 Task: Buy 1 Garnishing Knives from Kitchen Knives & Accessories section under best seller category for shipping address: Larry Evans, 1137 Sharon Lane, South Bend, Indiana 46625, Cell Number 5742125169. Pay from credit card ending with 9757, CVV 798
Action: Mouse moved to (207, 93)
Screenshot: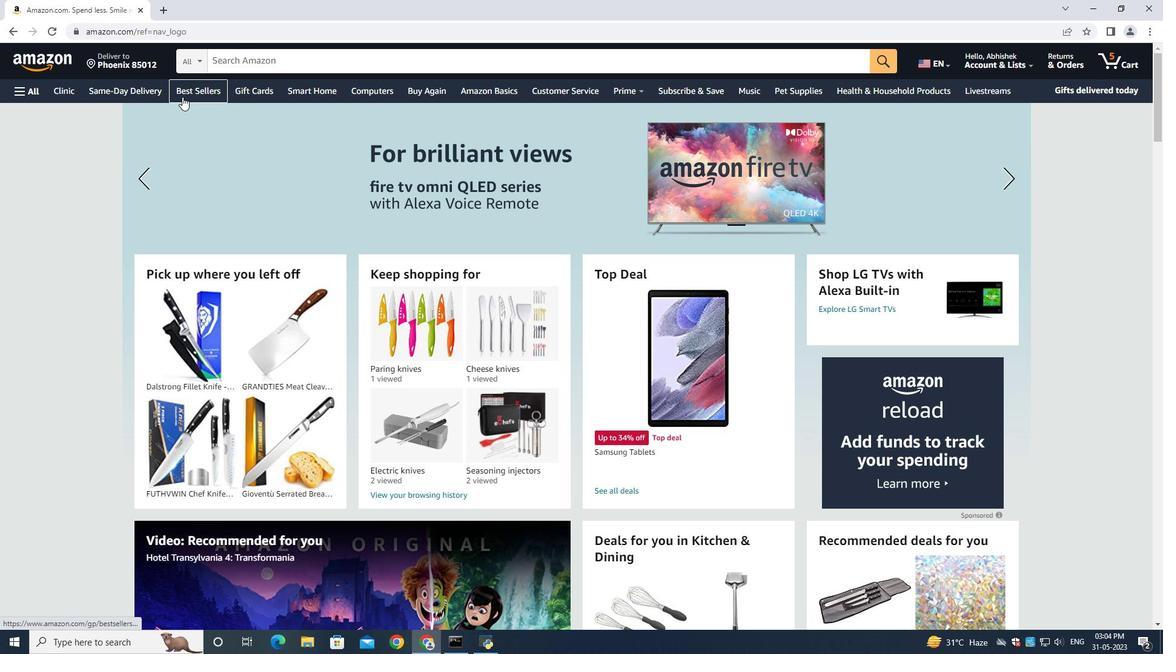 
Action: Mouse pressed left at (207, 93)
Screenshot: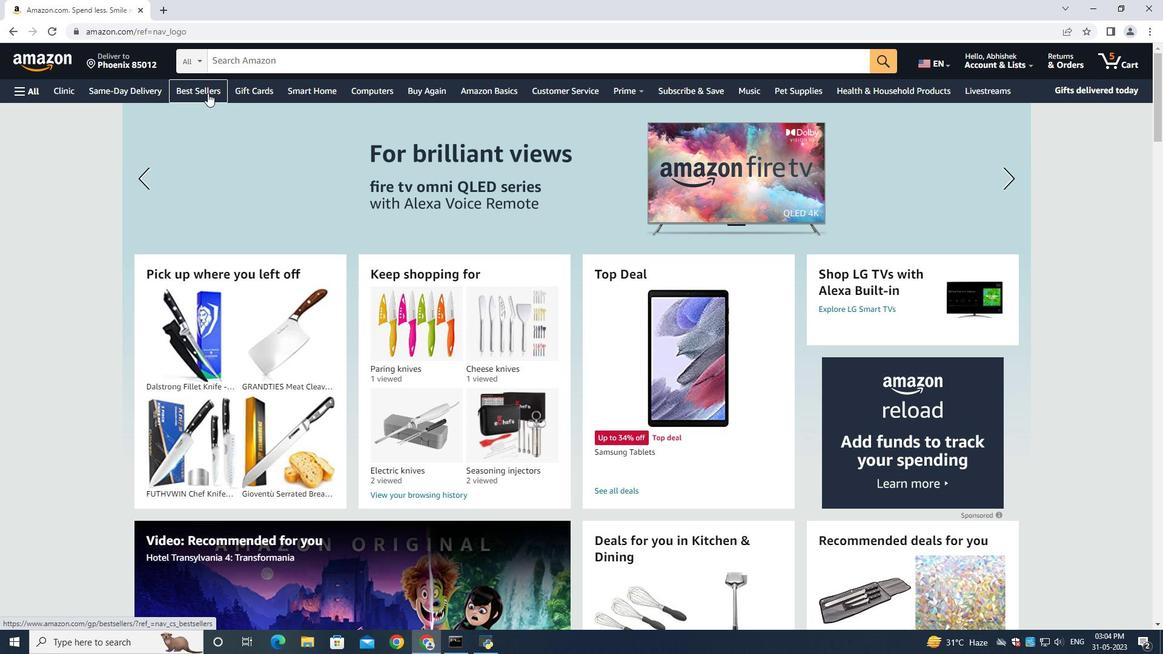 
Action: Mouse moved to (264, 58)
Screenshot: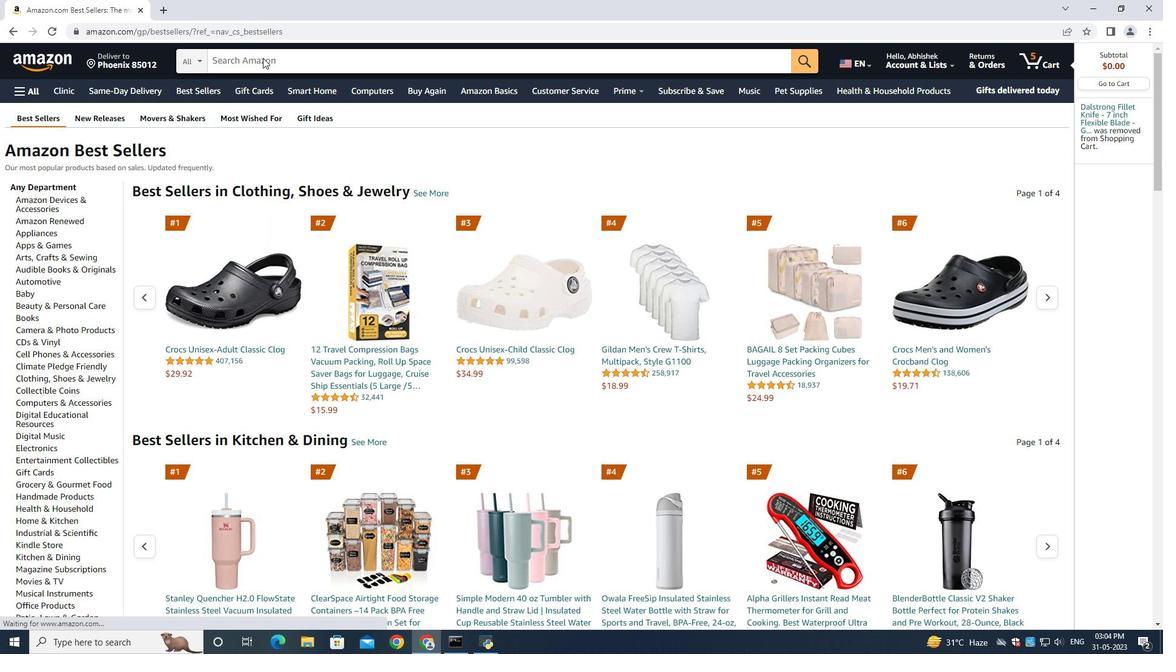 
Action: Mouse pressed left at (264, 58)
Screenshot: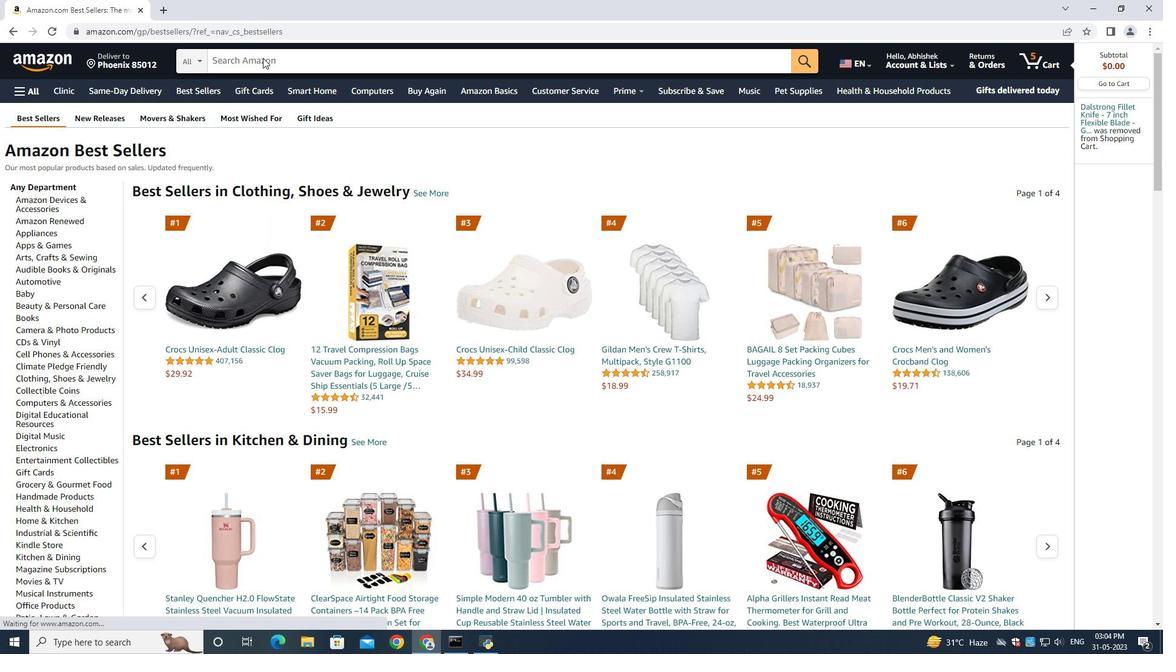 
Action: Mouse moved to (1137, 249)
Screenshot: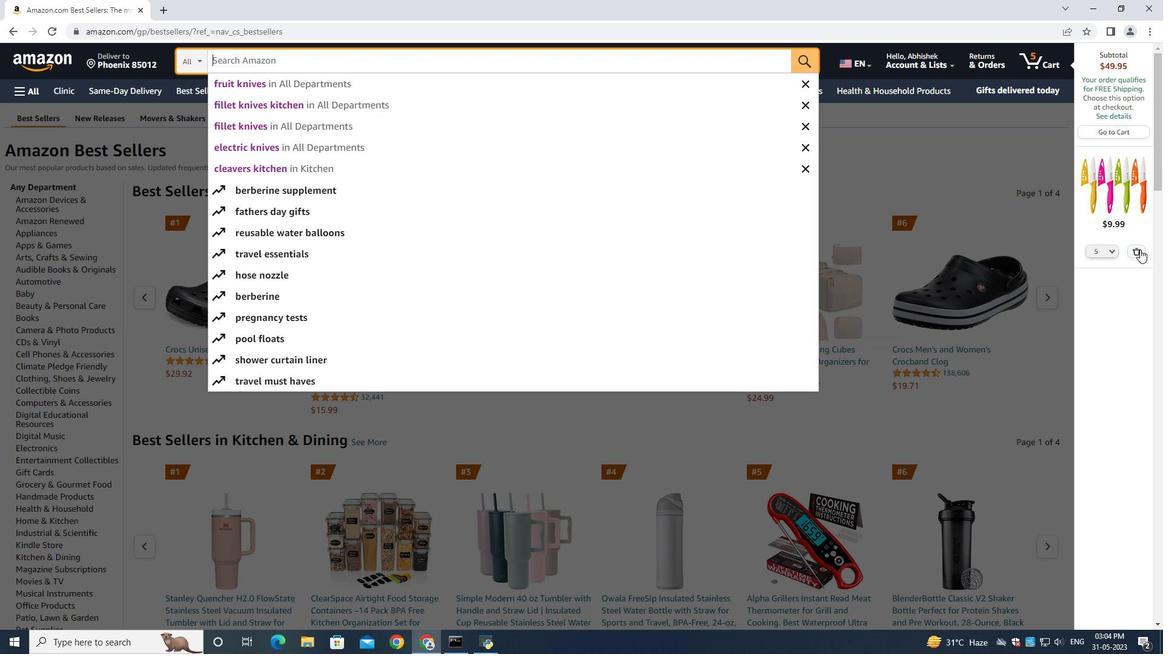 
Action: Mouse pressed left at (1137, 249)
Screenshot: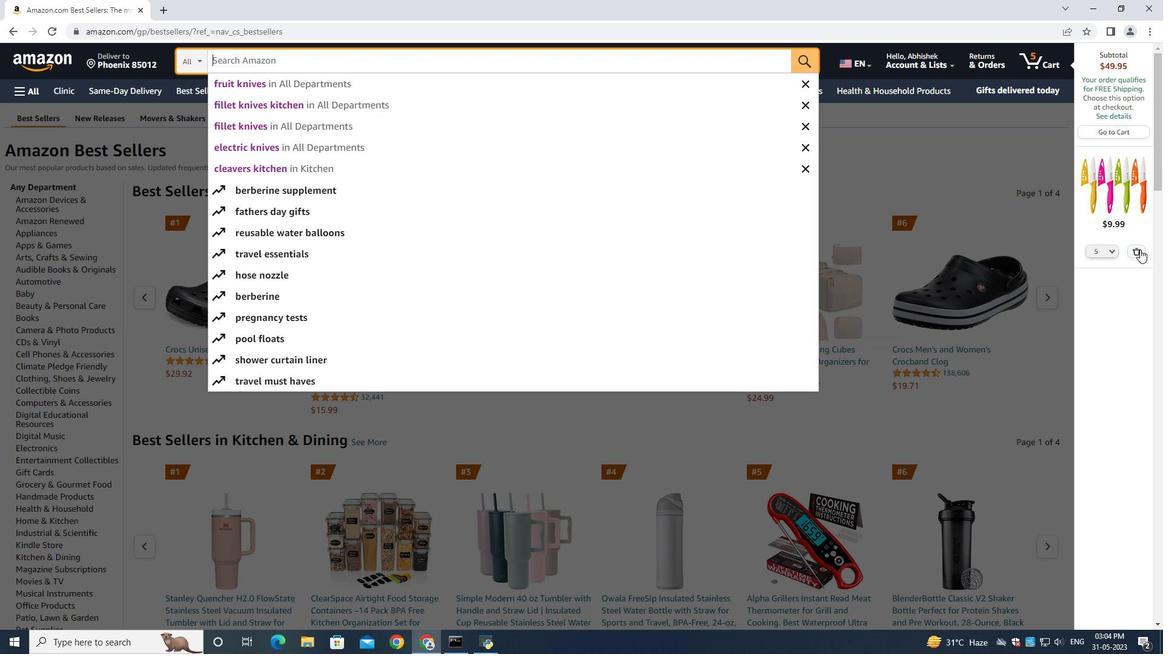 
Action: Mouse moved to (260, 59)
Screenshot: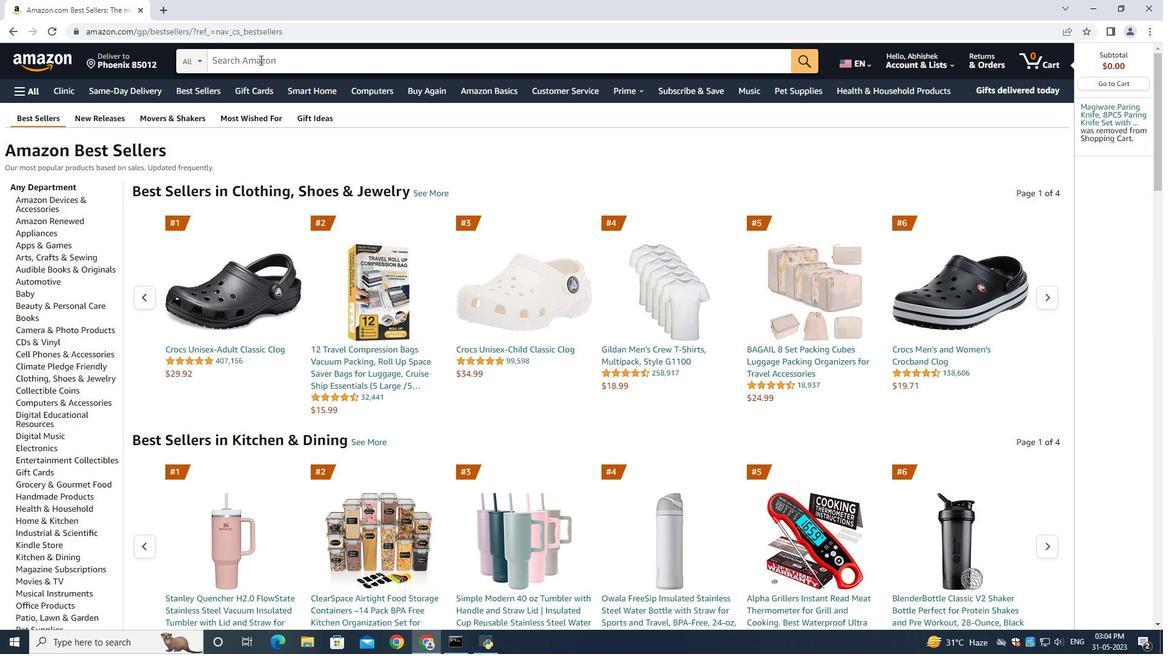 
Action: Mouse pressed left at (260, 59)
Screenshot: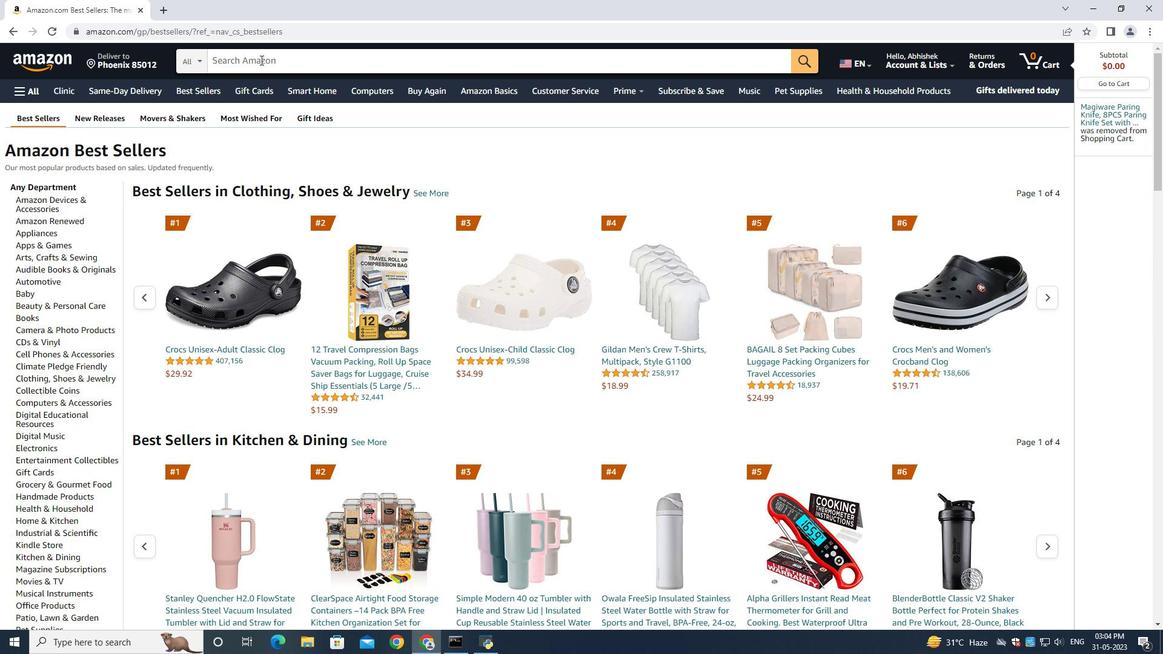 
Action: Mouse moved to (3, 204)
Screenshot: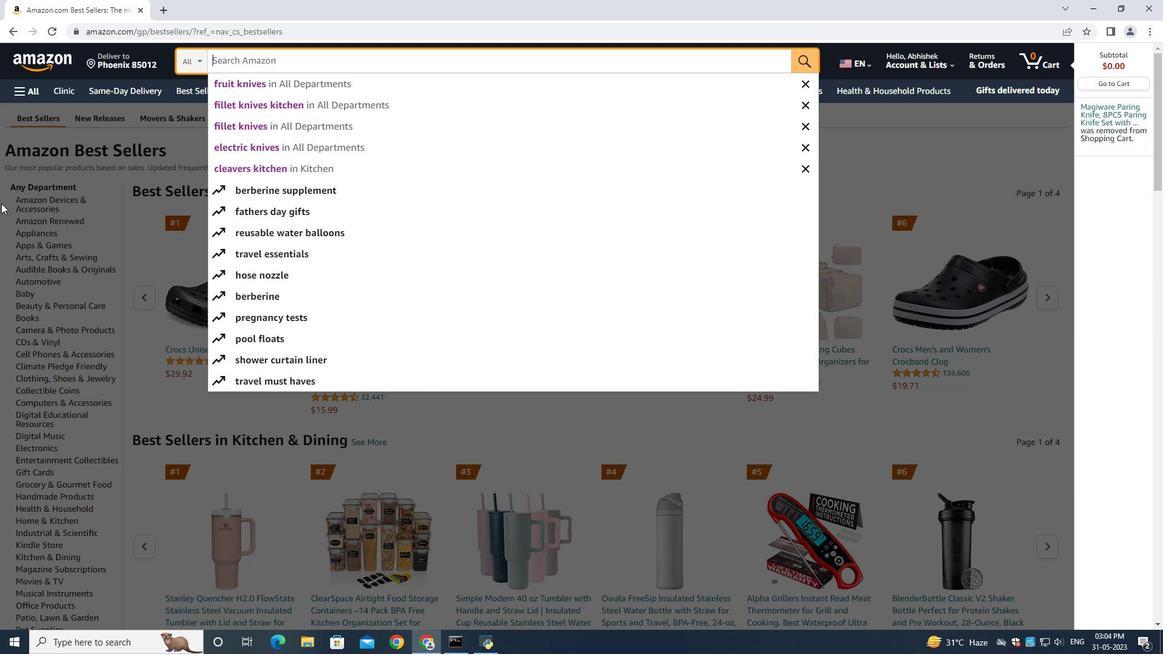 
Action: Key pressed <Key.shift><Key.shift><Key.shift><Key.shift><Key.shift><Key.shift><Key.shift><Key.shift><Key.shift><Key.shift><Key.shift><Key.shift><Key.shift><Key.shift><Key.shift><Key.shift><Key.shift><Key.shift><Key.shift><Key.shift><Key.shift><Key.shift><Key.shift><Key.shift><Key.shift><Key.shift><Key.shift><Key.shift><Key.shift><Key.shift><Key.shift><Key.shift><Key.shift><Key.shift><Key.shift><Key.shift><Key.shift><Key.shift><Key.shift><Key.shift><Key.shift><Key.shift><Key.shift><Key.shift><Key.shift><Key.shift><Key.shift><Key.shift><Key.shift><Key.shift><Key.shift>G<Key.backspace><Key.shift>Garnishinf<Key.backspace>g<Key.space><Key.enter>
Screenshot: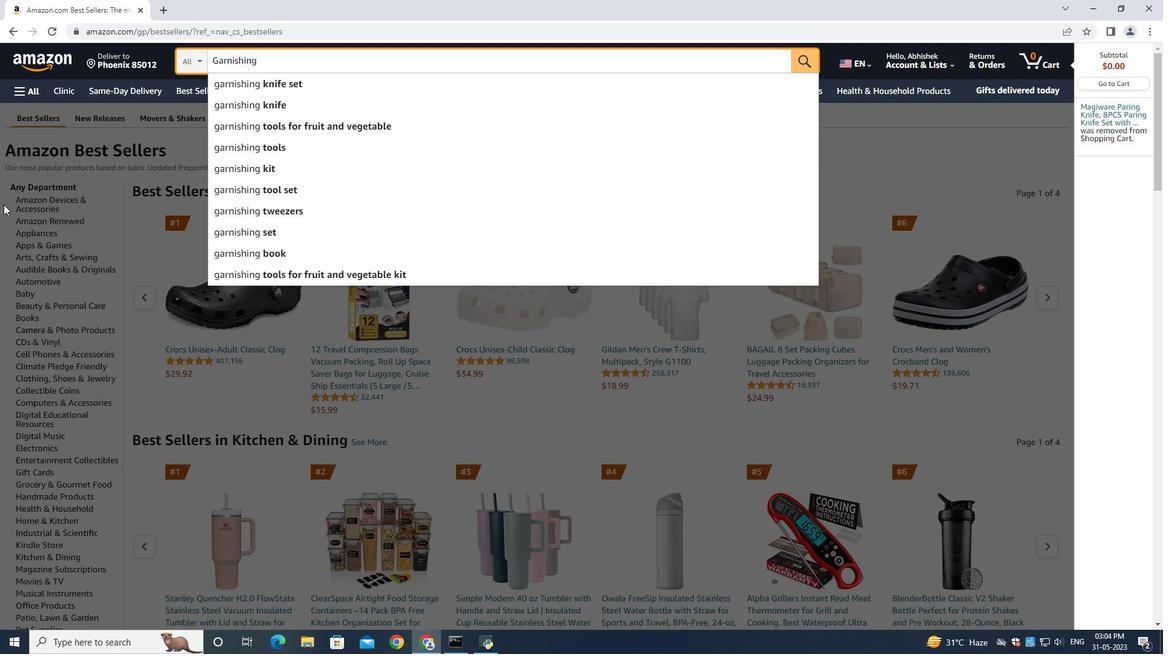 
Action: Mouse moved to (116, 271)
Screenshot: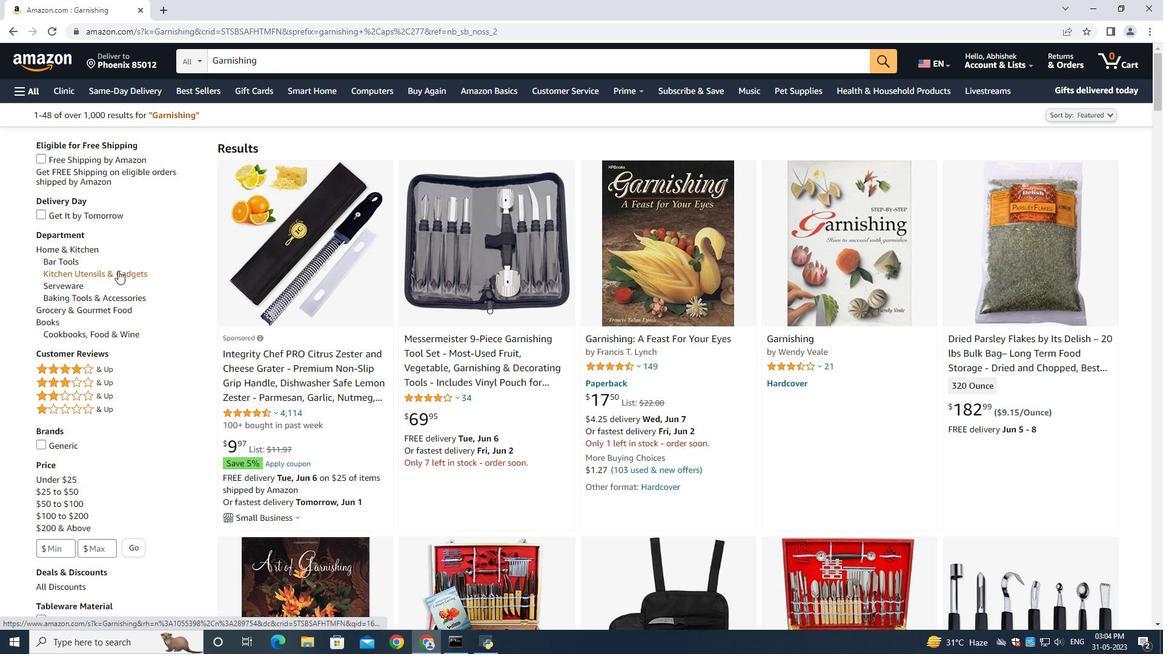 
Action: Mouse pressed left at (116, 271)
Screenshot: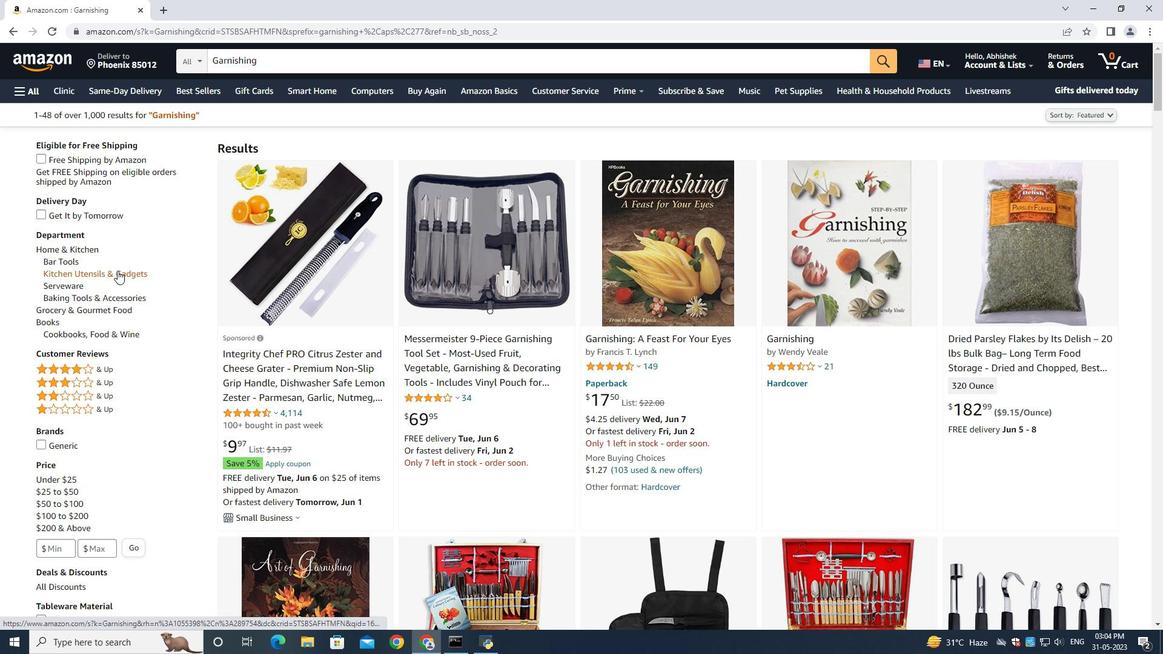 
Action: Mouse moved to (93, 402)
Screenshot: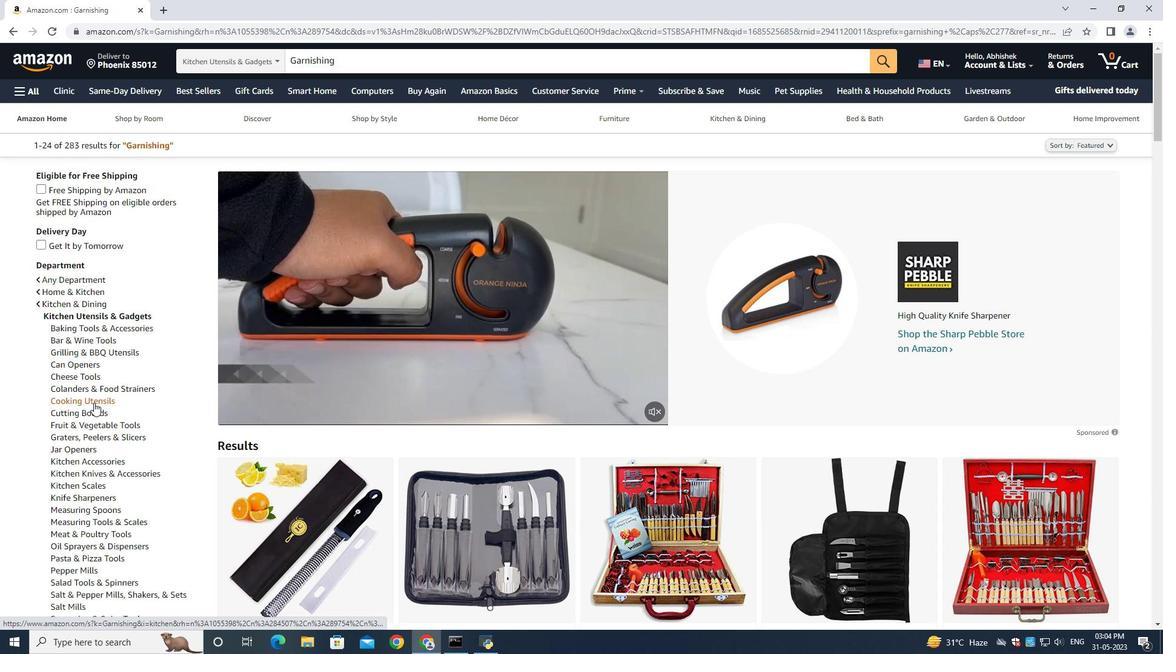 
Action: Mouse scrolled (93, 402) with delta (0, 0)
Screenshot: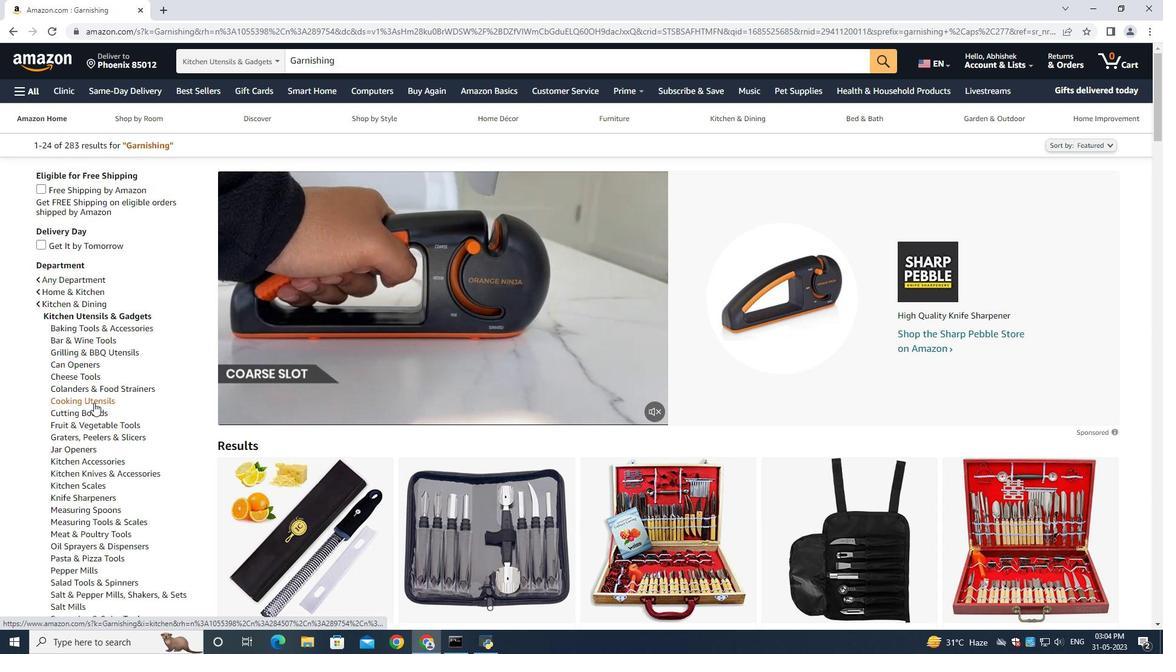 
Action: Mouse moved to (94, 414)
Screenshot: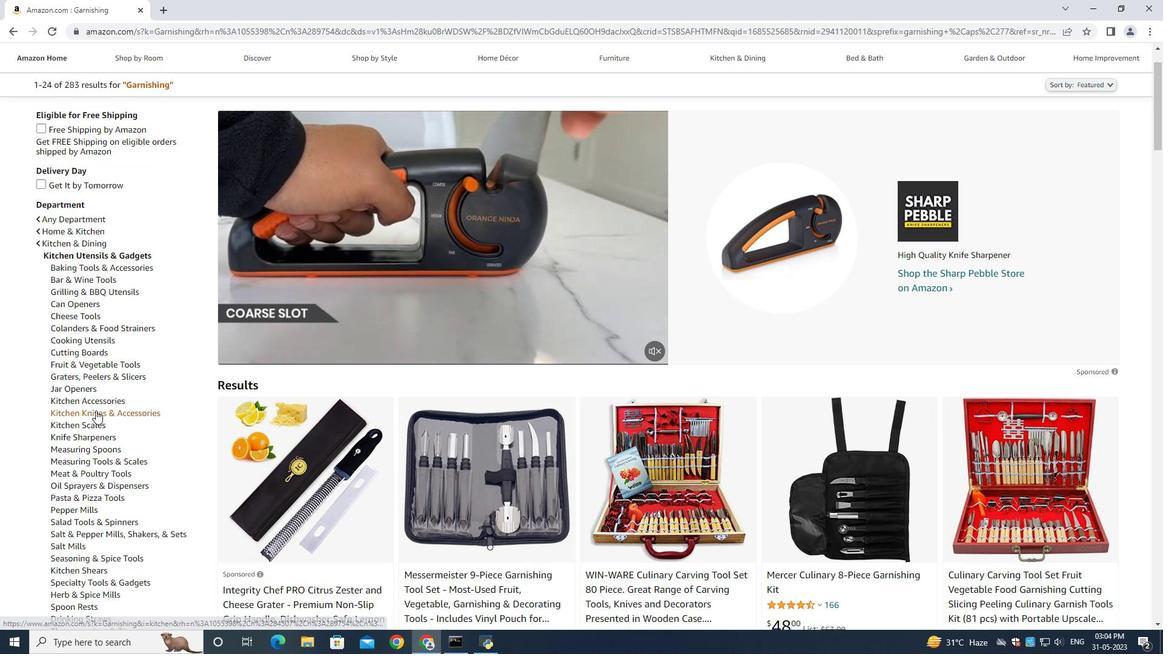 
Action: Mouse pressed left at (94, 414)
Screenshot: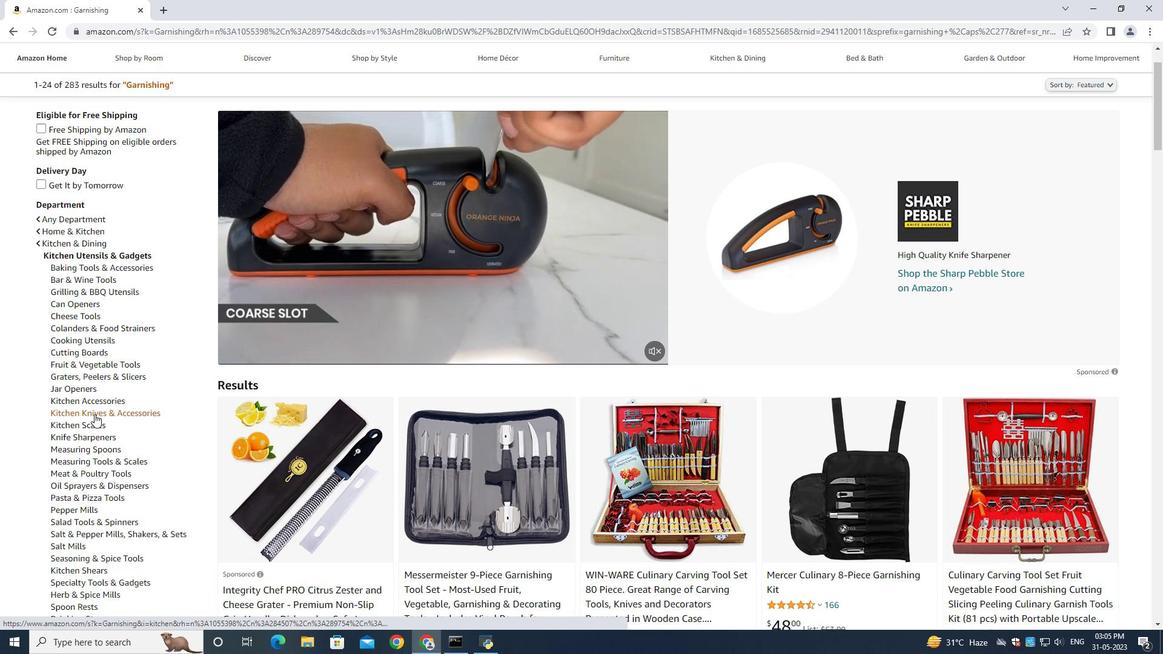 
Action: Mouse moved to (448, 405)
Screenshot: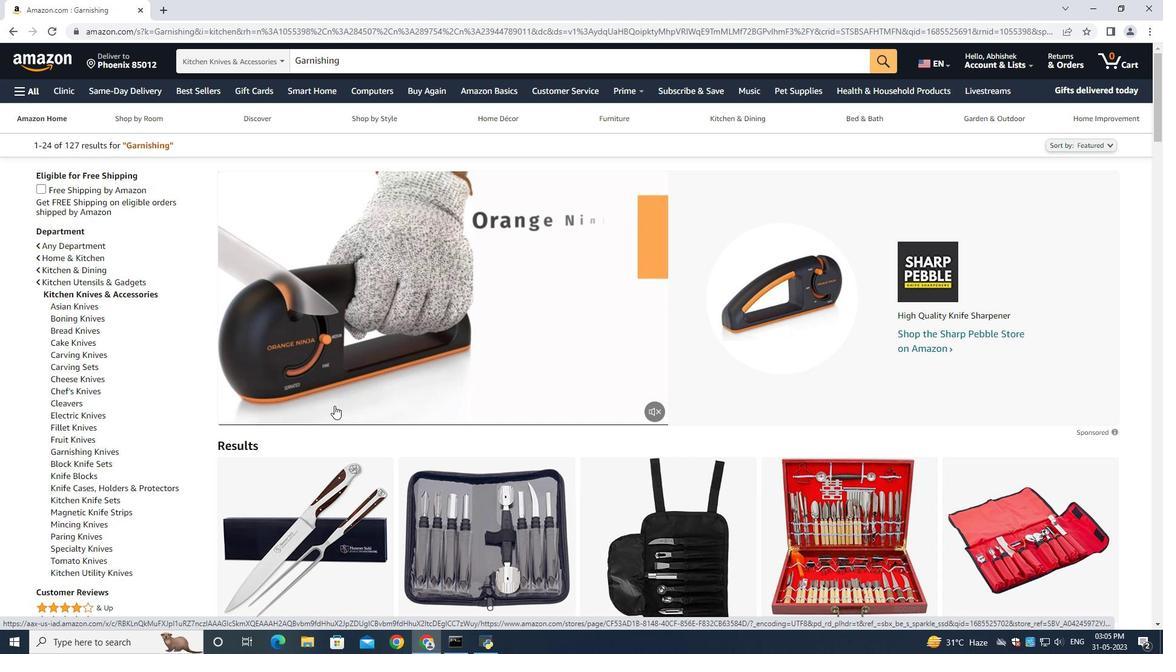 
Action: Mouse scrolled (448, 404) with delta (0, 0)
Screenshot: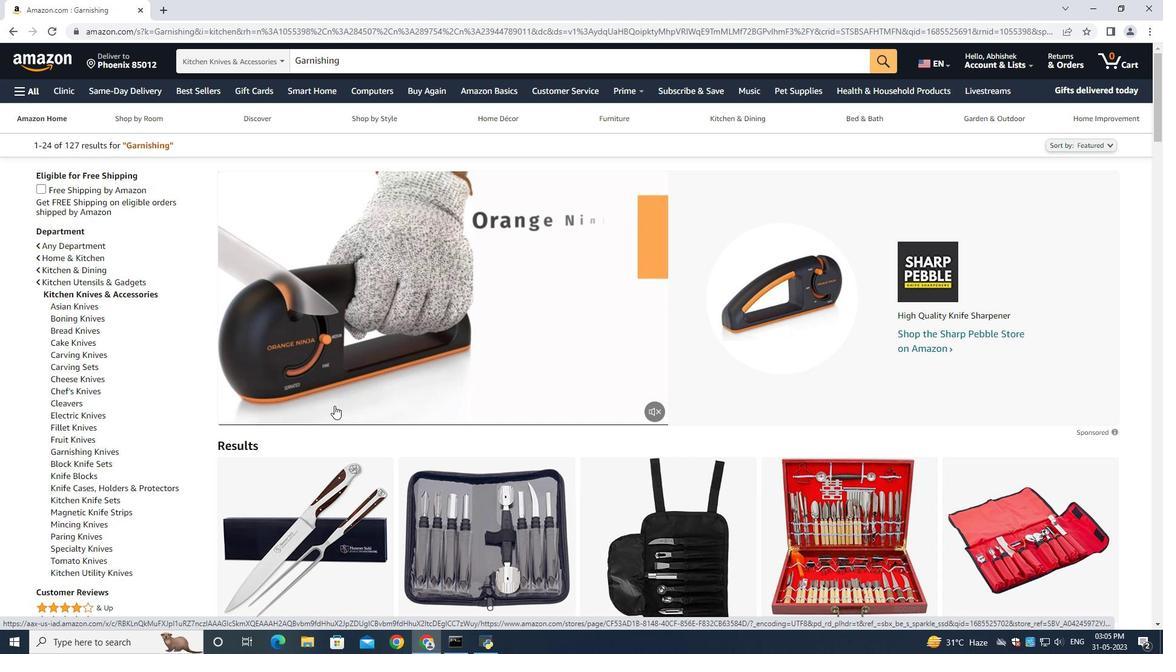 
Action: Mouse moved to (448, 405)
Screenshot: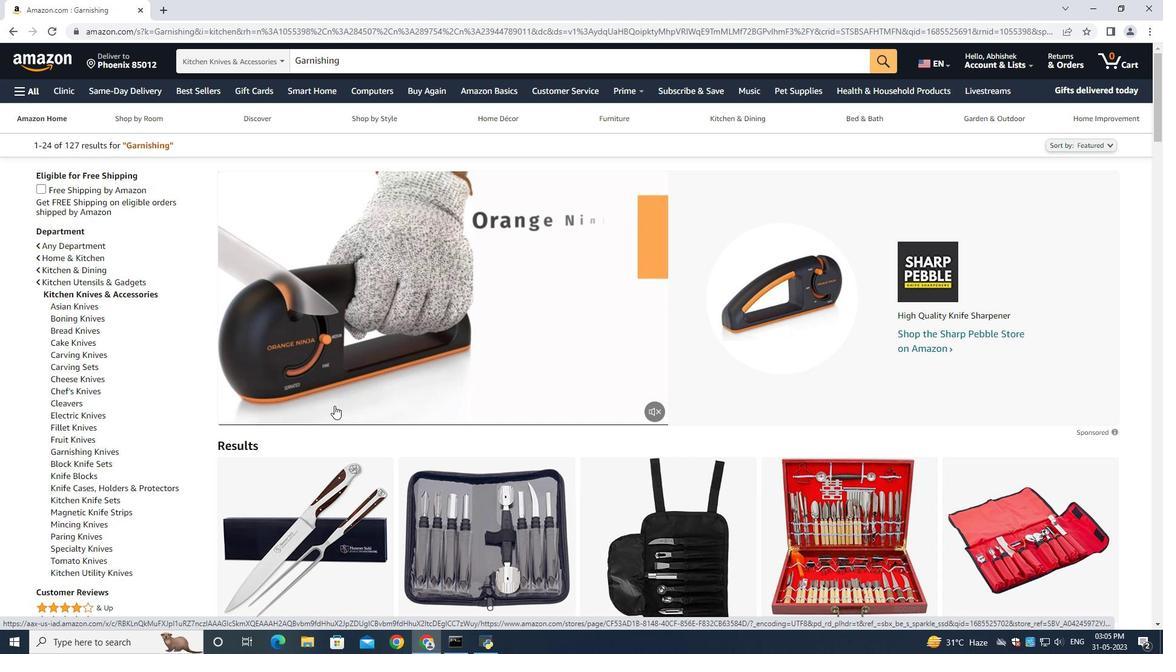 
Action: Mouse scrolled (448, 404) with delta (0, 0)
Screenshot: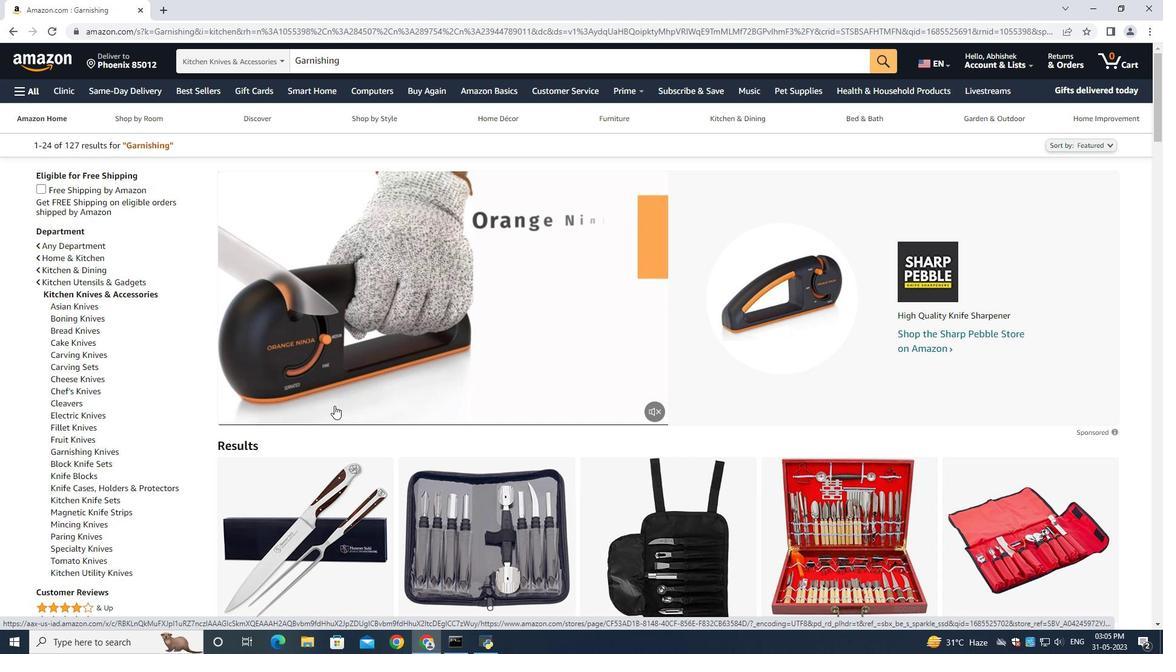 
Action: Mouse moved to (448, 405)
Screenshot: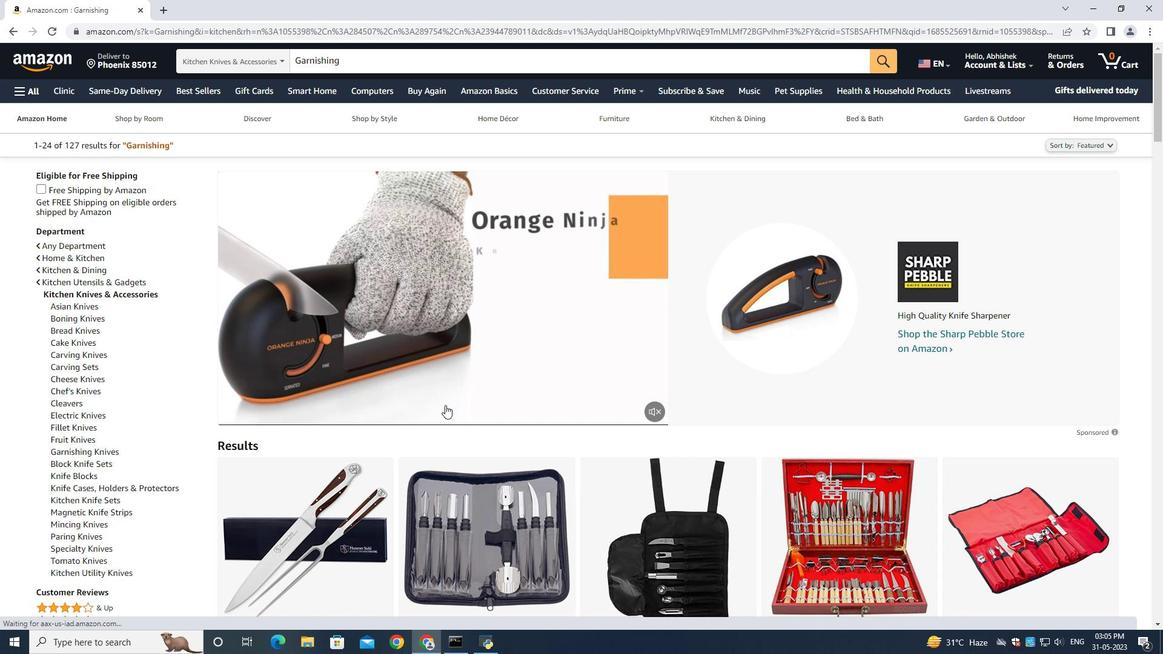 
Action: Mouse scrolled (448, 405) with delta (0, 0)
Screenshot: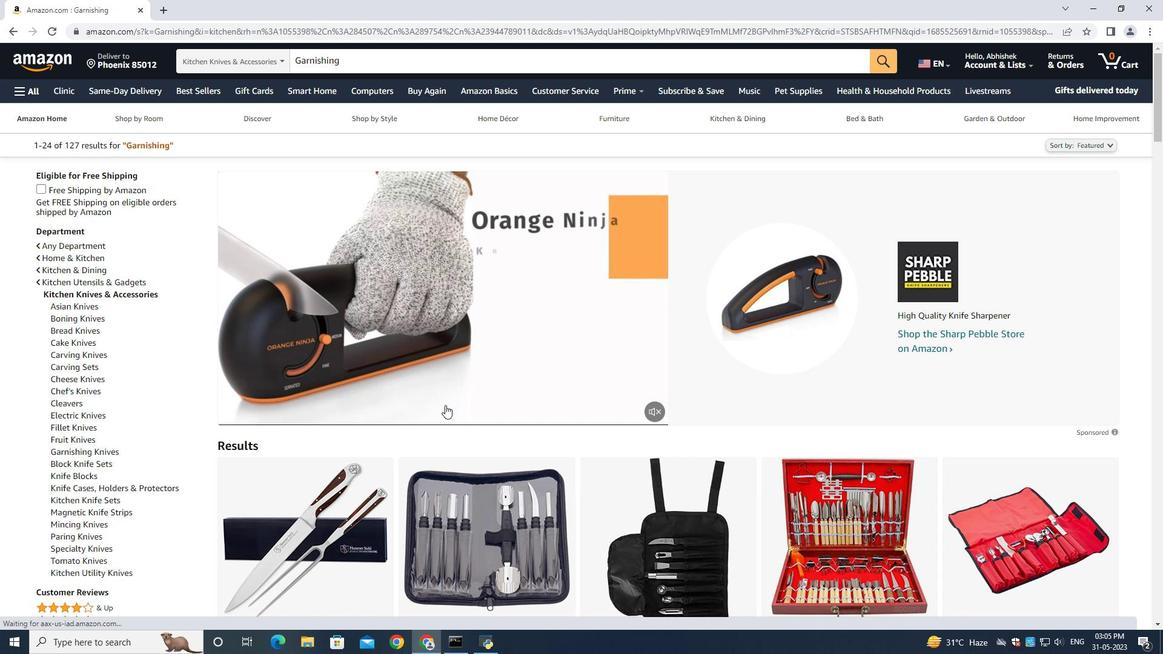 
Action: Mouse scrolled (448, 405) with delta (0, 0)
Screenshot: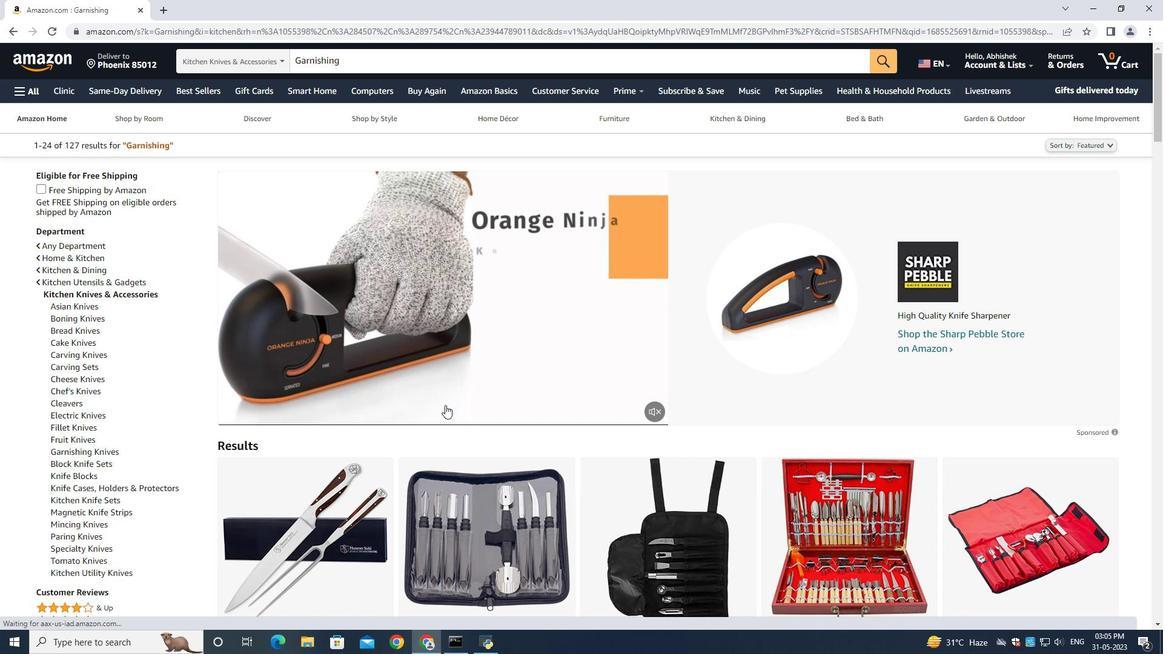 
Action: Mouse moved to (814, 412)
Screenshot: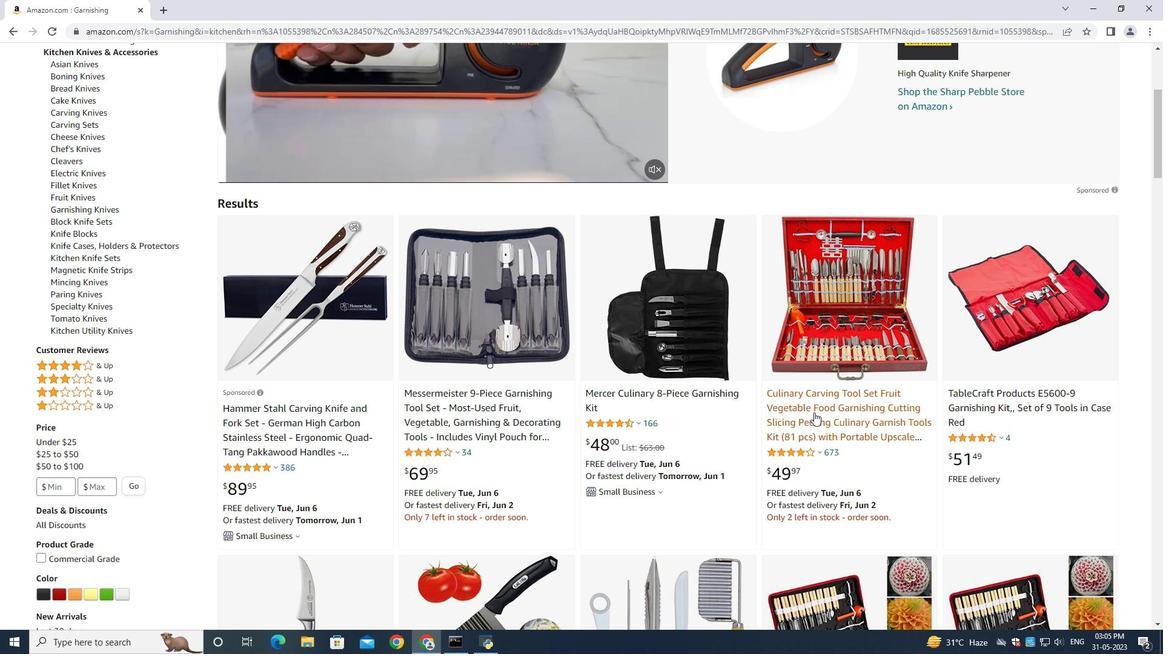 
Action: Mouse pressed left at (814, 412)
Screenshot: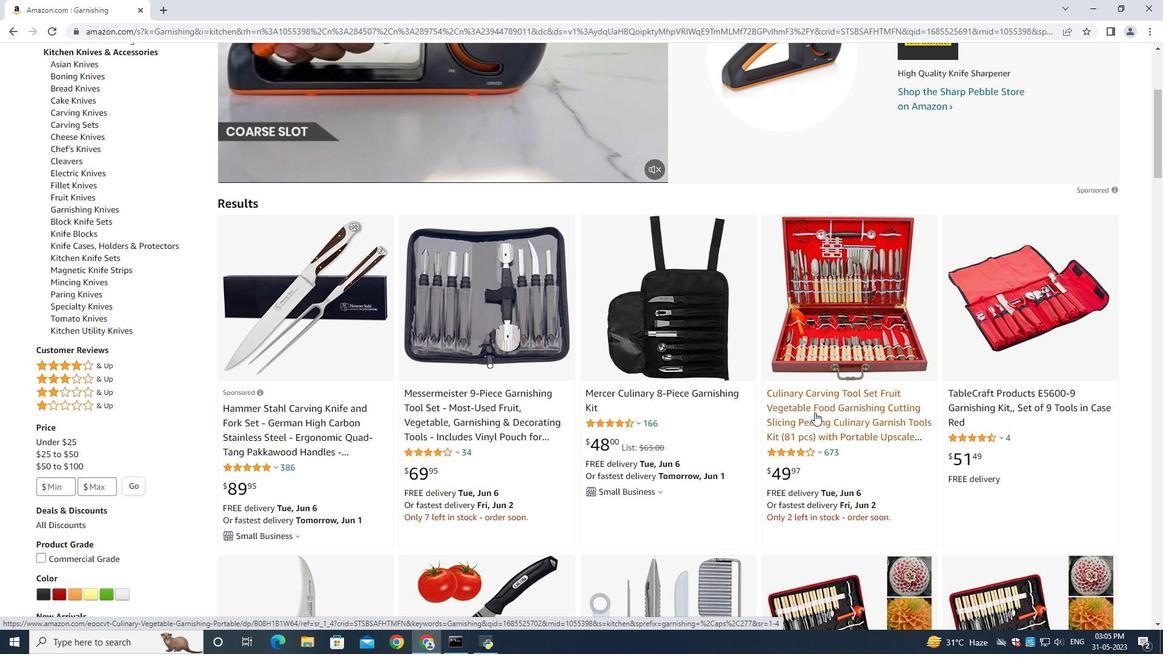 
Action: Mouse moved to (934, 454)
Screenshot: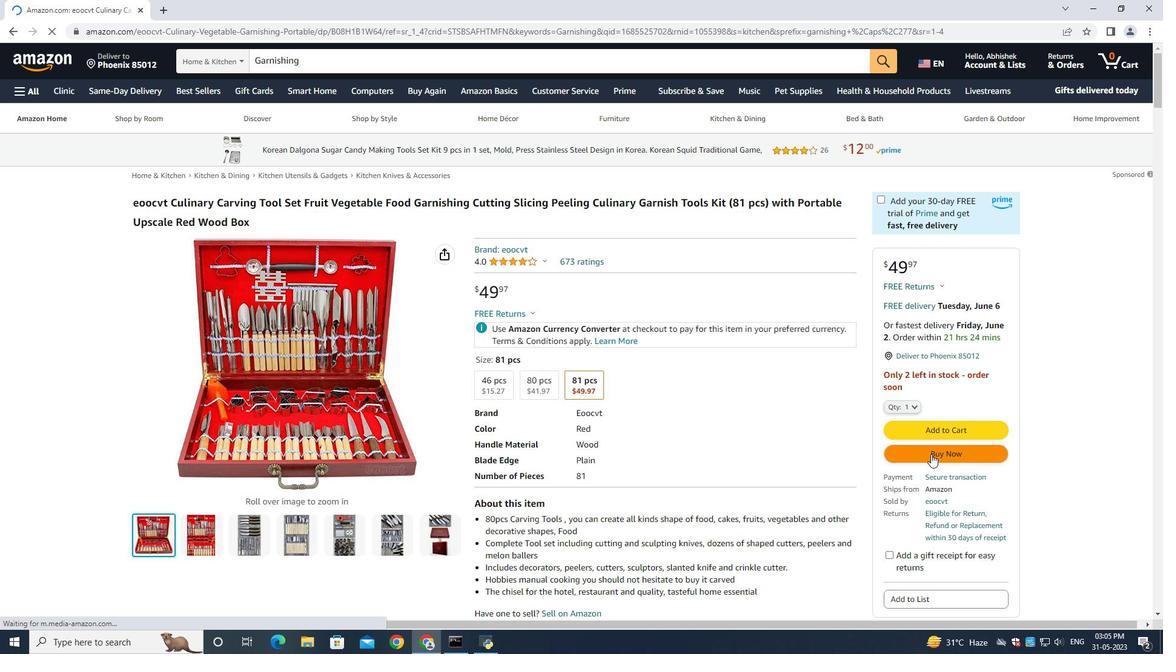
Action: Mouse pressed left at (934, 454)
Screenshot: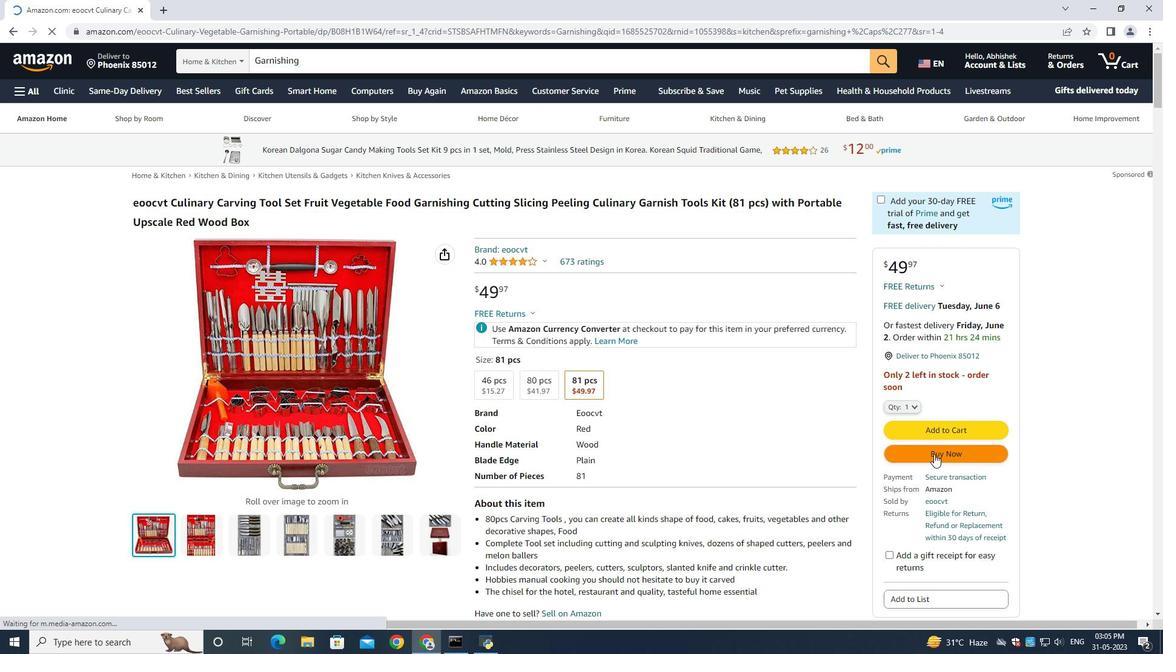 
Action: Mouse moved to (705, 393)
Screenshot: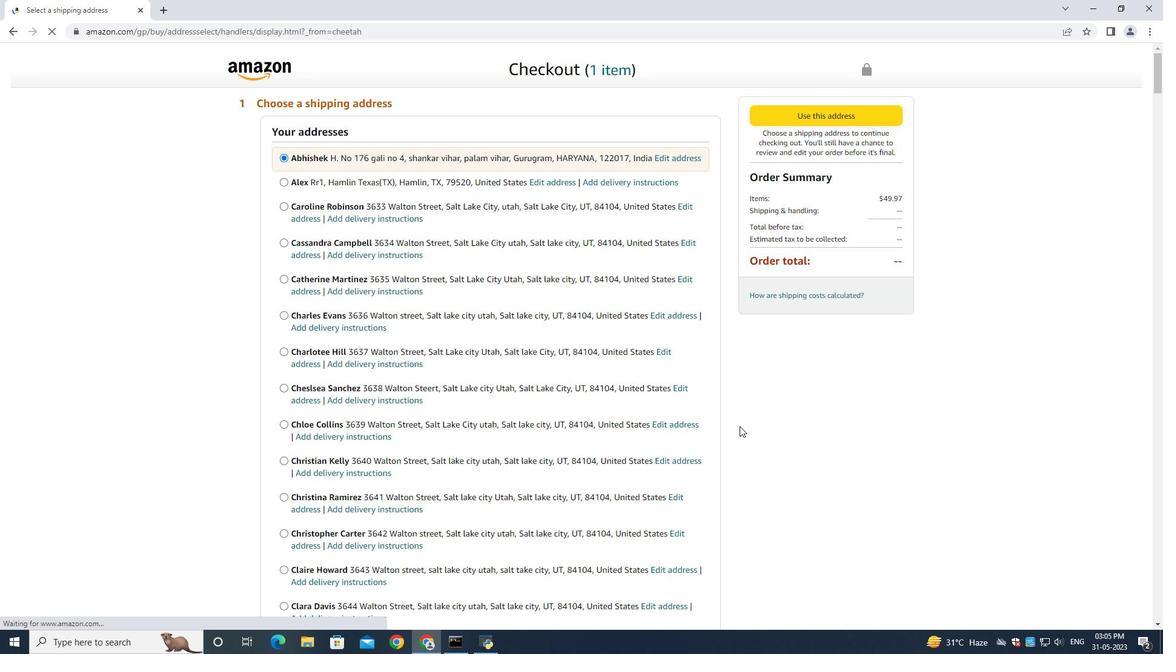 
Action: Mouse scrolled (705, 393) with delta (0, 0)
Screenshot: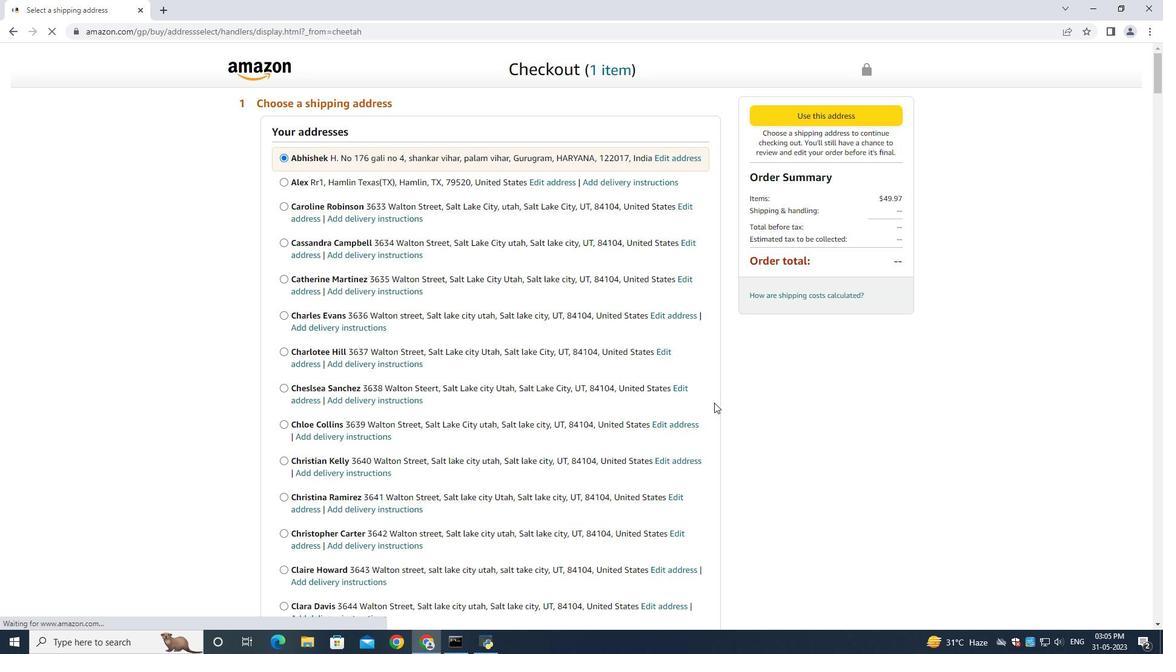 
Action: Mouse scrolled (705, 393) with delta (0, 0)
Screenshot: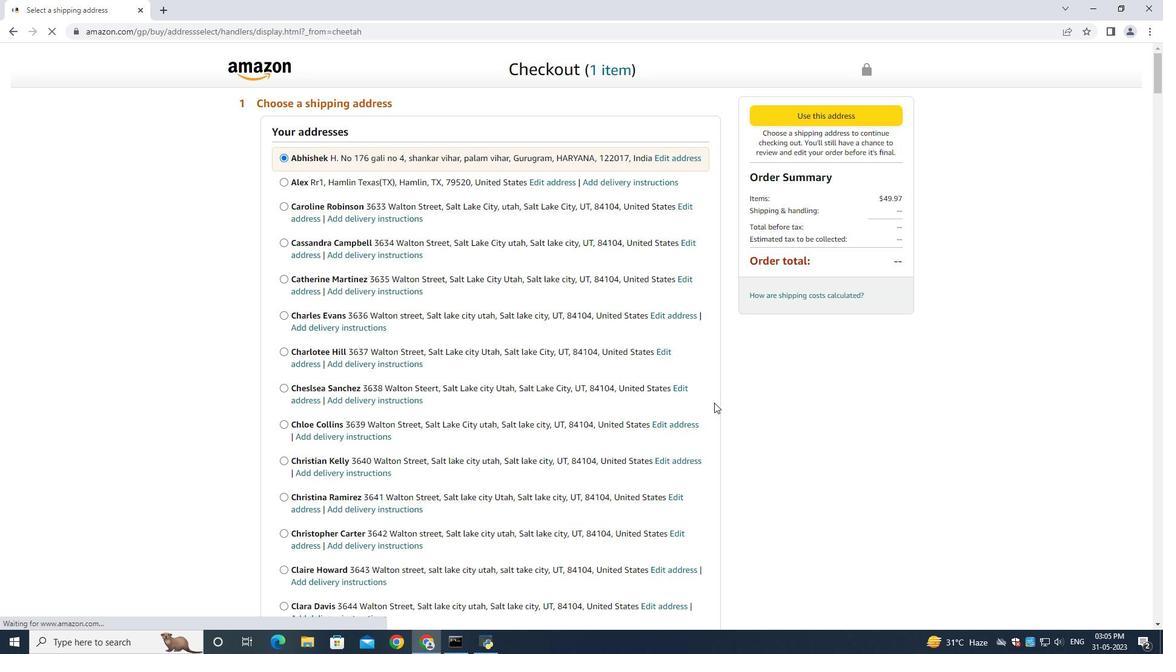
Action: Mouse scrolled (705, 393) with delta (0, 0)
Screenshot: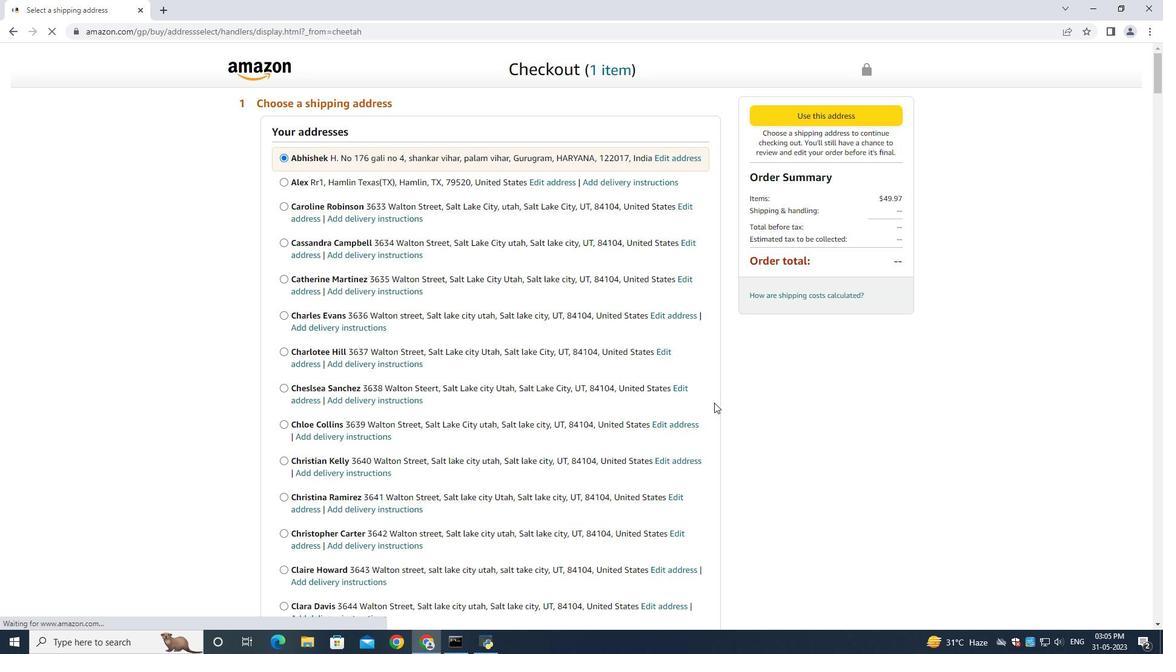 
Action: Mouse scrolled (705, 393) with delta (0, 0)
Screenshot: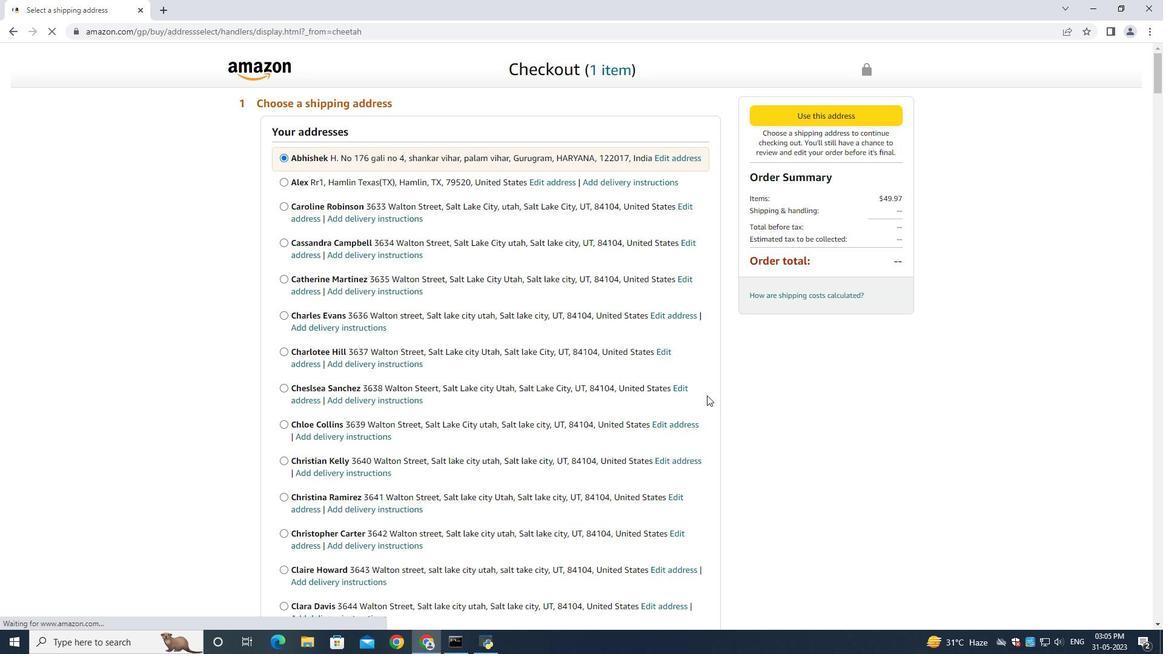 
Action: Mouse scrolled (705, 393) with delta (0, 0)
Screenshot: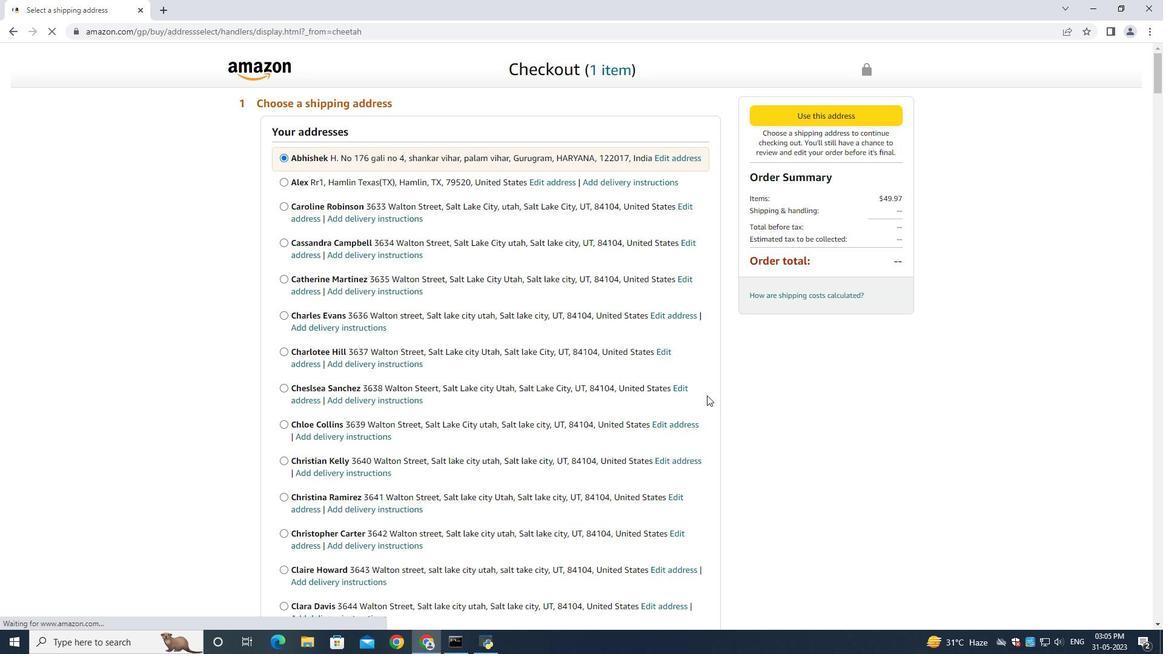 
Action: Mouse moved to (699, 394)
Screenshot: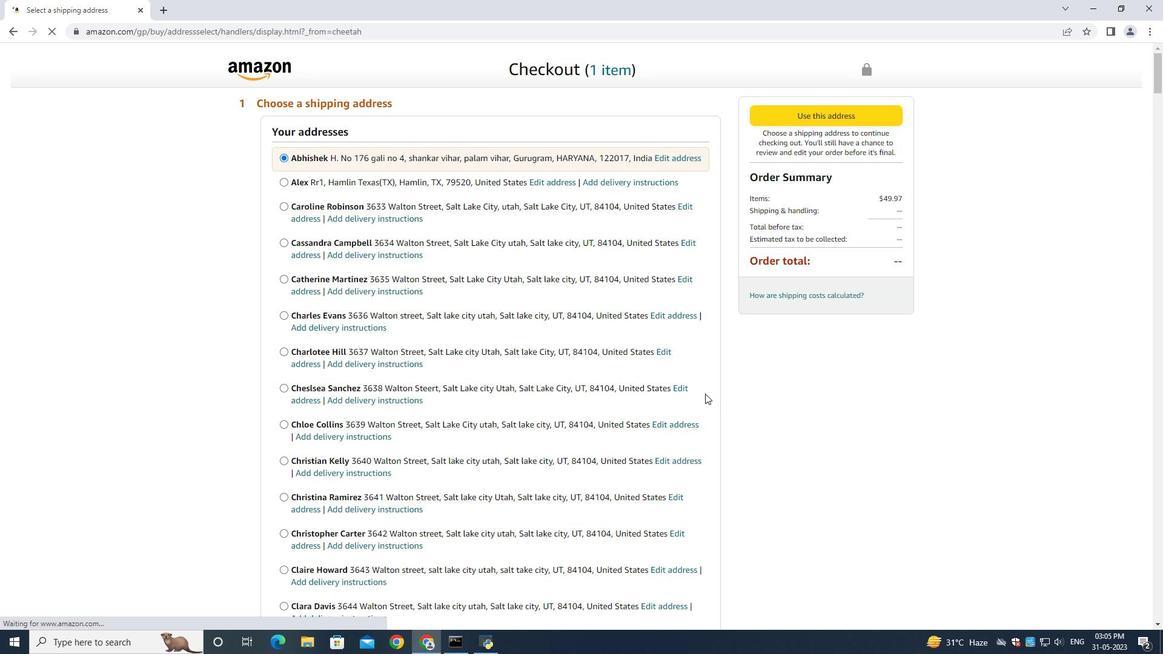 
Action: Mouse scrolled (699, 393) with delta (0, 0)
Screenshot: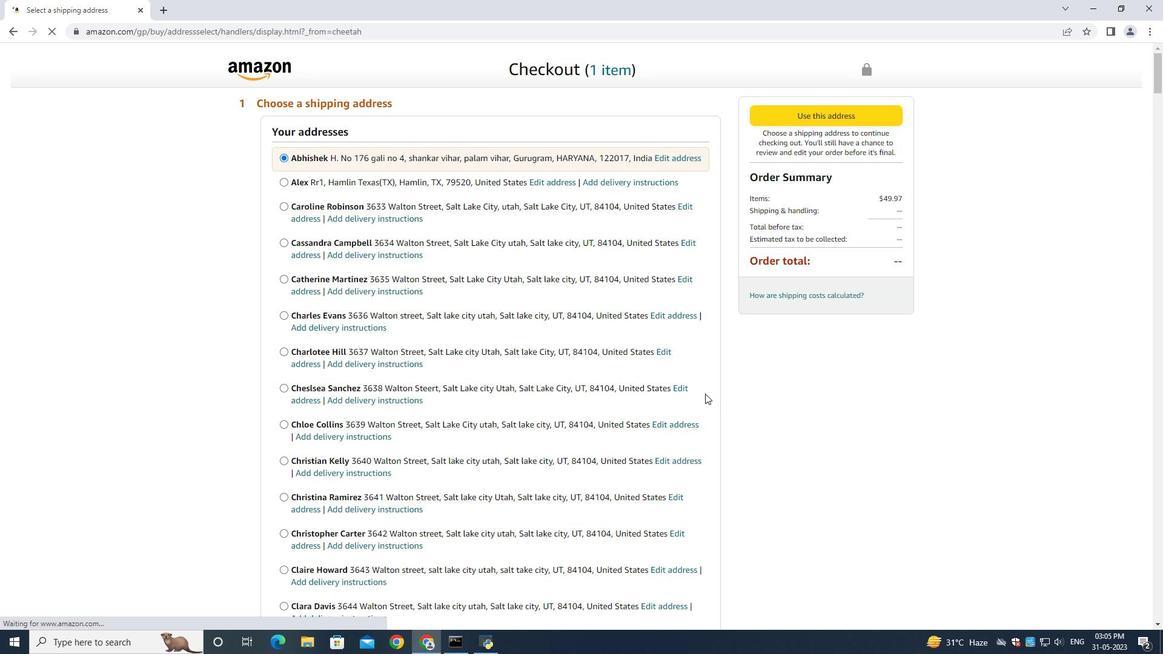
Action: Mouse moved to (693, 394)
Screenshot: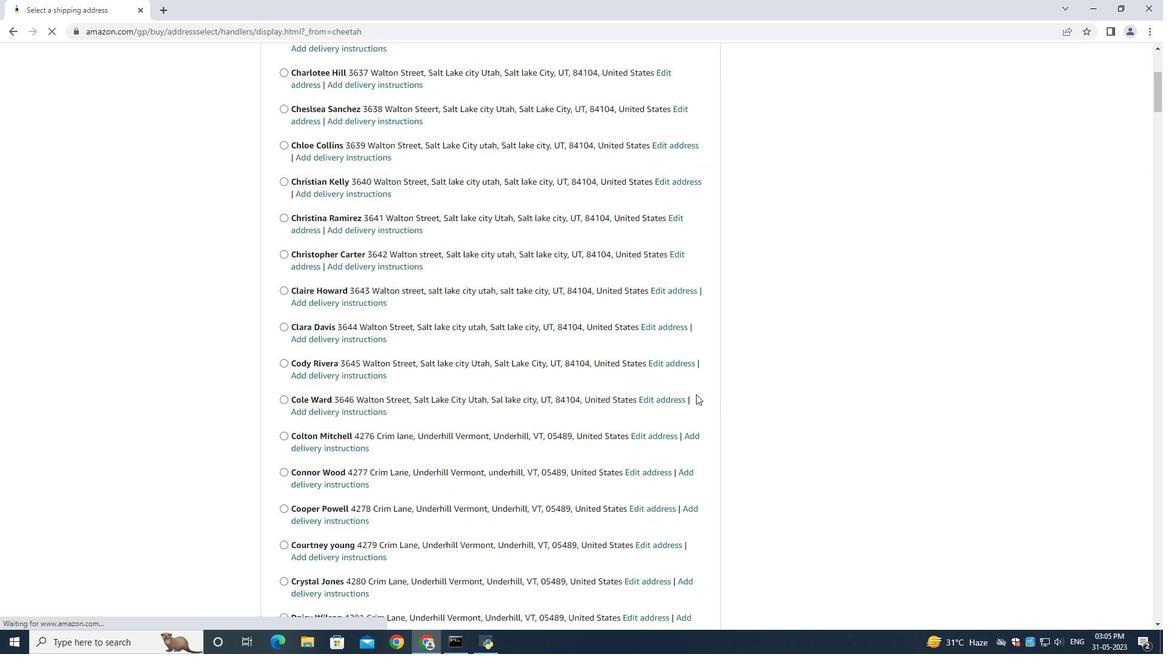 
Action: Mouse scrolled (693, 393) with delta (0, 0)
Screenshot: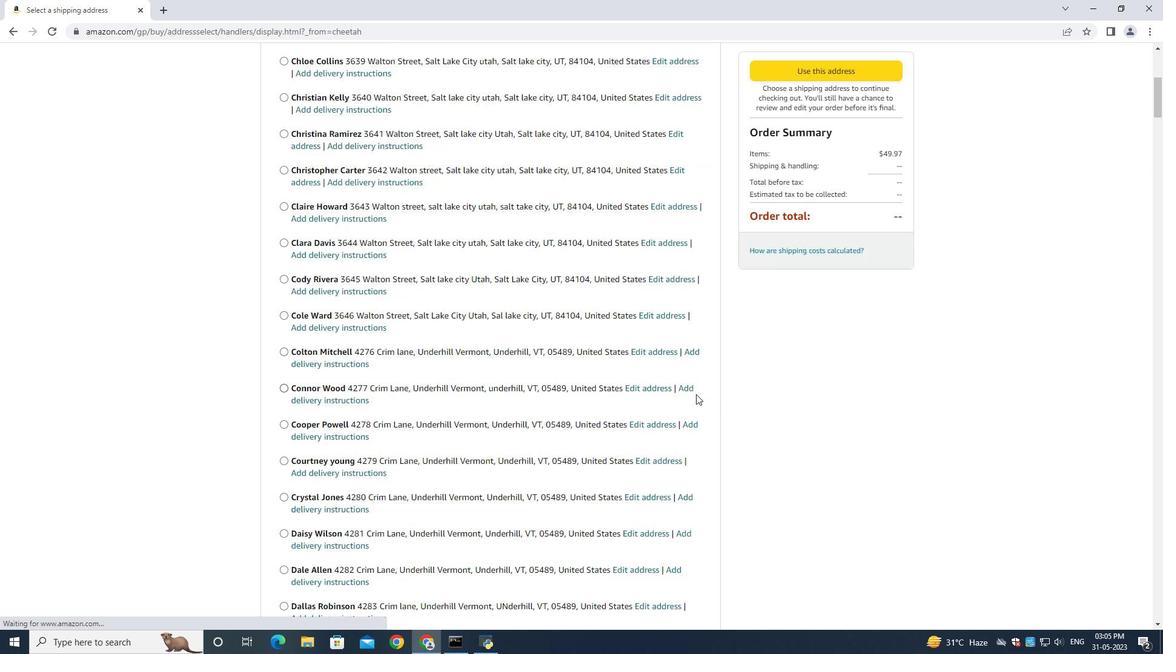 
Action: Mouse scrolled (693, 393) with delta (0, 0)
Screenshot: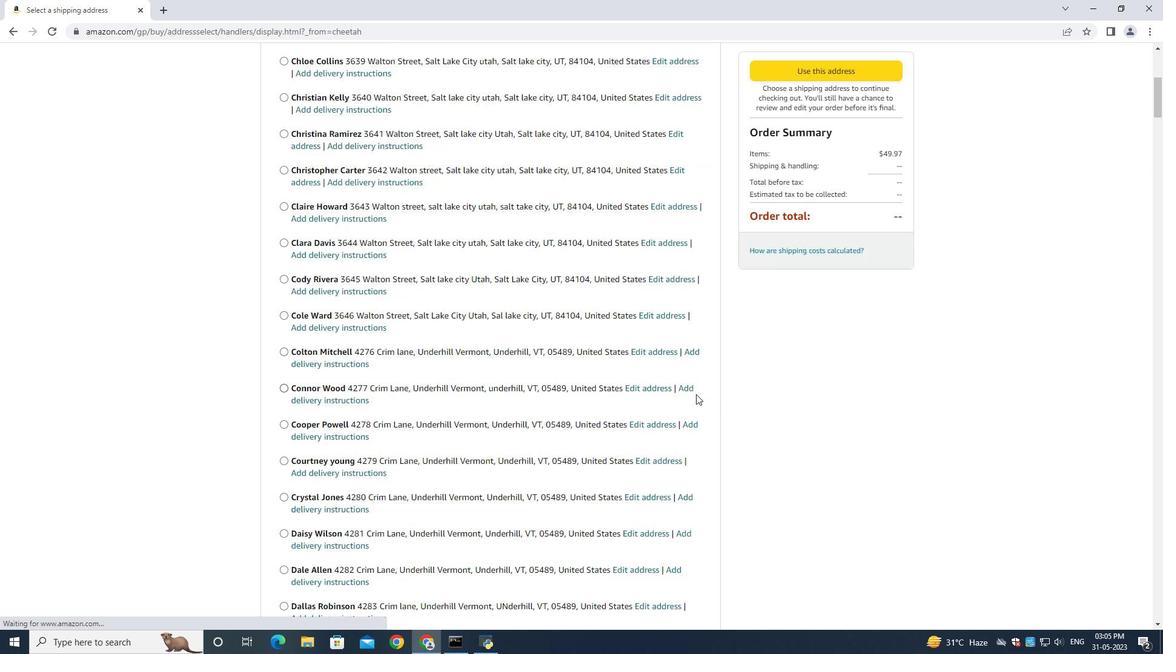 
Action: Mouse scrolled (693, 393) with delta (0, 0)
Screenshot: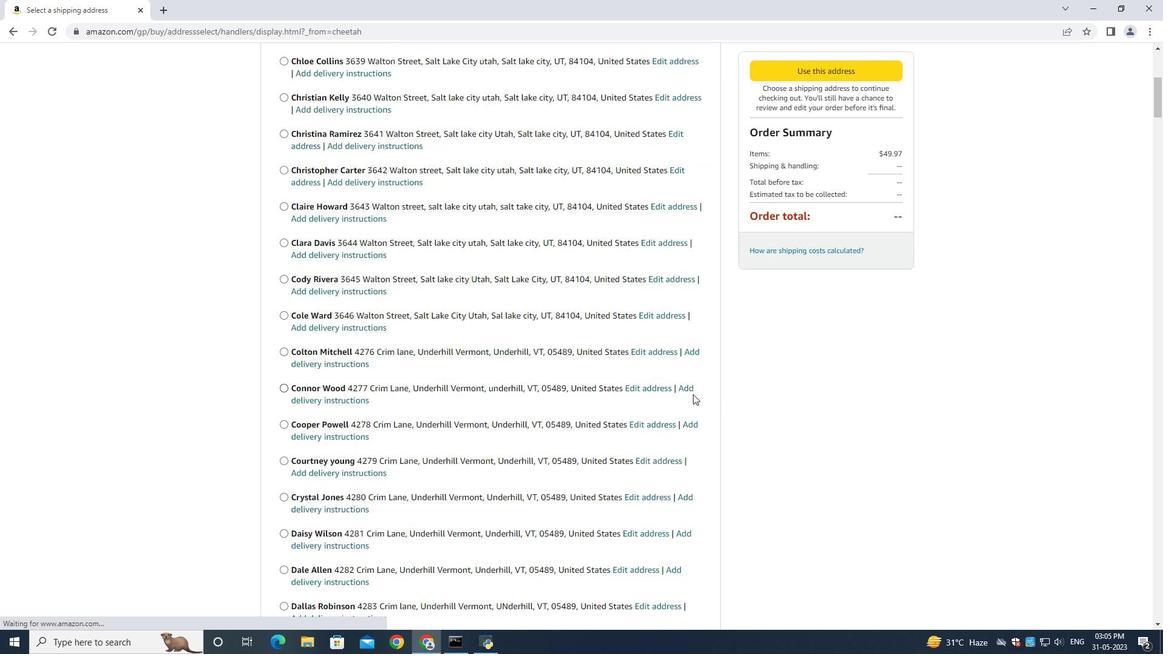 
Action: Mouse scrolled (693, 393) with delta (0, 0)
Screenshot: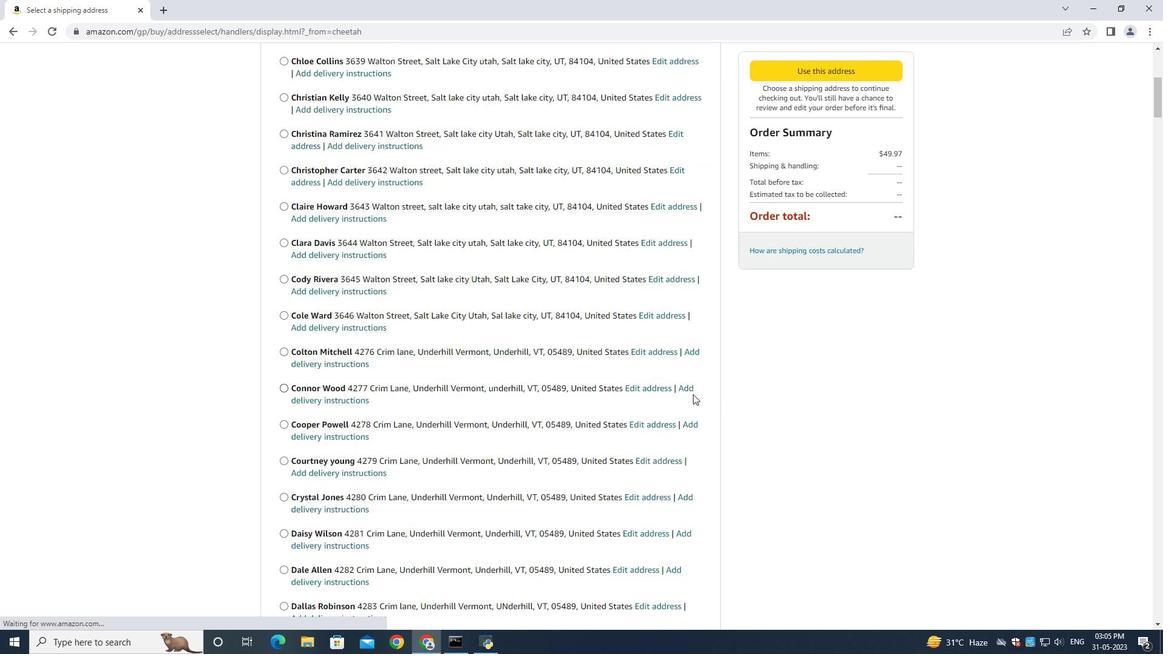 
Action: Mouse scrolled (693, 393) with delta (0, 0)
Screenshot: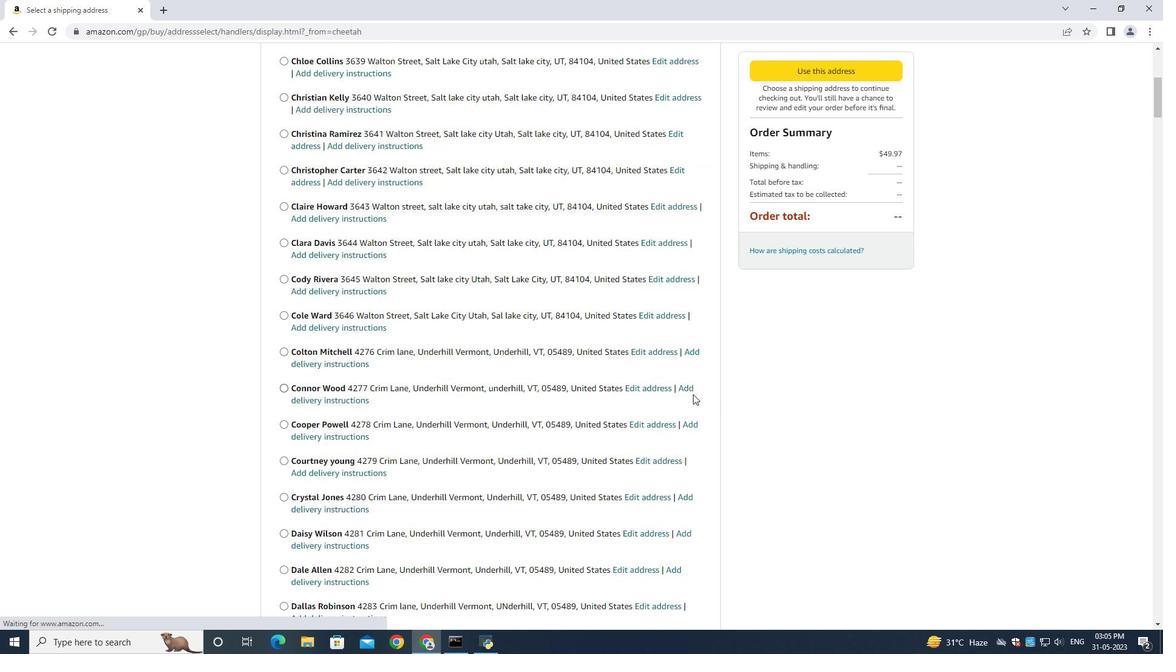 
Action: Mouse scrolled (693, 393) with delta (0, 0)
Screenshot: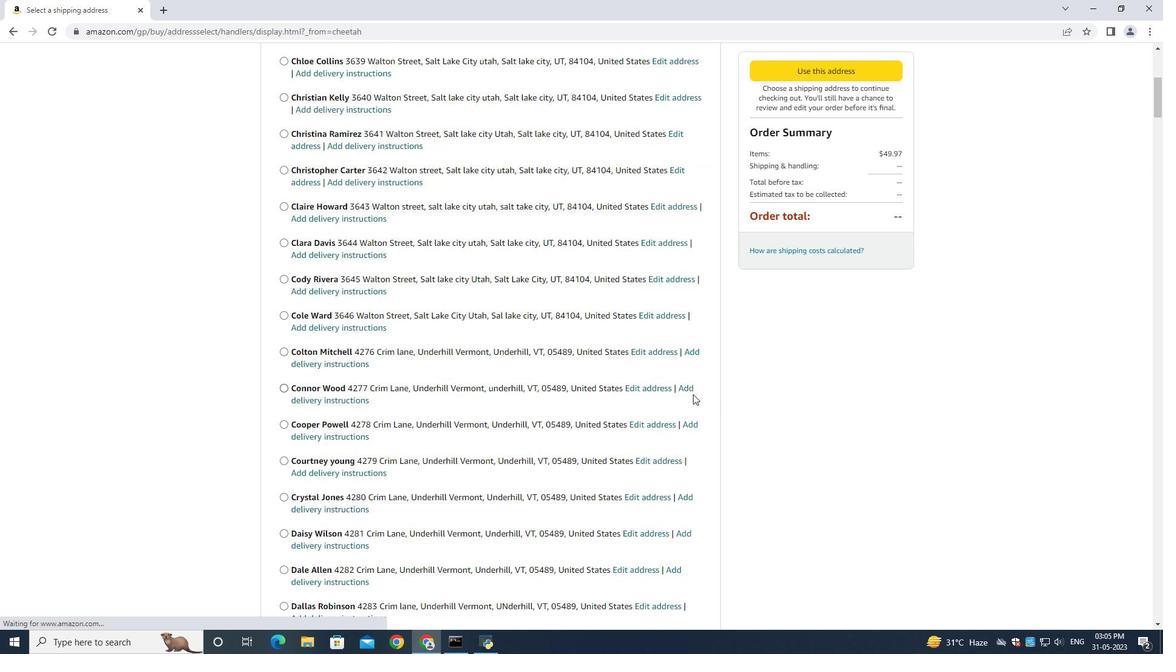 
Action: Mouse scrolled (693, 393) with delta (0, 0)
Screenshot: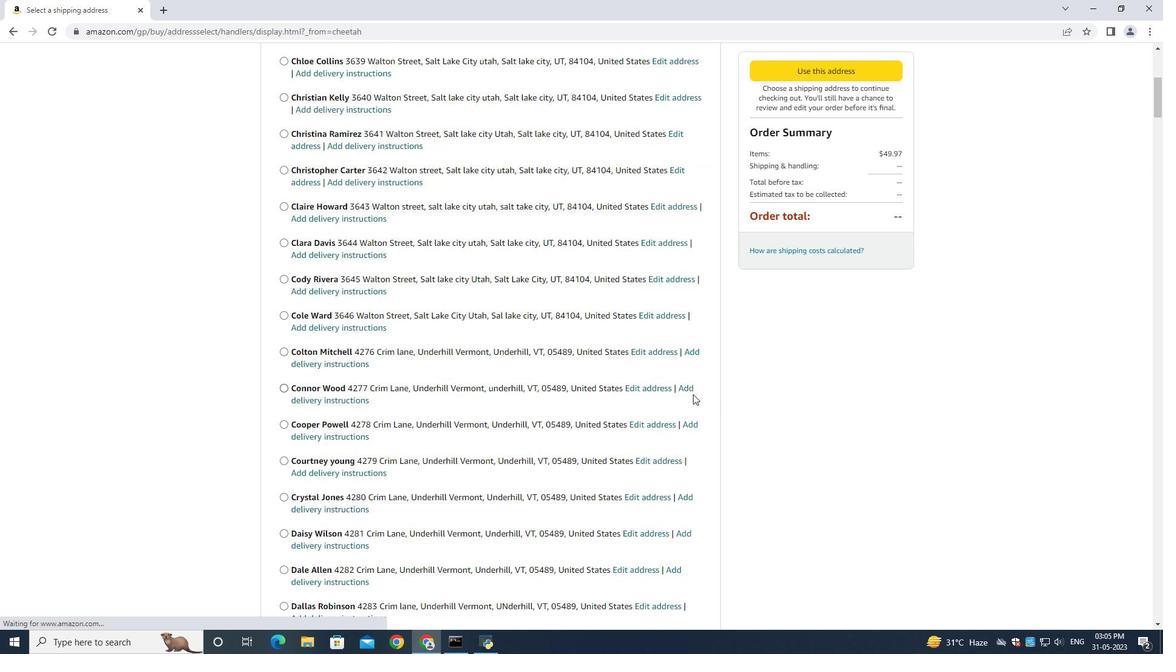 
Action: Mouse moved to (746, 408)
Screenshot: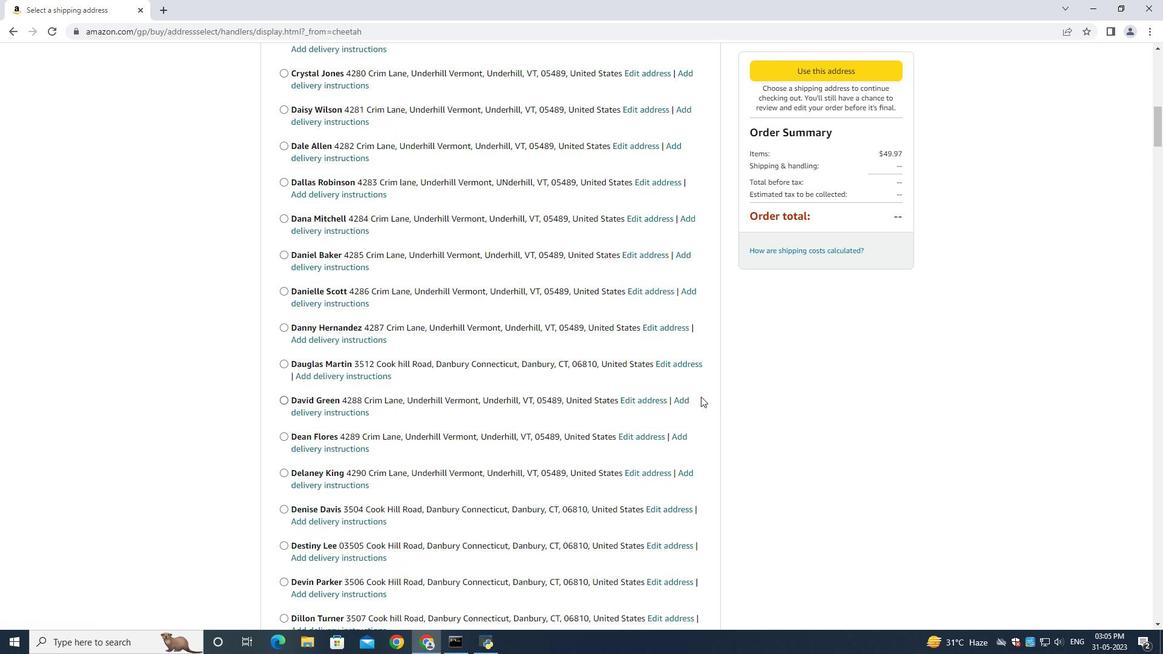 
Action: Mouse scrolled (744, 407) with delta (0, 0)
Screenshot: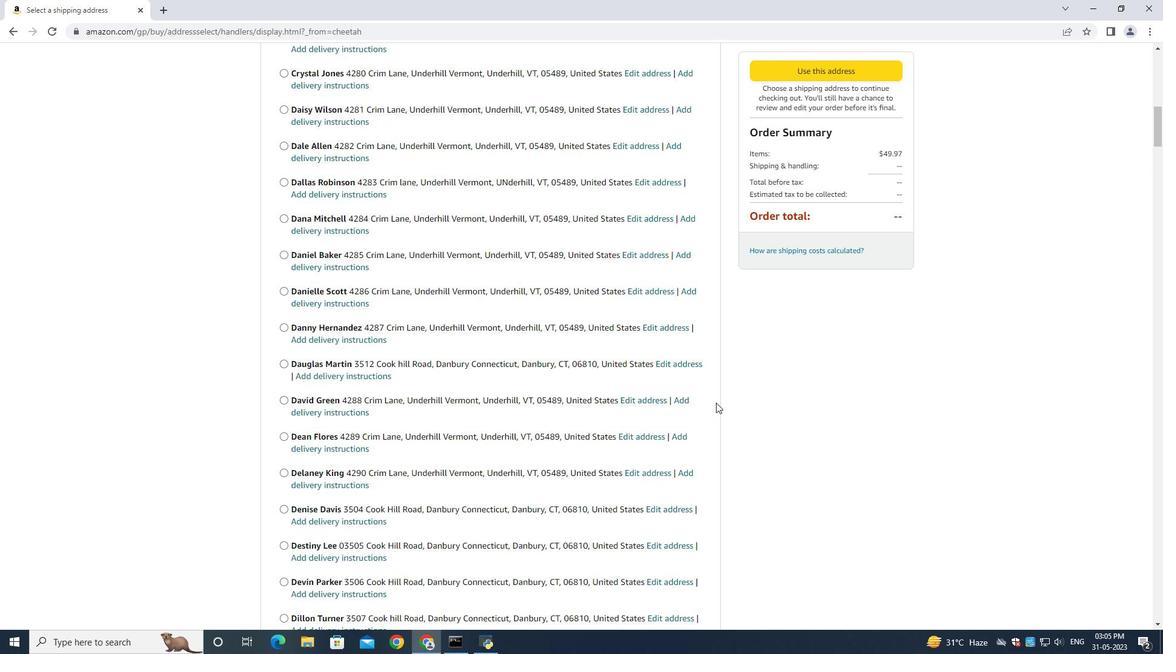 
Action: Mouse moved to (749, 410)
Screenshot: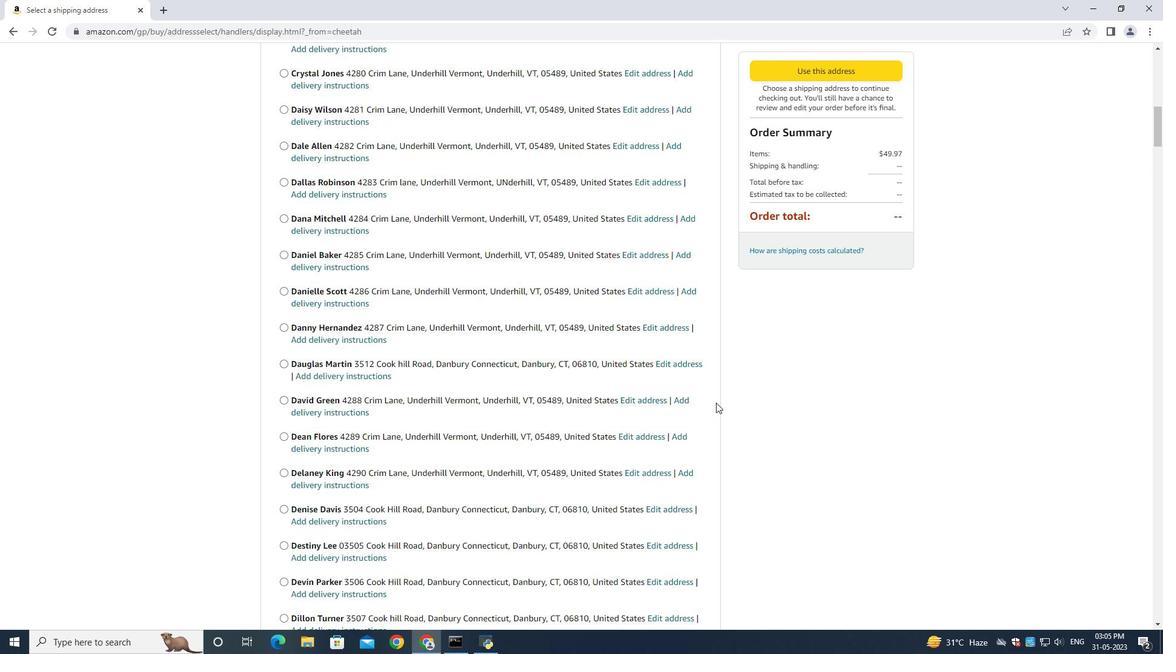 
Action: Mouse scrolled (749, 409) with delta (0, 0)
Screenshot: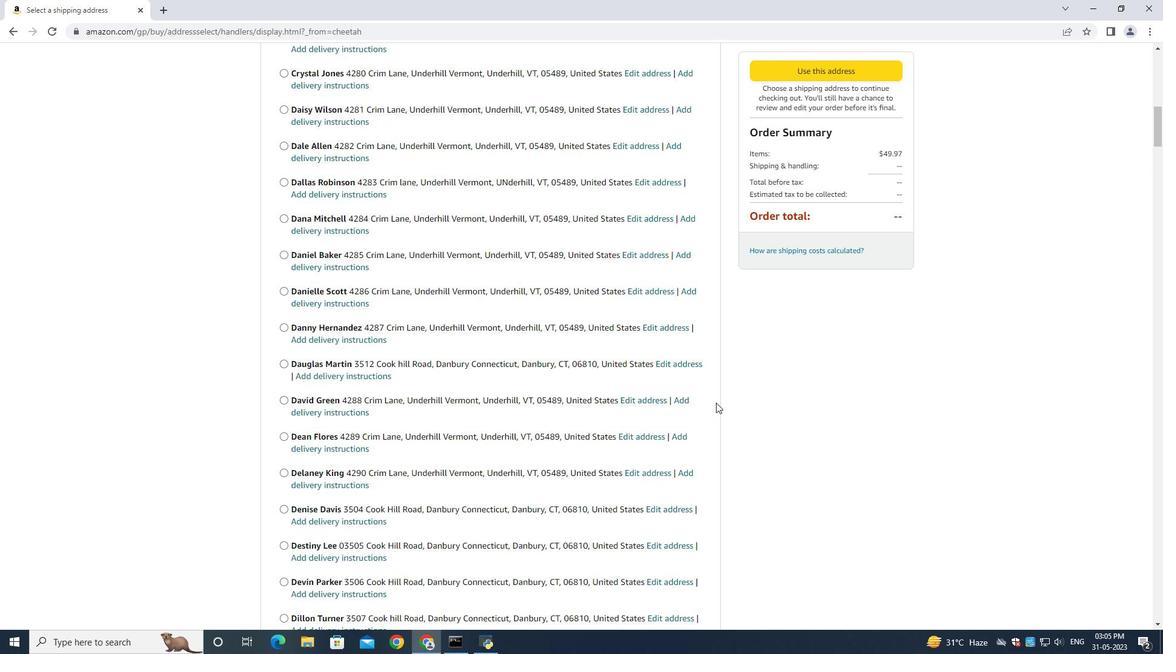 
Action: Mouse scrolled (749, 409) with delta (0, 0)
Screenshot: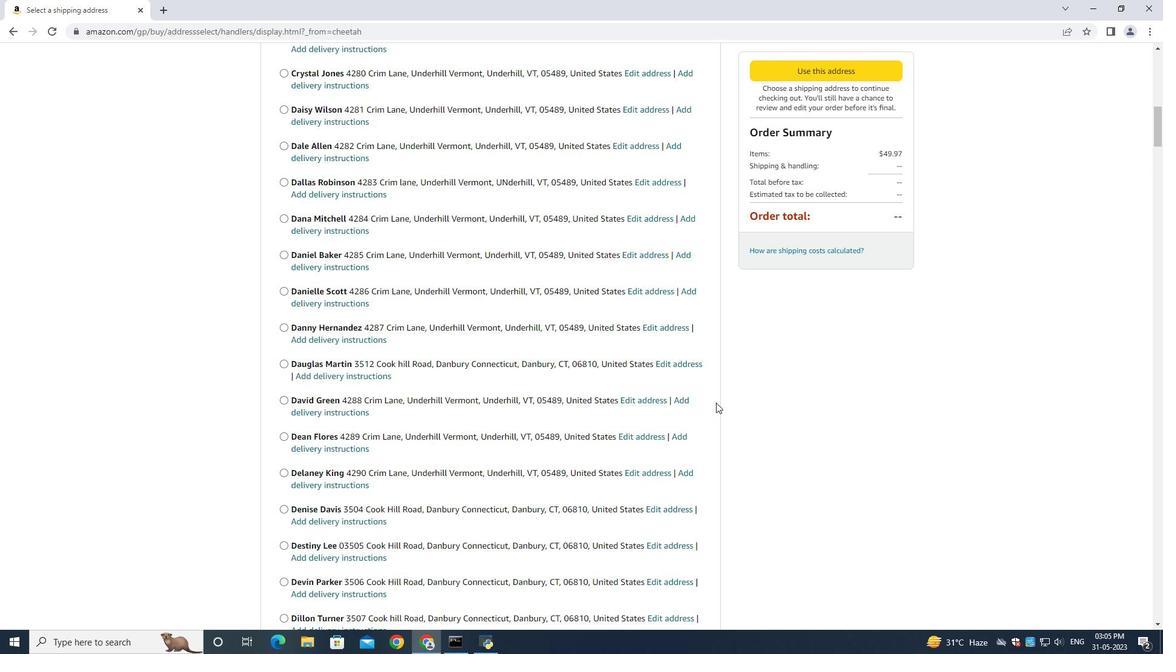 
Action: Mouse scrolled (749, 409) with delta (0, 0)
Screenshot: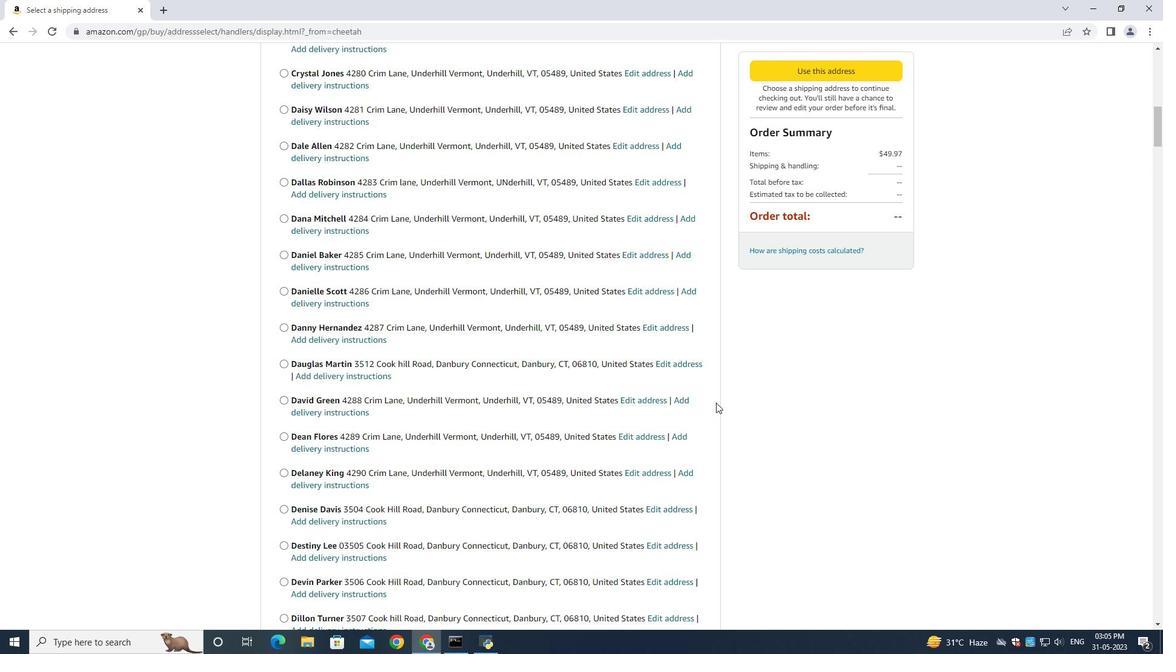 
Action: Mouse moved to (749, 410)
Screenshot: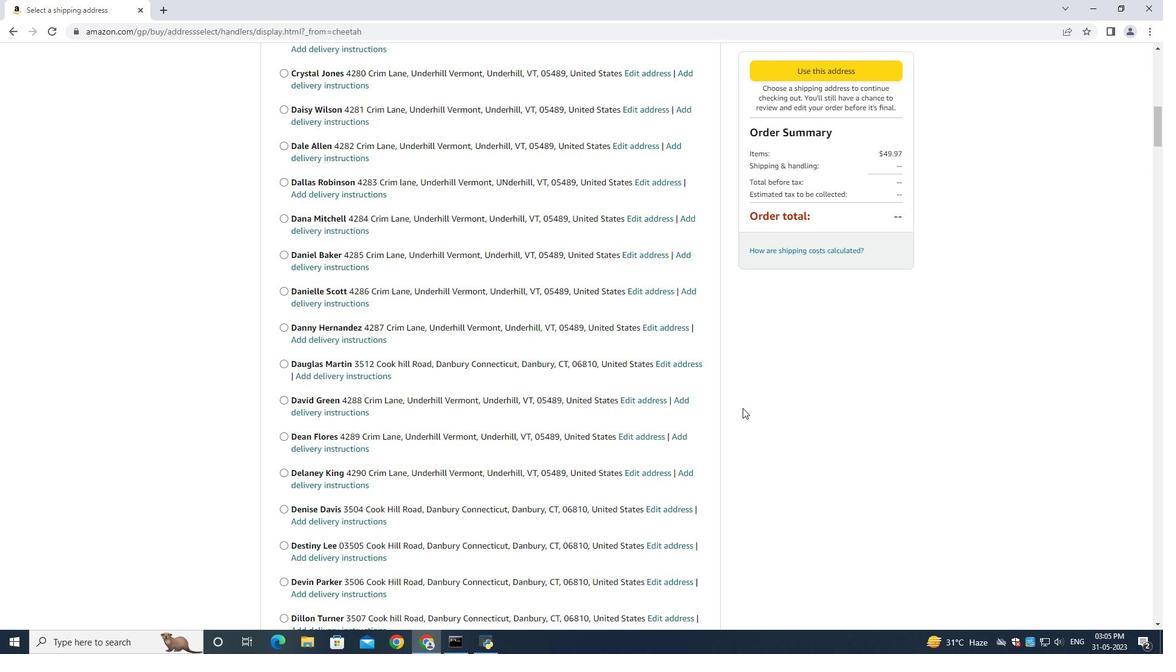 
Action: Mouse scrolled (749, 409) with delta (0, 0)
Screenshot: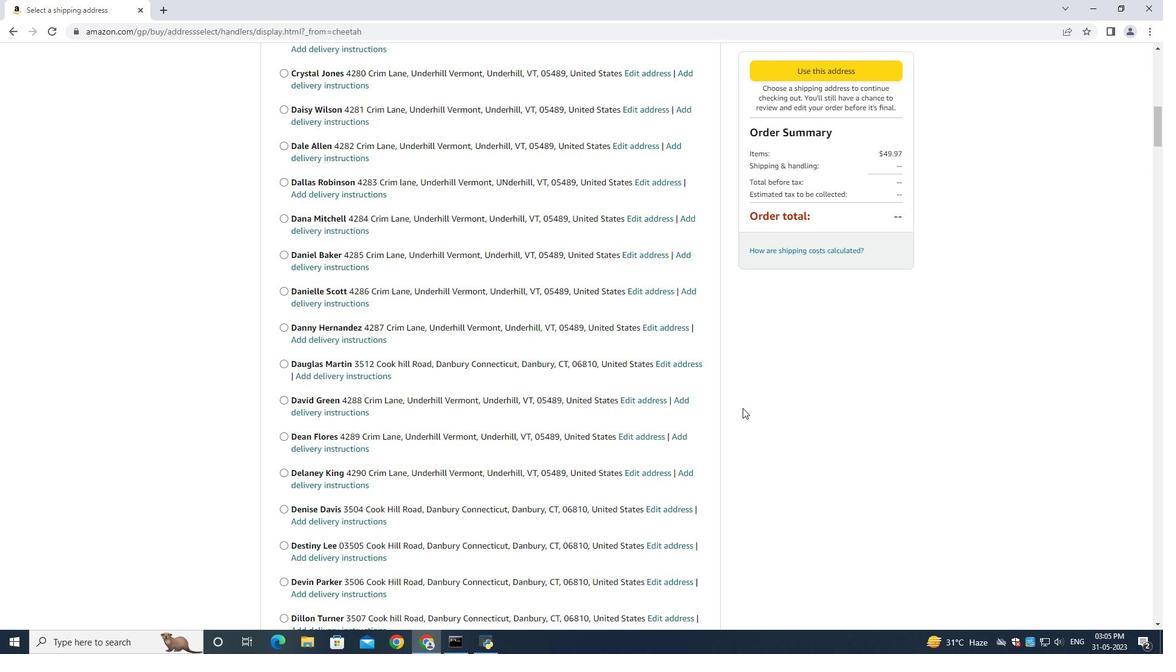 
Action: Mouse scrolled (749, 409) with delta (0, 0)
Screenshot: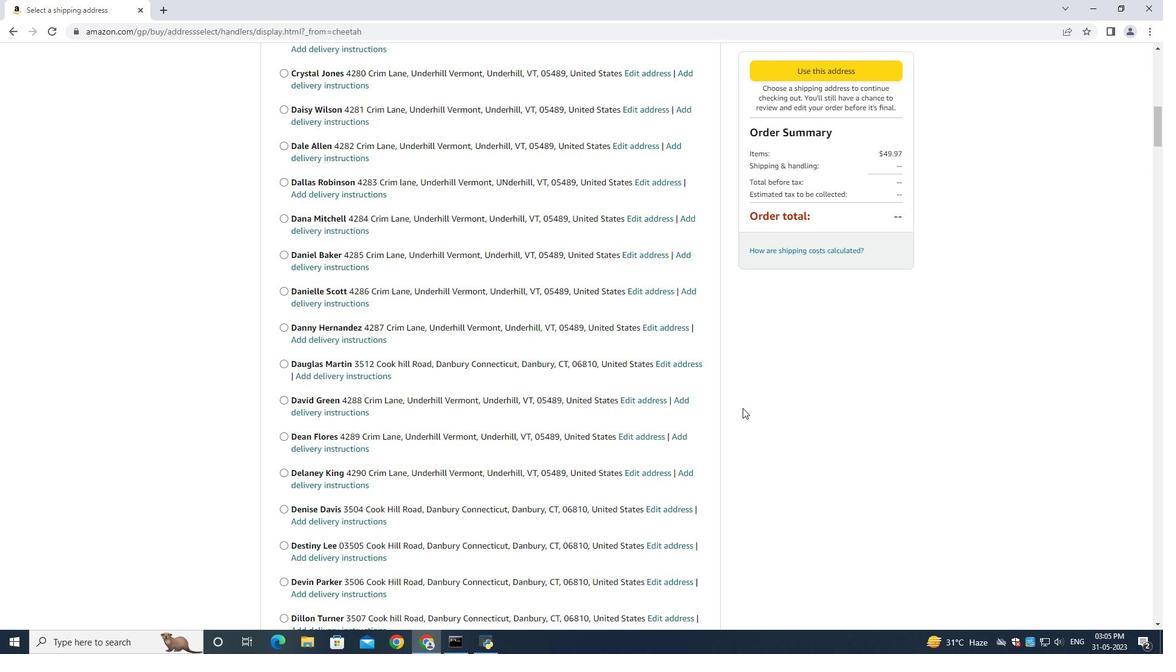 
Action: Mouse moved to (749, 410)
Screenshot: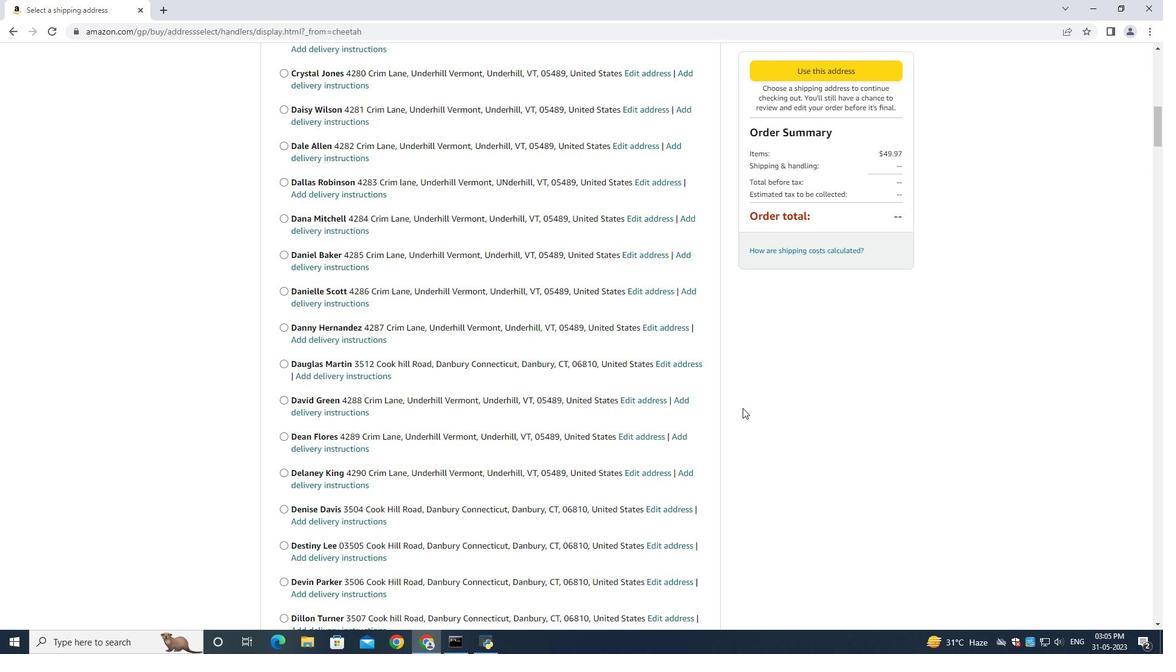 
Action: Mouse scrolled (749, 409) with delta (0, 0)
Screenshot: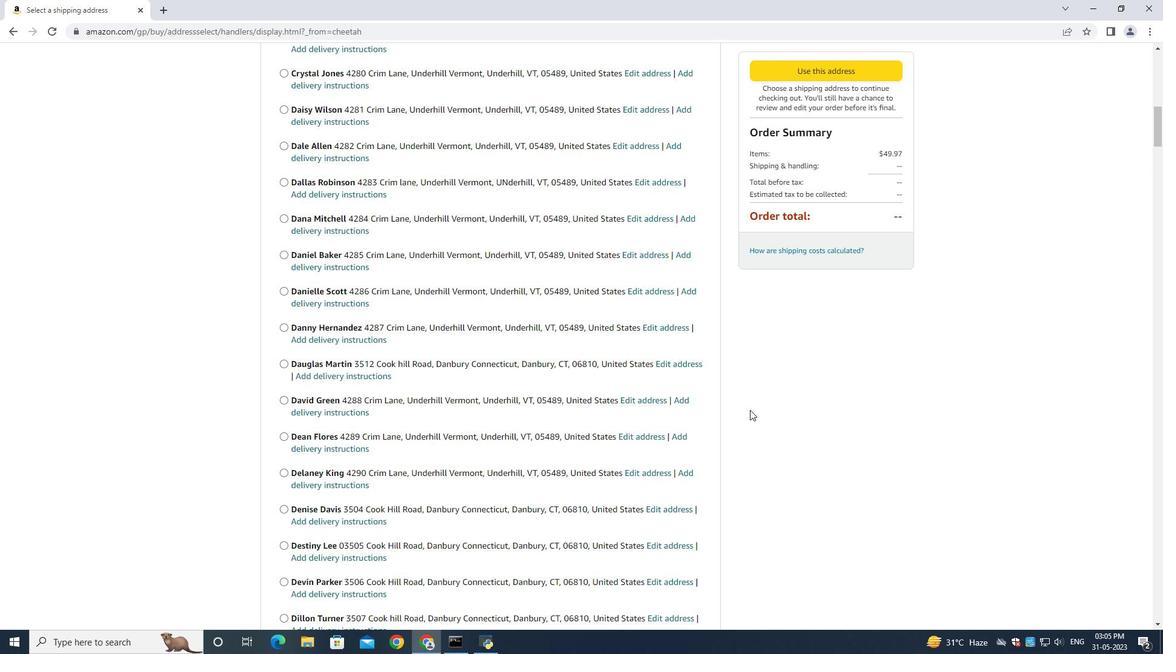
Action: Mouse moved to (750, 410)
Screenshot: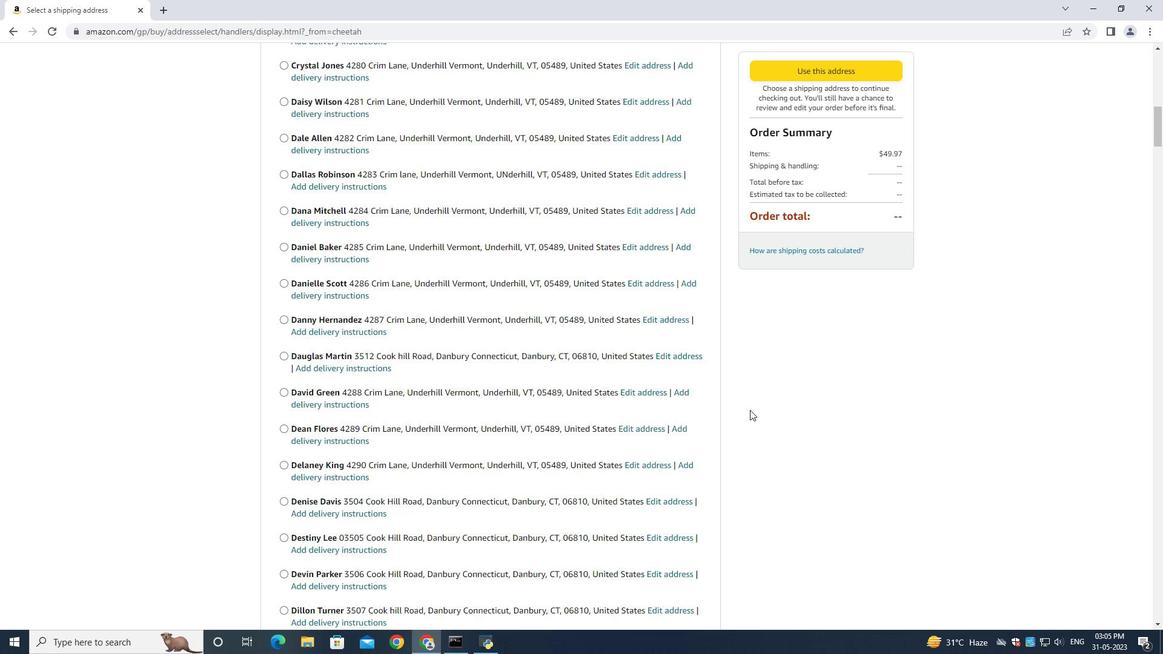 
Action: Mouse scrolled (750, 409) with delta (0, 0)
Screenshot: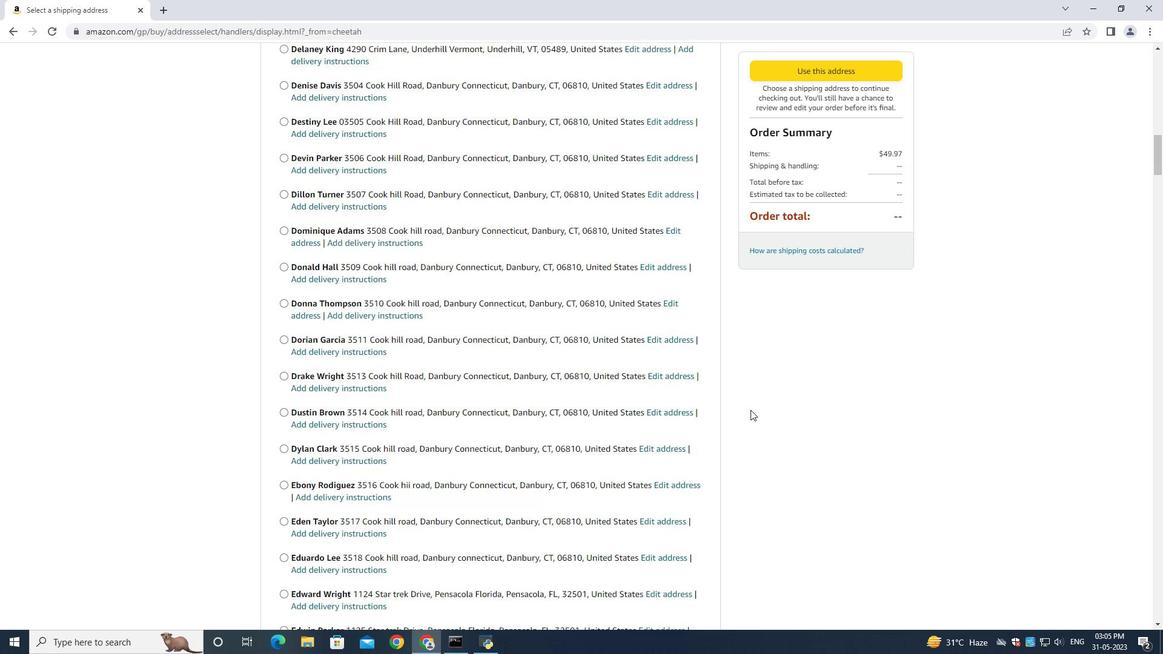 
Action: Mouse scrolled (750, 409) with delta (0, 0)
Screenshot: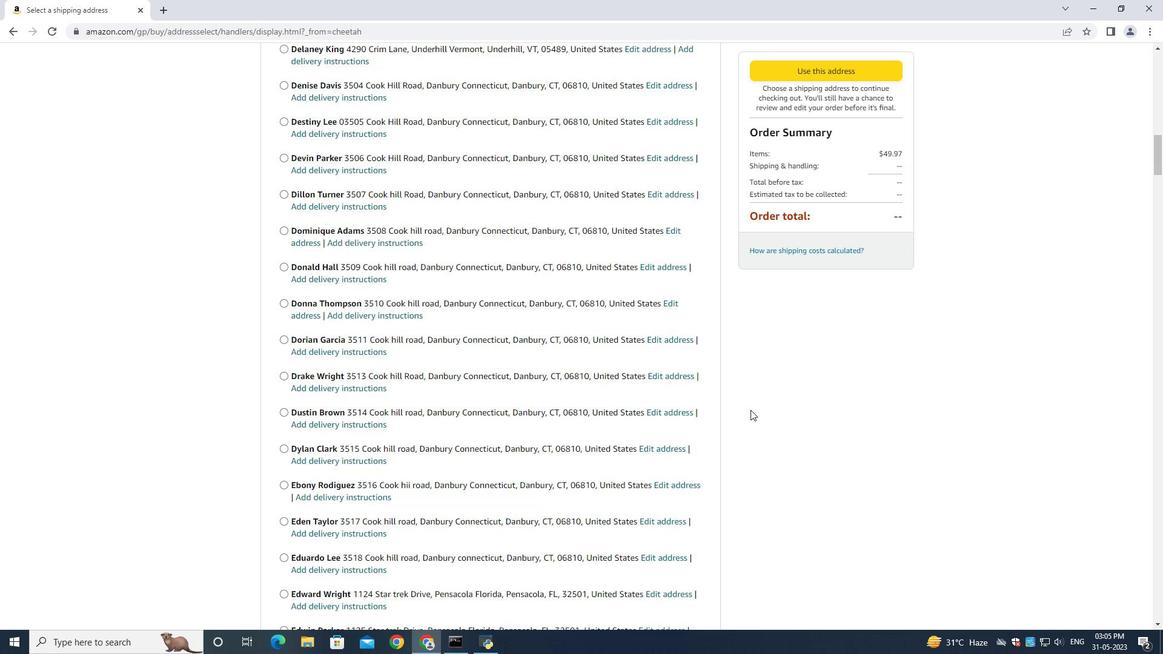 
Action: Mouse scrolled (750, 409) with delta (0, 0)
Screenshot: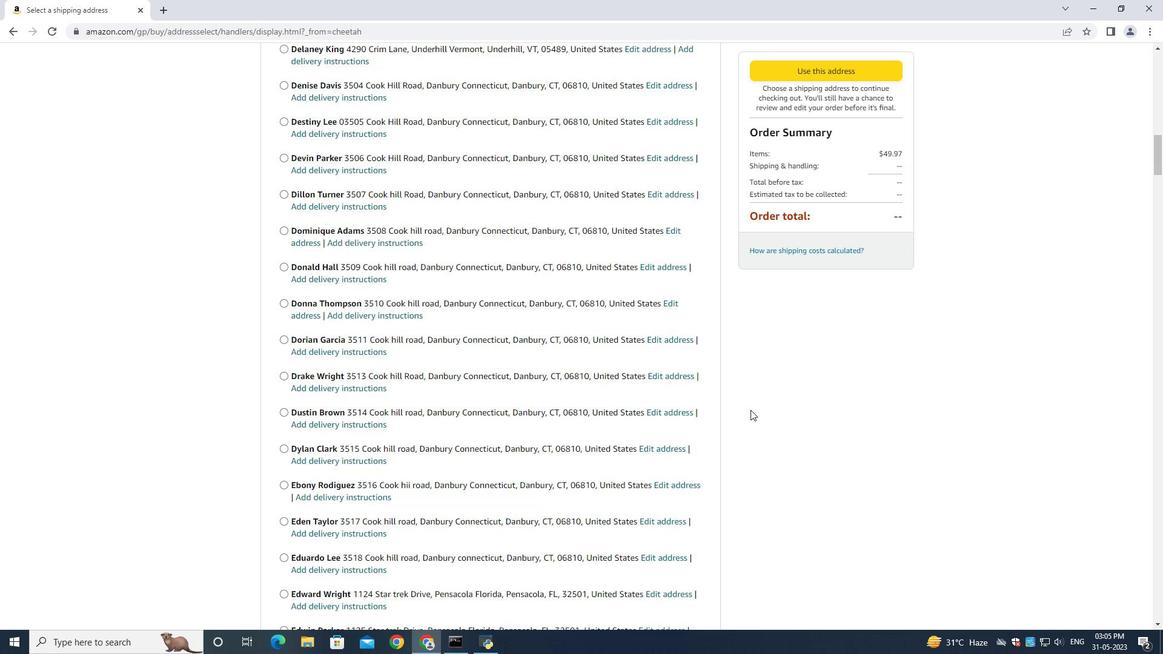 
Action: Mouse scrolled (750, 409) with delta (0, 0)
Screenshot: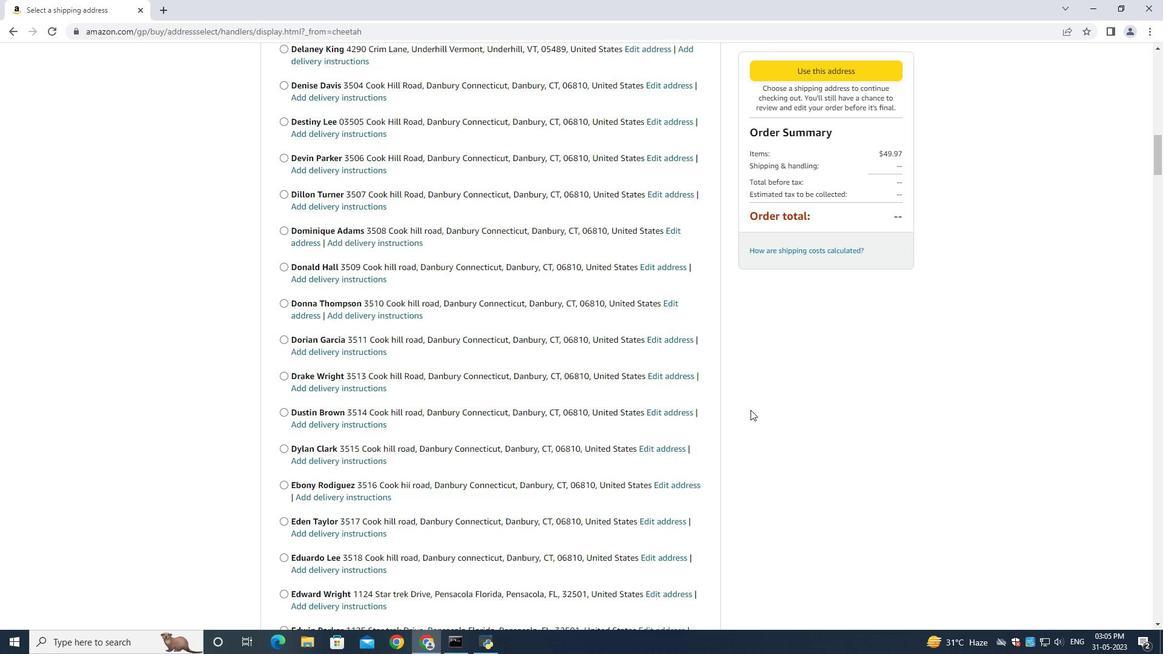 
Action: Mouse scrolled (750, 409) with delta (0, 0)
Screenshot: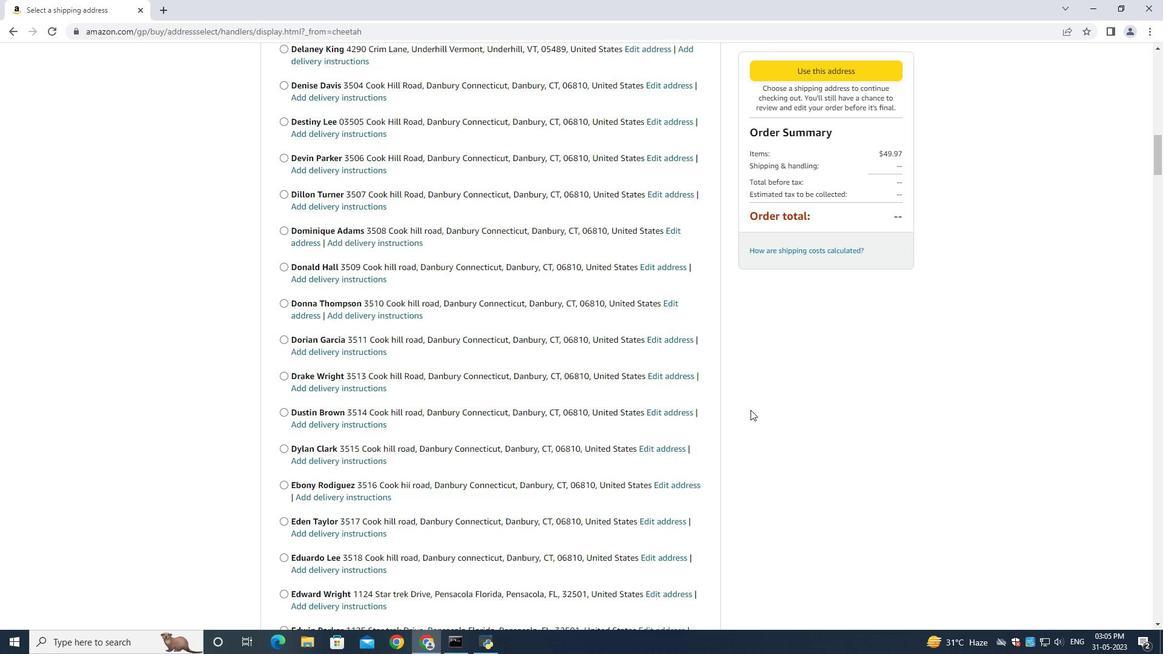 
Action: Mouse scrolled (750, 409) with delta (0, 0)
Screenshot: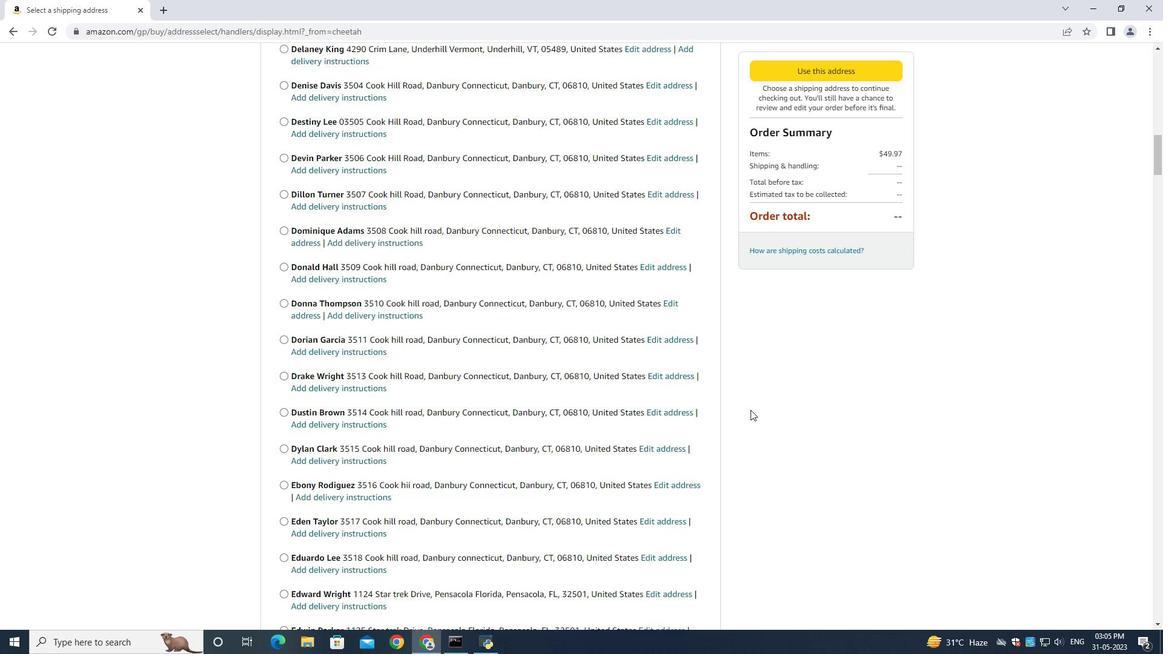 
Action: Mouse moved to (750, 409)
Screenshot: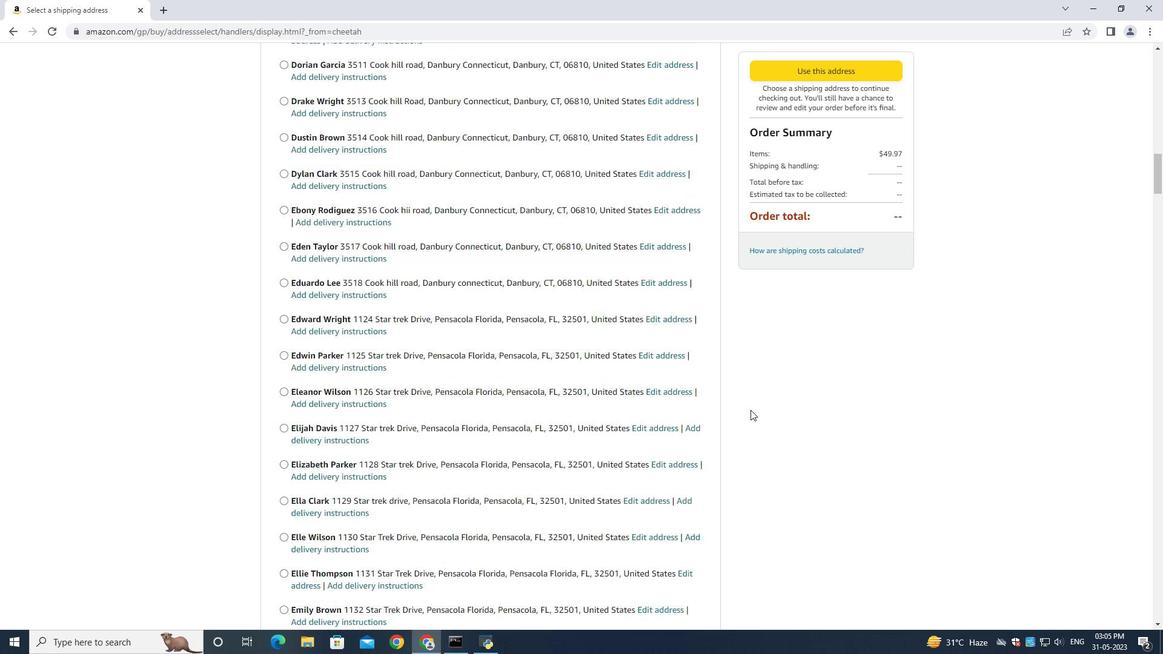 
Action: Mouse scrolled (750, 408) with delta (0, 0)
Screenshot: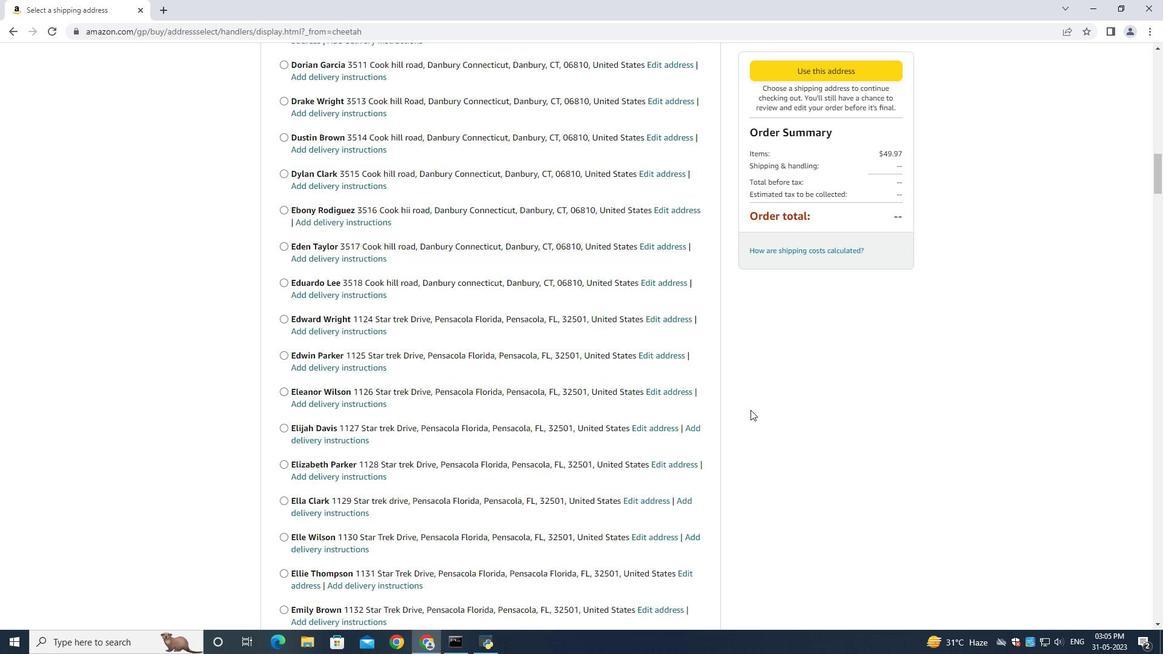 
Action: Mouse scrolled (750, 408) with delta (0, 0)
Screenshot: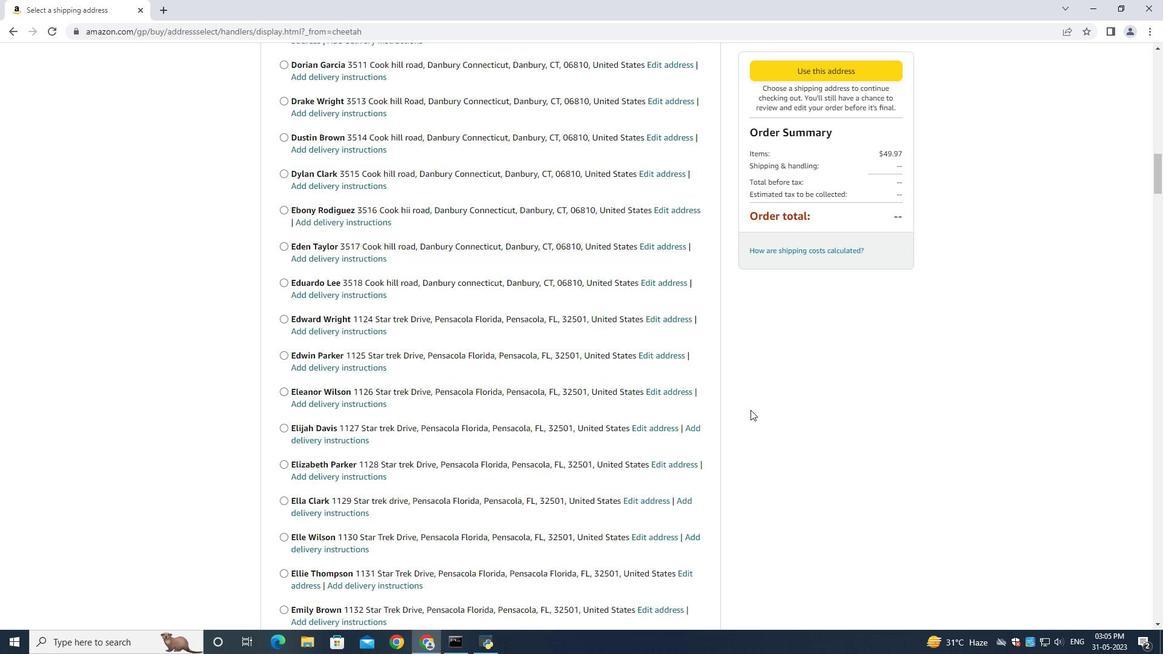 
Action: Mouse scrolled (750, 408) with delta (0, 0)
Screenshot: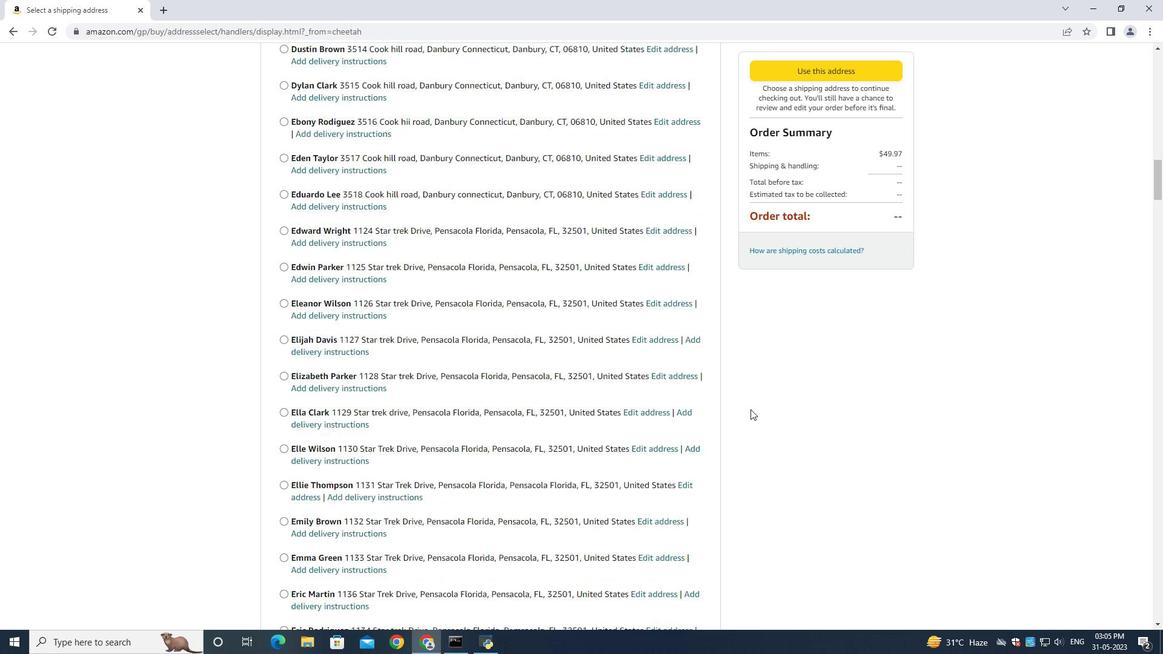 
Action: Mouse scrolled (750, 408) with delta (0, 0)
Screenshot: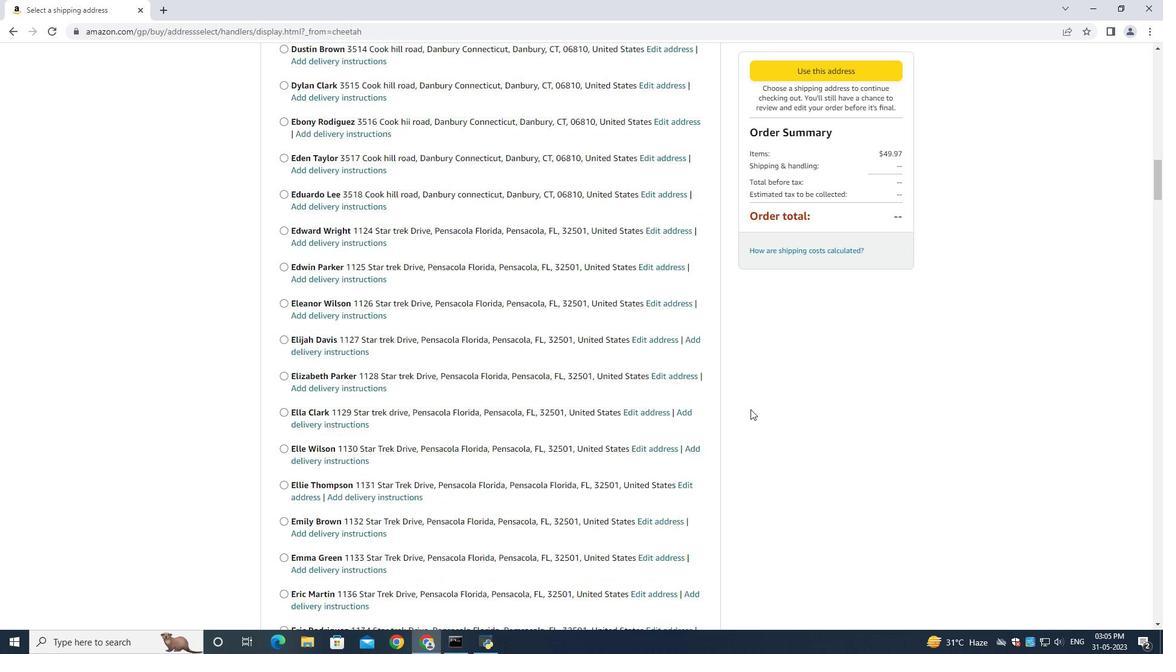 
Action: Mouse scrolled (750, 408) with delta (0, 0)
Screenshot: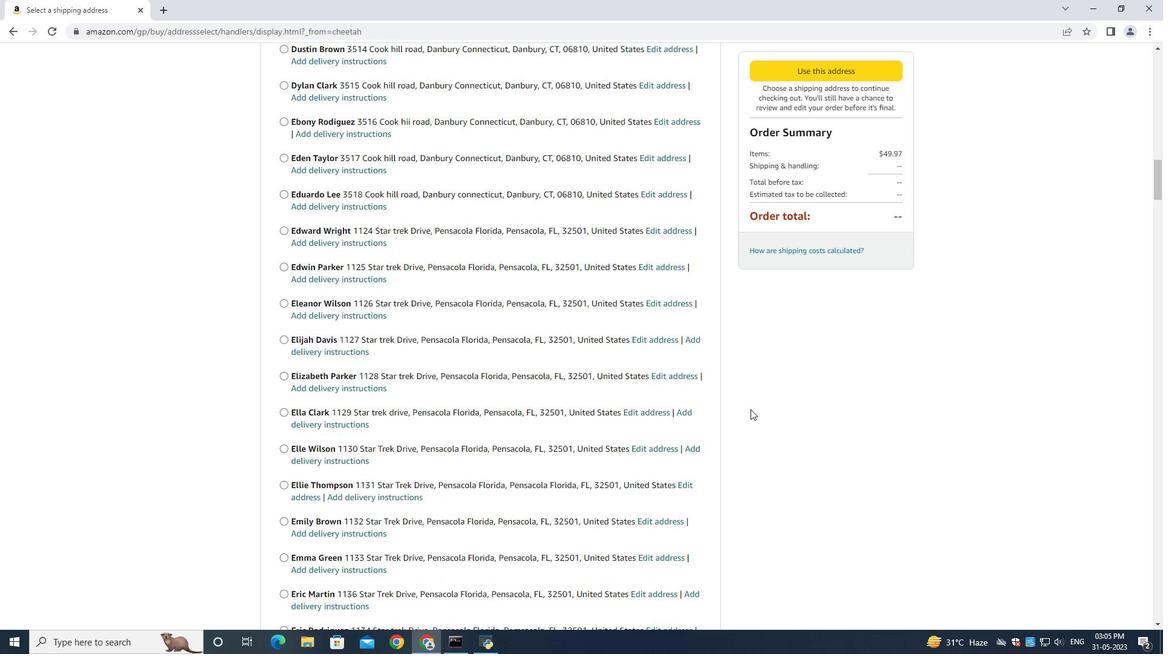 
Action: Mouse scrolled (750, 408) with delta (0, 0)
Screenshot: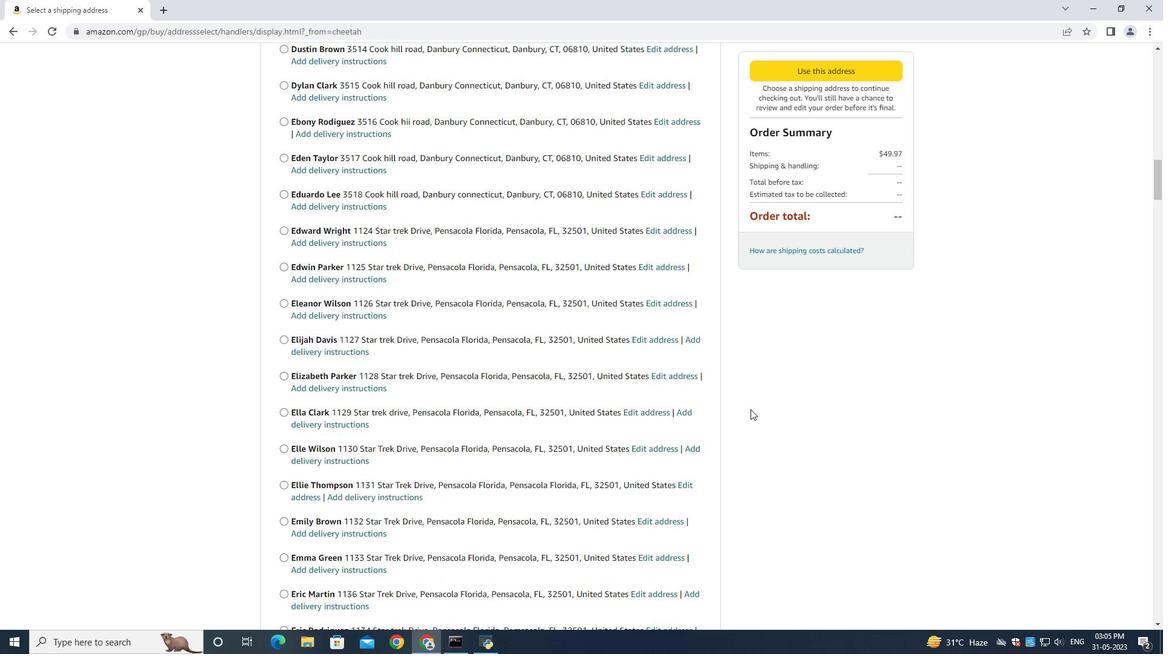 
Action: Mouse scrolled (750, 408) with delta (0, 0)
Screenshot: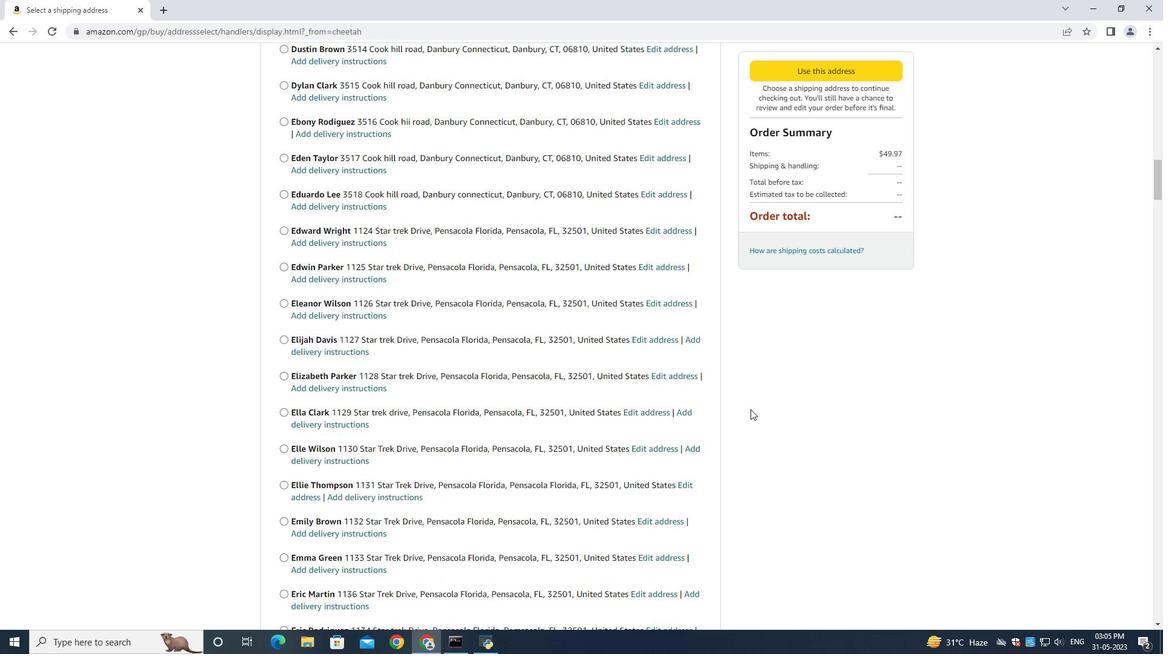 
Action: Mouse moved to (750, 407)
Screenshot: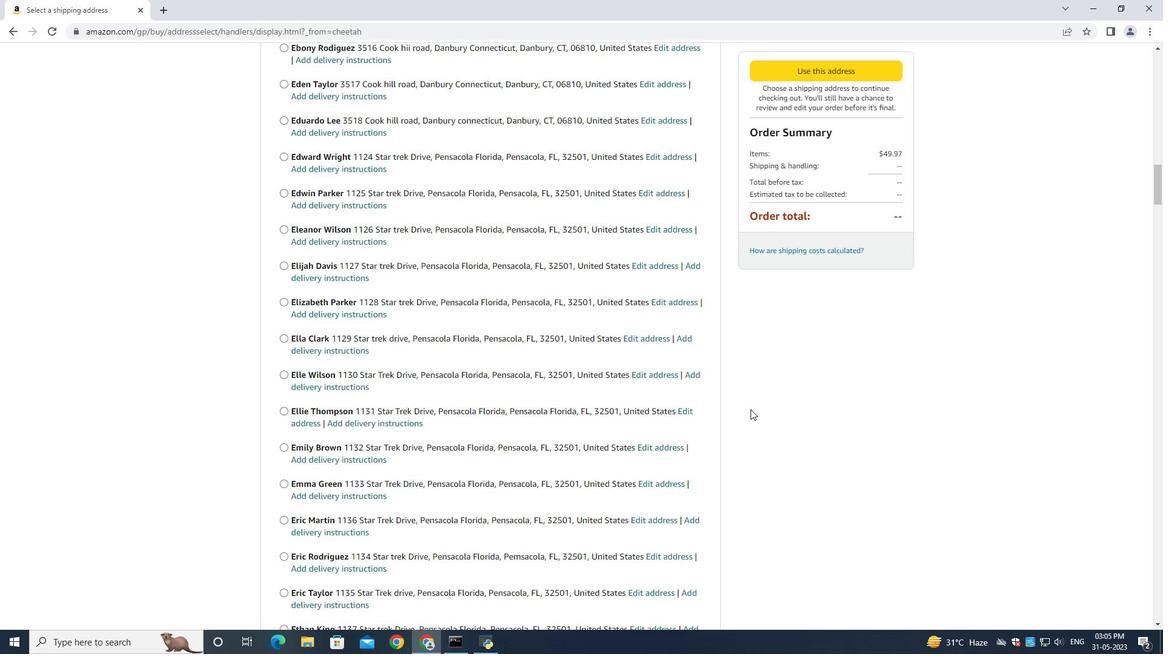 
Action: Mouse scrolled (750, 407) with delta (0, 0)
Screenshot: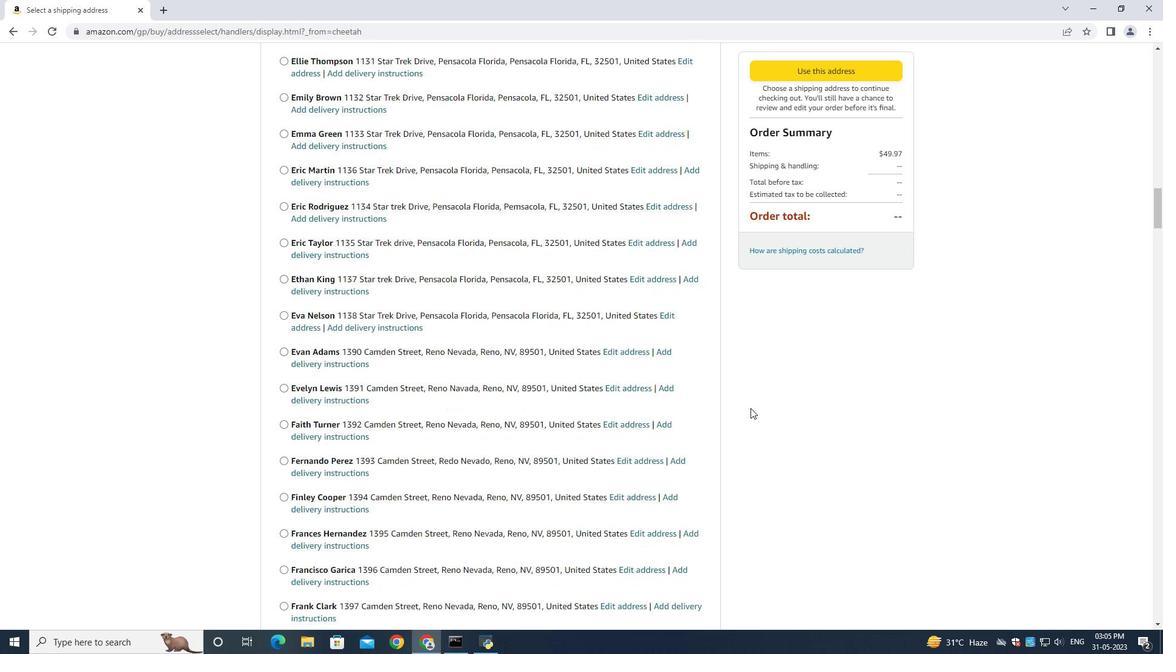 
Action: Mouse scrolled (750, 407) with delta (0, 0)
Screenshot: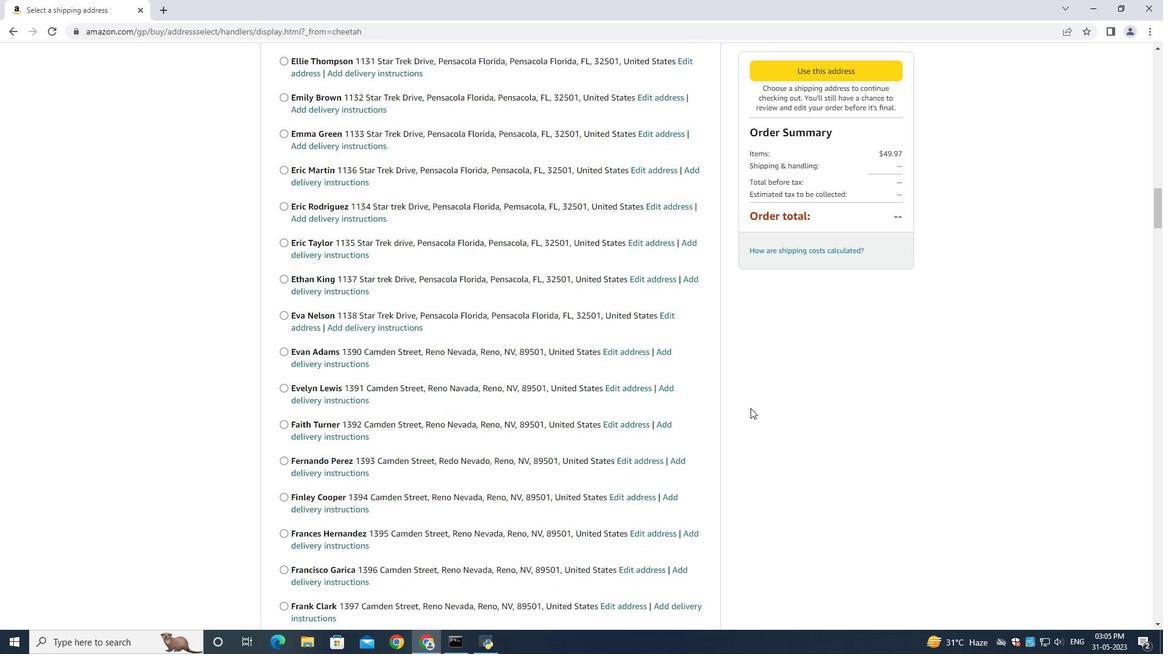 
Action: Mouse scrolled (750, 407) with delta (0, 0)
Screenshot: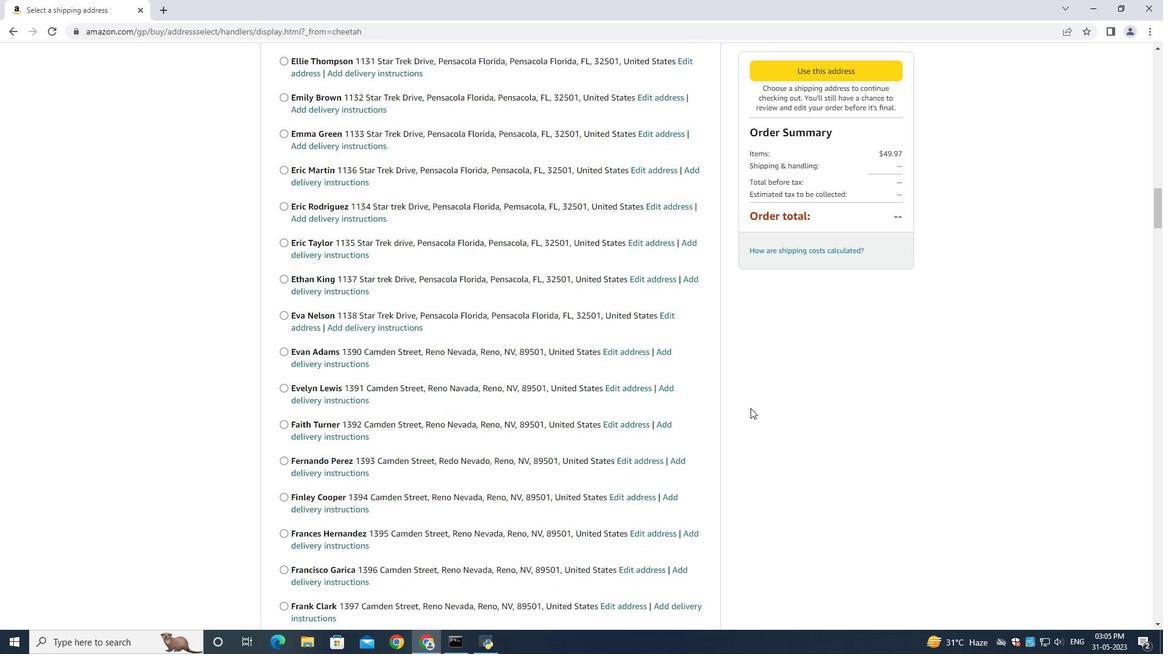 
Action: Mouse scrolled (750, 407) with delta (0, 0)
Screenshot: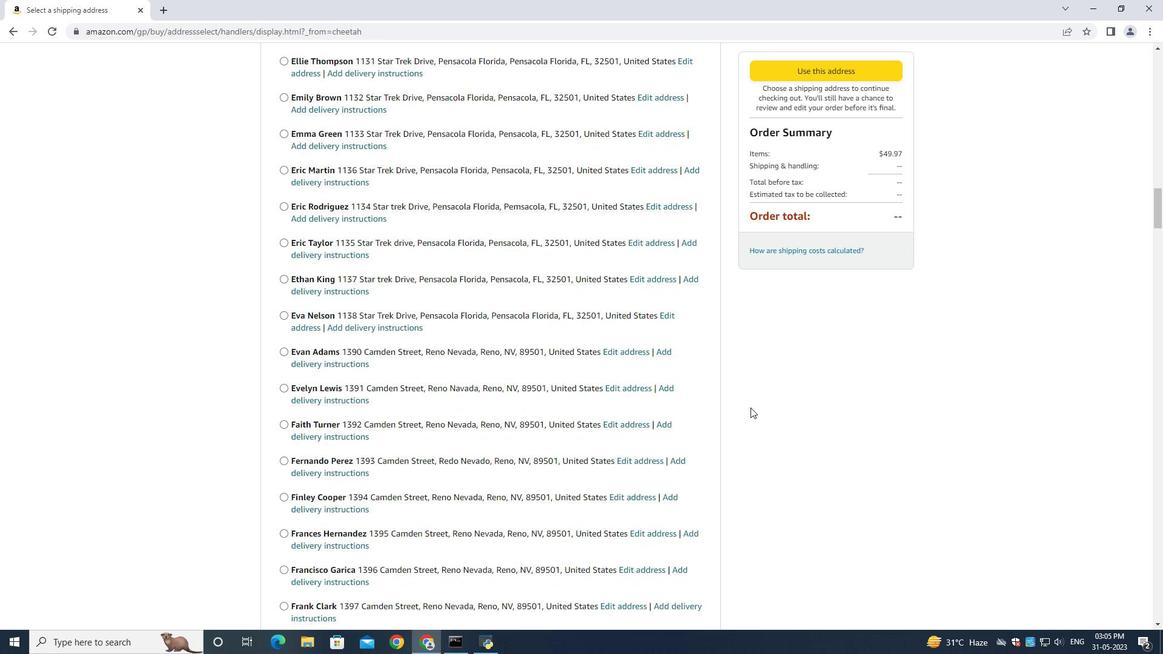 
Action: Mouse scrolled (750, 407) with delta (0, 0)
Screenshot: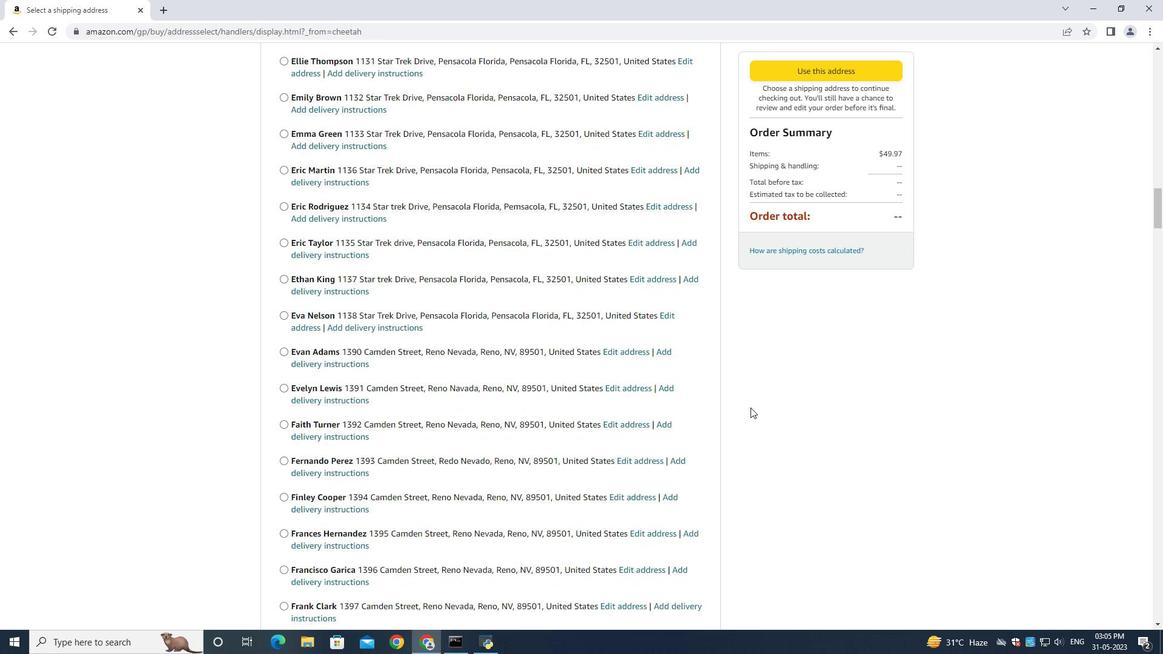 
Action: Mouse scrolled (750, 407) with delta (0, 0)
Screenshot: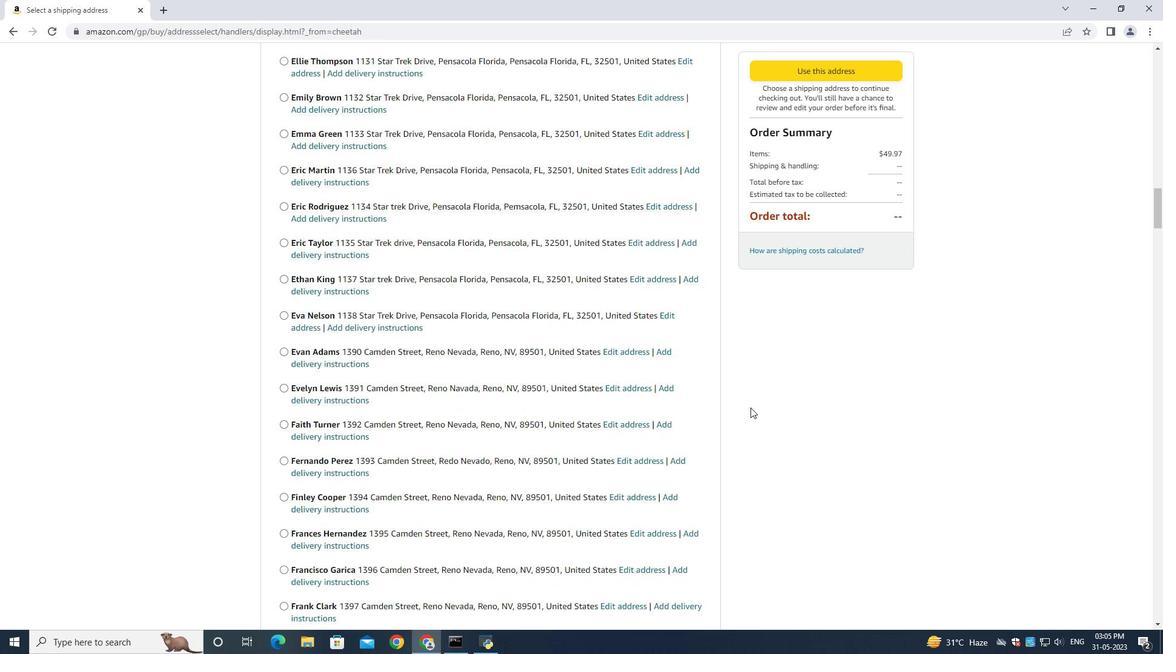
Action: Mouse scrolled (750, 407) with delta (0, 0)
Screenshot: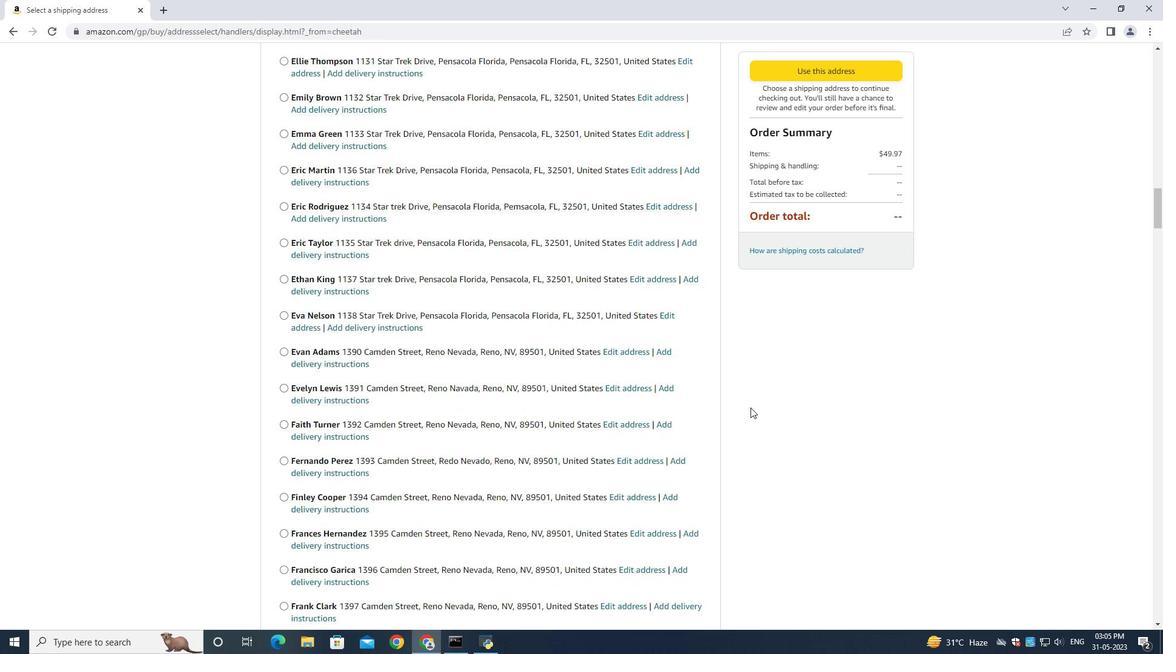 
Action: Mouse scrolled (750, 407) with delta (0, 0)
Screenshot: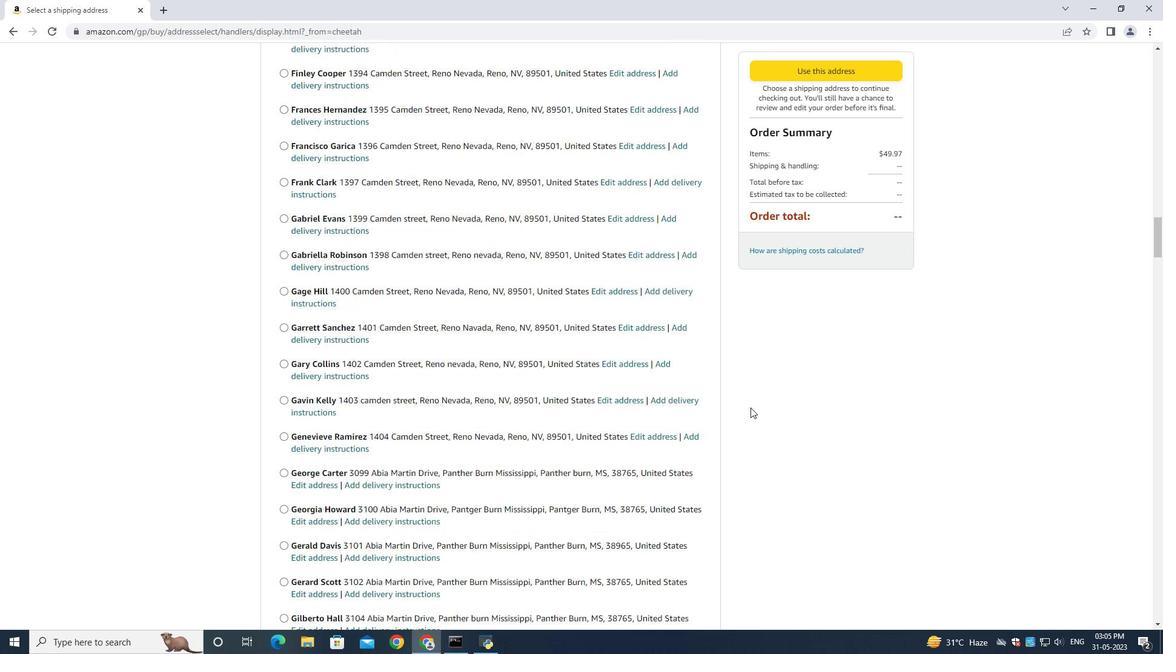 
Action: Mouse scrolled (750, 407) with delta (0, 0)
Screenshot: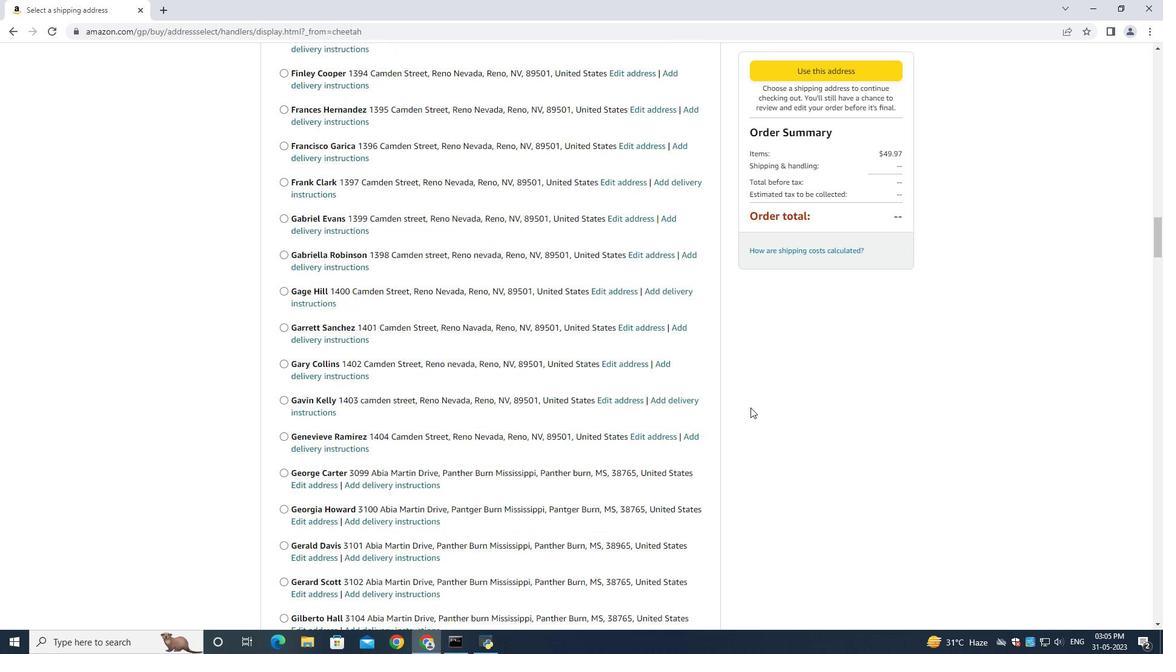 
Action: Mouse scrolled (750, 407) with delta (0, 0)
Screenshot: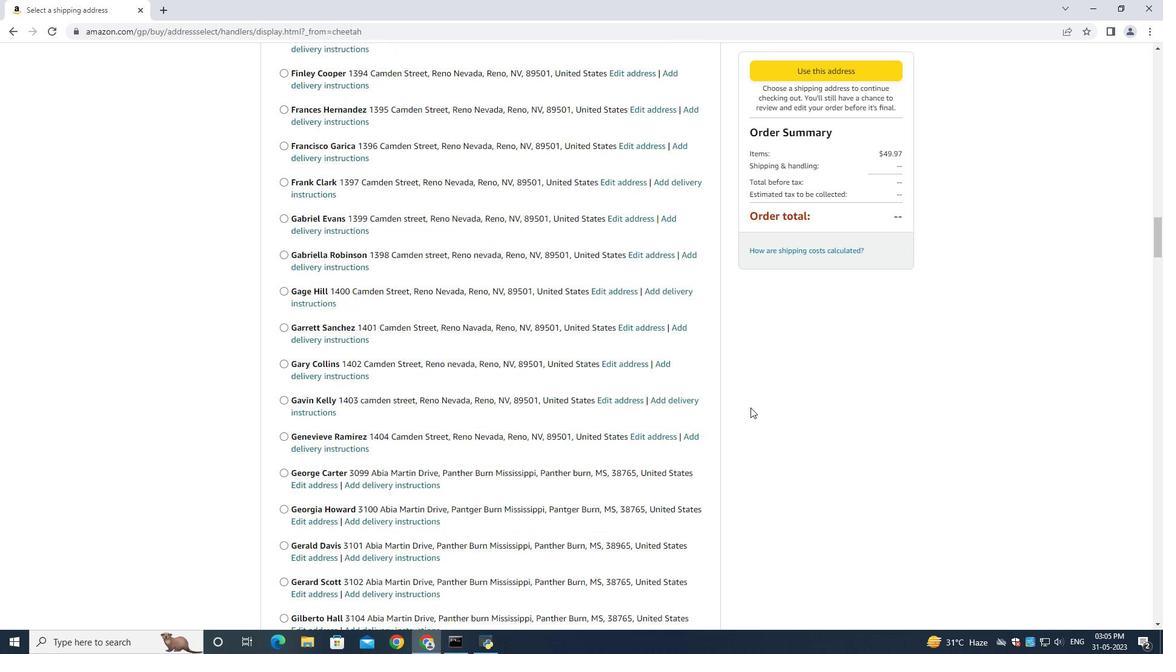 
Action: Mouse scrolled (750, 407) with delta (0, 0)
Screenshot: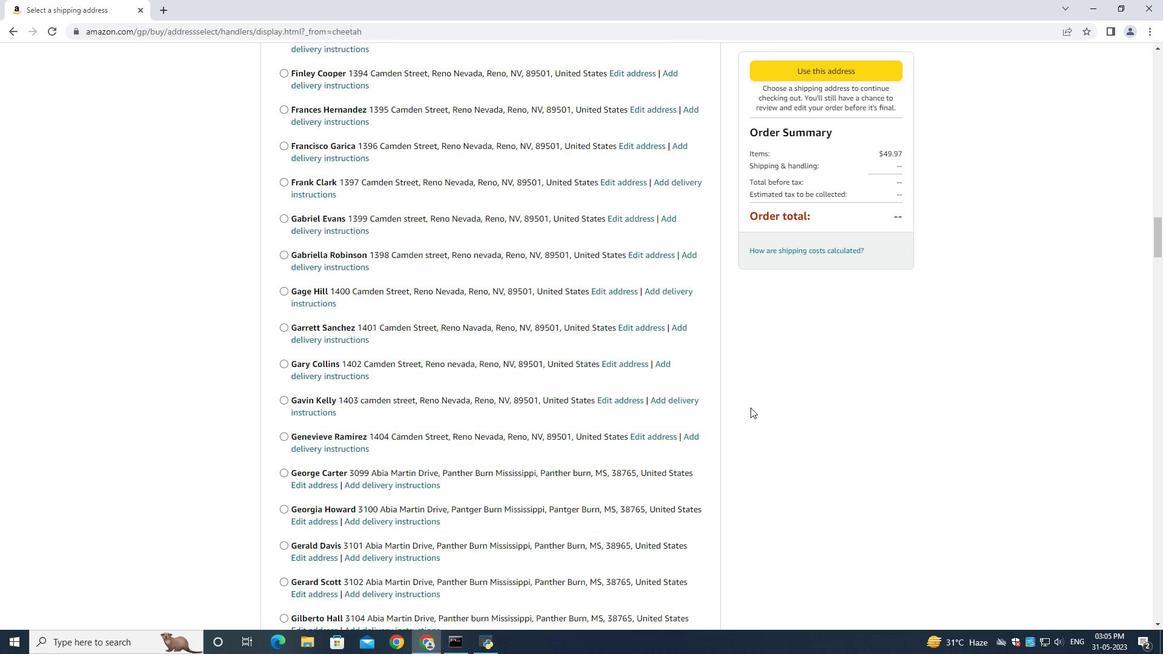 
Action: Mouse scrolled (750, 407) with delta (0, 0)
Screenshot: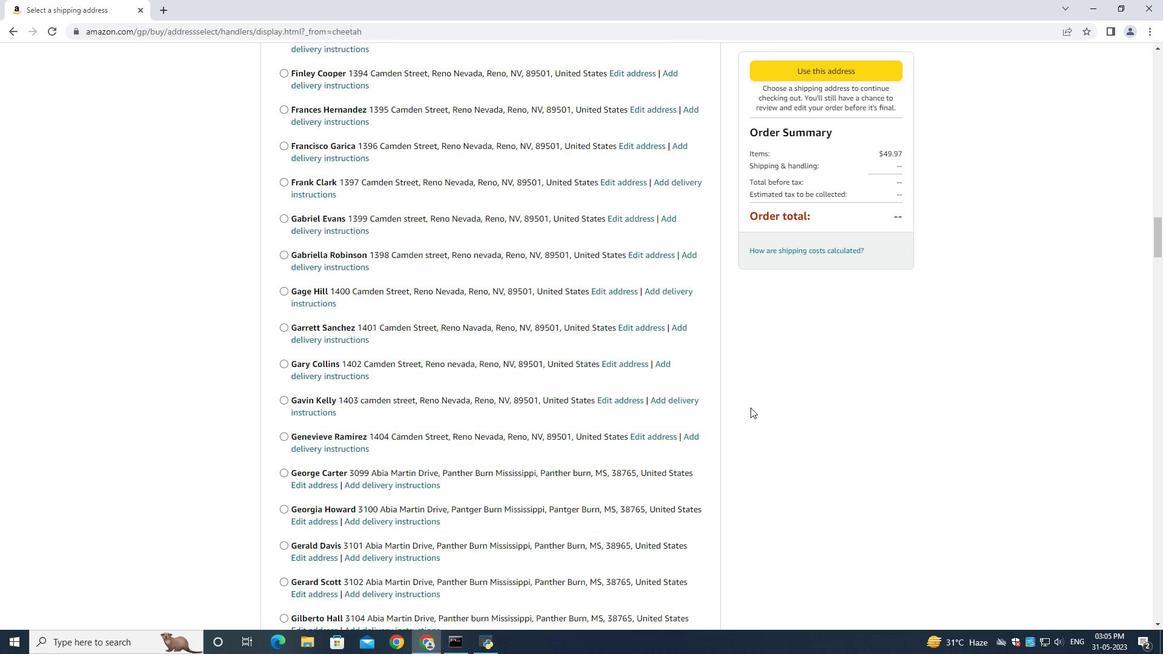 
Action: Mouse scrolled (750, 407) with delta (0, 0)
Screenshot: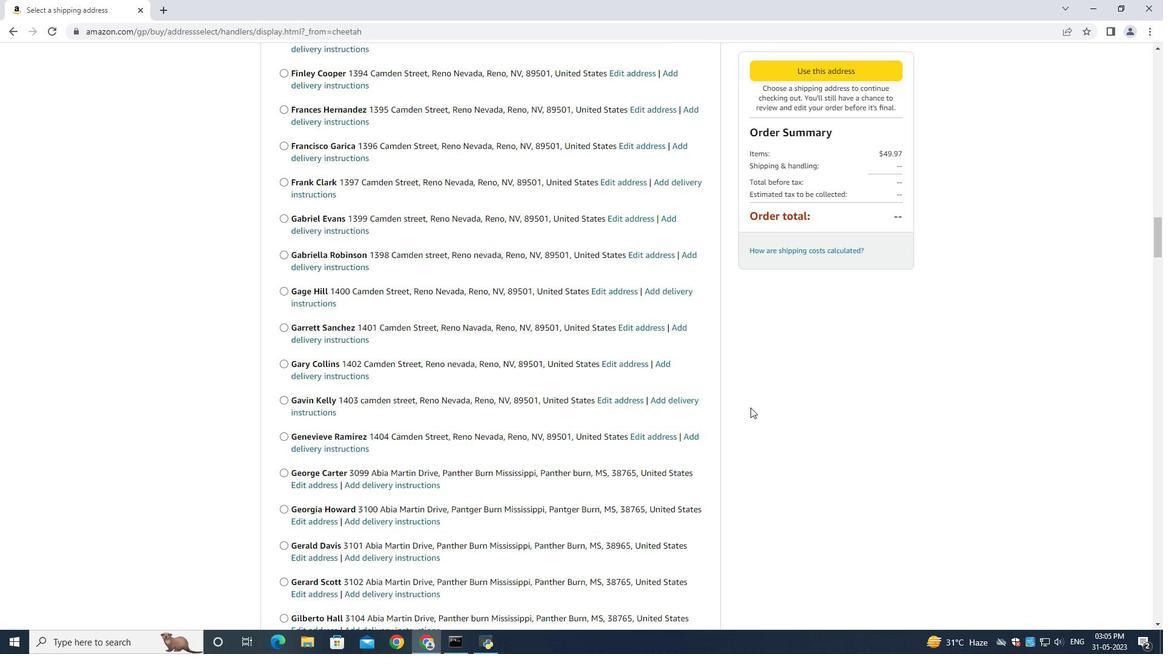 
Action: Mouse scrolled (750, 407) with delta (0, 0)
Screenshot: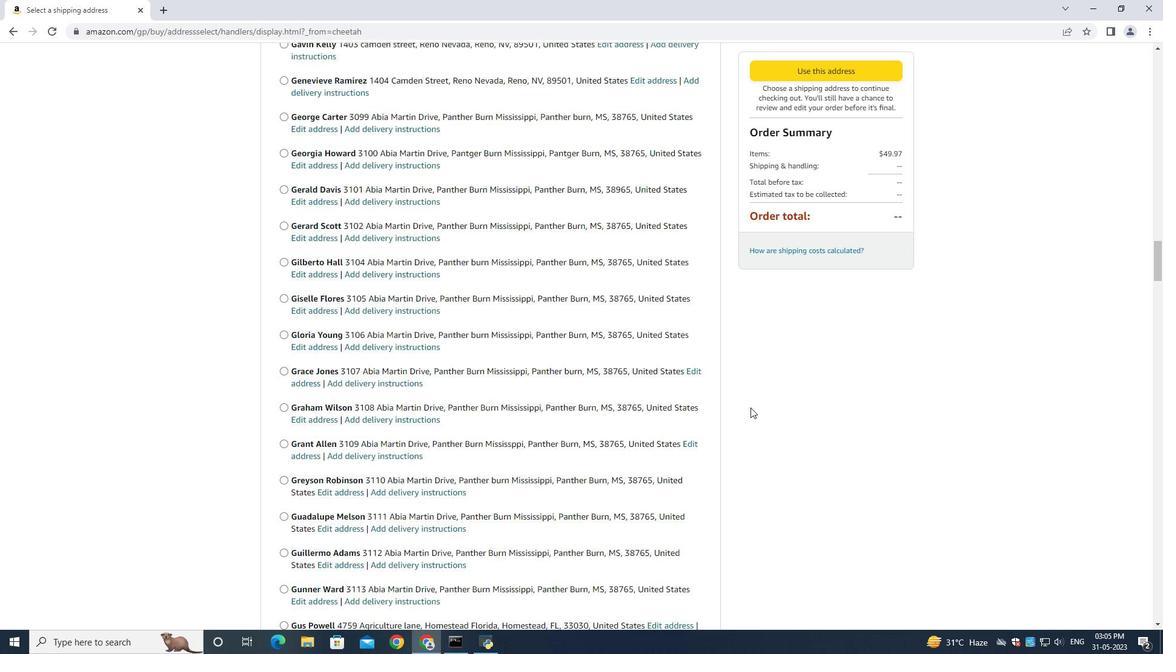 
Action: Mouse scrolled (750, 407) with delta (0, 0)
Screenshot: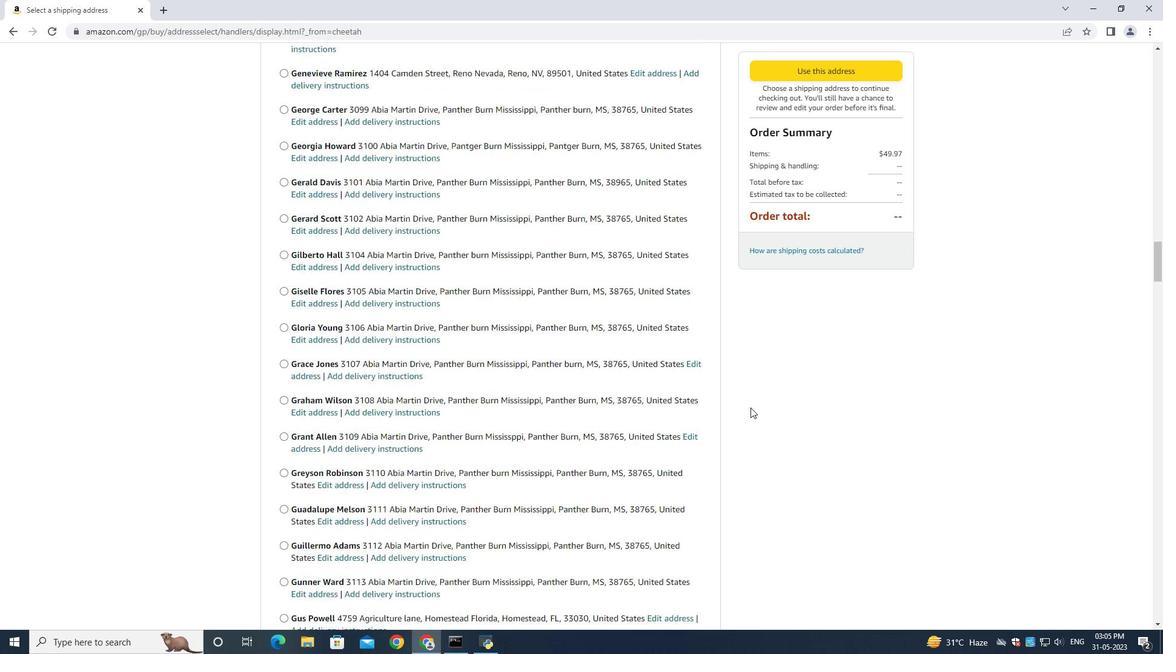 
Action: Mouse scrolled (750, 407) with delta (0, 0)
Screenshot: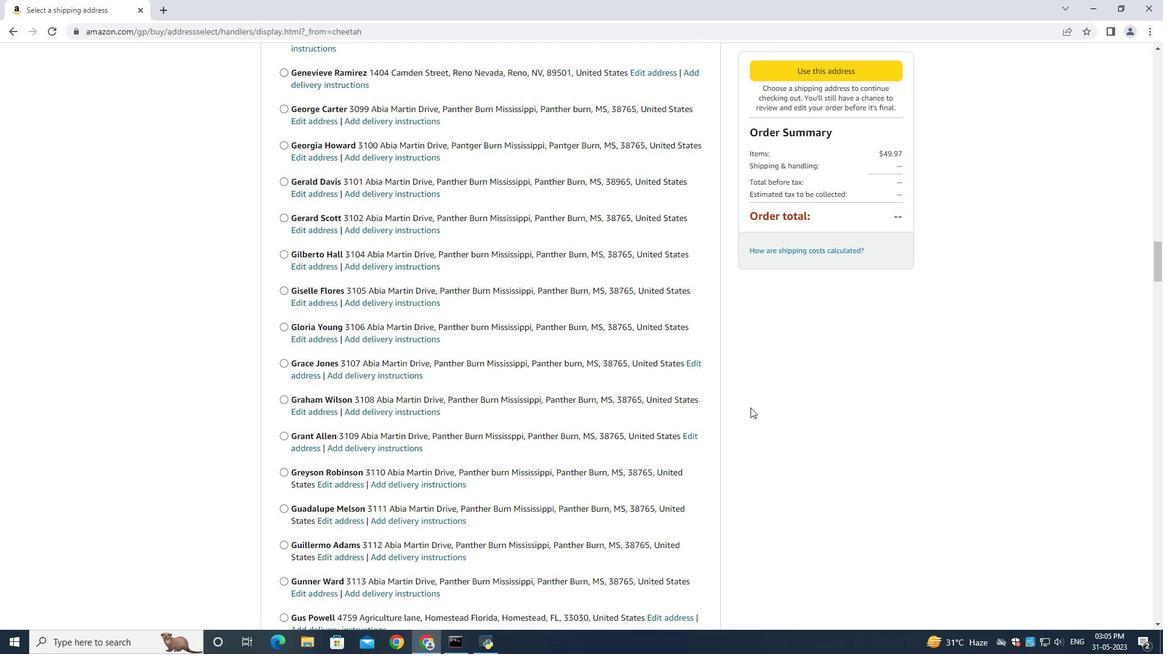 
Action: Mouse scrolled (750, 407) with delta (0, 0)
Screenshot: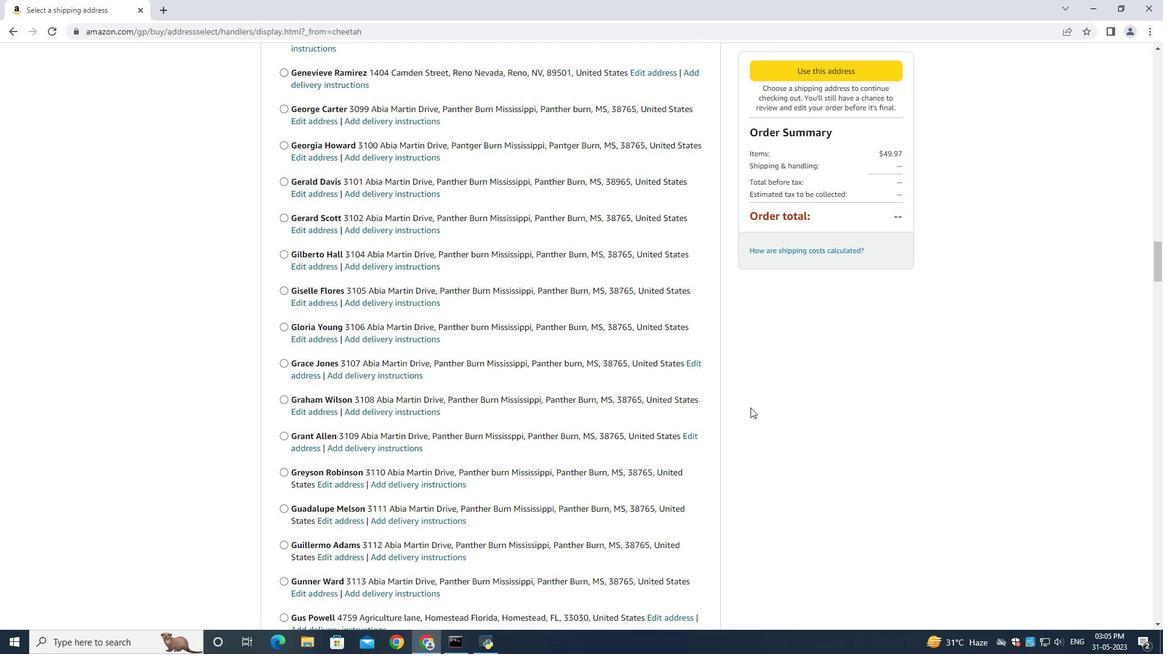 
Action: Mouse scrolled (750, 407) with delta (0, 0)
Screenshot: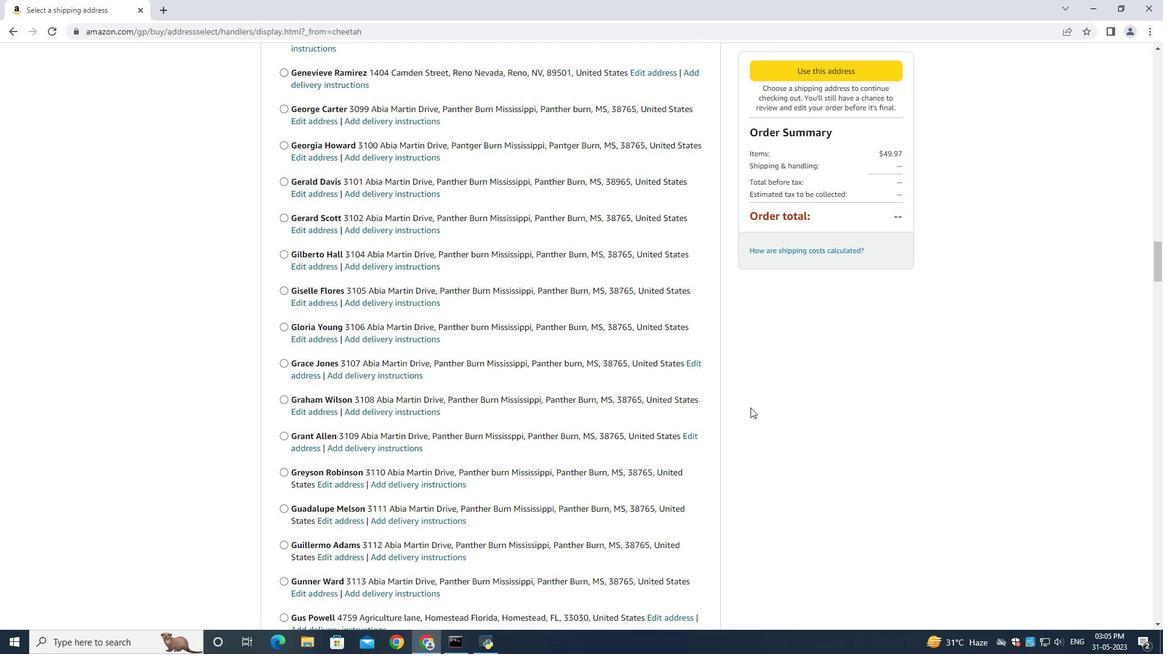 
Action: Mouse scrolled (750, 407) with delta (0, 0)
Screenshot: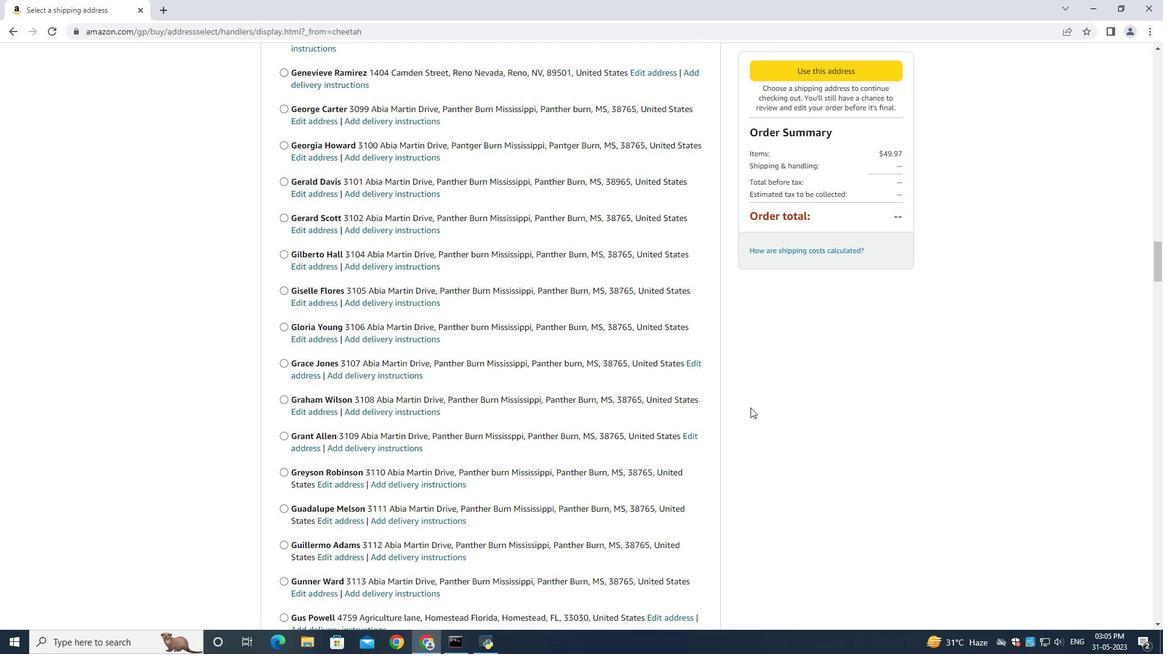 
Action: Mouse scrolled (750, 407) with delta (0, 0)
Screenshot: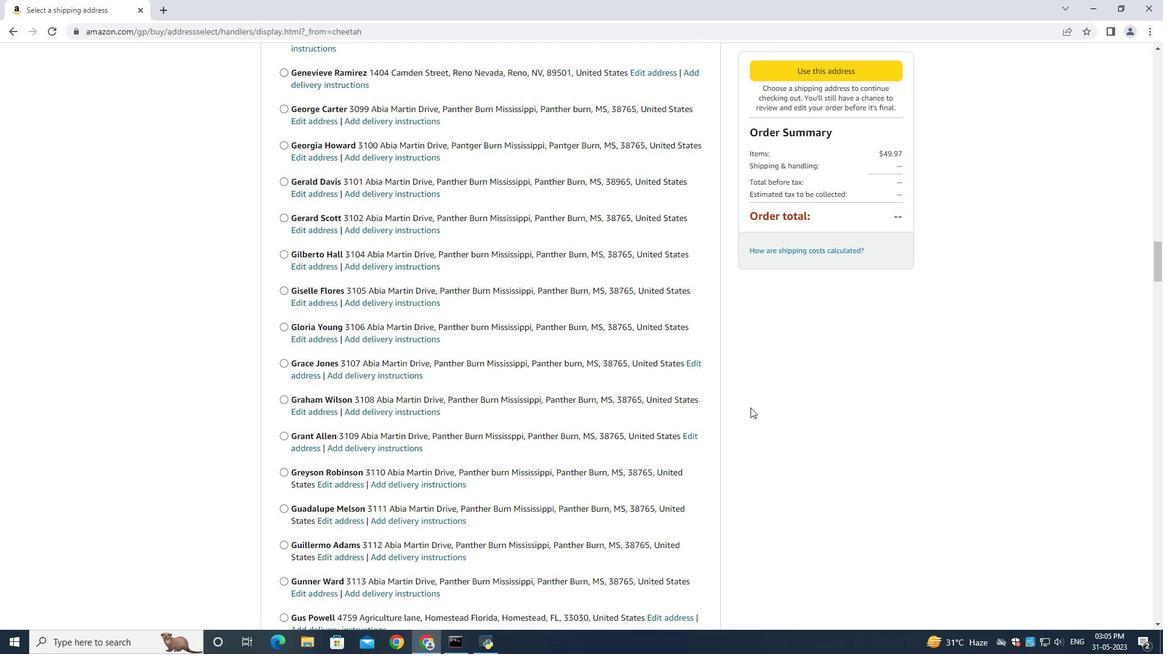 
Action: Mouse scrolled (750, 407) with delta (0, 0)
Screenshot: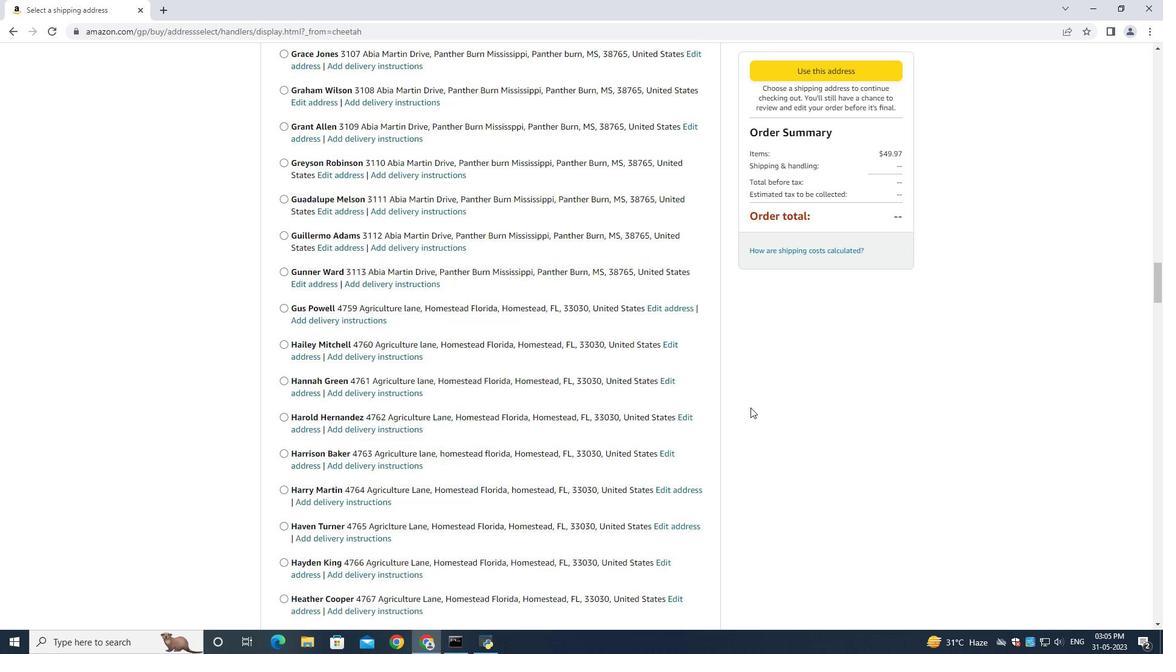 
Action: Mouse scrolled (750, 407) with delta (0, 0)
Screenshot: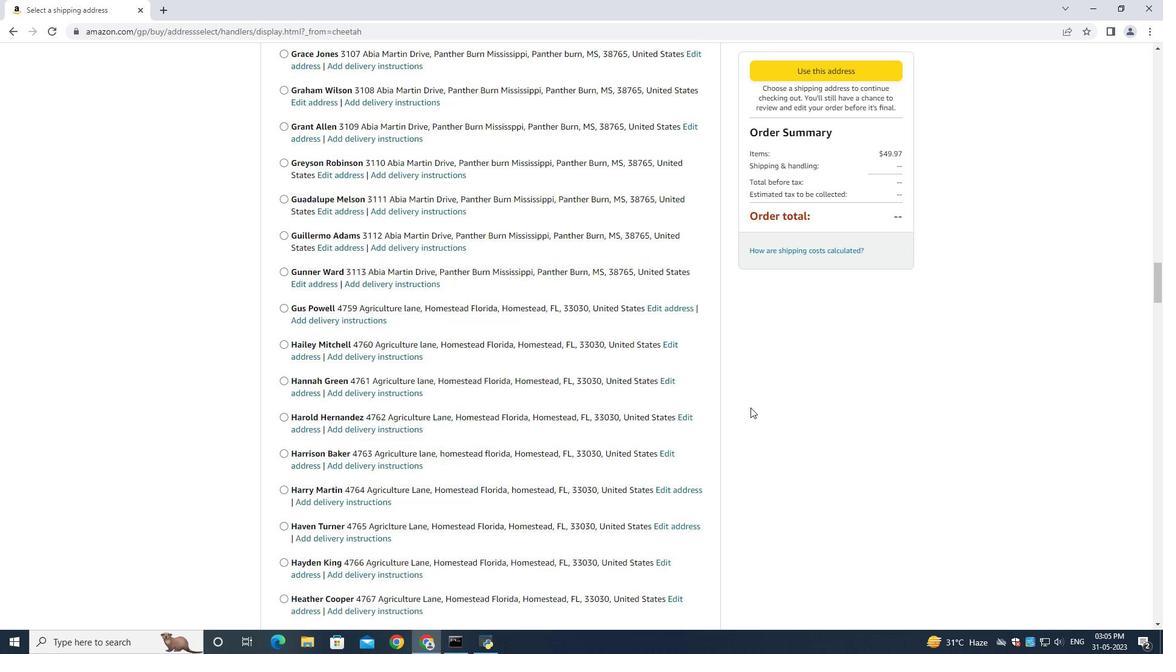 
Action: Mouse scrolled (750, 407) with delta (0, 0)
Screenshot: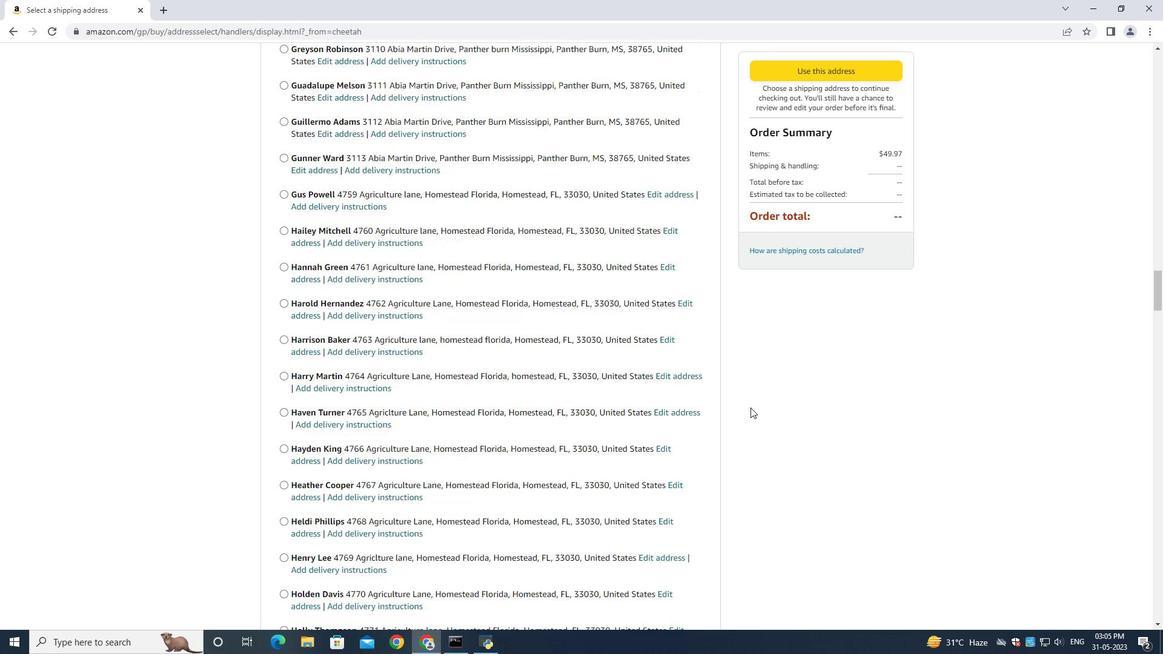 
Action: Mouse scrolled (750, 407) with delta (0, 0)
Screenshot: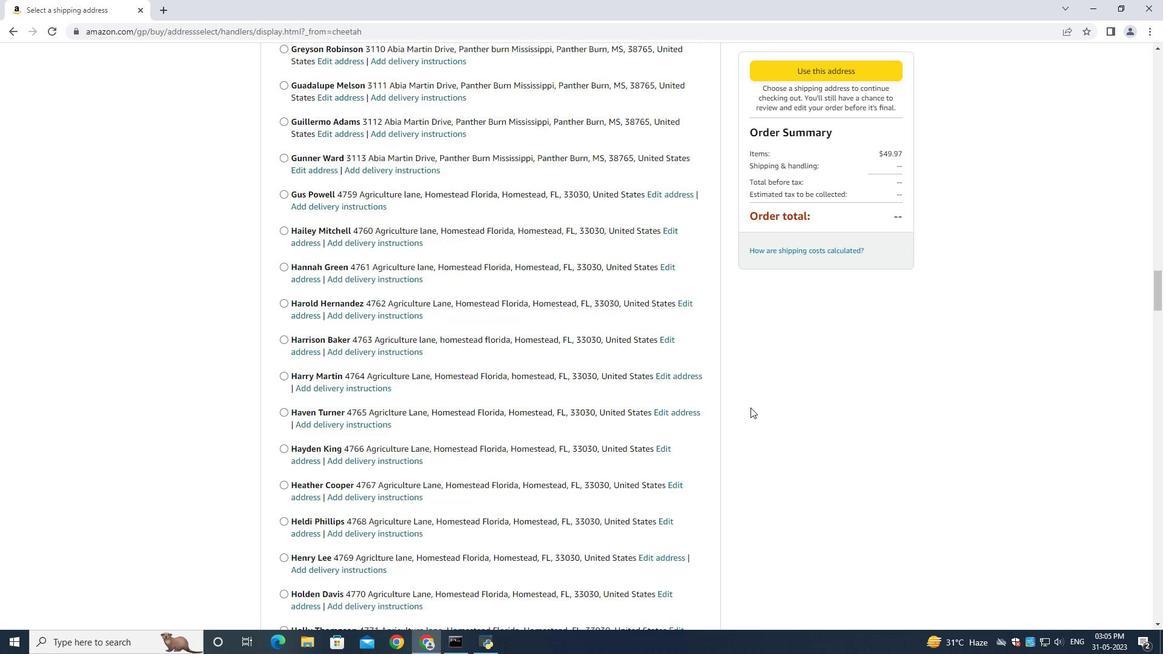 
Action: Mouse scrolled (750, 407) with delta (0, 0)
Screenshot: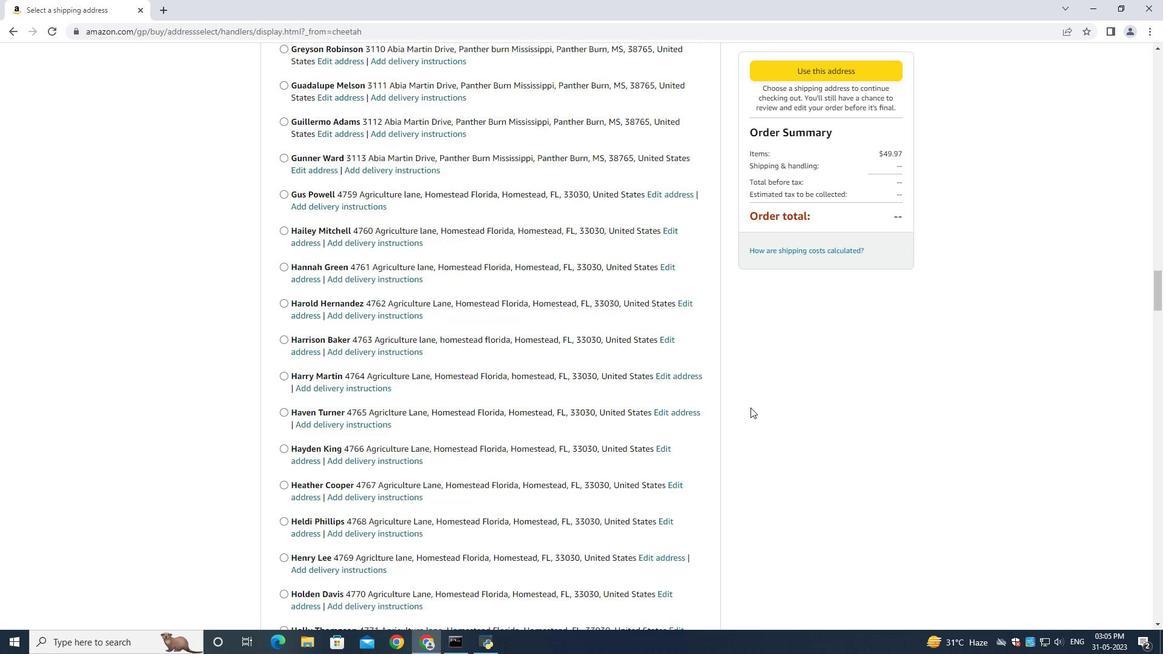 
Action: Mouse scrolled (750, 407) with delta (0, 0)
Screenshot: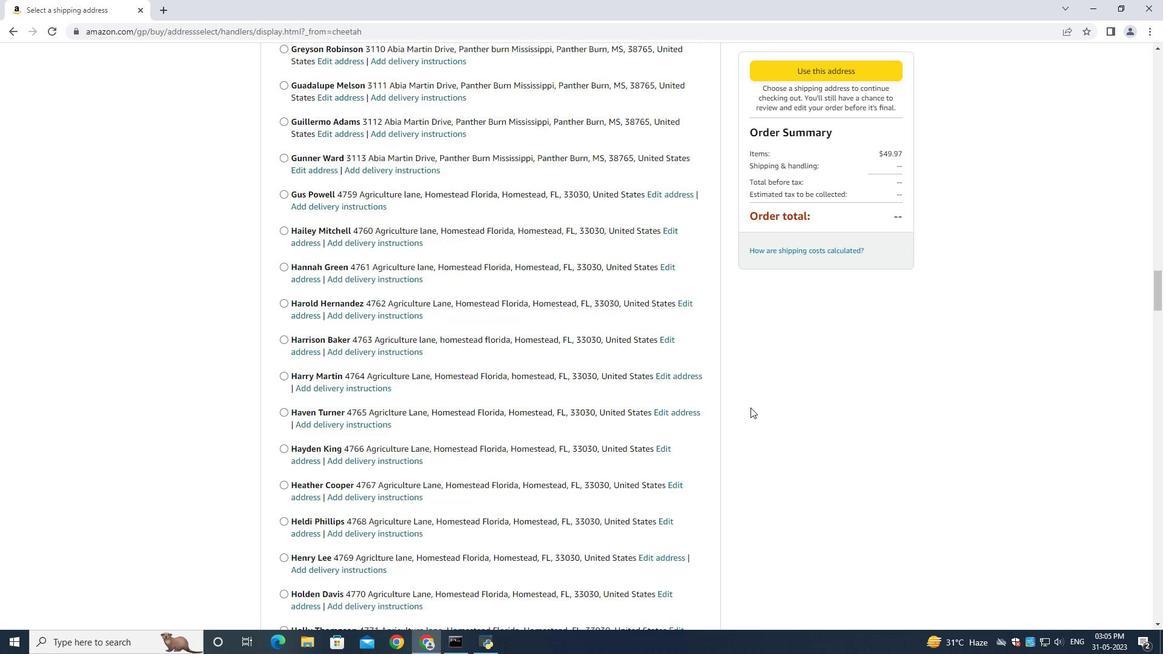 
Action: Mouse moved to (750, 407)
Screenshot: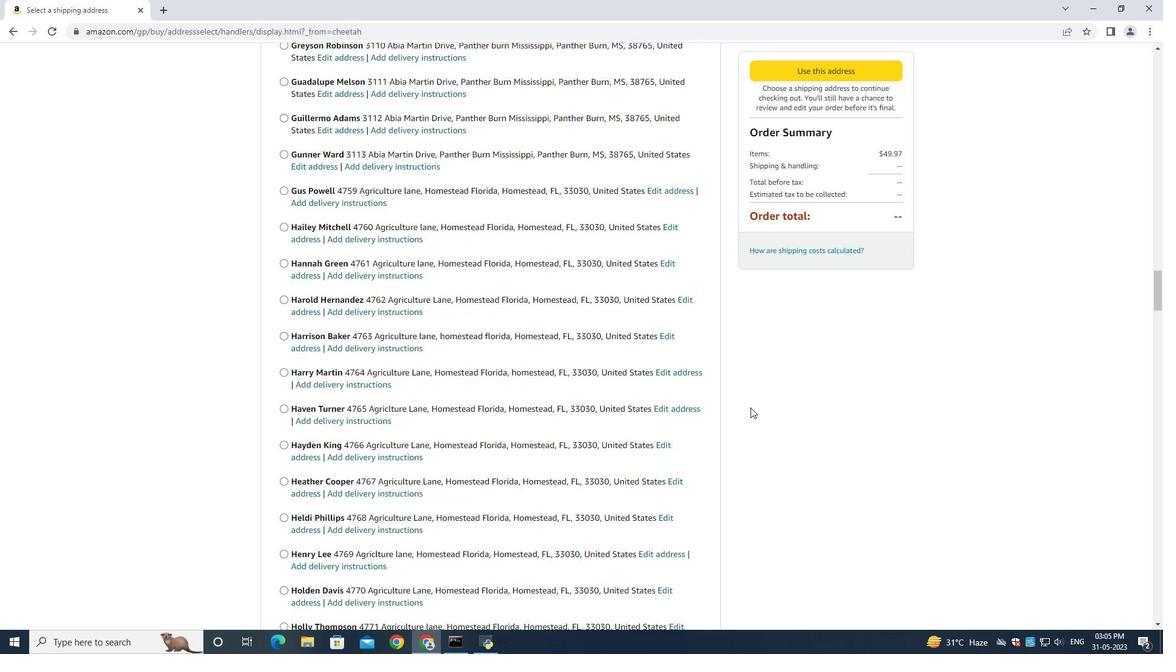 
Action: Mouse scrolled (750, 407) with delta (0, 0)
Screenshot: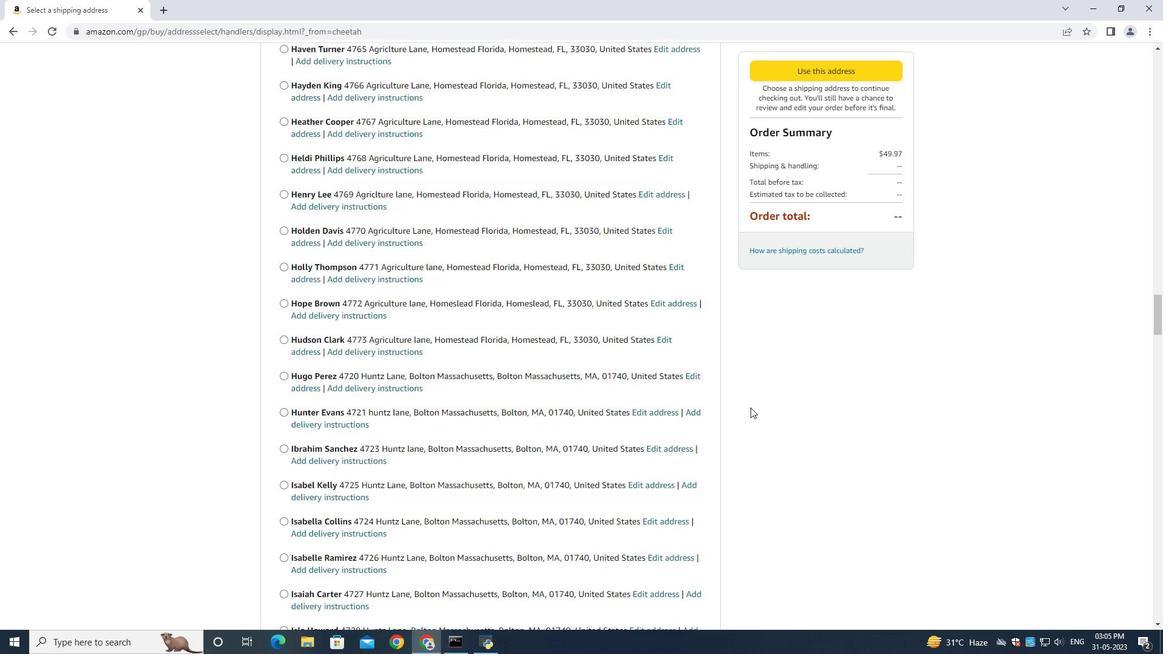 
Action: Mouse scrolled (750, 407) with delta (0, 0)
Screenshot: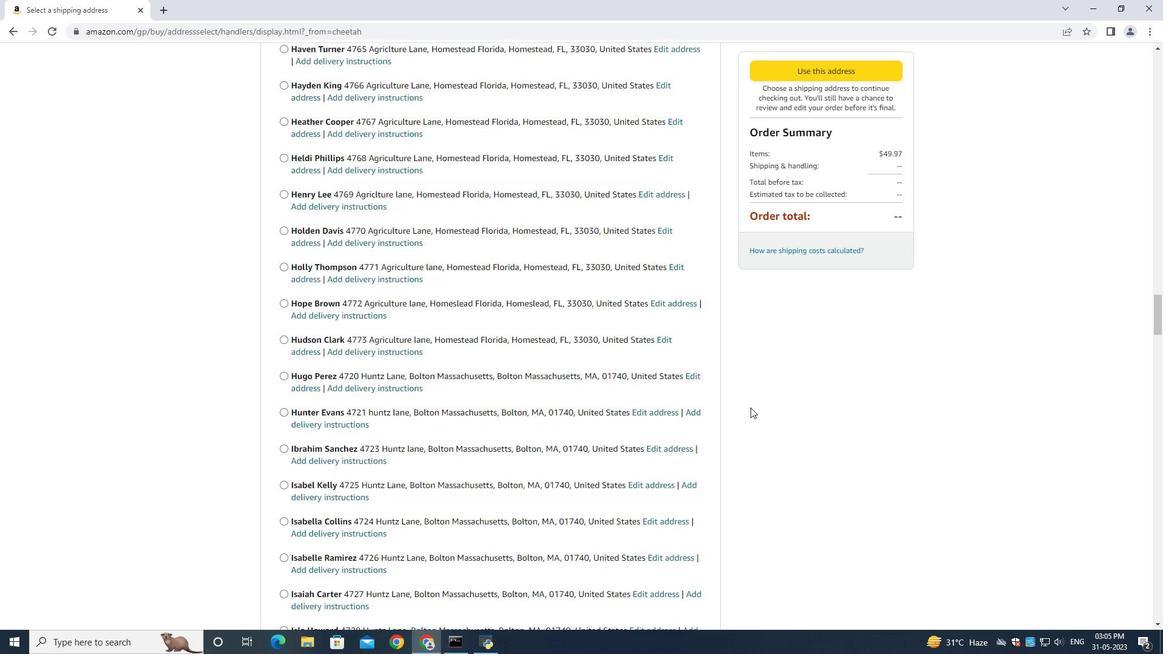 
Action: Mouse scrolled (750, 407) with delta (0, 0)
Screenshot: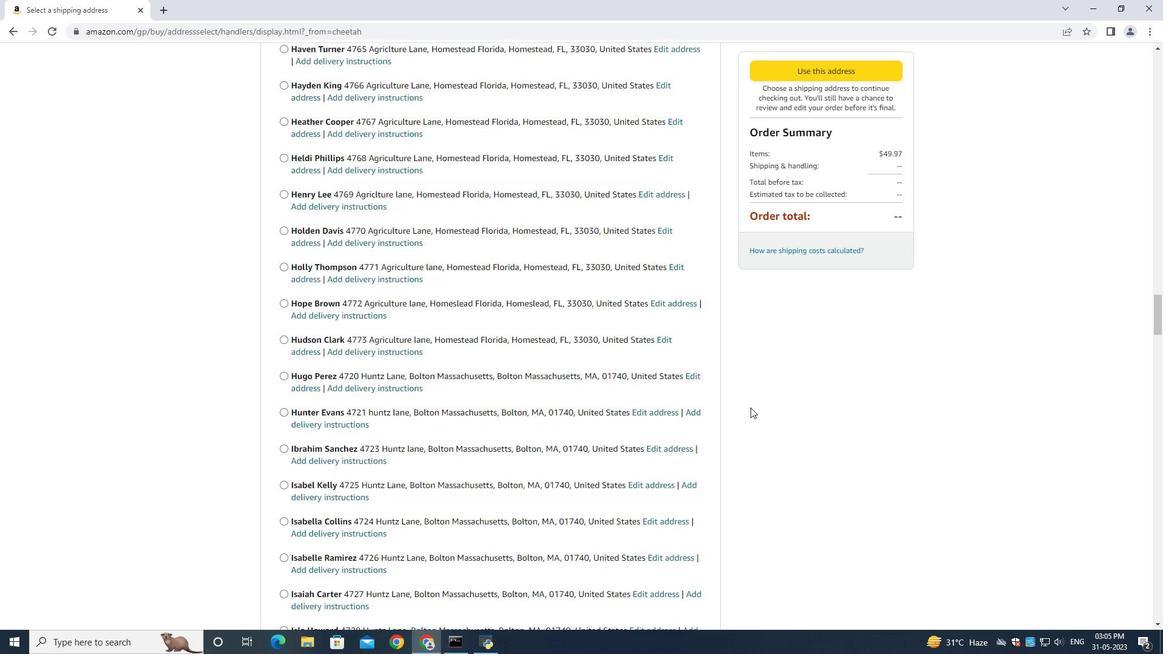 
Action: Mouse scrolled (750, 407) with delta (0, 0)
Screenshot: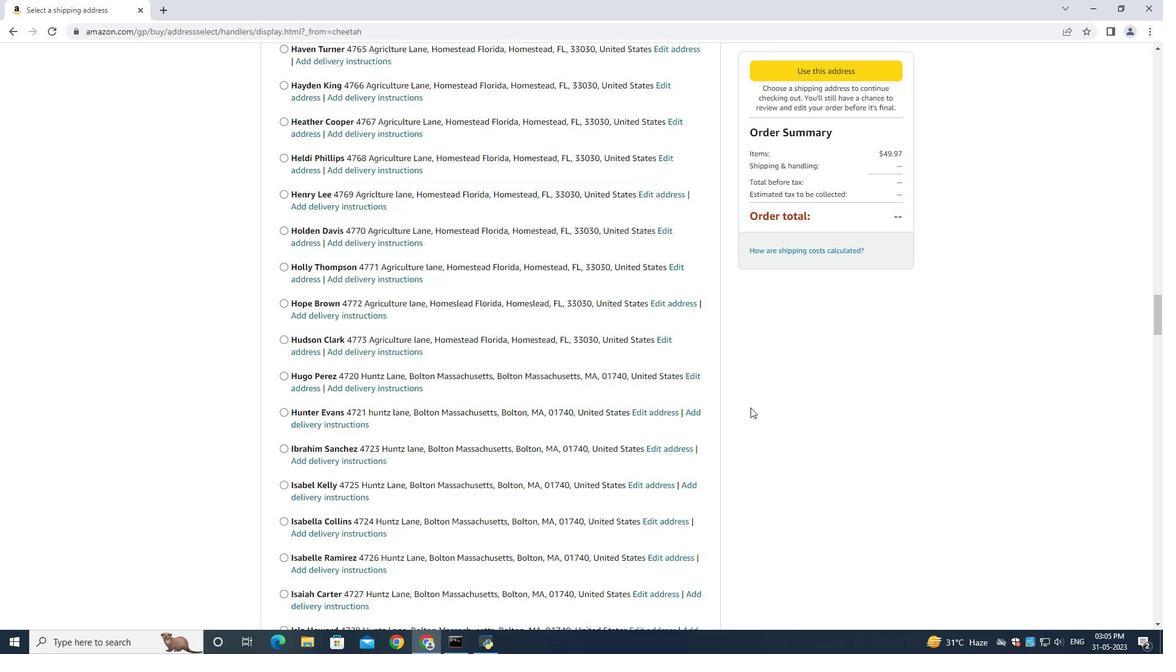 
Action: Mouse scrolled (750, 407) with delta (0, 0)
Screenshot: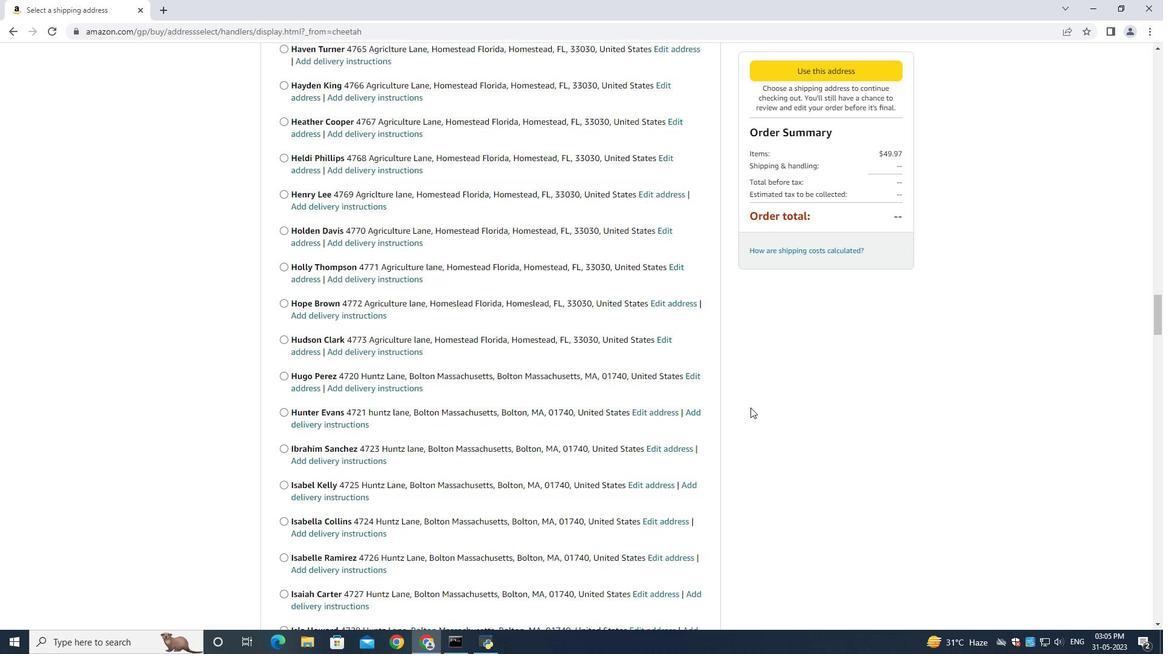 
Action: Mouse scrolled (750, 407) with delta (0, 0)
Screenshot: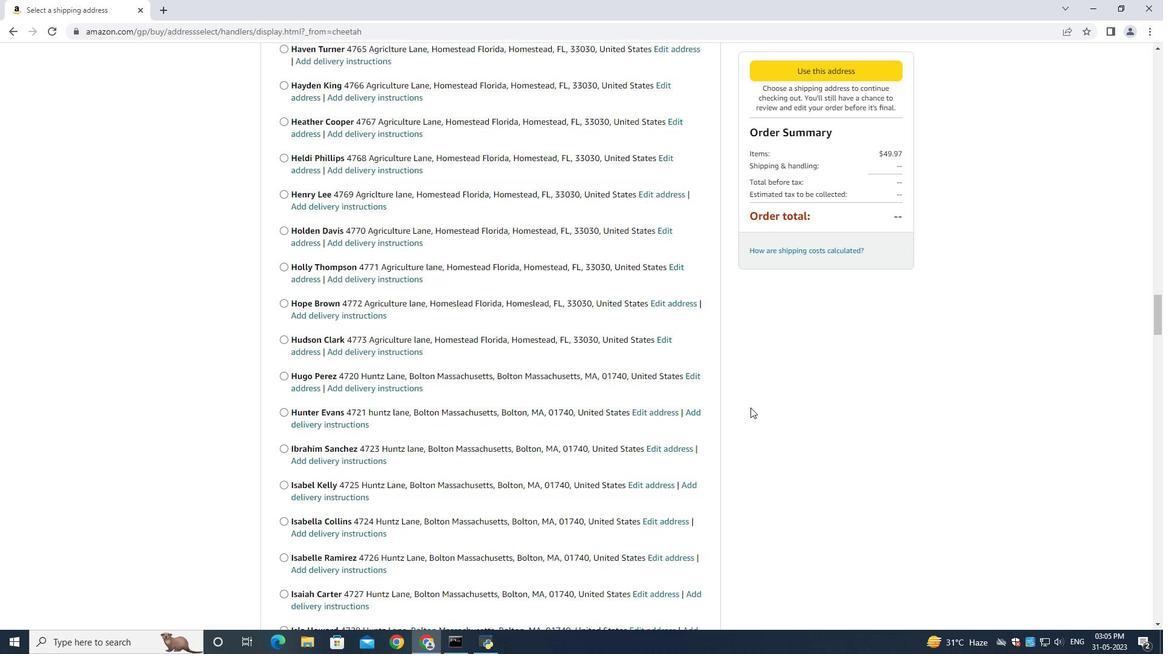 
Action: Mouse scrolled (750, 407) with delta (0, 0)
Screenshot: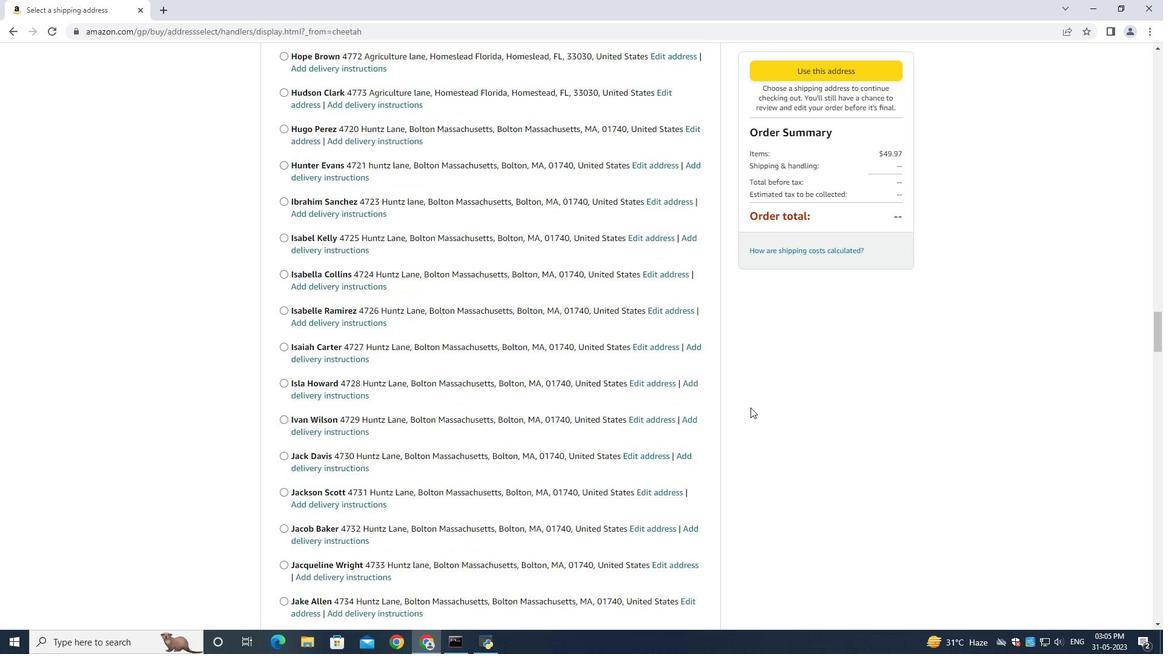 
Action: Mouse scrolled (750, 407) with delta (0, 0)
Screenshot: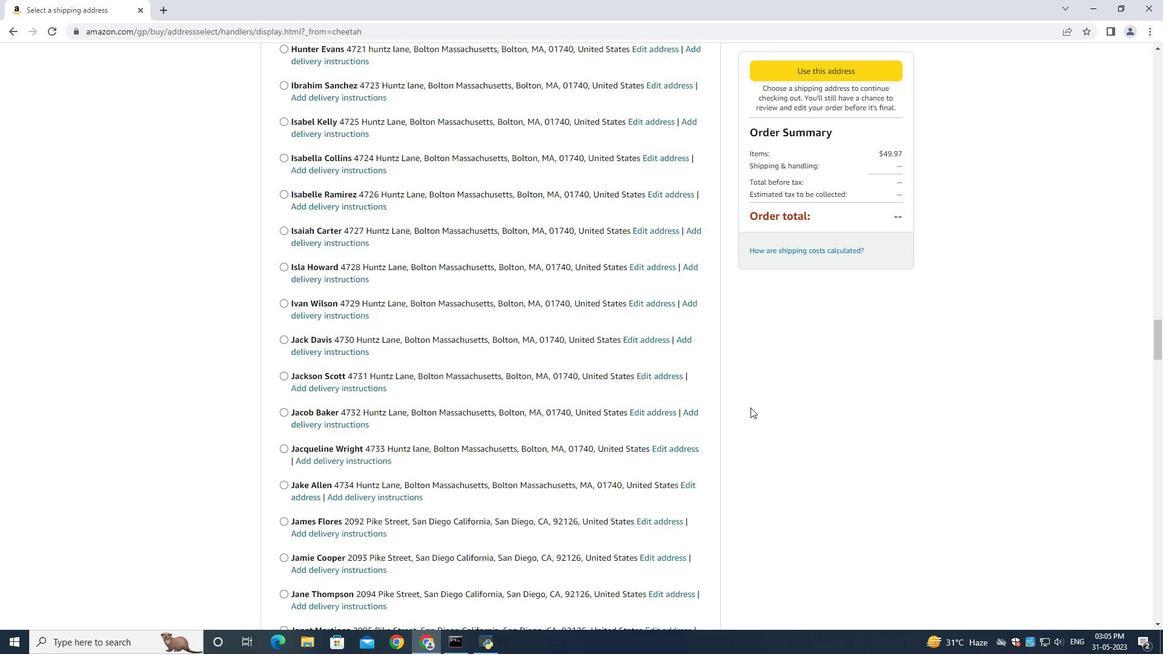 
Action: Mouse scrolled (750, 407) with delta (0, 0)
Screenshot: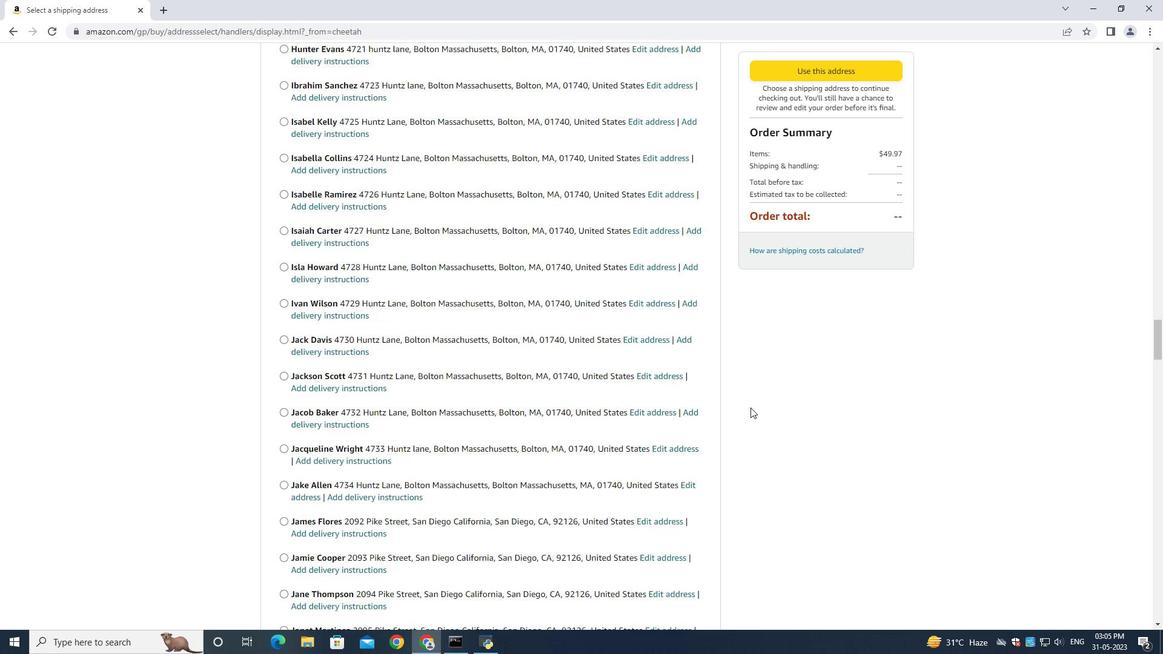 
Action: Mouse scrolled (750, 407) with delta (0, 0)
Screenshot: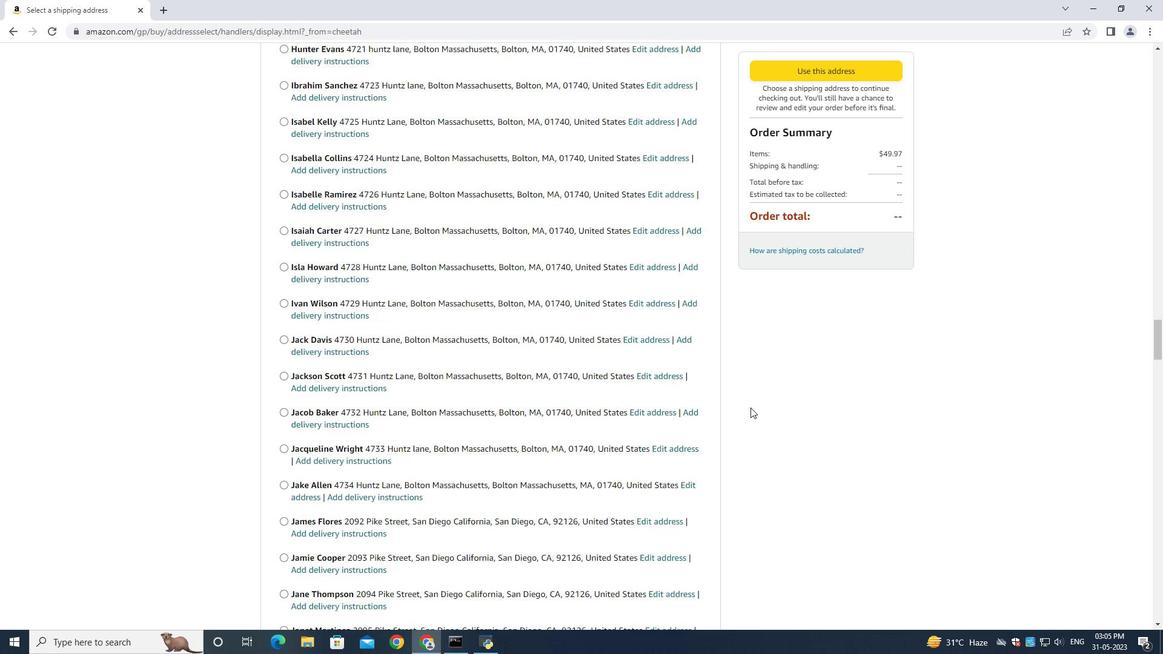 
Action: Mouse scrolled (750, 407) with delta (0, 0)
Screenshot: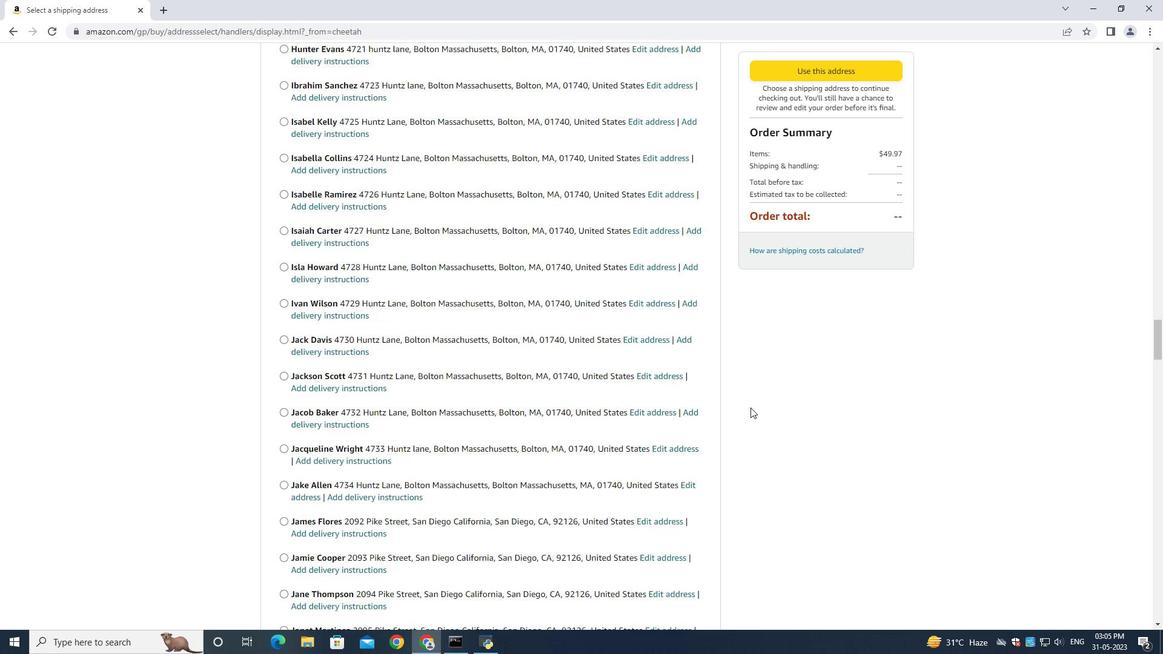
Action: Mouse scrolled (750, 407) with delta (0, 0)
Screenshot: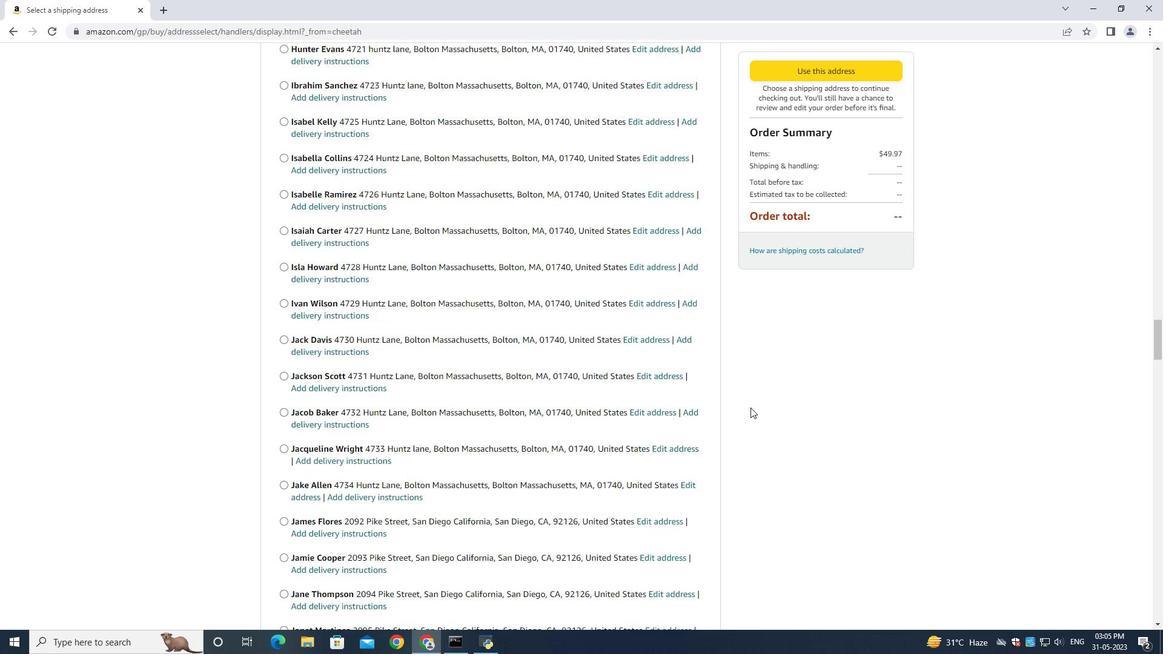 
Action: Mouse scrolled (750, 407) with delta (0, 0)
Screenshot: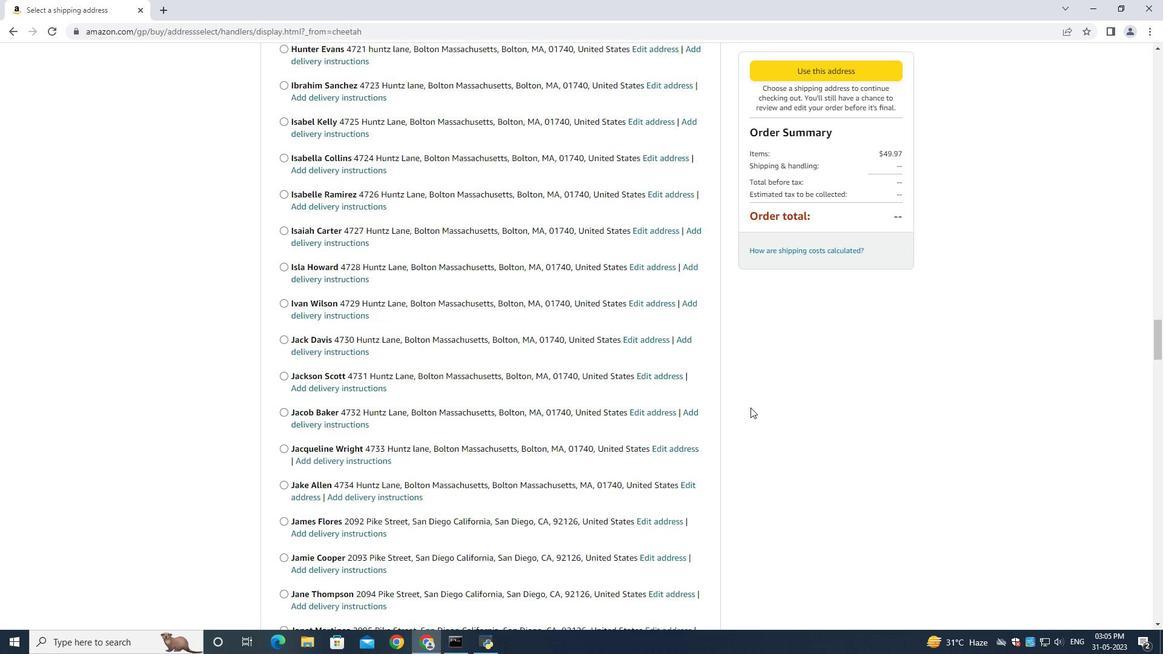 
Action: Mouse scrolled (750, 407) with delta (0, 0)
Screenshot: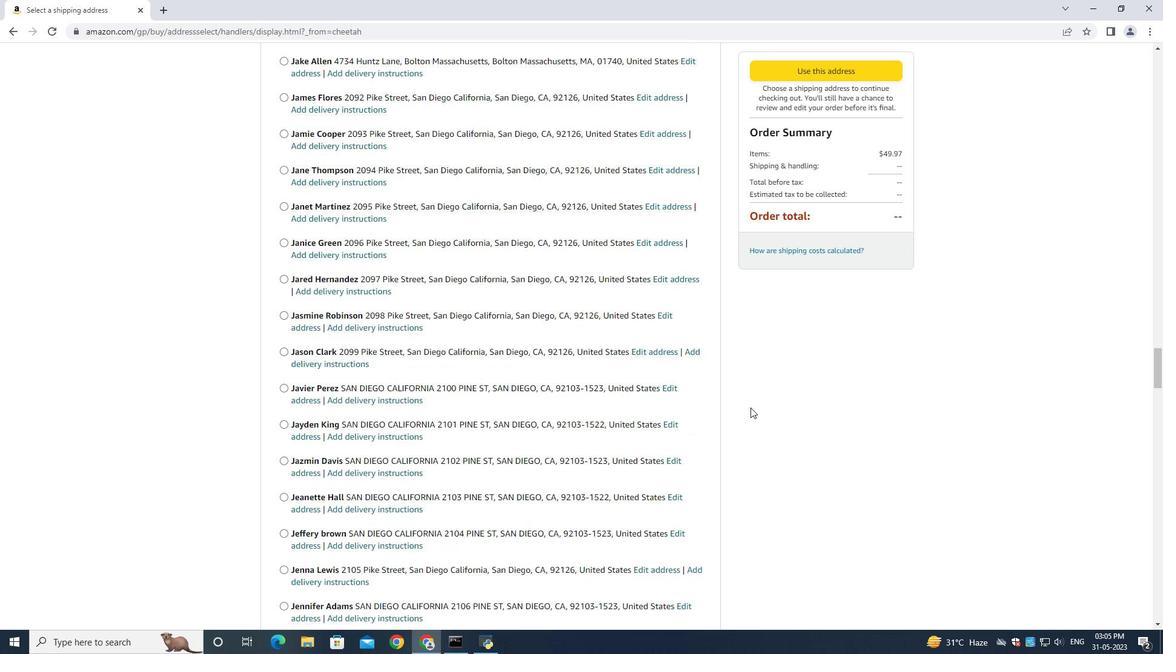 
Action: Mouse scrolled (750, 407) with delta (0, 0)
Screenshot: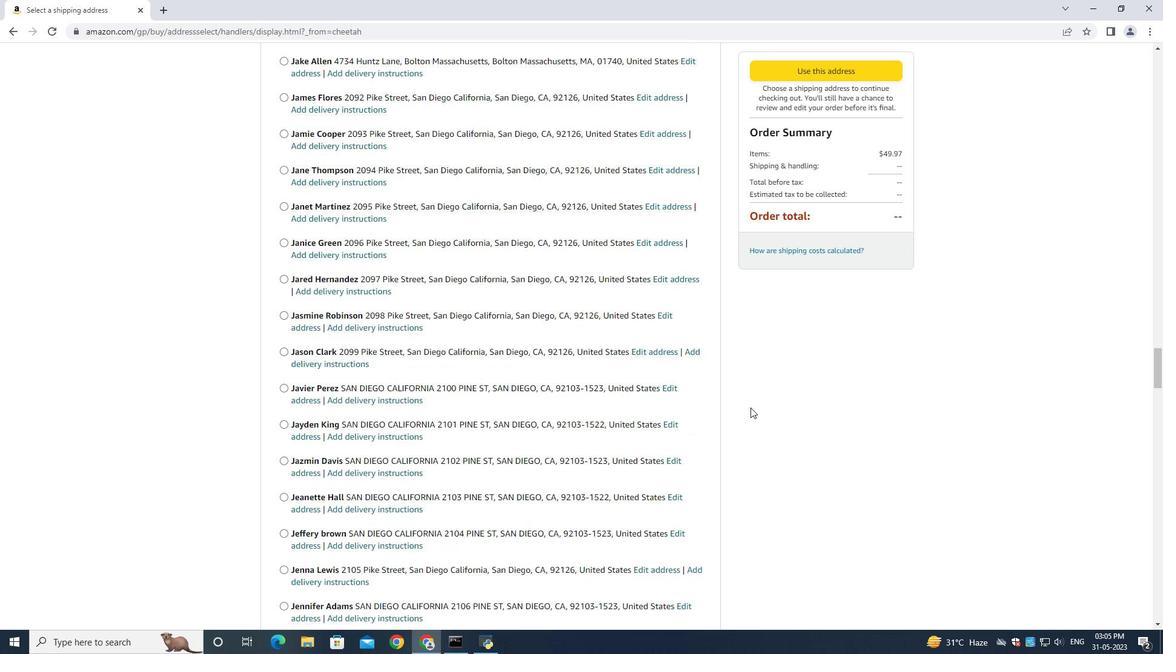 
Action: Mouse scrolled (750, 407) with delta (0, 0)
Screenshot: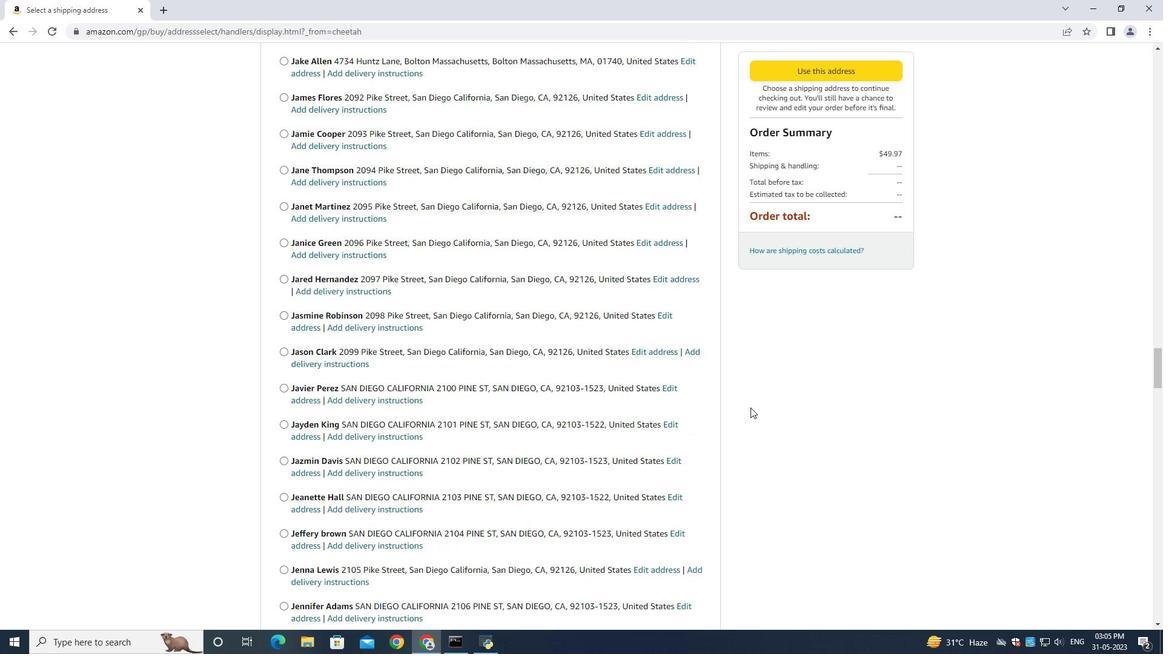 
Action: Mouse scrolled (750, 407) with delta (0, 0)
Screenshot: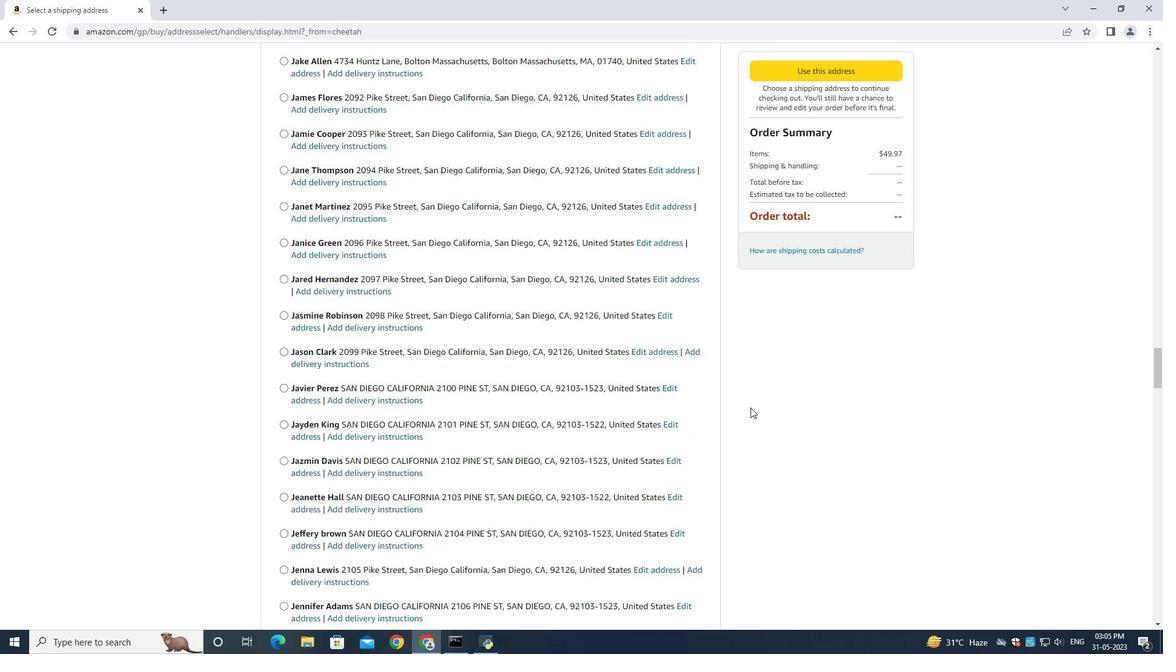 
Action: Mouse scrolled (750, 407) with delta (0, 0)
Screenshot: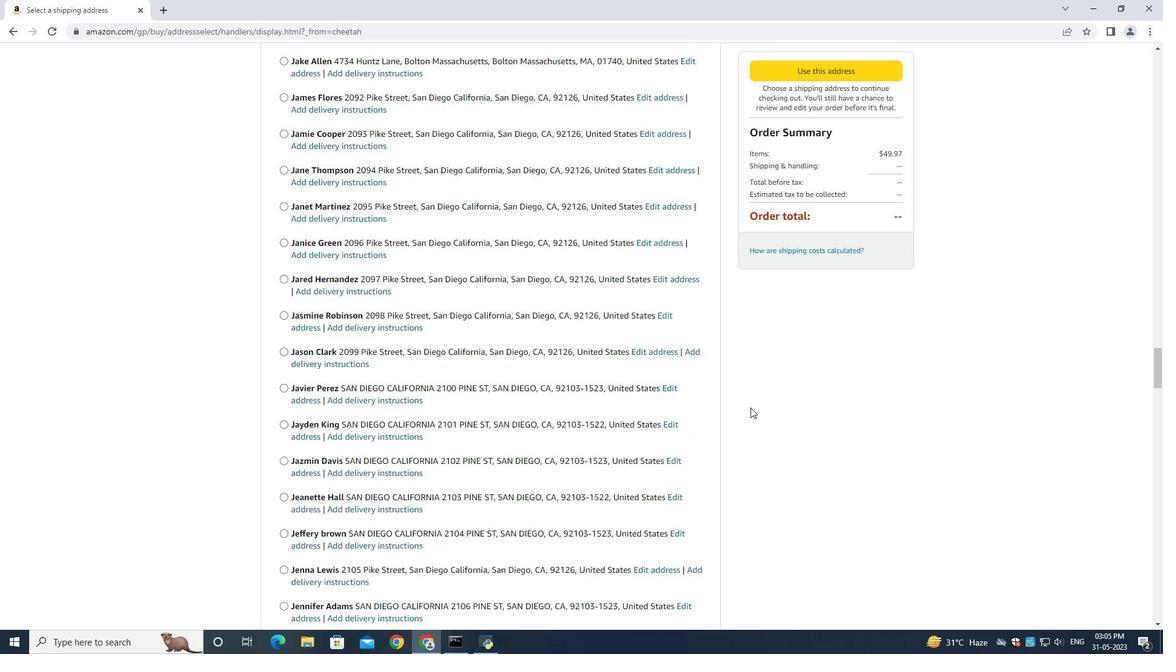 
Action: Mouse scrolled (750, 407) with delta (0, 0)
Screenshot: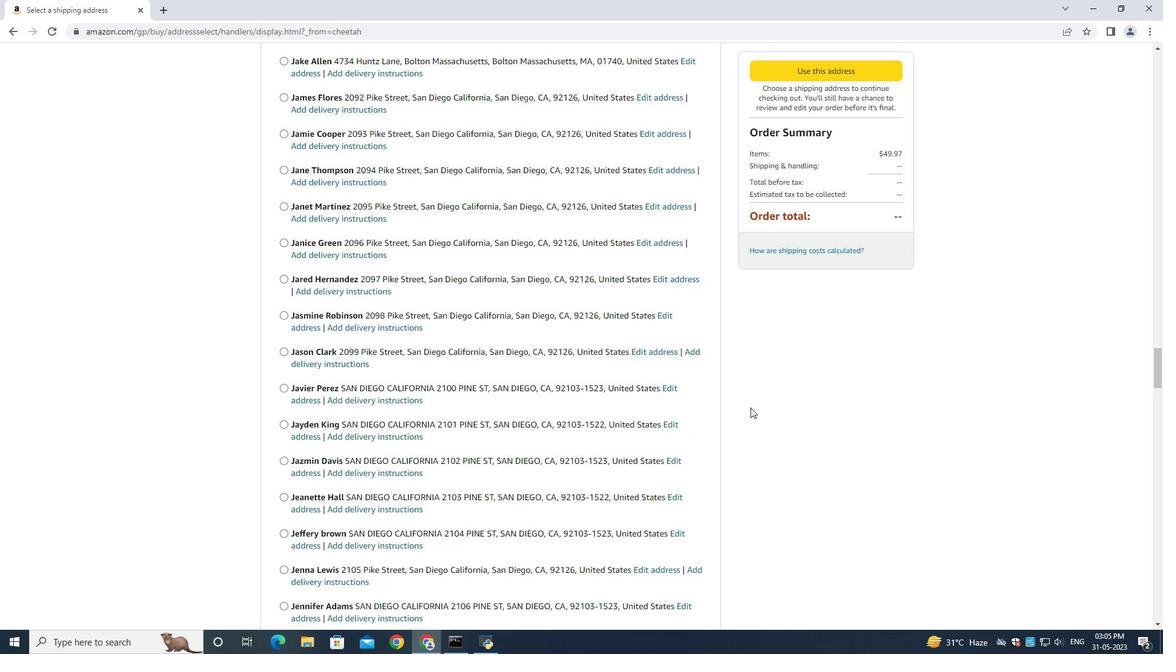 
Action: Mouse scrolled (750, 407) with delta (0, 0)
Screenshot: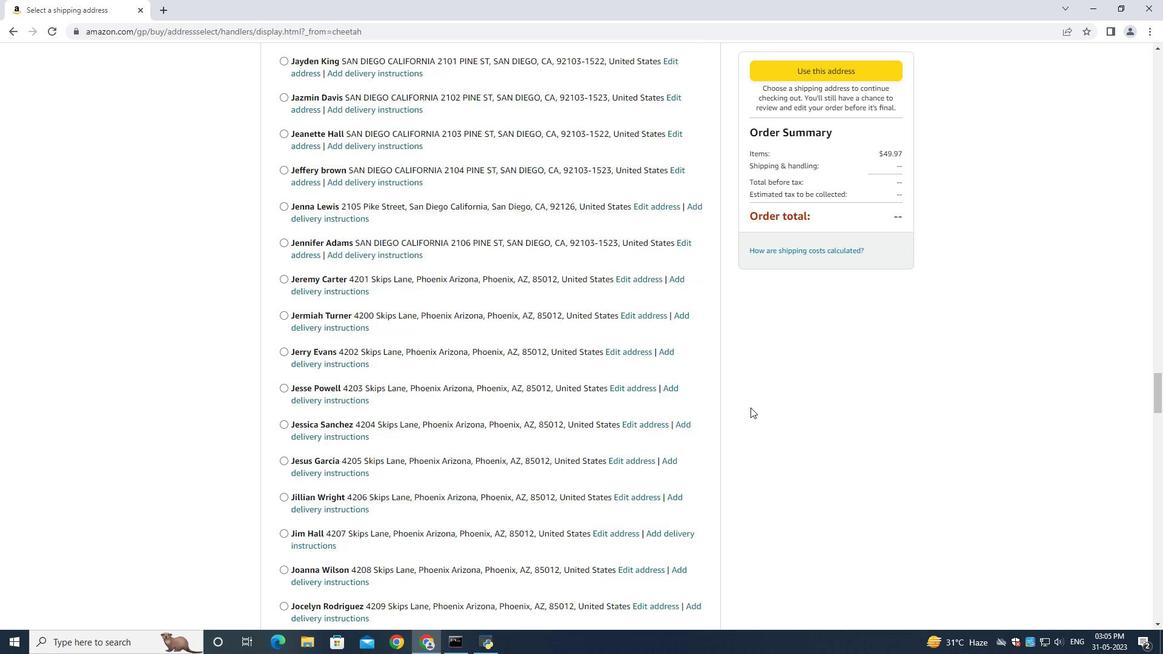 
Action: Mouse scrolled (750, 407) with delta (0, 0)
Screenshot: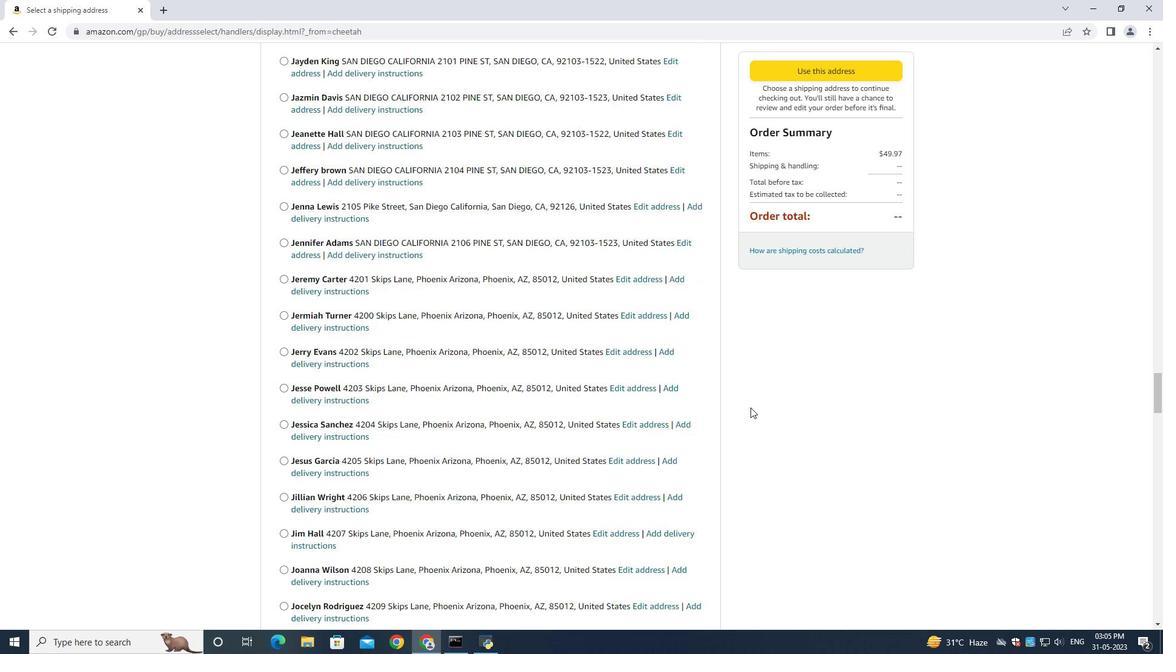 
Action: Mouse scrolled (750, 407) with delta (0, 0)
Screenshot: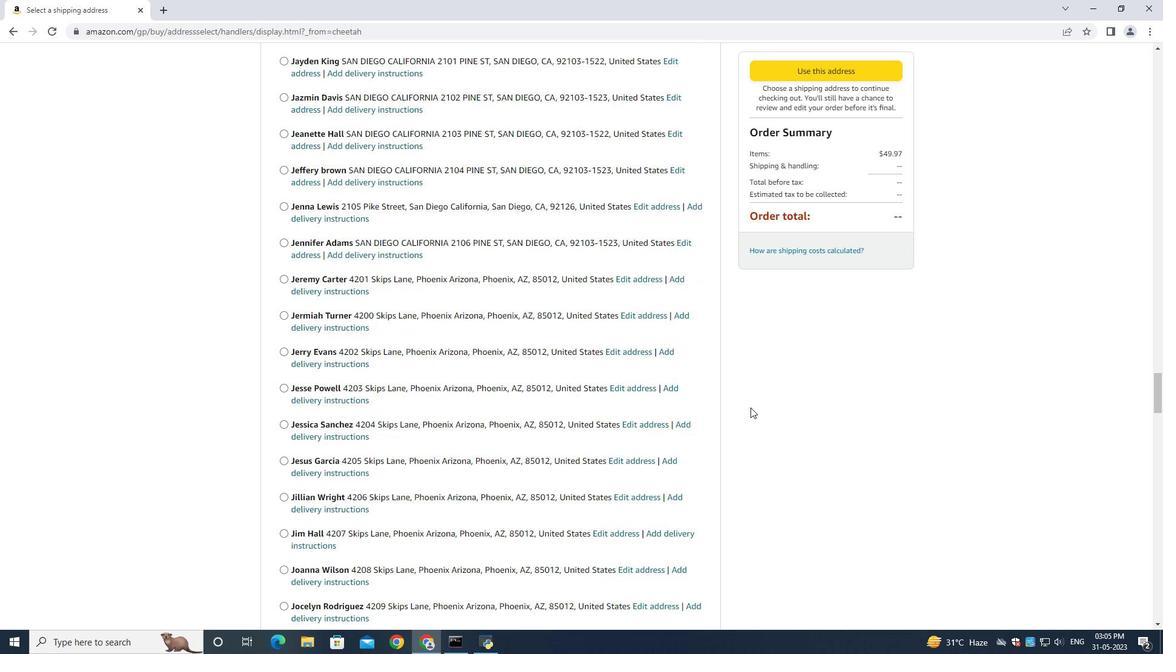
Action: Mouse scrolled (750, 407) with delta (0, 0)
Screenshot: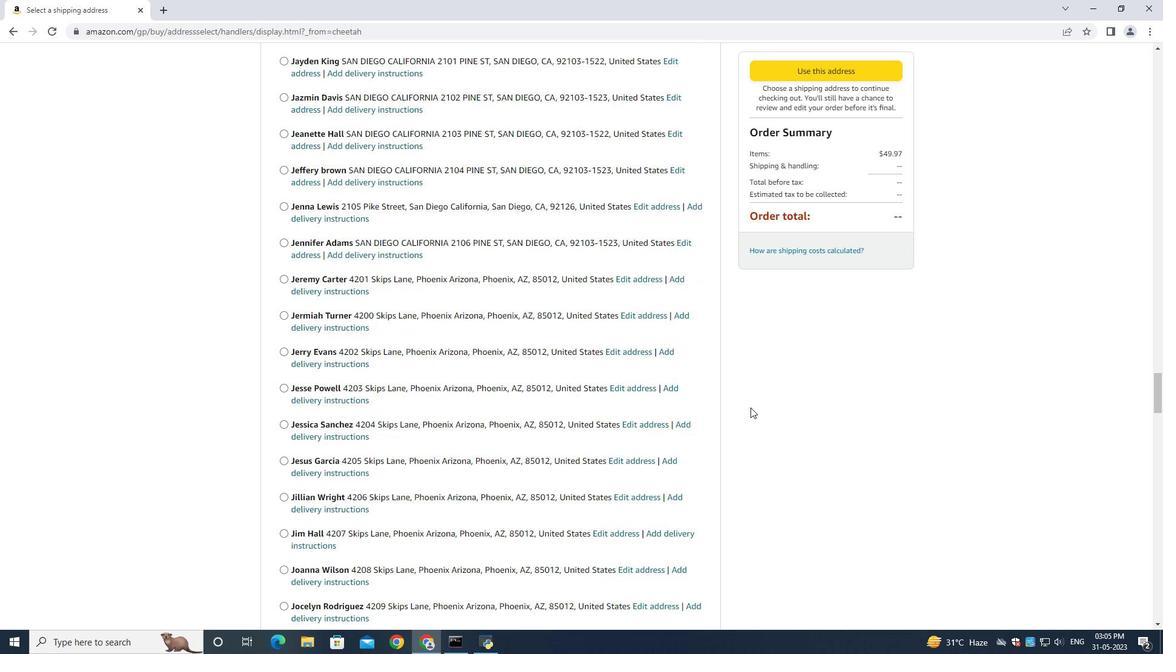 
Action: Mouse scrolled (750, 407) with delta (0, 0)
Screenshot: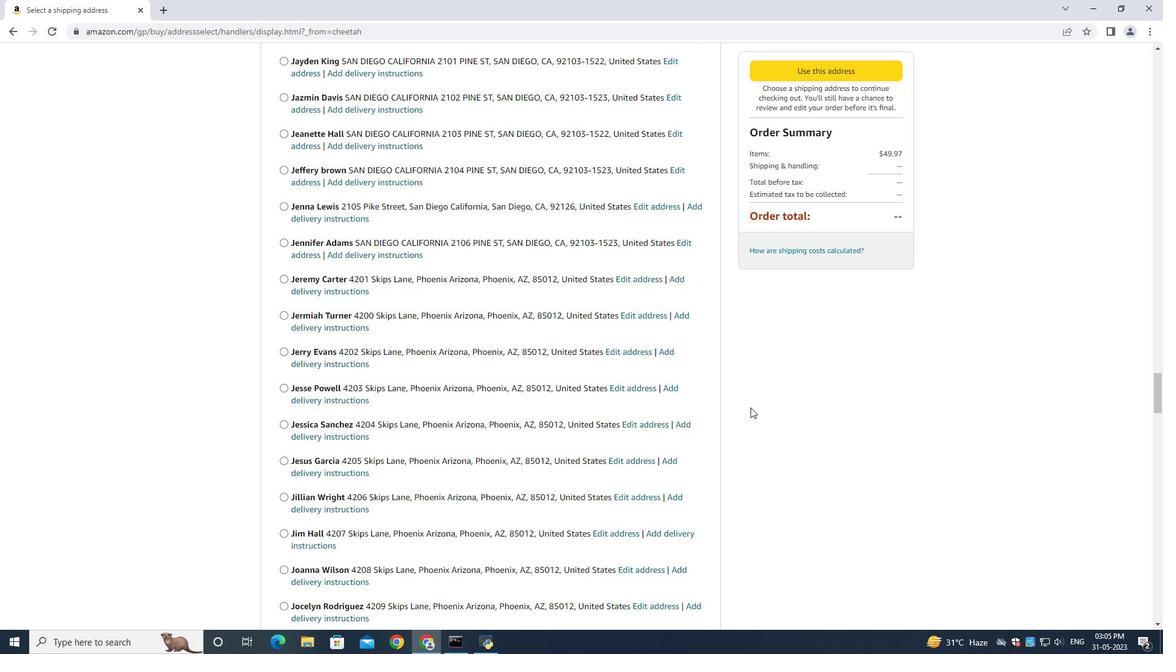
Action: Mouse scrolled (750, 407) with delta (0, 0)
Screenshot: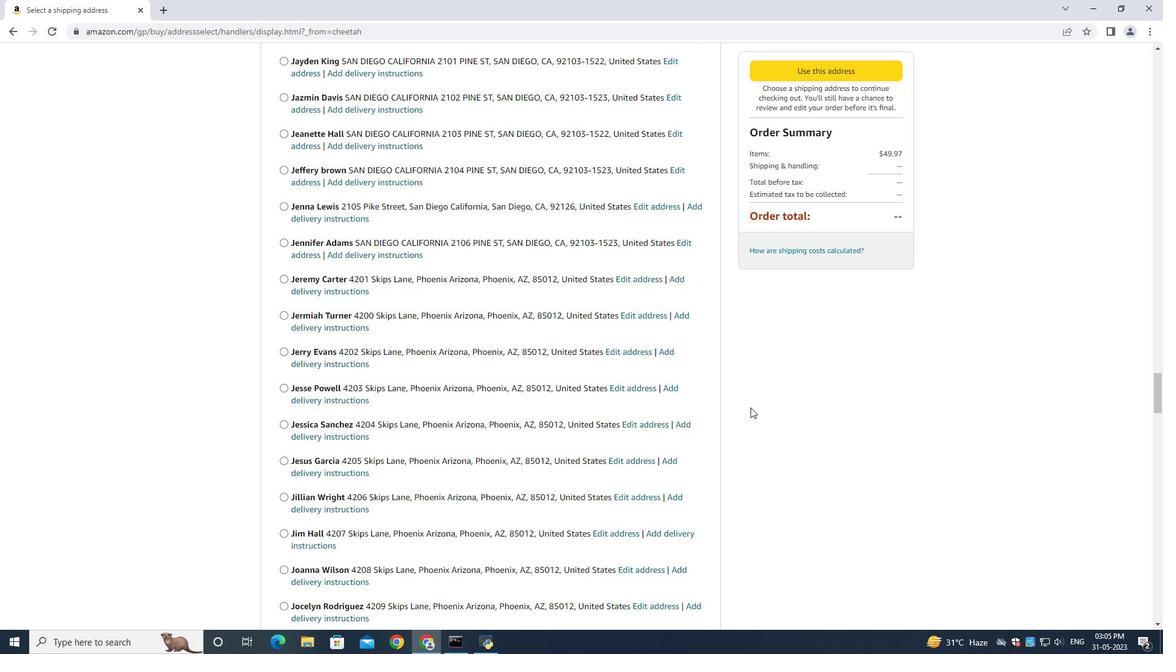 
Action: Mouse scrolled (750, 407) with delta (0, 0)
Screenshot: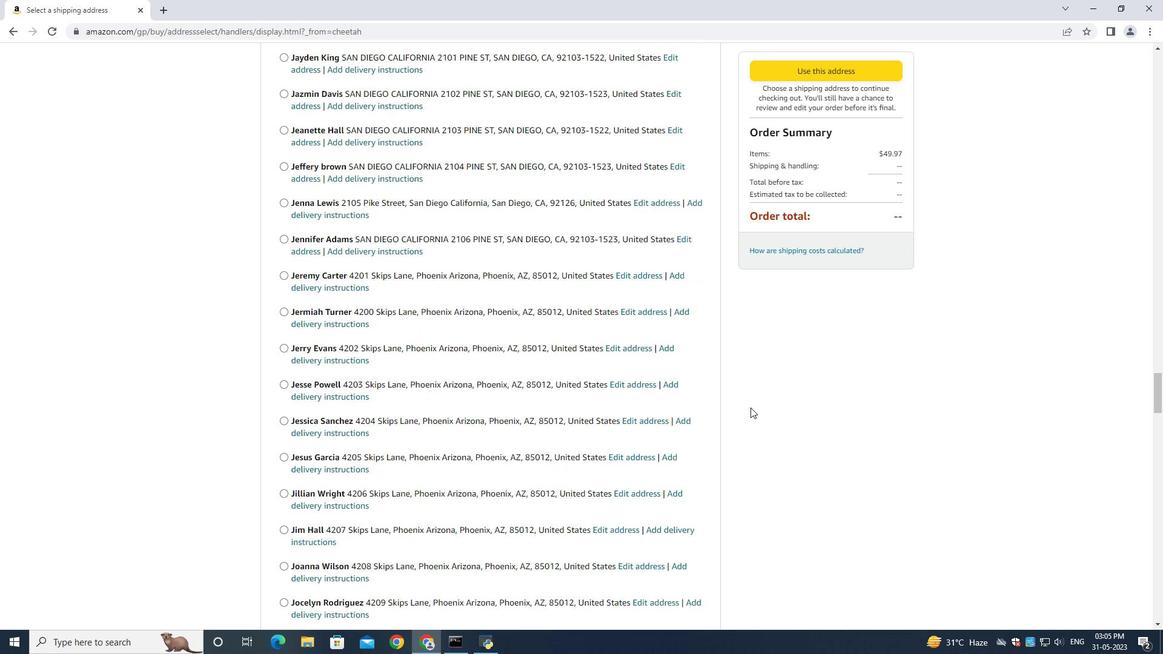 
Action: Mouse moved to (749, 407)
Screenshot: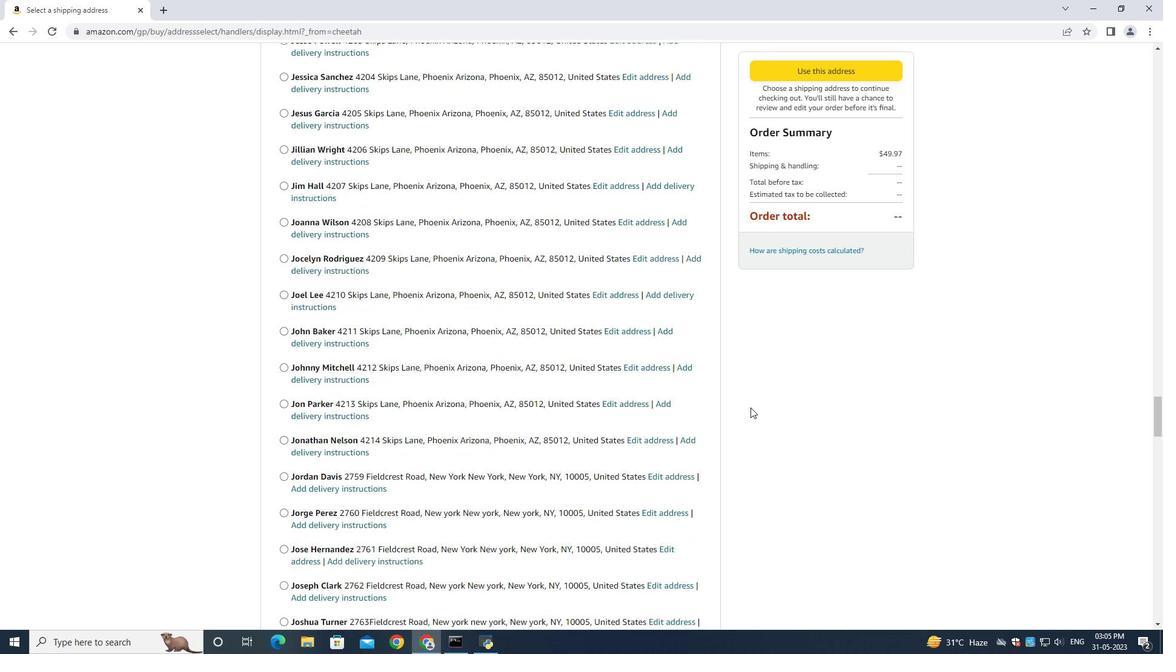 
Action: Mouse scrolled (749, 407) with delta (0, 0)
Screenshot: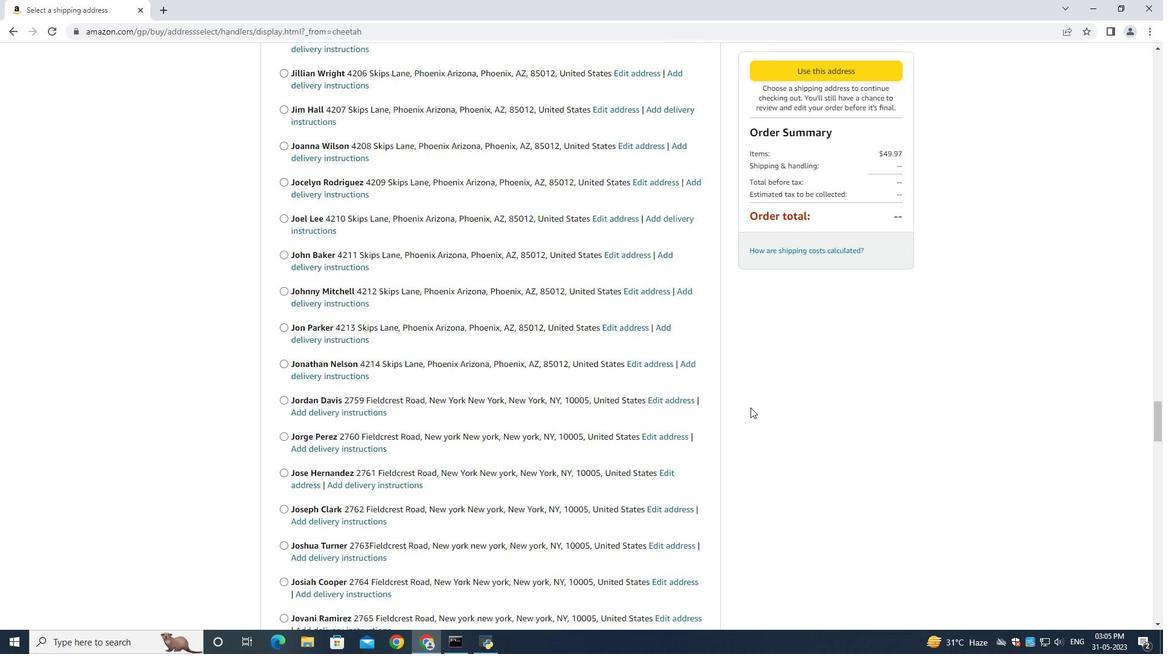 
Action: Mouse scrolled (749, 407) with delta (0, 0)
Screenshot: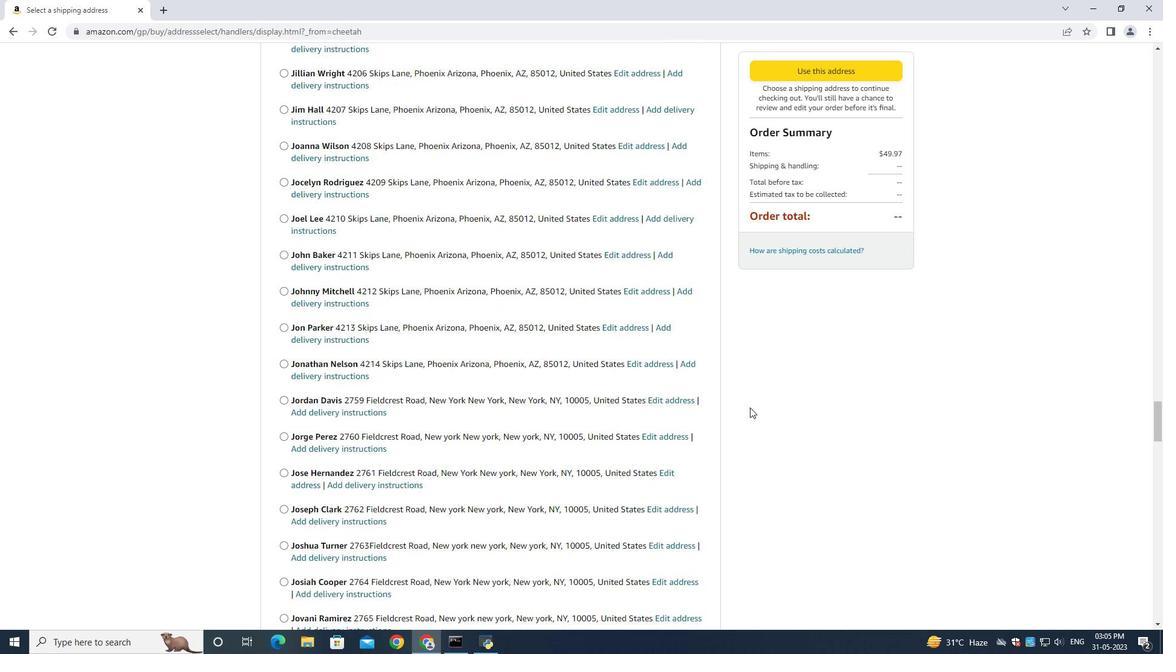 
Action: Mouse scrolled (749, 407) with delta (0, 0)
Screenshot: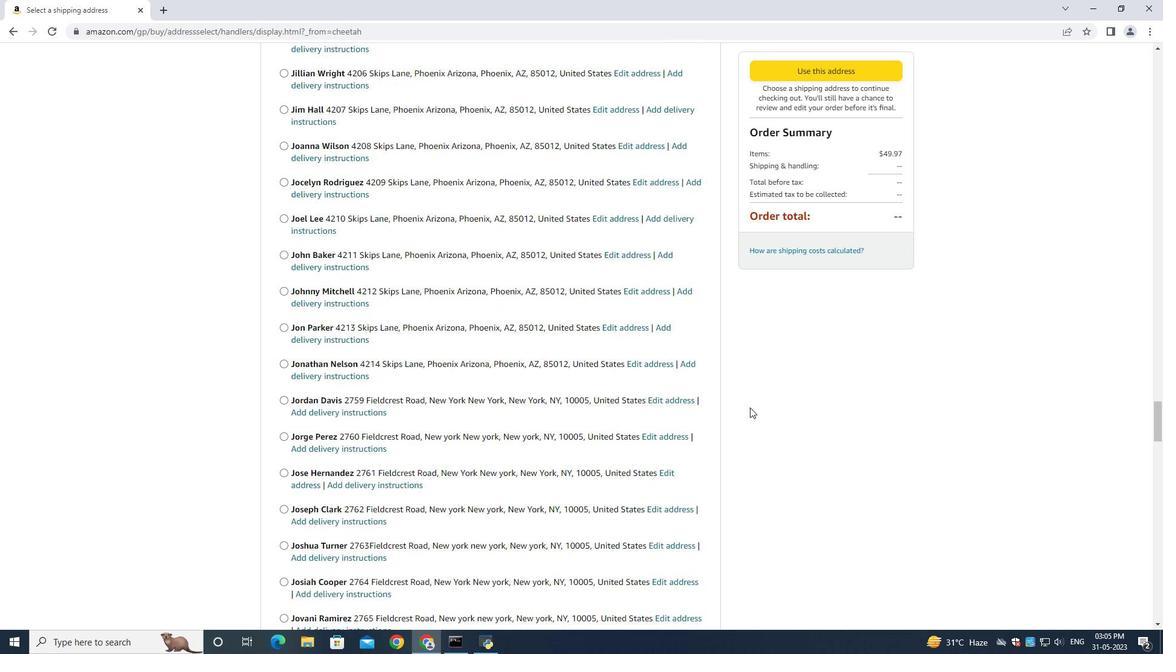 
Action: Mouse moved to (749, 407)
Screenshot: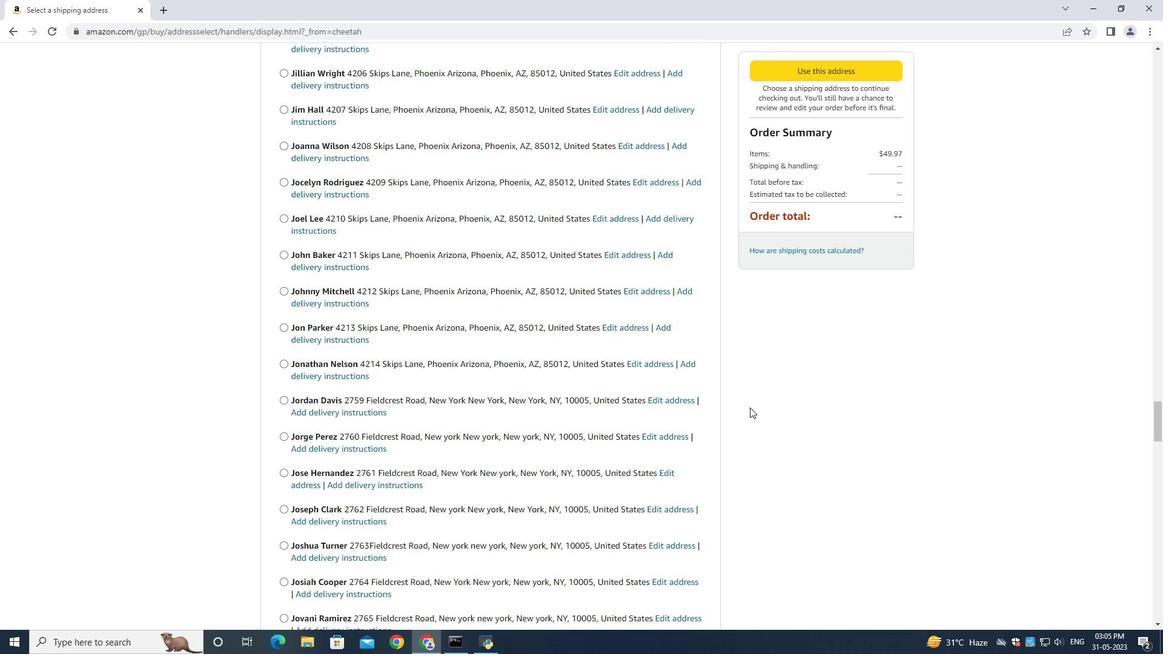 
Action: Mouse scrolled (749, 407) with delta (0, 0)
Screenshot: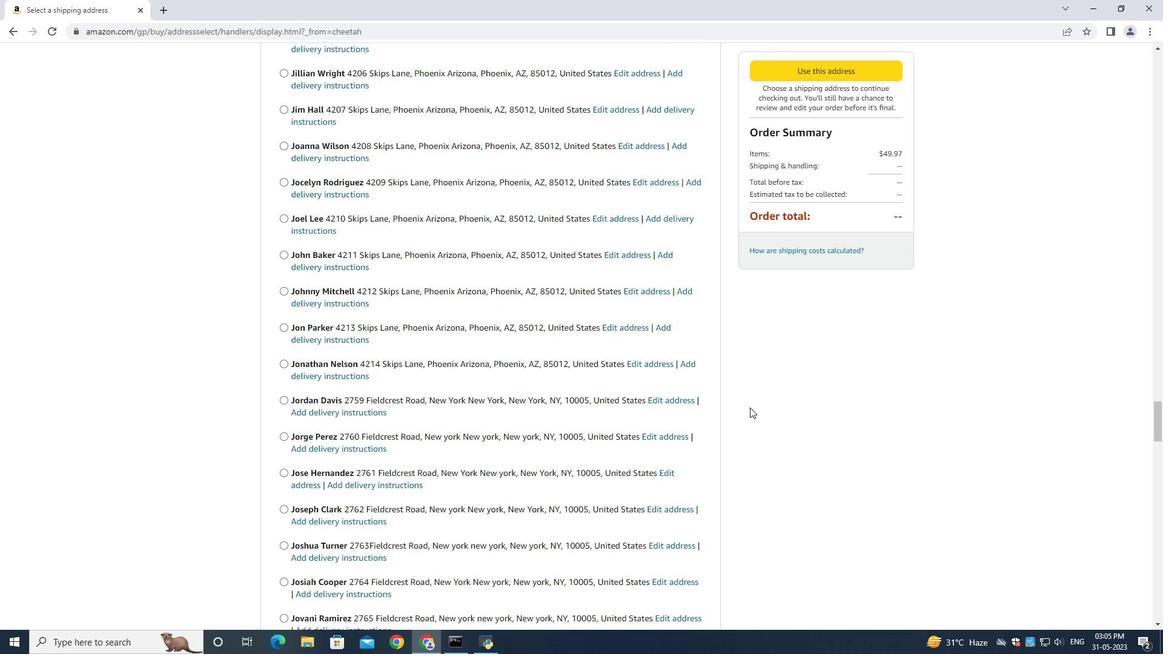 
Action: Mouse scrolled (749, 407) with delta (0, 0)
Screenshot: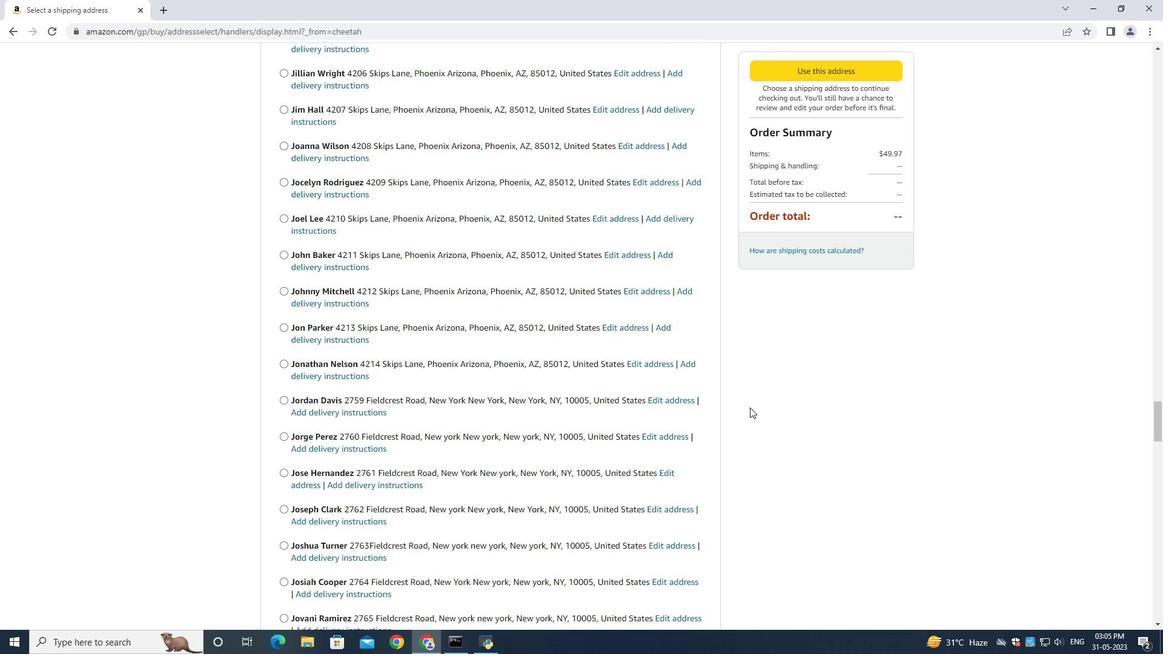 
Action: Mouse scrolled (749, 407) with delta (0, 0)
Screenshot: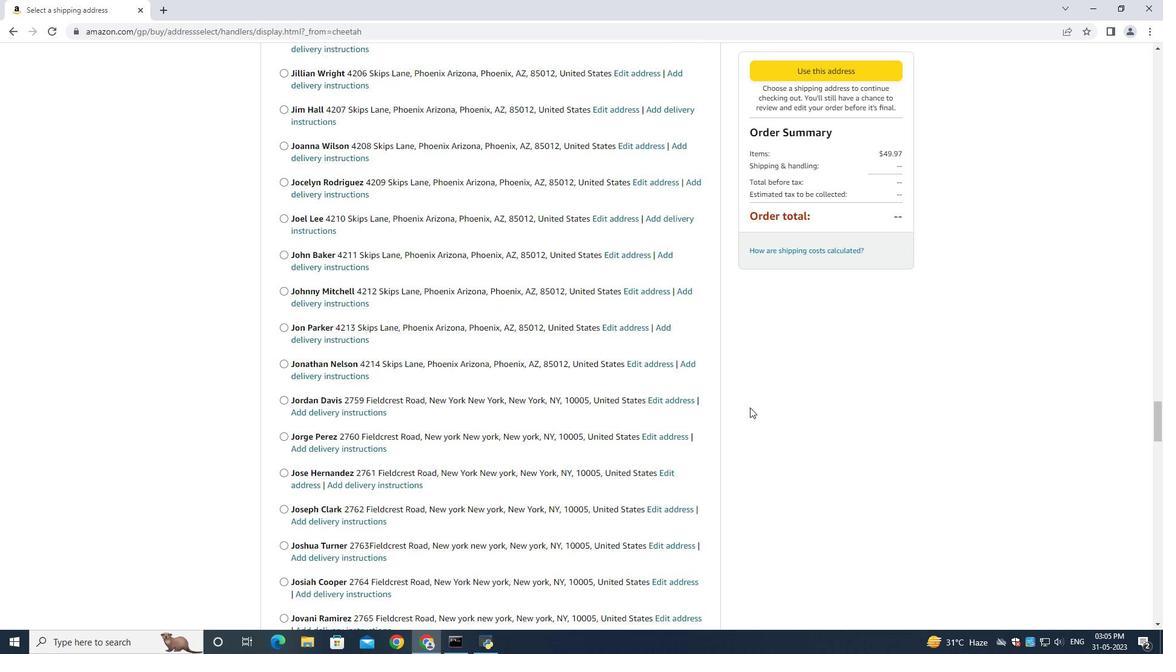 
Action: Mouse moved to (748, 407)
Screenshot: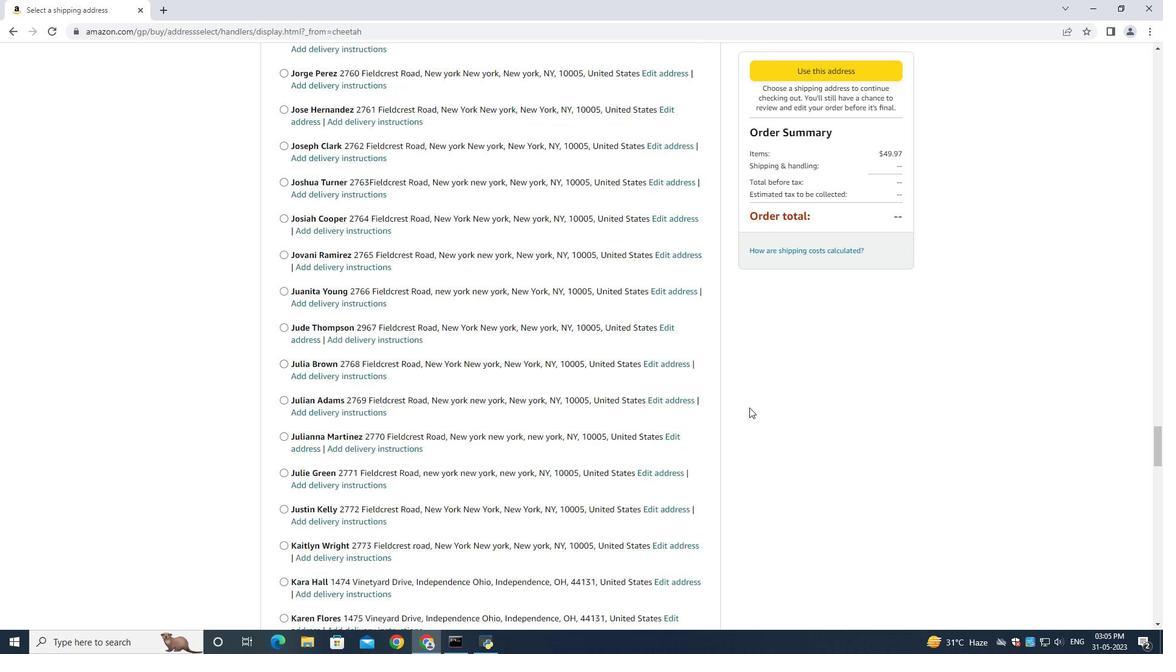 
Action: Mouse scrolled (748, 407) with delta (0, 0)
Screenshot: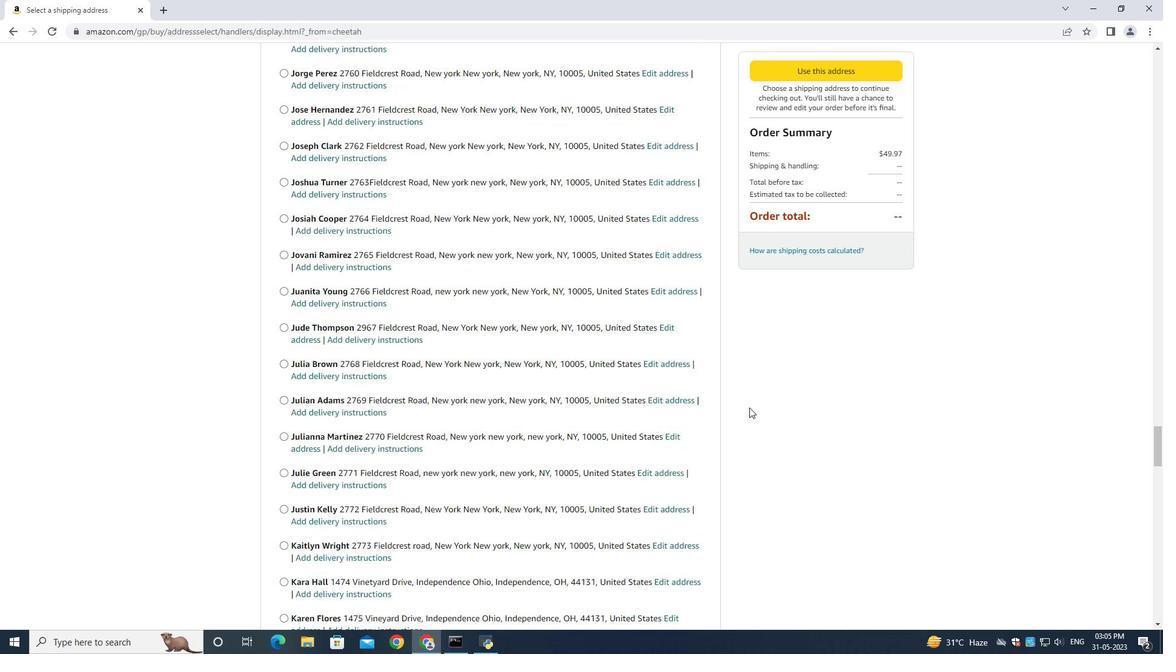 
Action: Mouse scrolled (748, 407) with delta (0, 0)
Screenshot: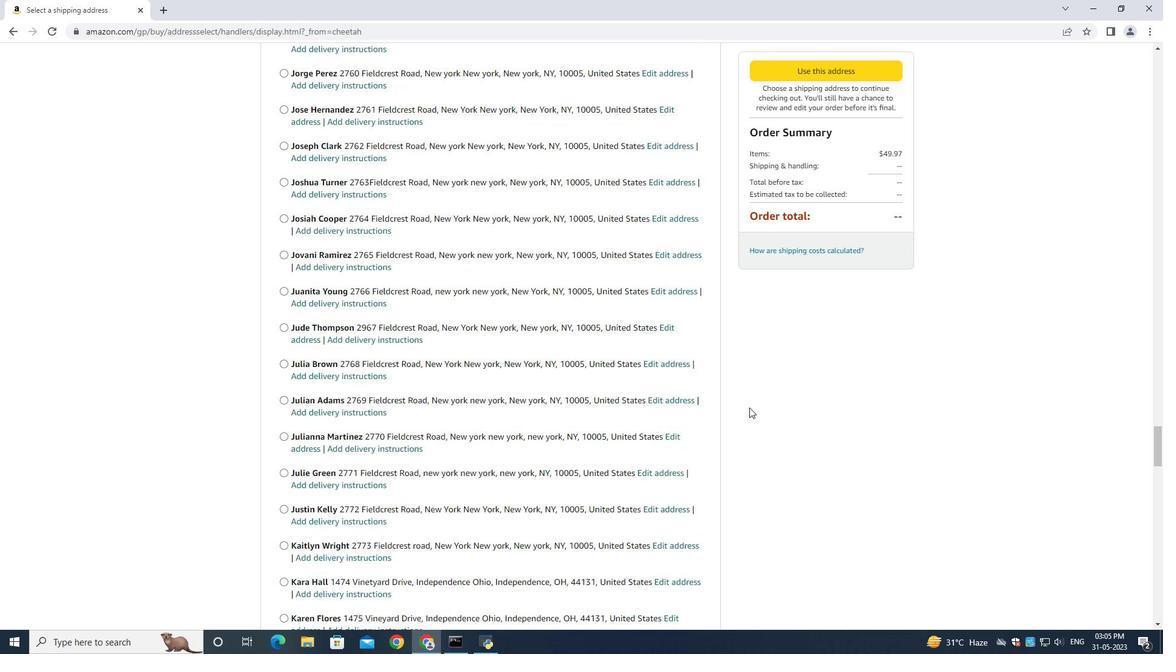 
Action: Mouse scrolled (748, 407) with delta (0, 0)
Screenshot: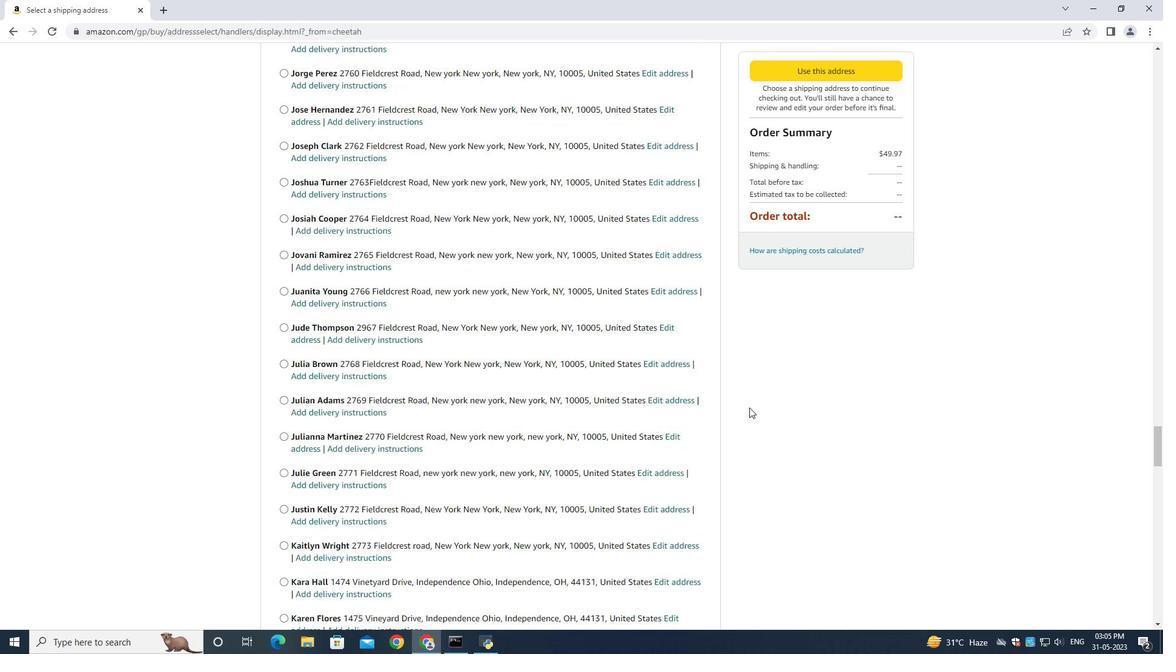 
Action: Mouse scrolled (748, 407) with delta (0, 0)
Screenshot: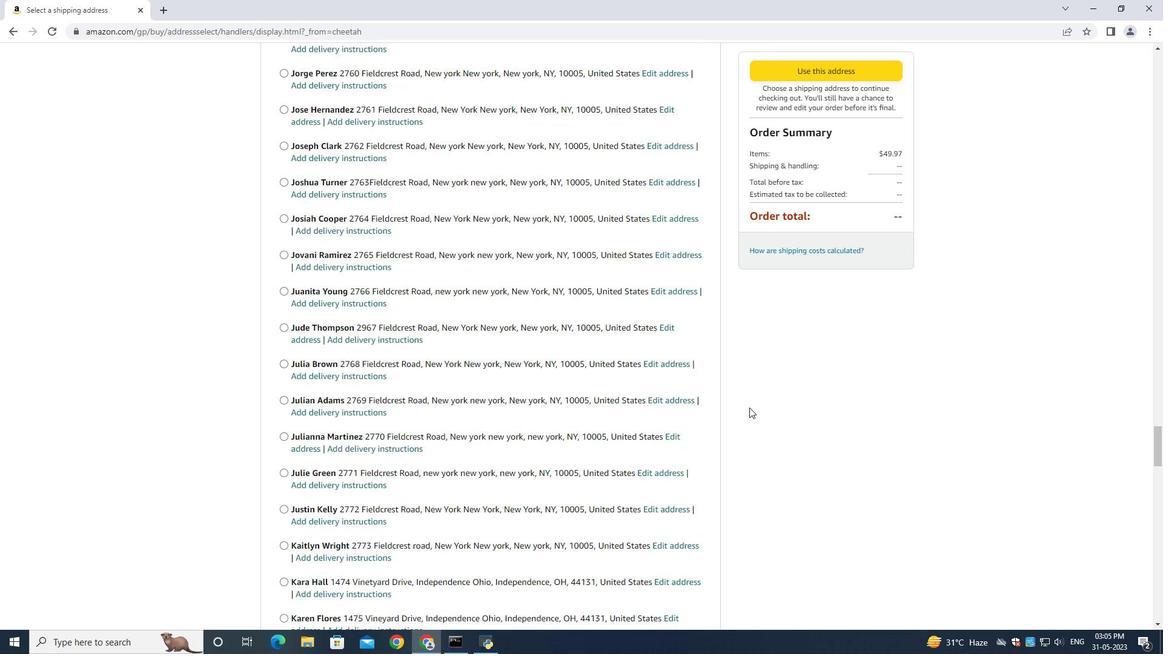 
Action: Mouse scrolled (748, 407) with delta (0, 0)
Screenshot: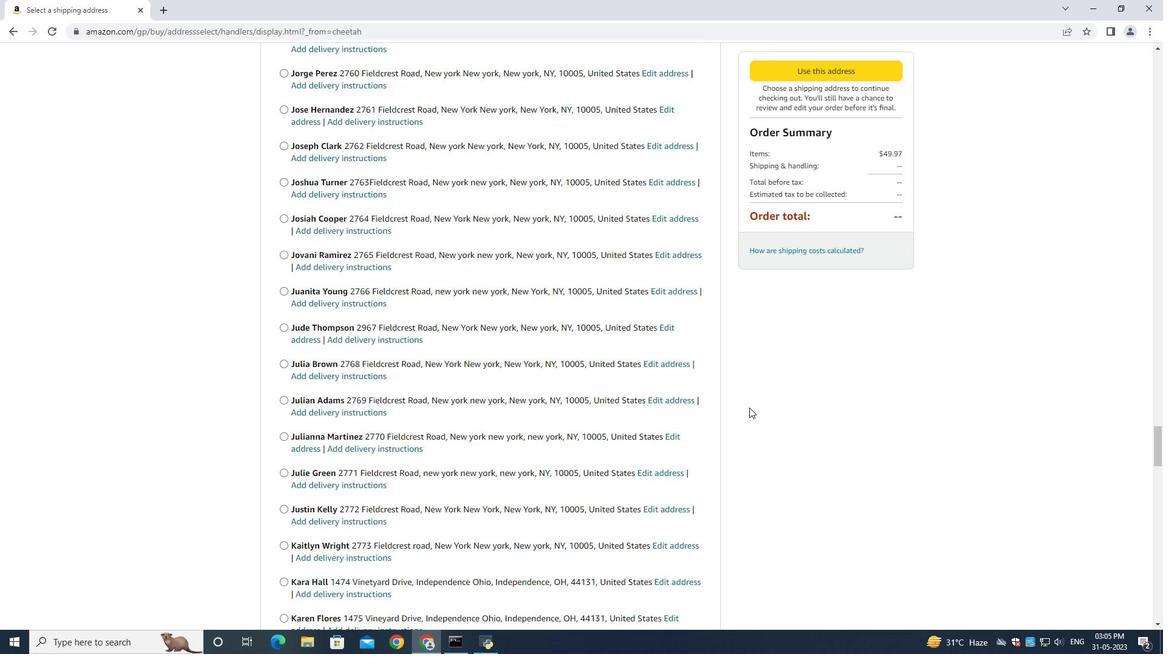 
Action: Mouse scrolled (748, 407) with delta (0, 0)
Screenshot: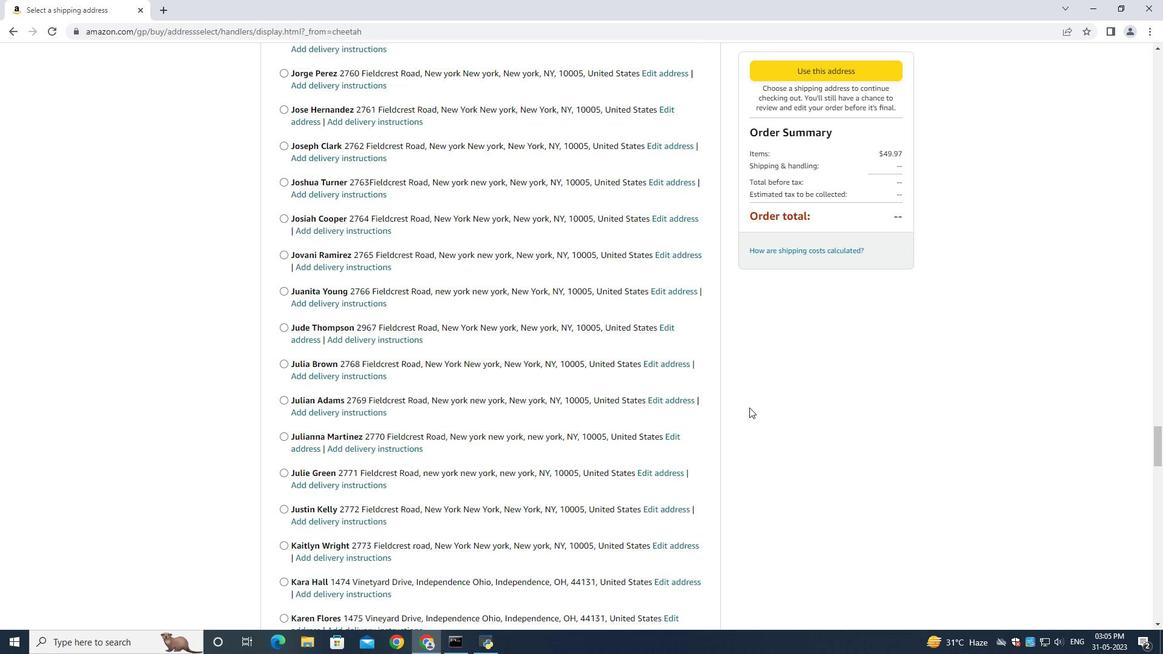 
Action: Mouse moved to (748, 407)
Screenshot: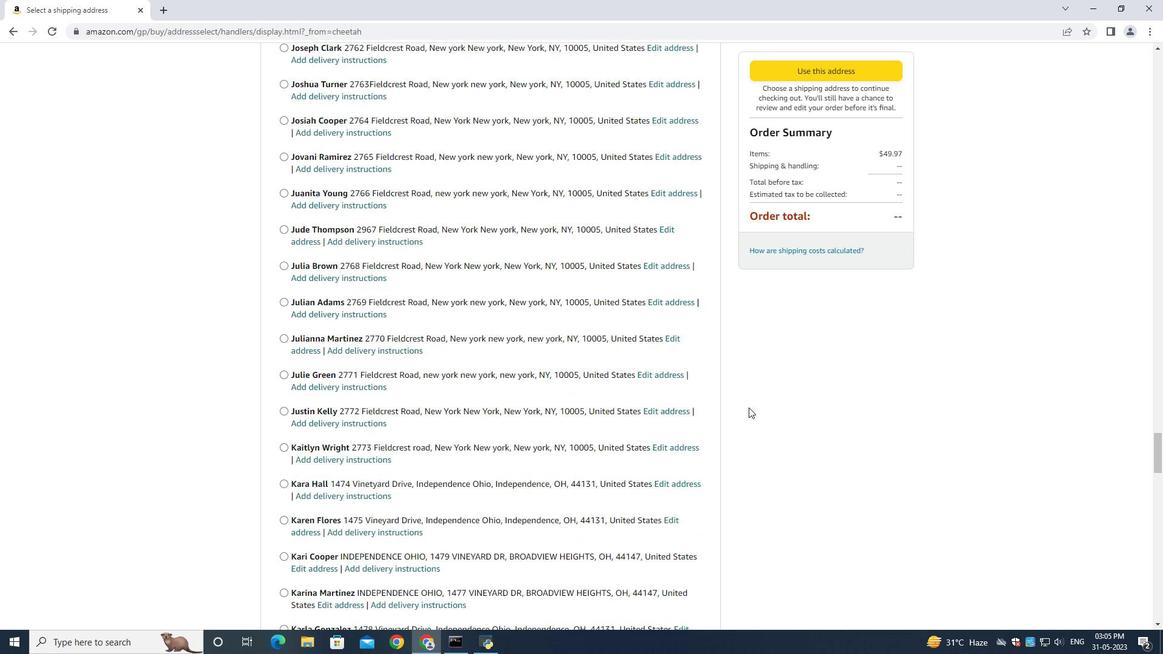 
Action: Mouse scrolled (748, 407) with delta (0, 0)
Screenshot: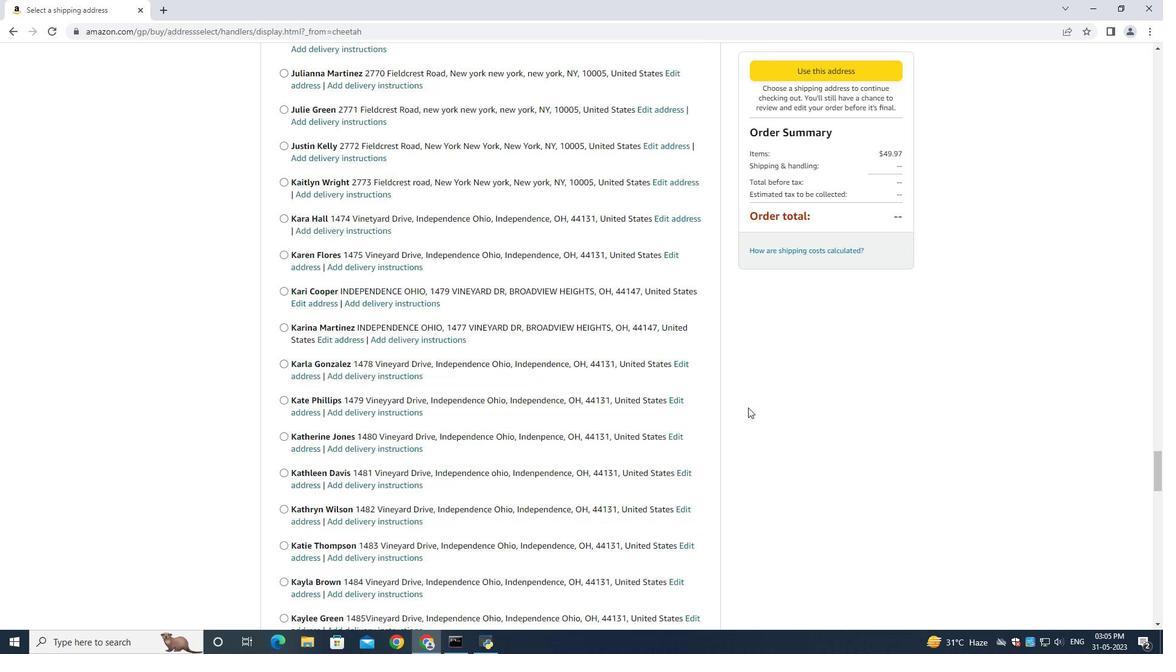 
Action: Mouse moved to (748, 407)
Screenshot: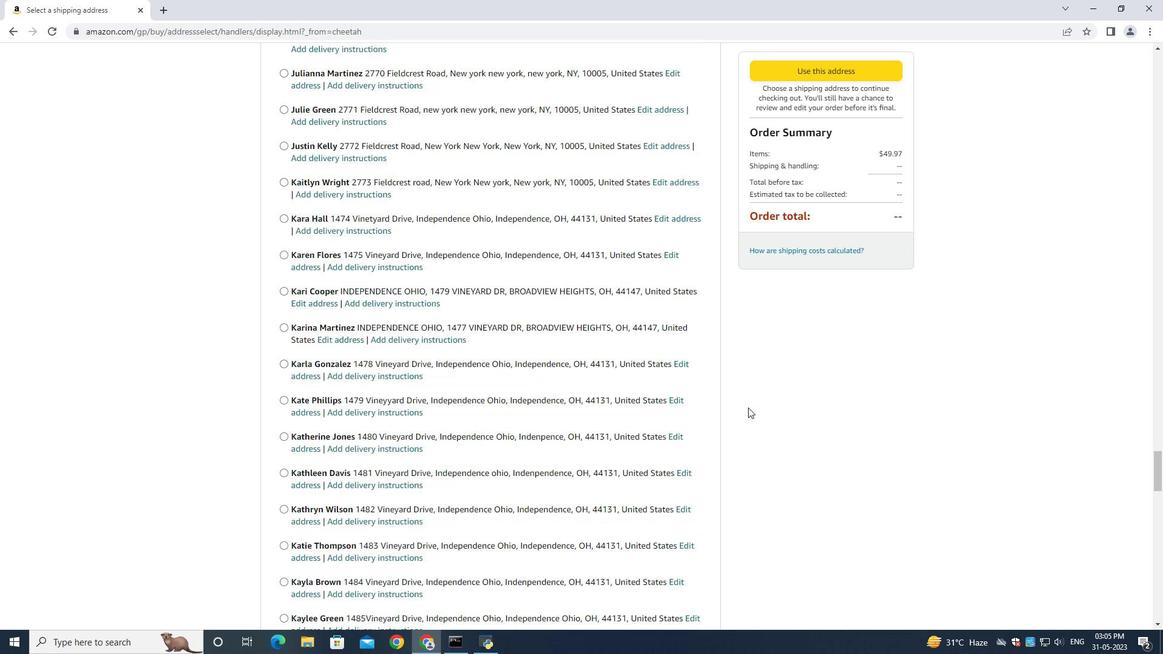 
Action: Mouse scrolled (748, 407) with delta (0, 0)
Screenshot: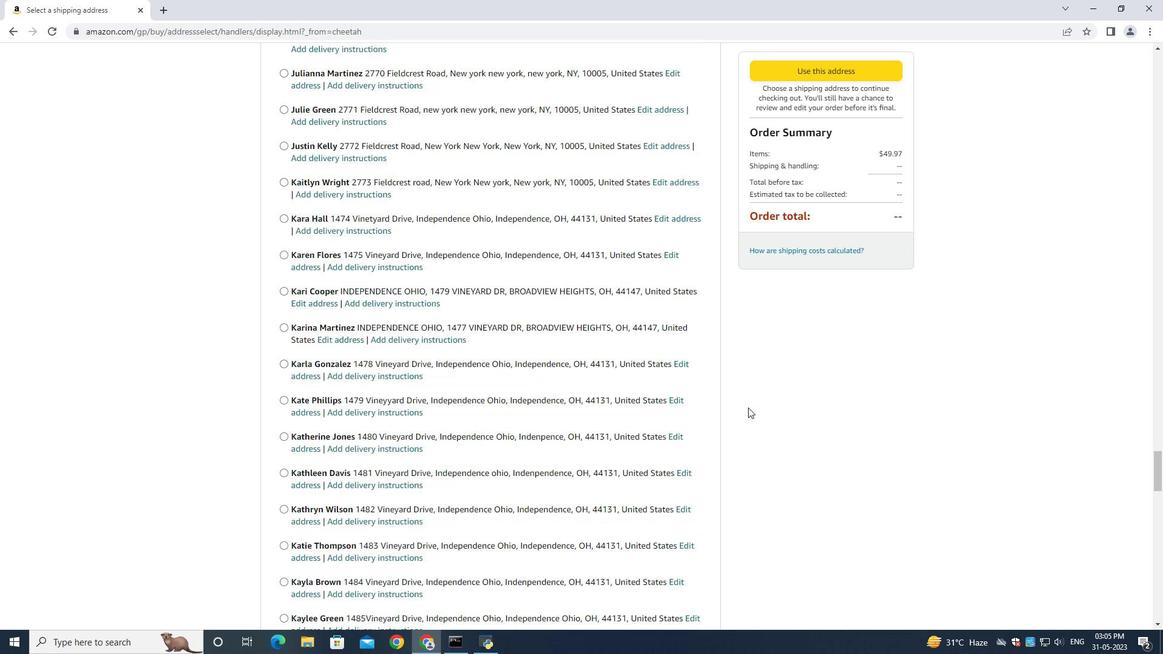 
Action: Mouse scrolled (748, 407) with delta (0, 0)
Screenshot: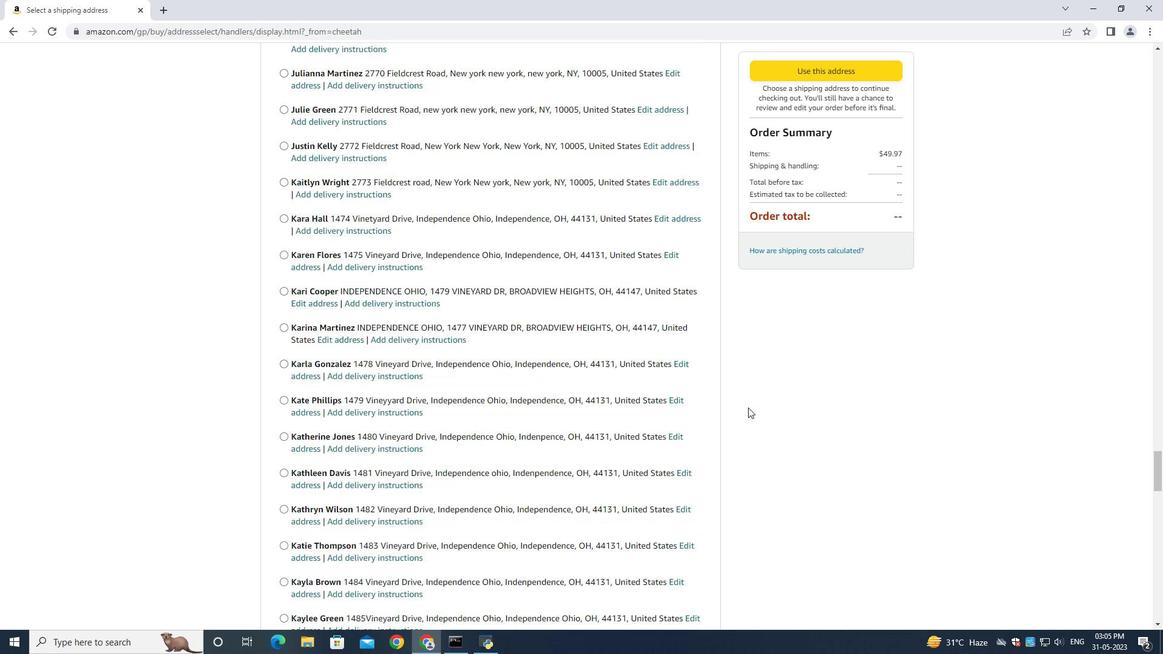 
Action: Mouse scrolled (748, 407) with delta (0, 0)
Screenshot: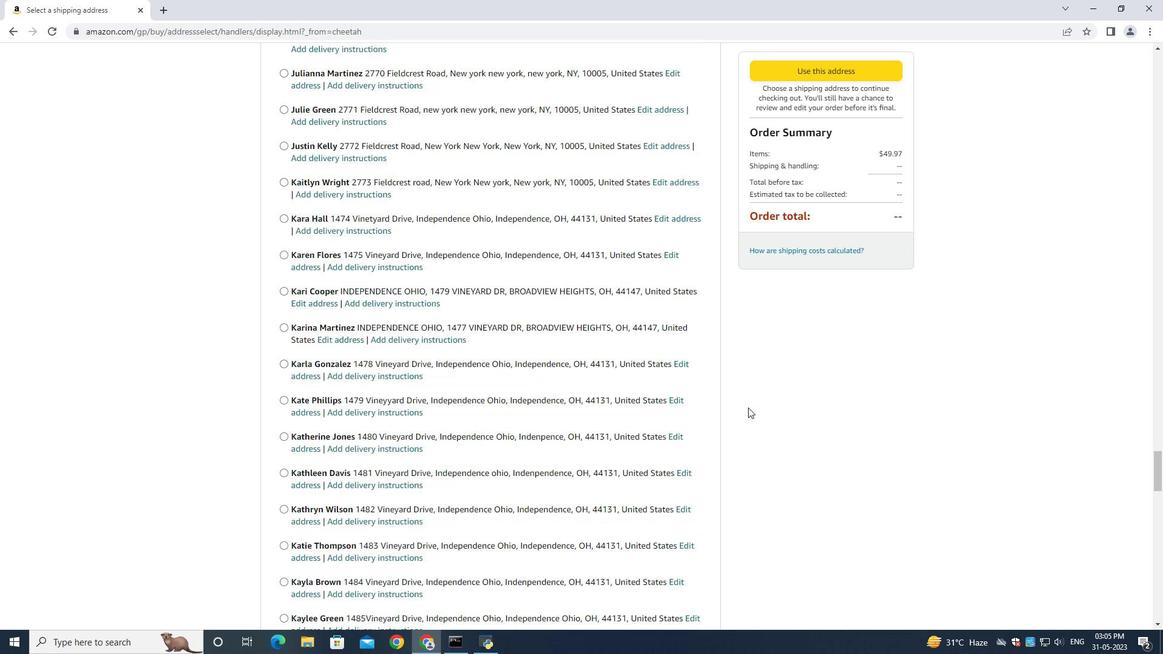 
Action: Mouse scrolled (748, 407) with delta (0, 0)
Screenshot: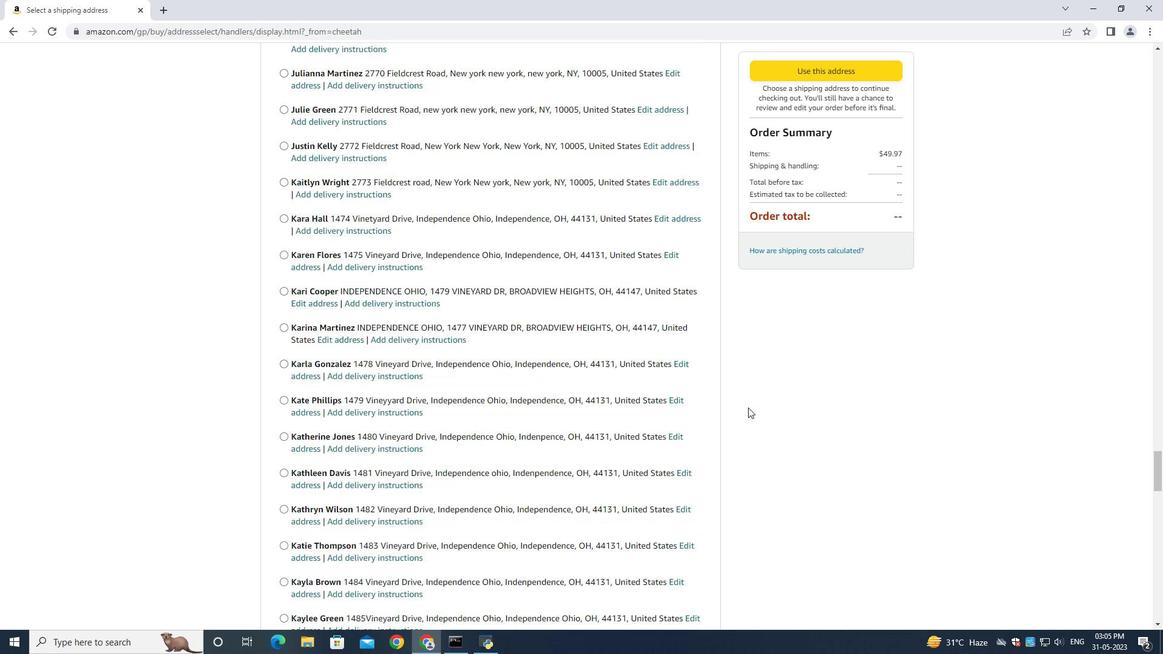 
Action: Mouse scrolled (748, 407) with delta (0, 0)
Screenshot: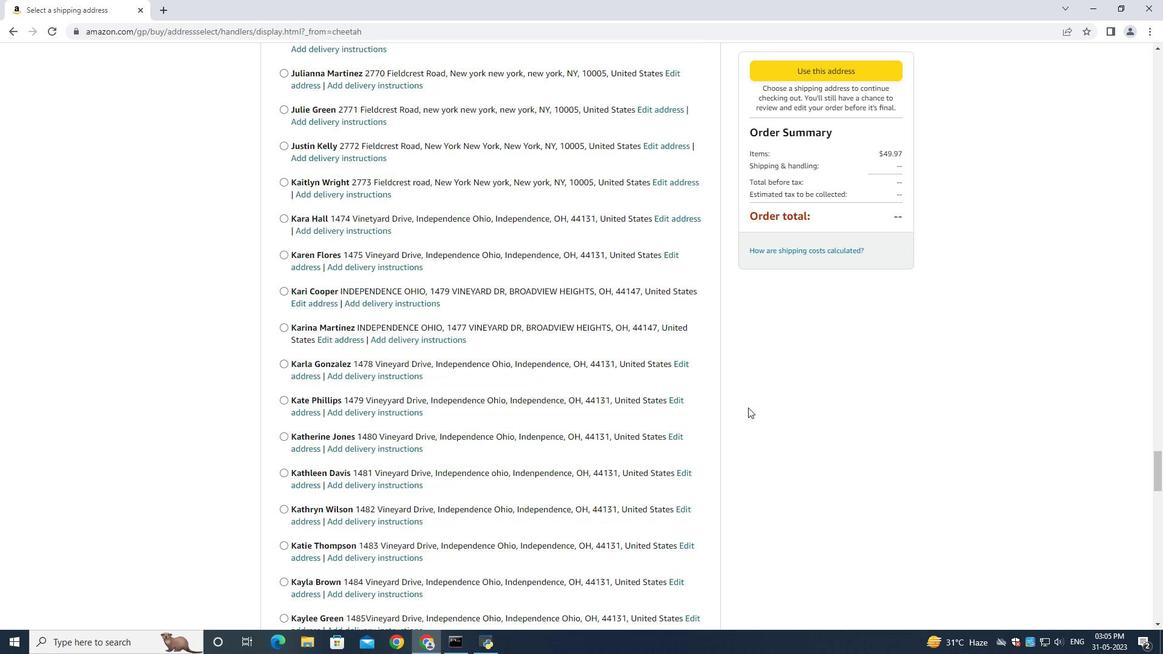 
Action: Mouse moved to (554, 300)
Screenshot: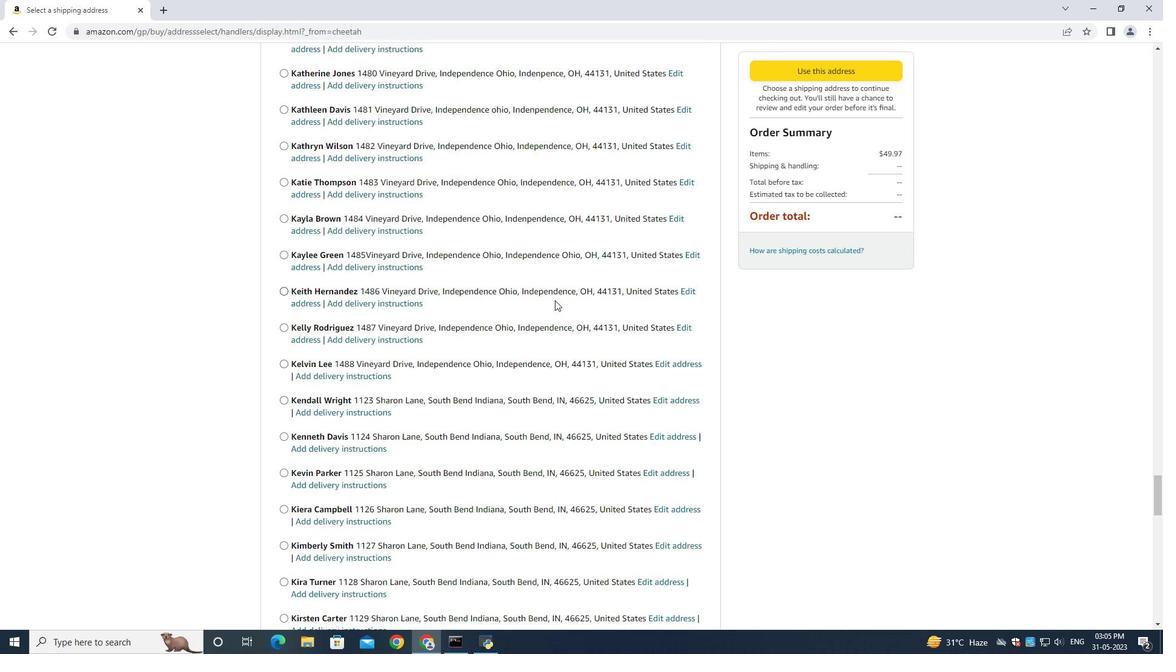 
Action: Mouse scrolled (554, 299) with delta (0, 0)
Screenshot: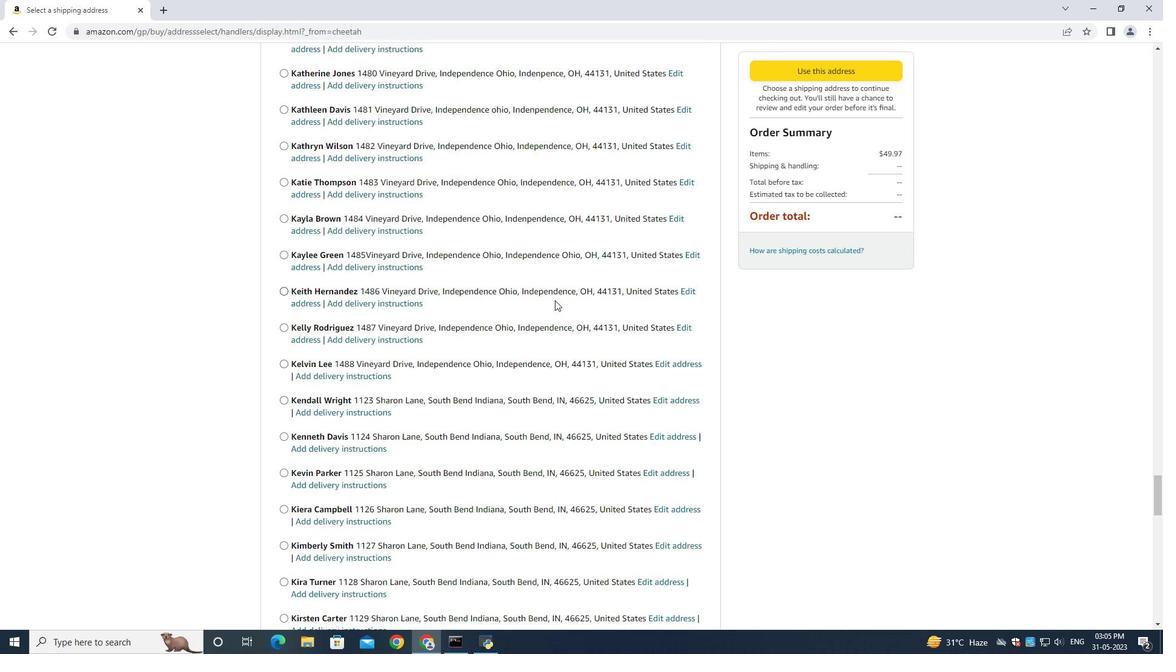 
Action: Mouse scrolled (554, 299) with delta (0, 0)
Screenshot: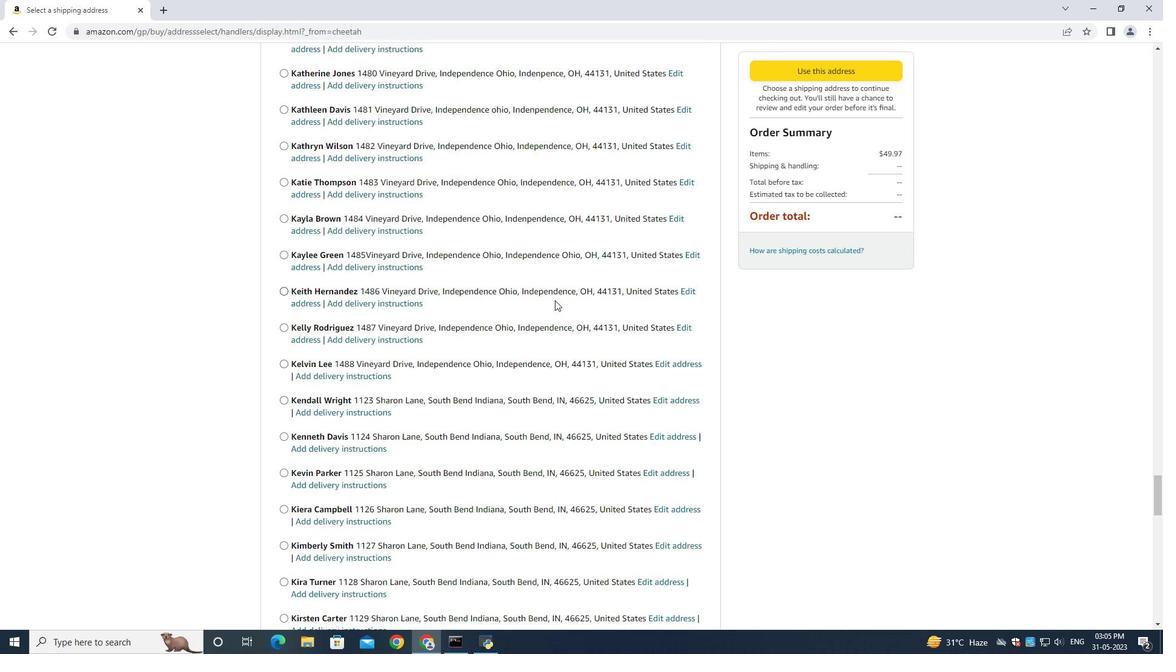 
Action: Mouse moved to (554, 300)
Screenshot: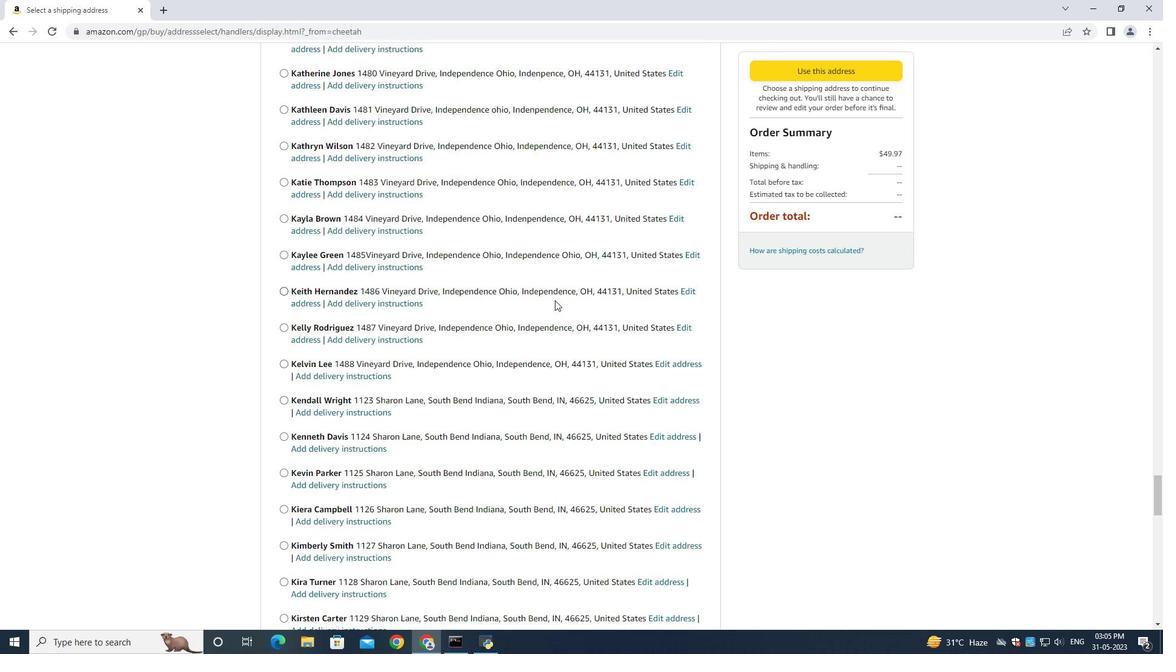 
Action: Mouse scrolled (554, 299) with delta (0, 0)
Screenshot: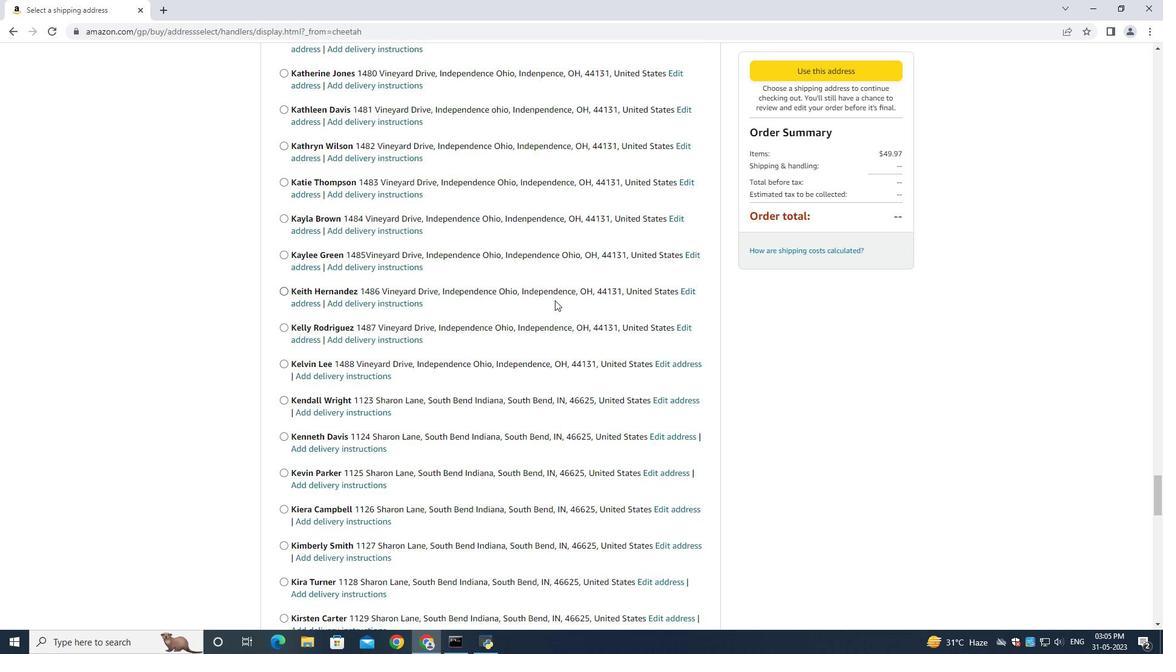
Action: Mouse scrolled (554, 299) with delta (0, 0)
Screenshot: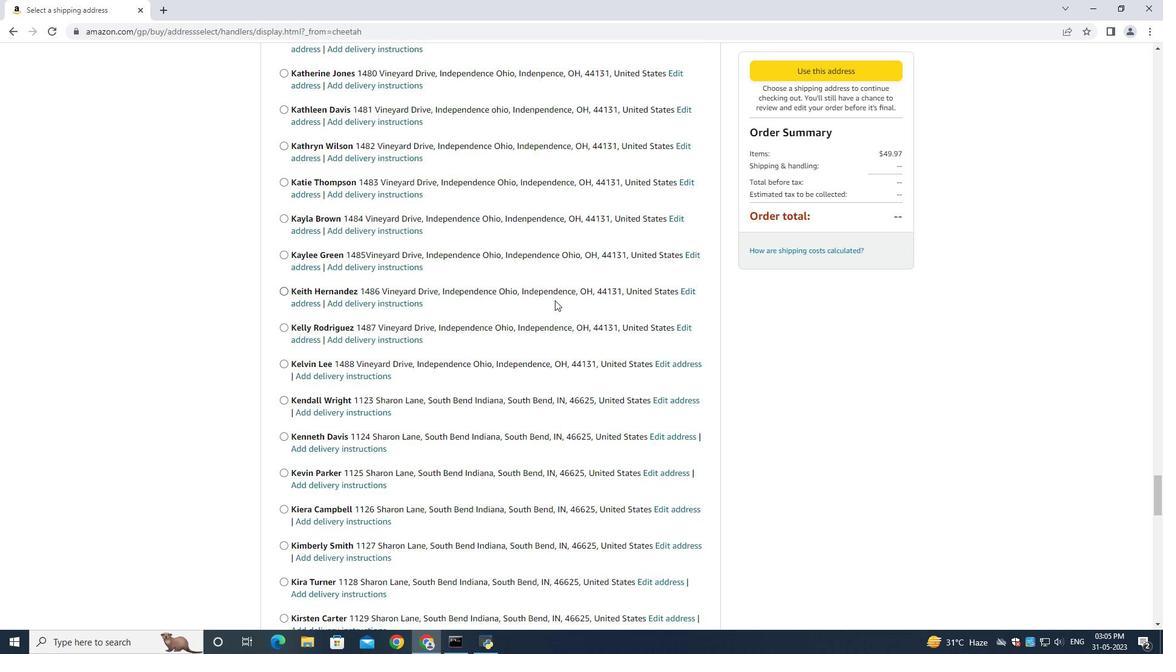 
Action: Mouse scrolled (554, 299) with delta (0, 0)
Screenshot: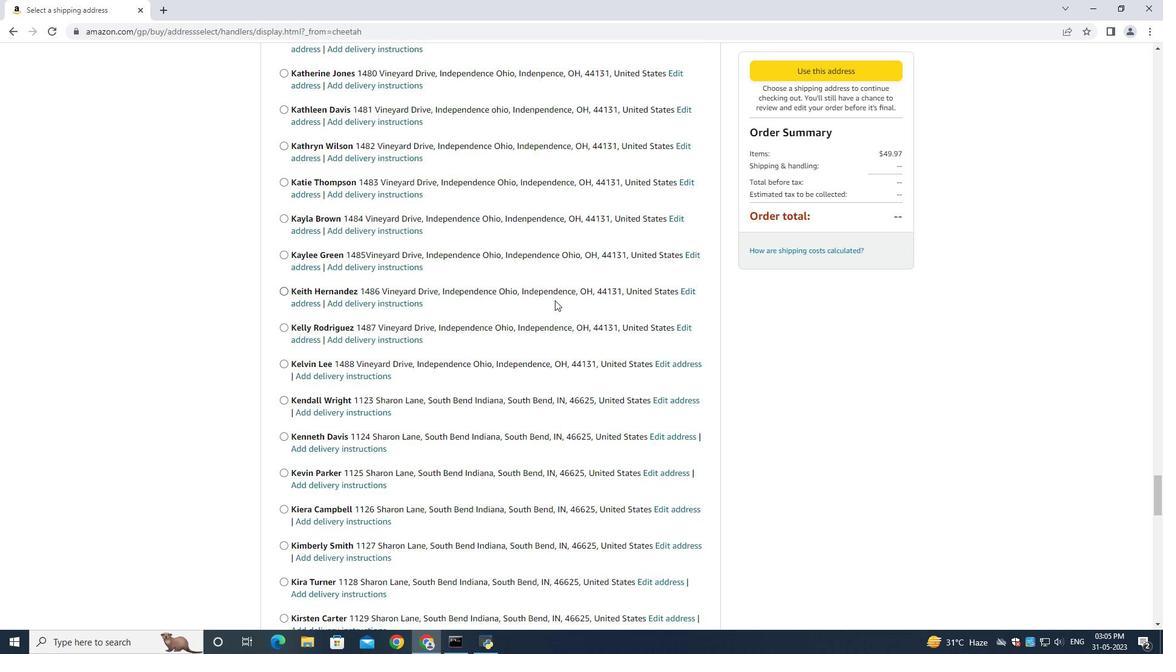 
Action: Mouse moved to (554, 300)
Screenshot: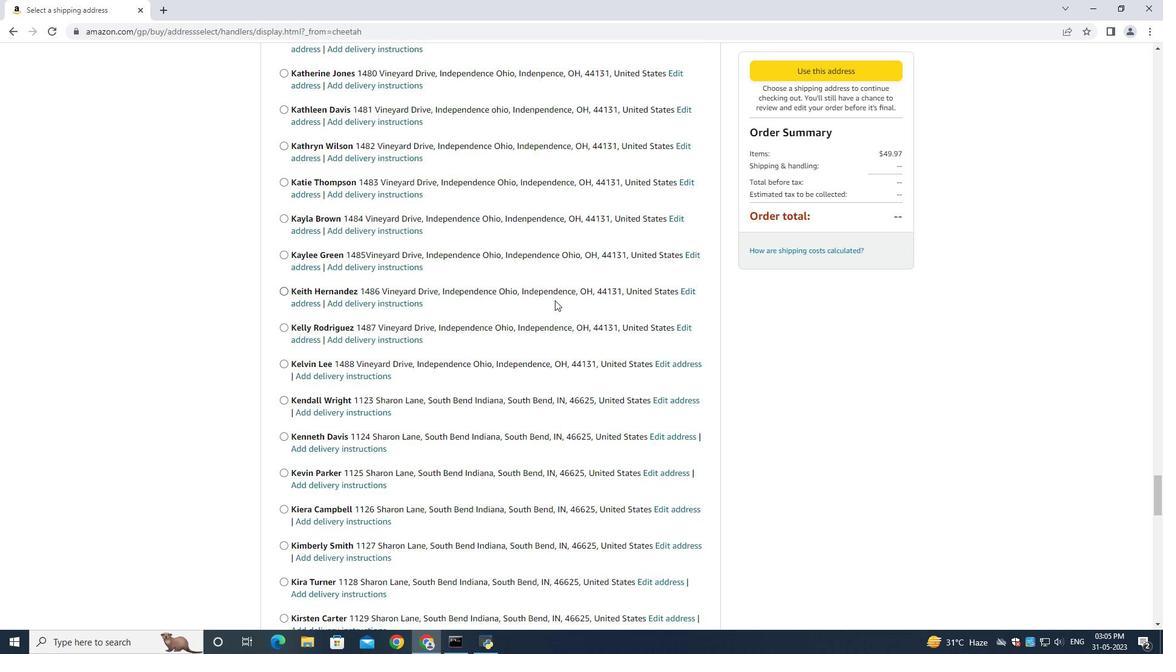 
Action: Mouse scrolled (554, 299) with delta (0, 0)
Screenshot: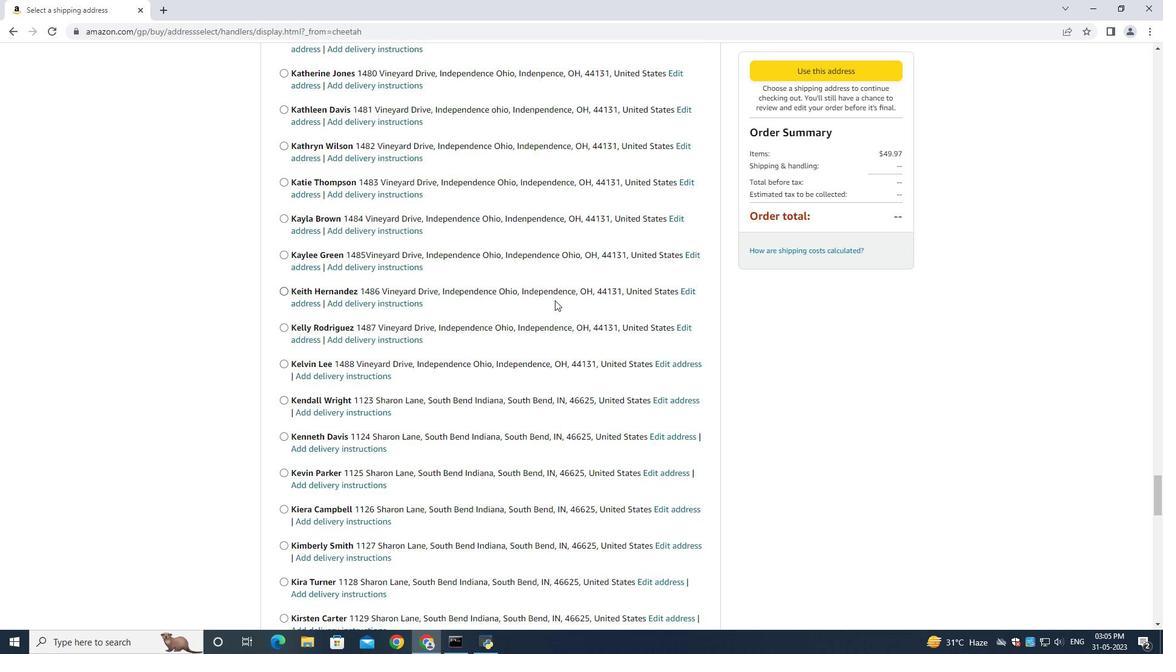 
Action: Mouse scrolled (554, 299) with delta (0, 0)
Screenshot: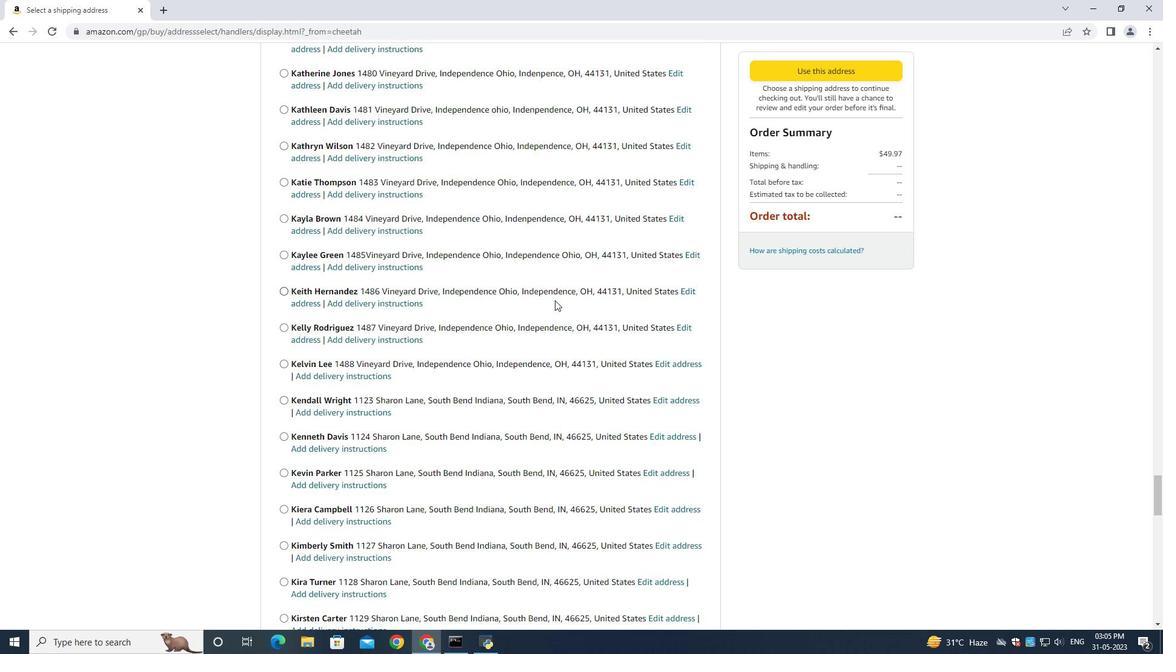 
Action: Mouse moved to (554, 300)
Screenshot: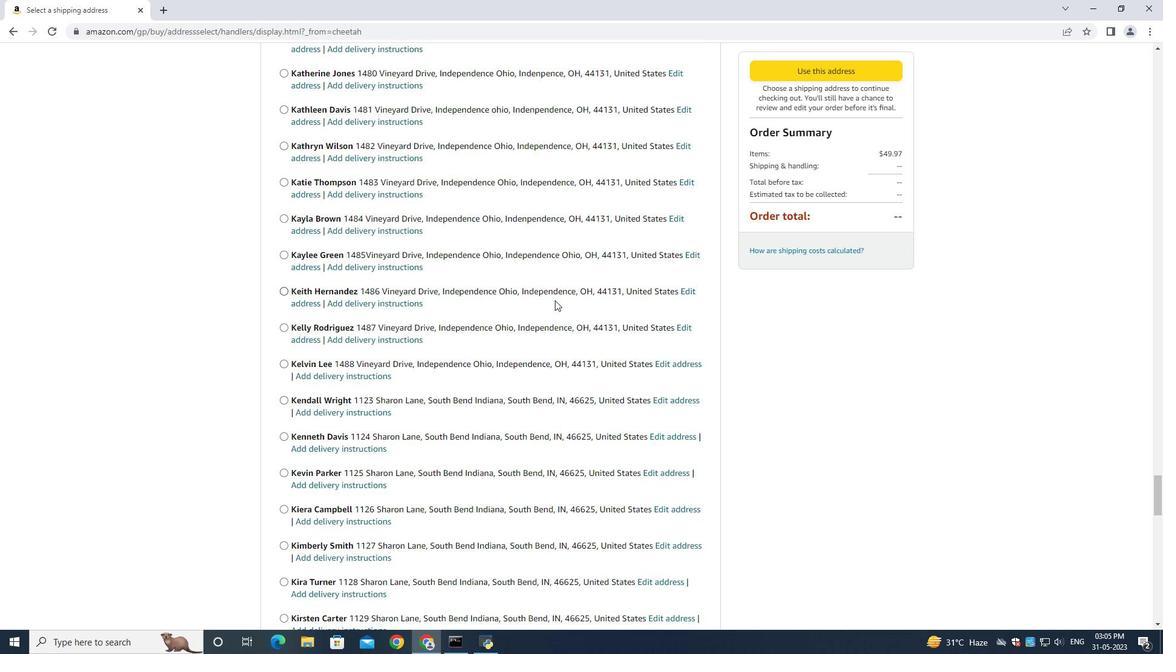 
Action: Mouse scrolled (554, 299) with delta (0, 0)
Screenshot: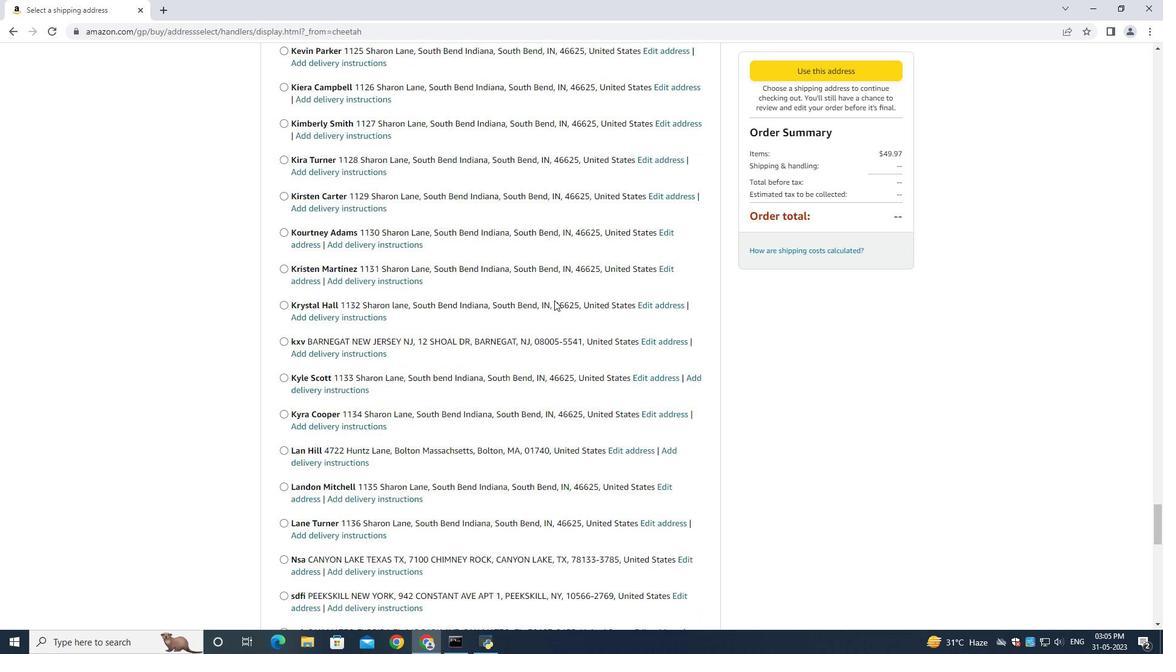 
Action: Mouse scrolled (554, 299) with delta (0, 0)
Screenshot: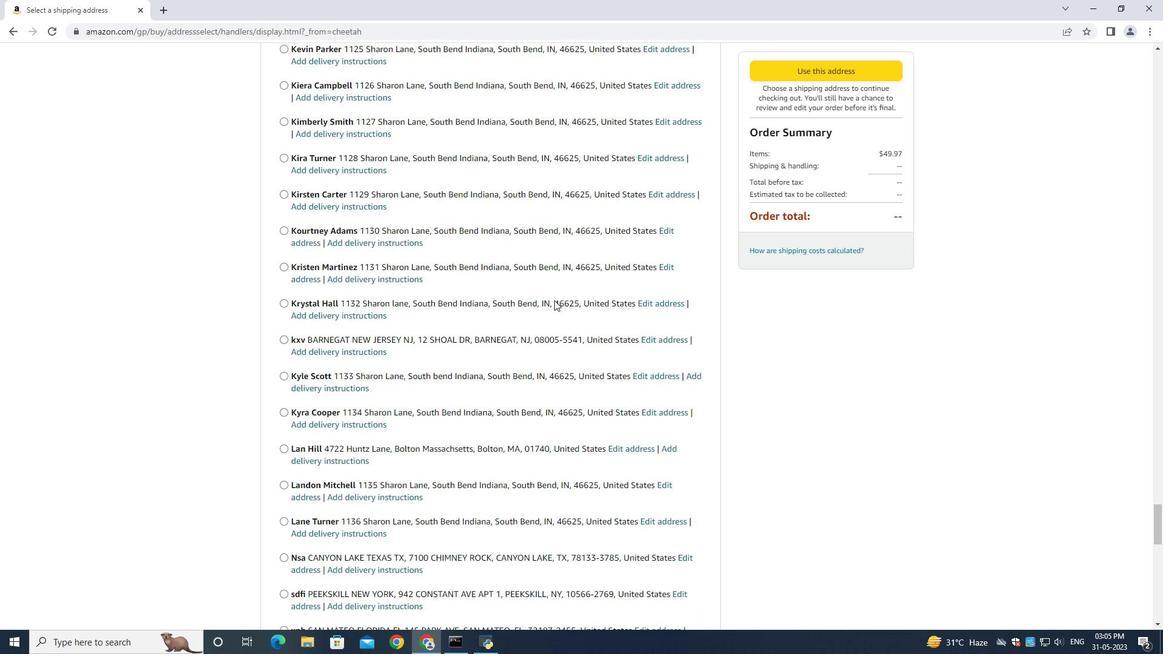
Action: Mouse scrolled (554, 299) with delta (0, 0)
Screenshot: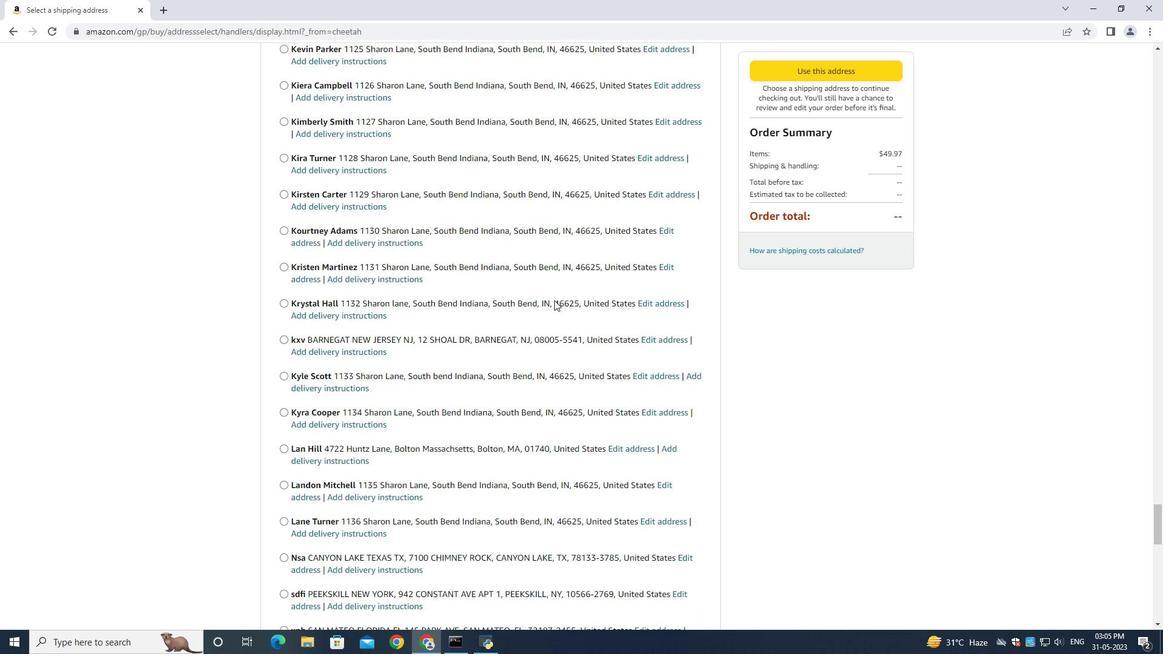 
Action: Mouse scrolled (554, 299) with delta (0, 0)
Screenshot: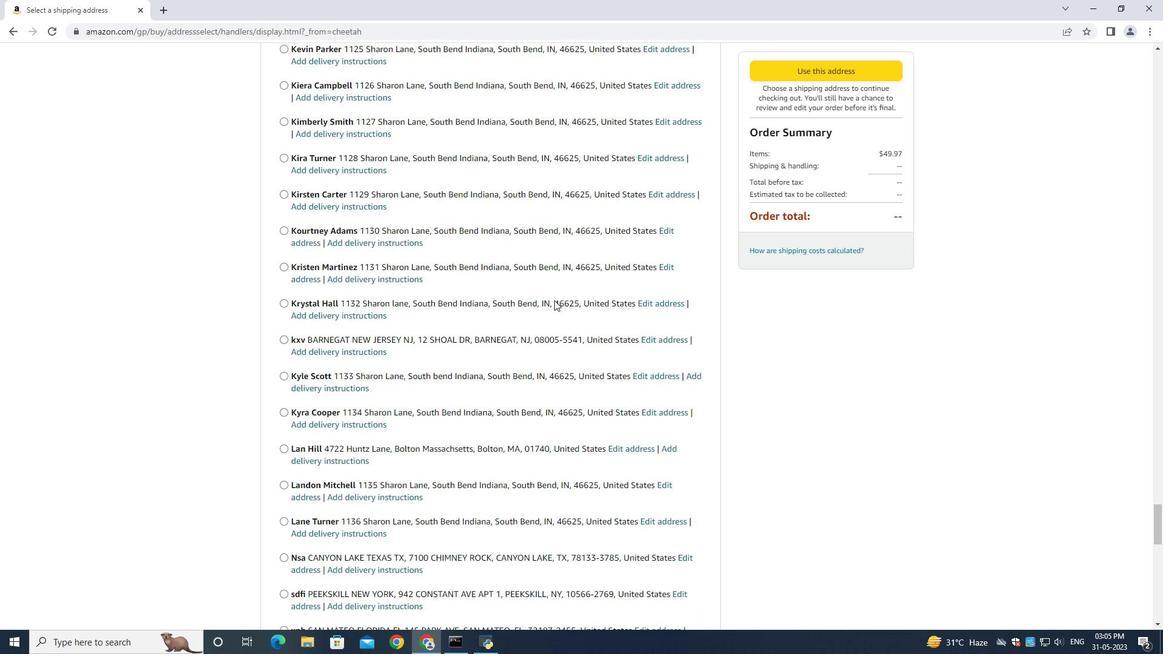 
Action: Mouse scrolled (554, 299) with delta (0, 0)
Screenshot: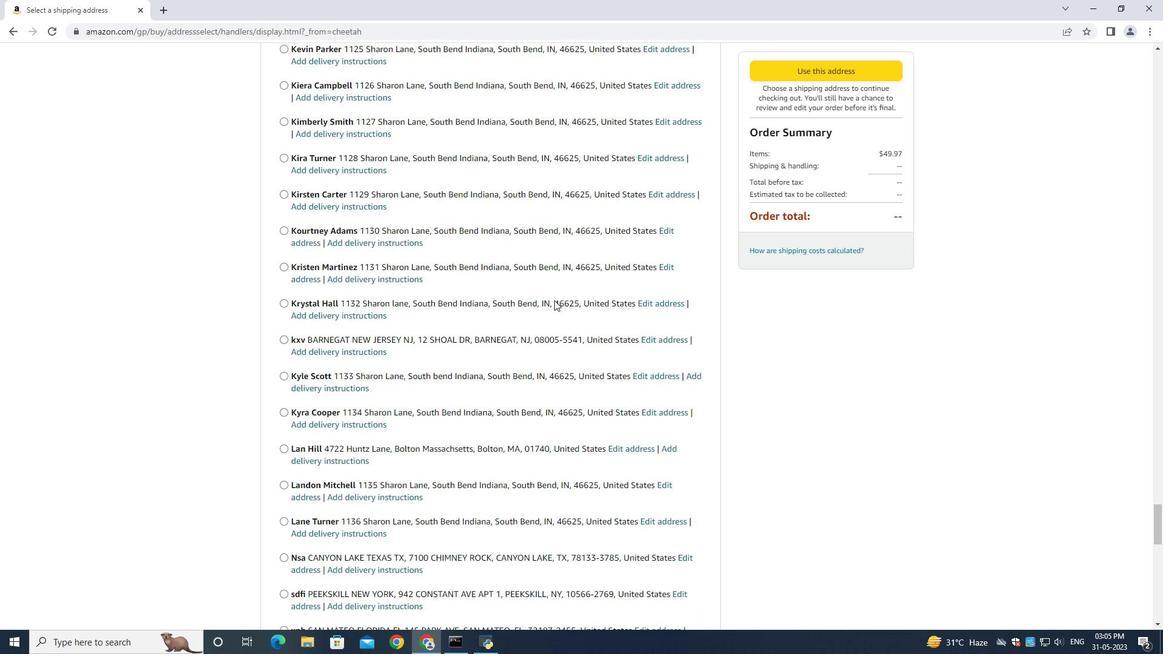
Action: Mouse scrolled (554, 299) with delta (0, 0)
Screenshot: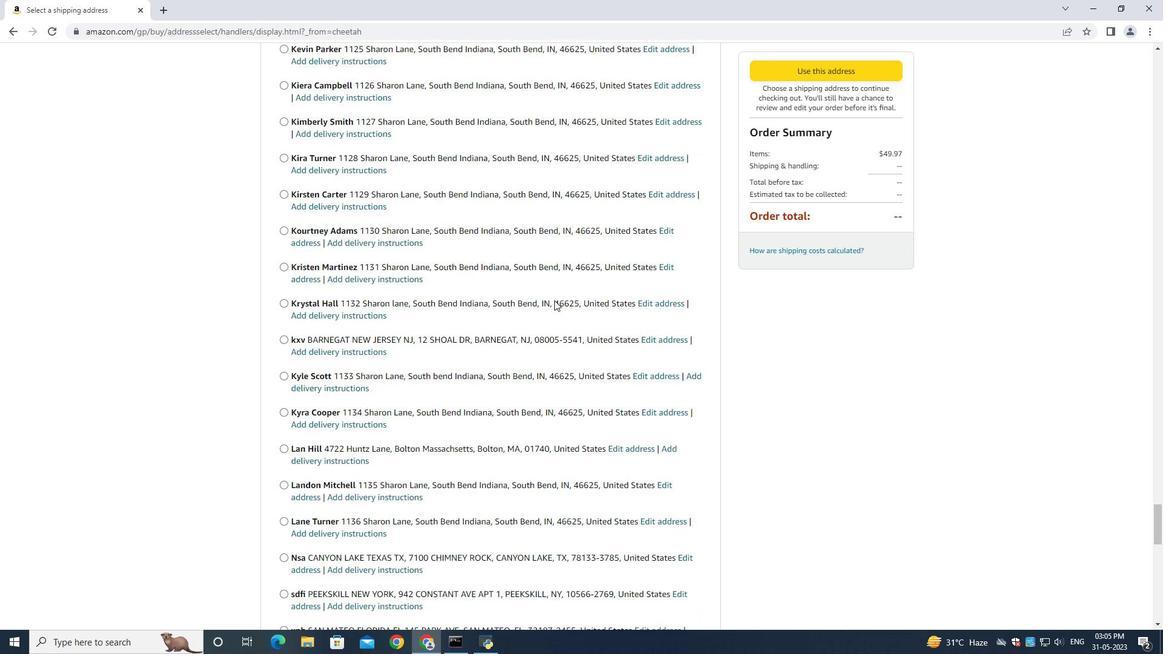 
Action: Mouse scrolled (554, 299) with delta (0, 0)
Screenshot: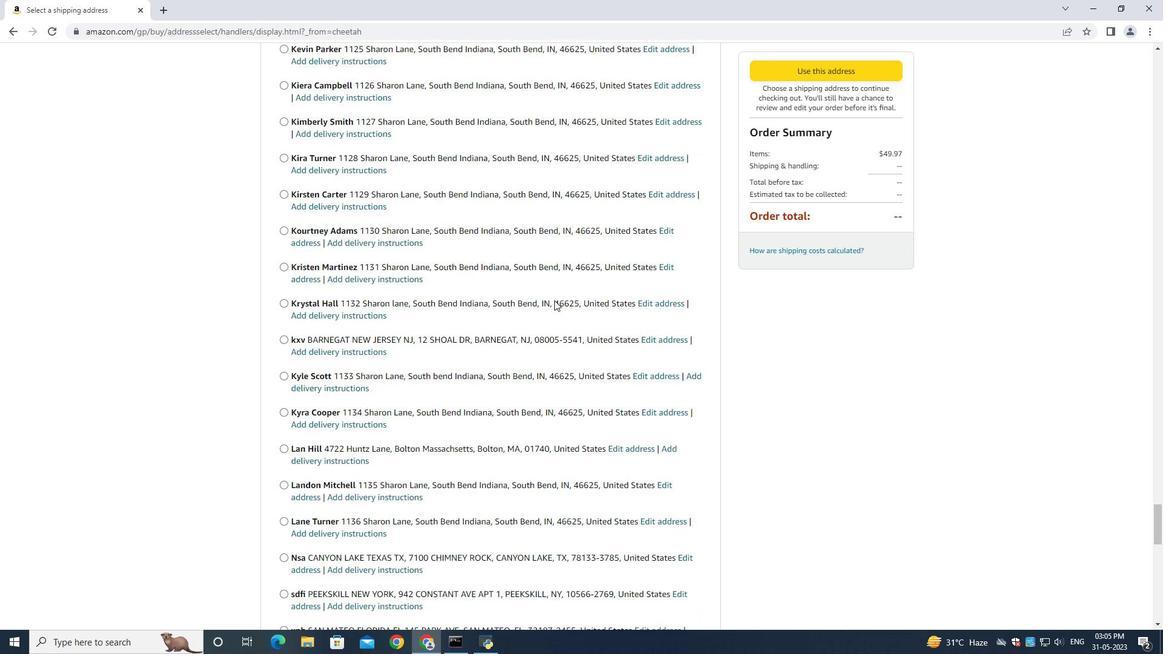 
Action: Mouse scrolled (554, 299) with delta (0, 0)
Screenshot: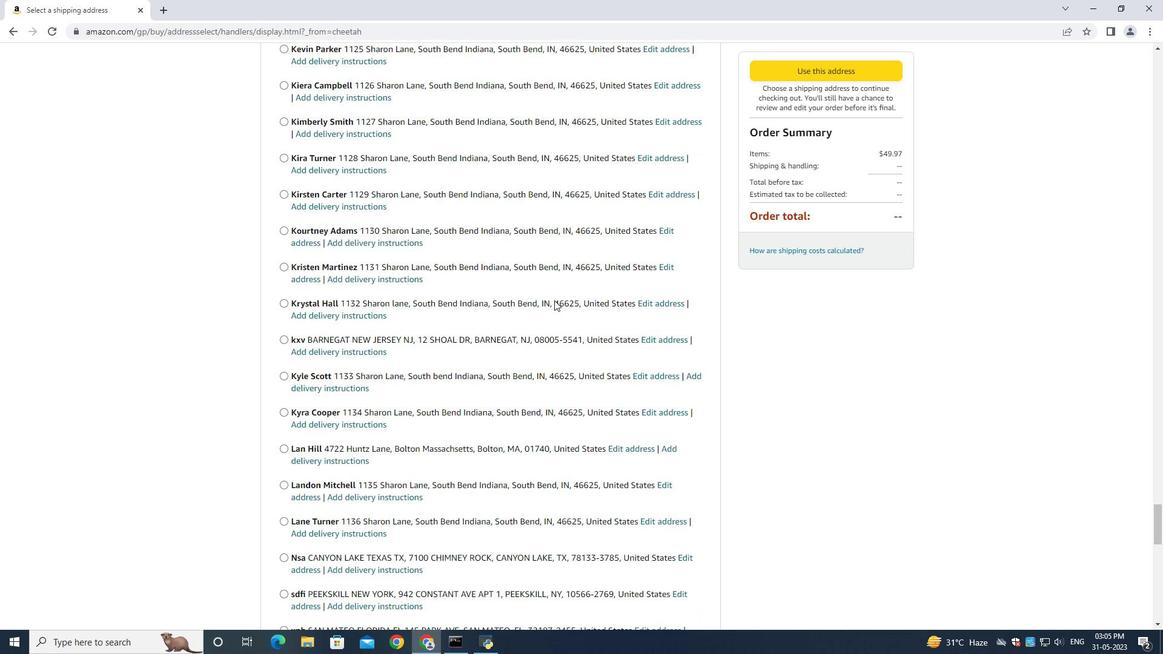
Action: Mouse moved to (554, 298)
Screenshot: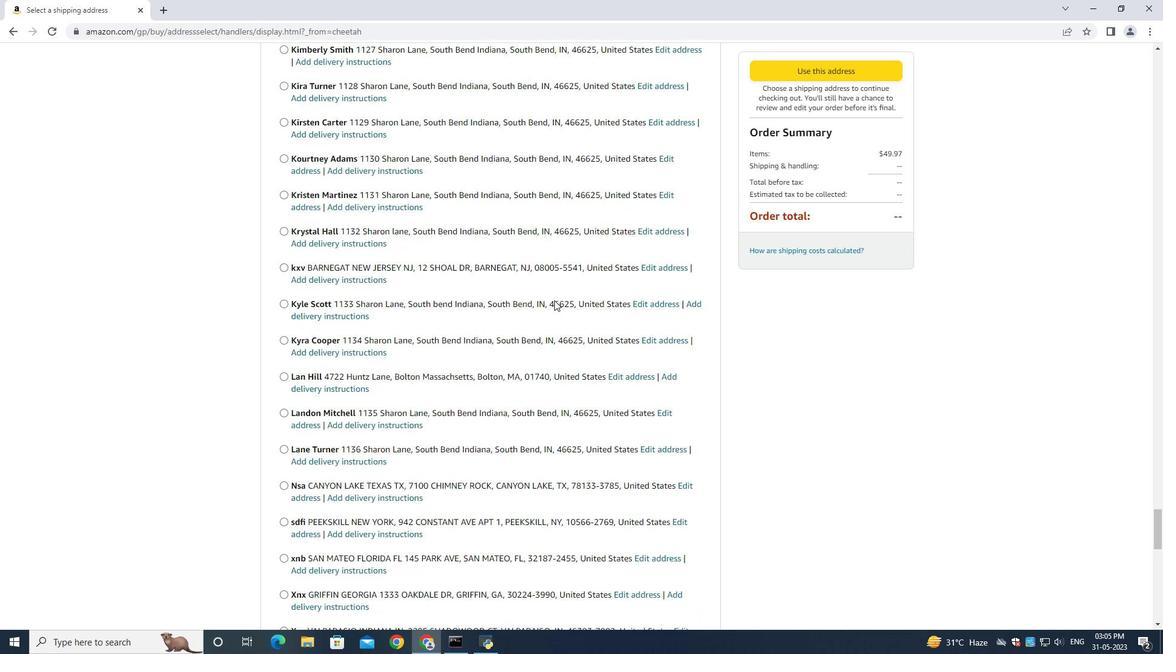 
Action: Mouse scrolled (554, 298) with delta (0, 0)
Screenshot: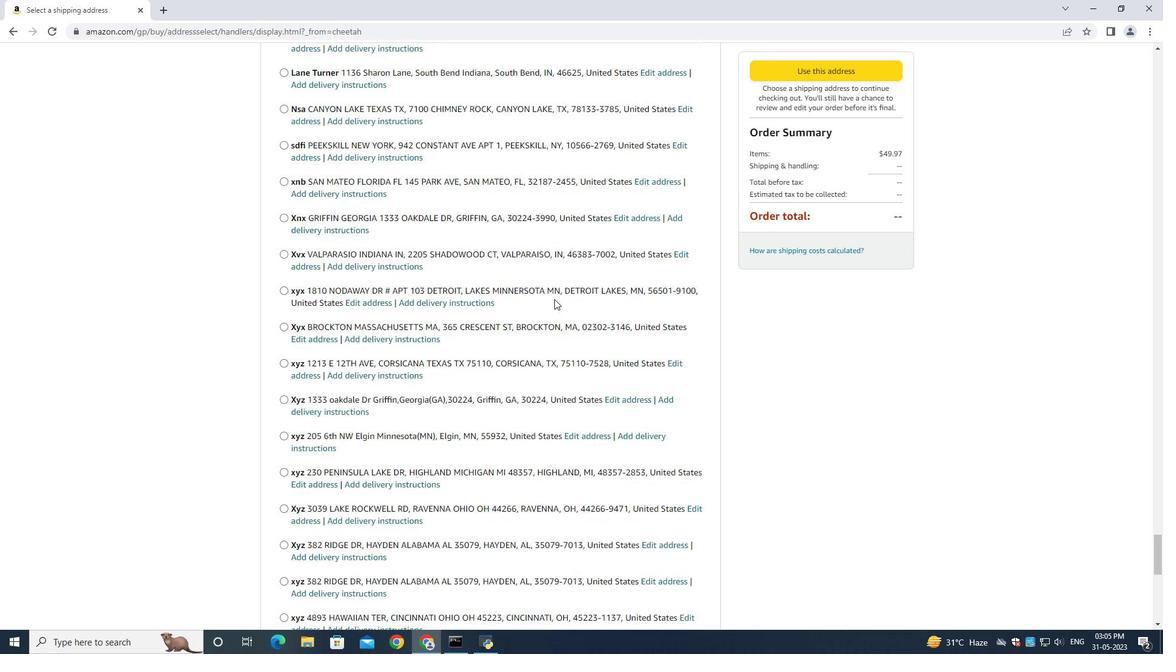 
Action: Mouse scrolled (554, 298) with delta (0, 0)
Screenshot: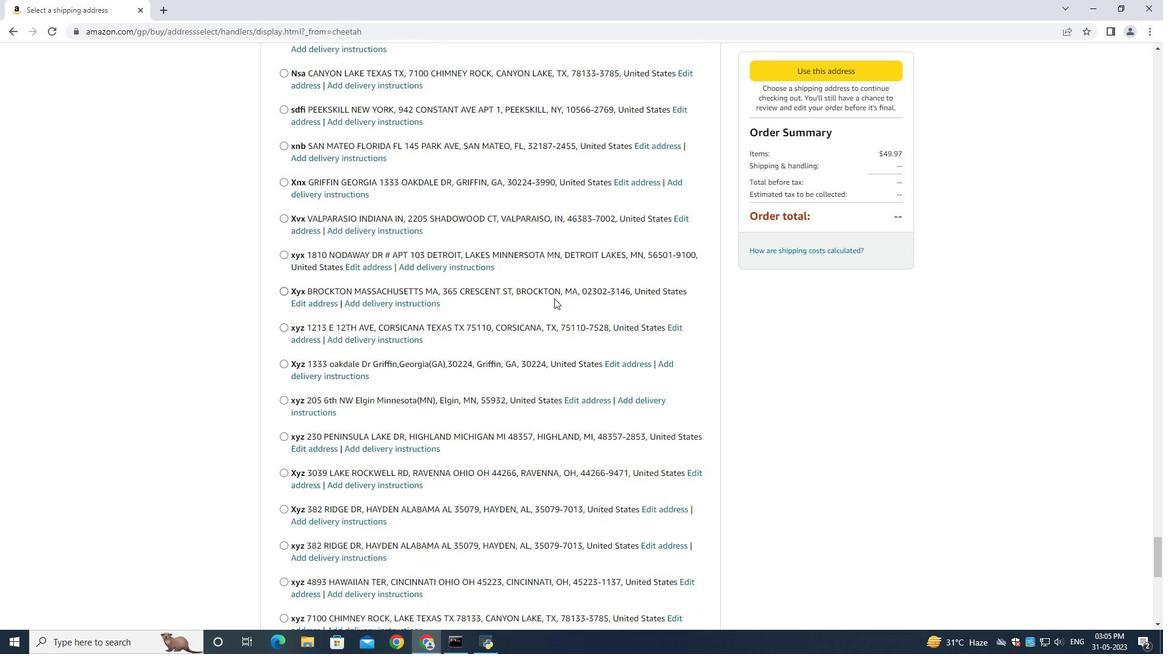 
Action: Mouse scrolled (554, 298) with delta (0, 0)
Screenshot: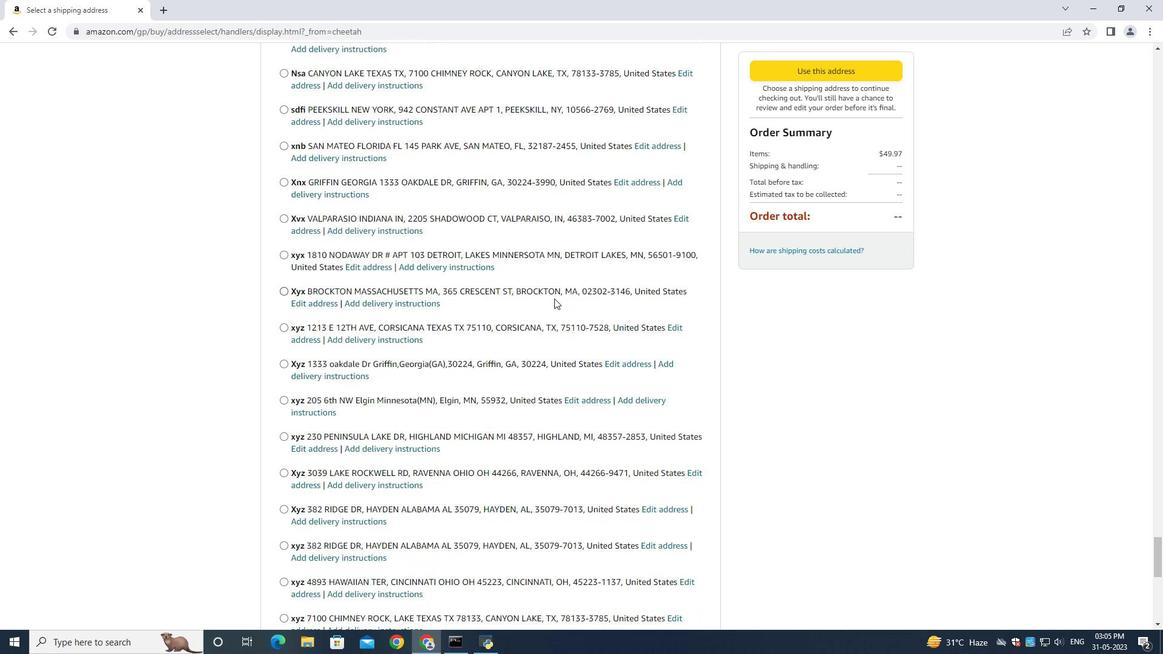 
Action: Mouse scrolled (554, 298) with delta (0, 0)
Screenshot: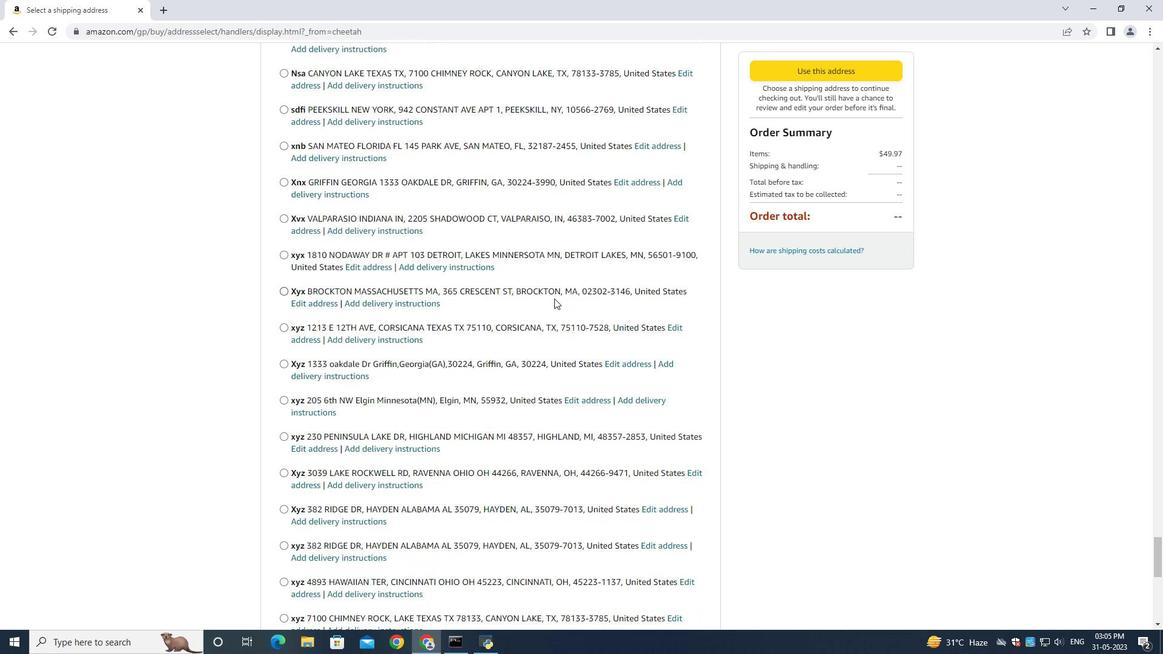 
Action: Mouse scrolled (554, 298) with delta (0, 0)
Screenshot: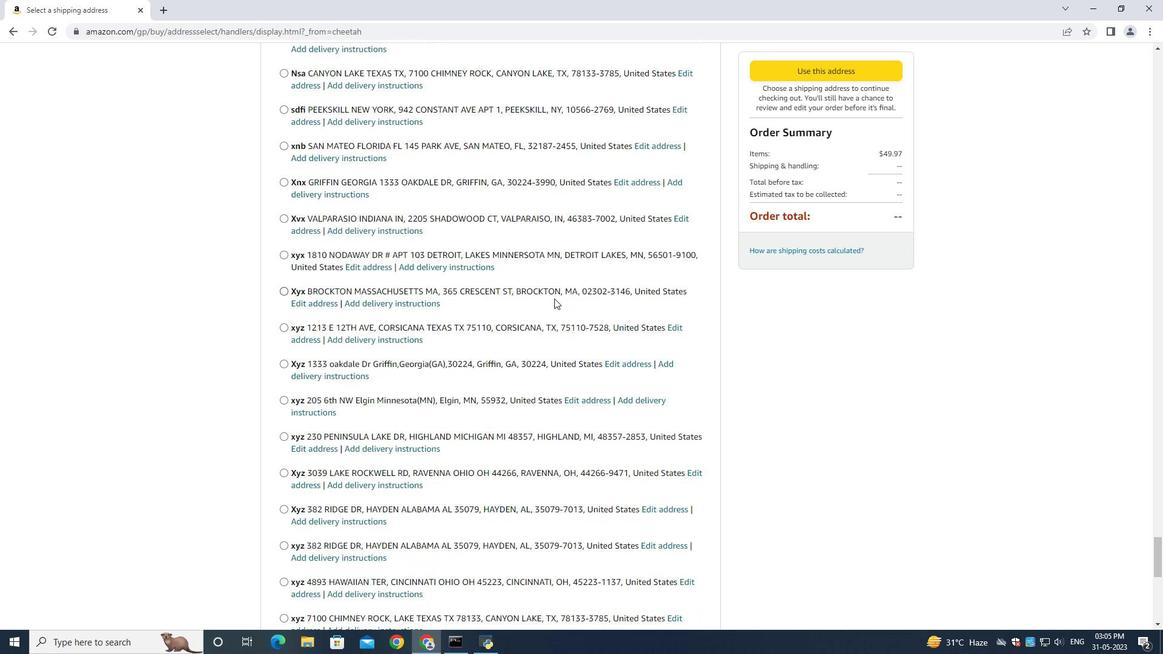
Action: Mouse scrolled (554, 298) with delta (0, 0)
Screenshot: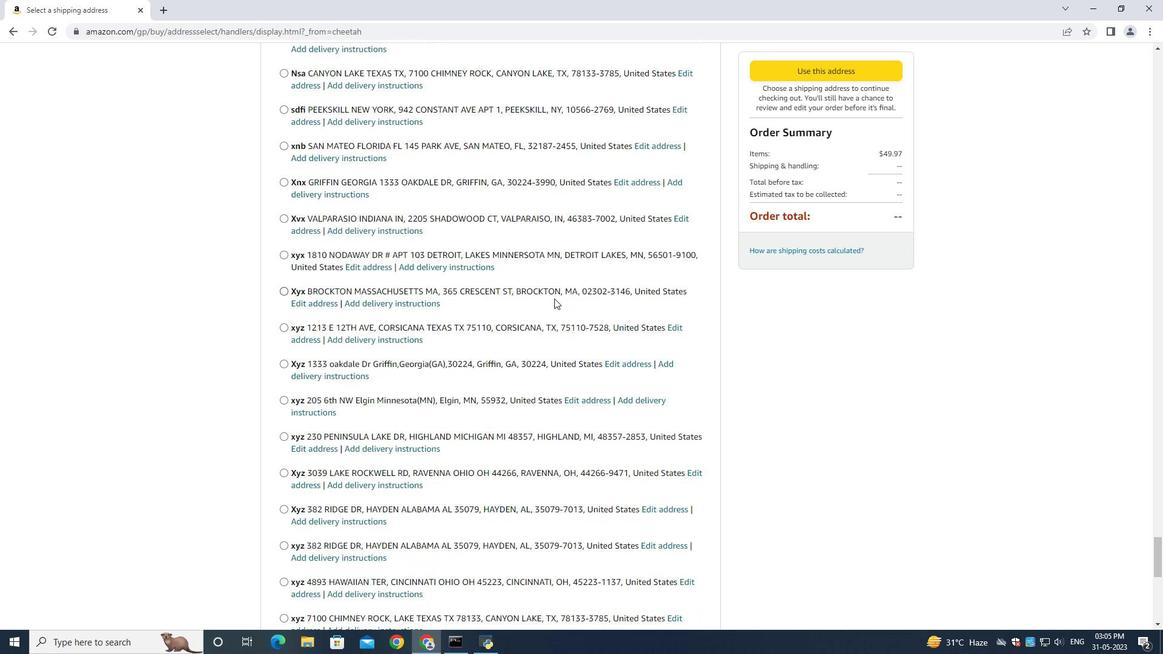 
Action: Mouse scrolled (554, 298) with delta (0, 0)
Screenshot: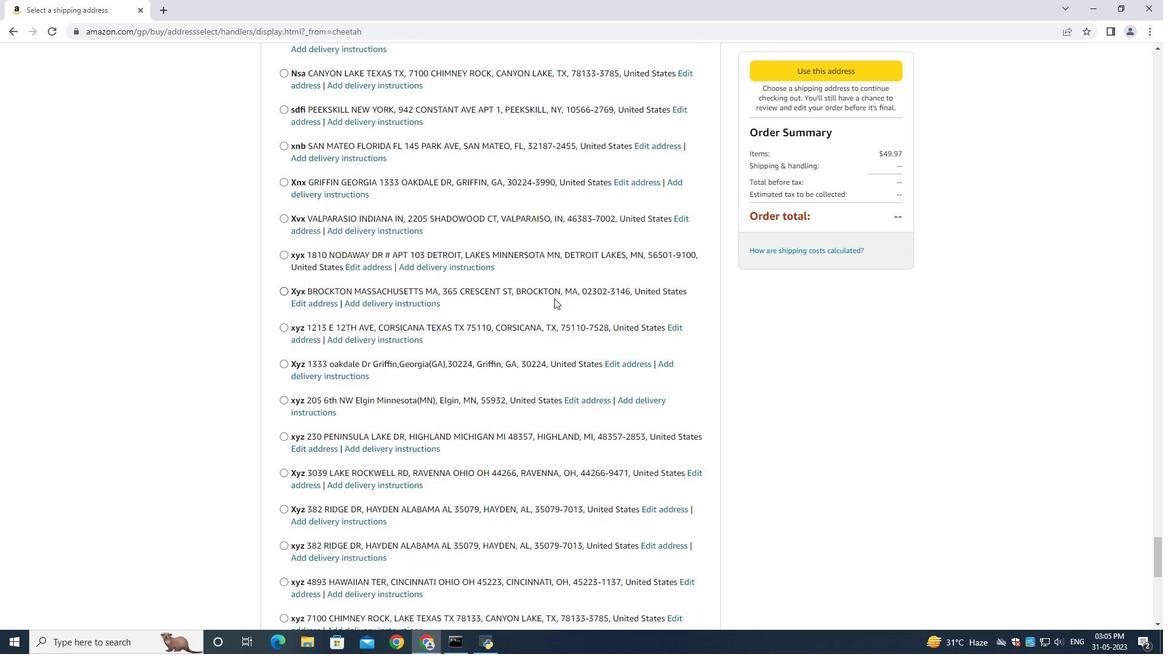 
Action: Mouse scrolled (554, 298) with delta (0, 0)
Screenshot: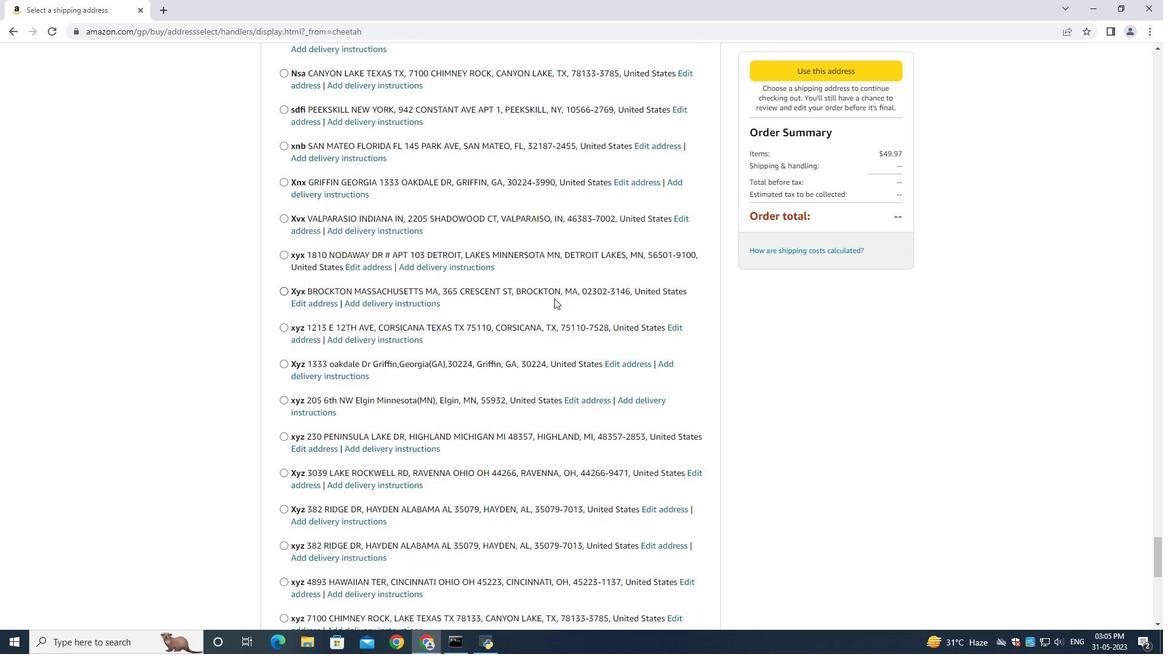 
Action: Mouse scrolled (554, 298) with delta (0, 0)
Screenshot: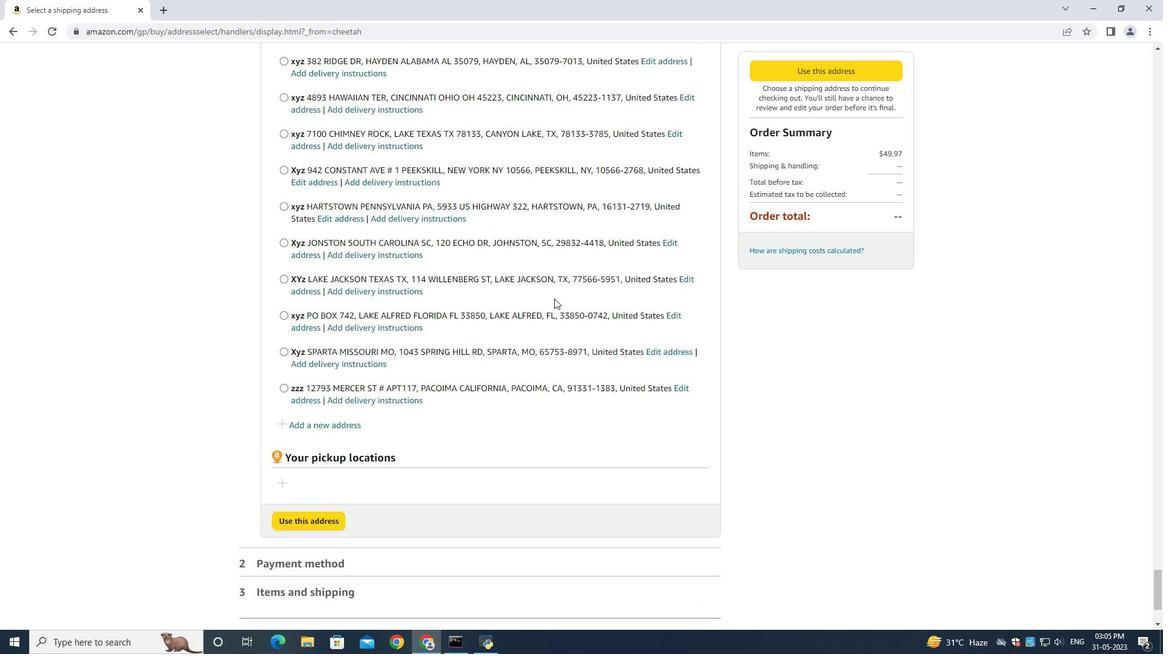 
Action: Mouse scrolled (554, 298) with delta (0, 0)
Screenshot: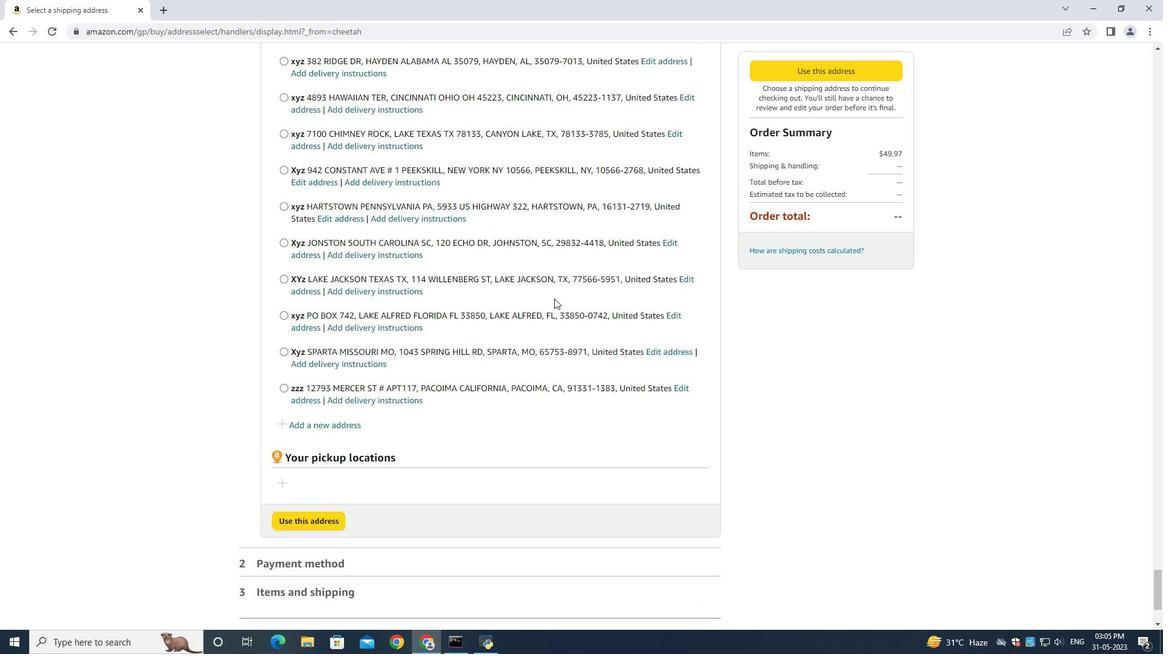 
Action: Mouse scrolled (554, 298) with delta (0, 0)
Screenshot: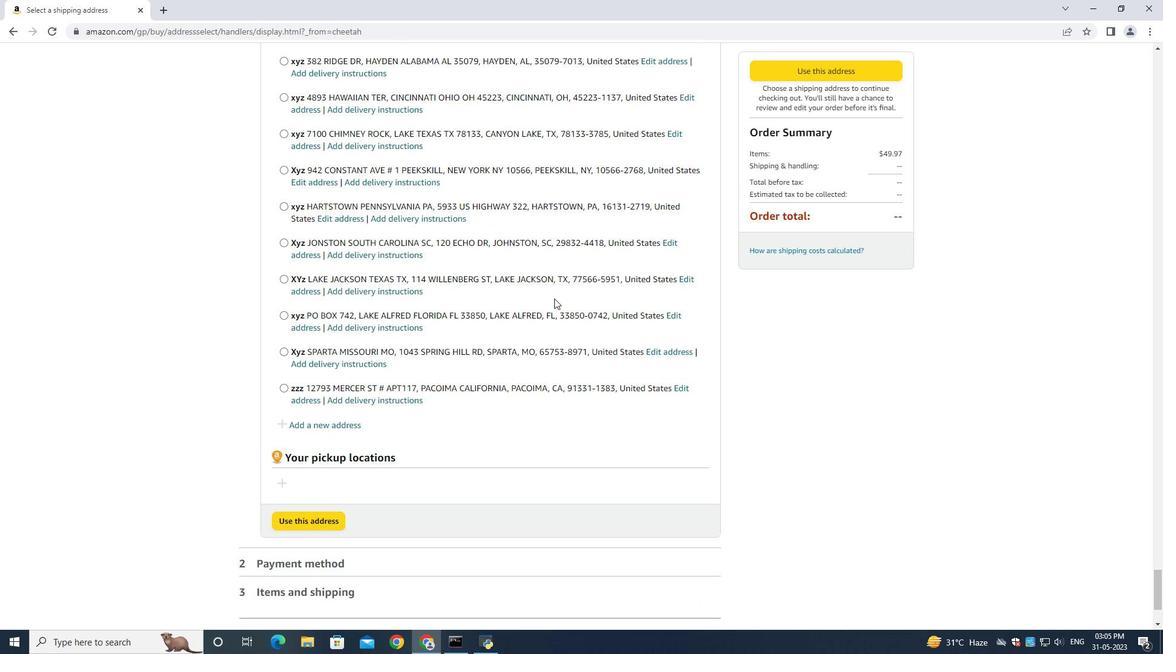 
Action: Mouse moved to (554, 298)
Screenshot: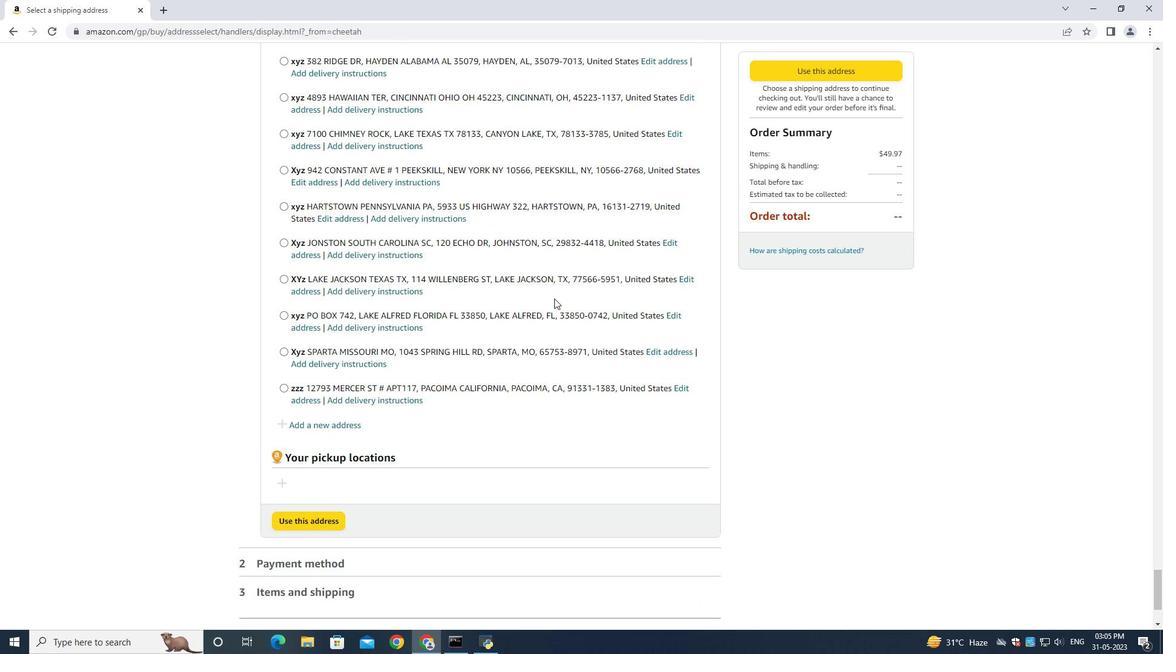 
Action: Mouse scrolled (554, 298) with delta (0, 0)
Screenshot: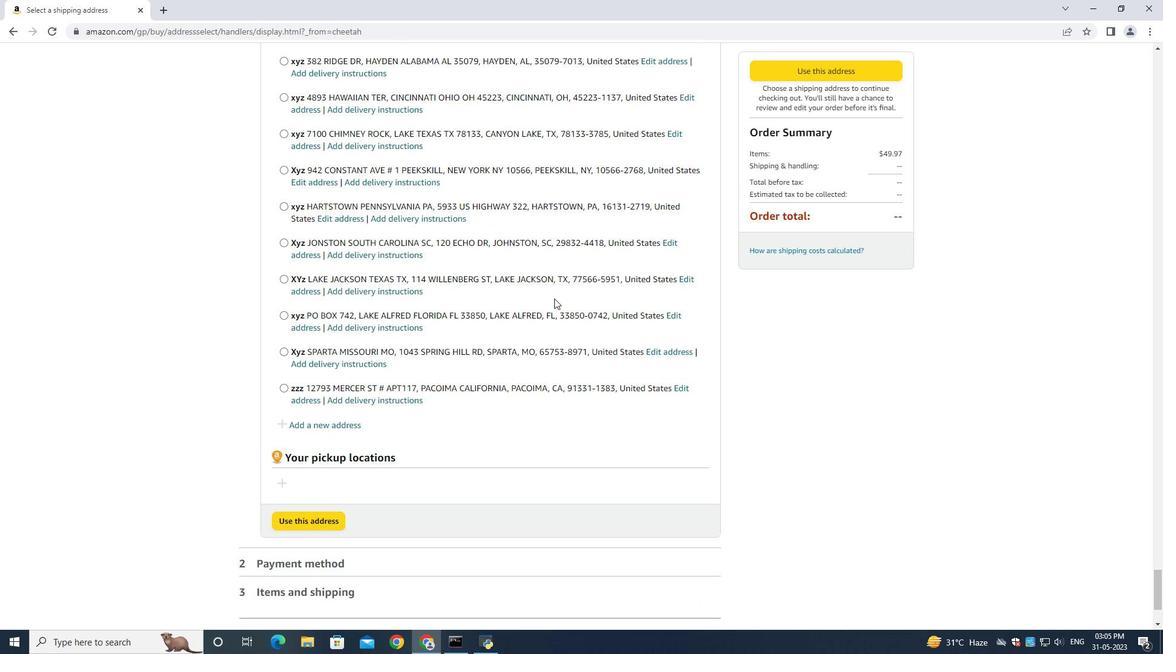 
Action: Mouse moved to (347, 287)
Screenshot: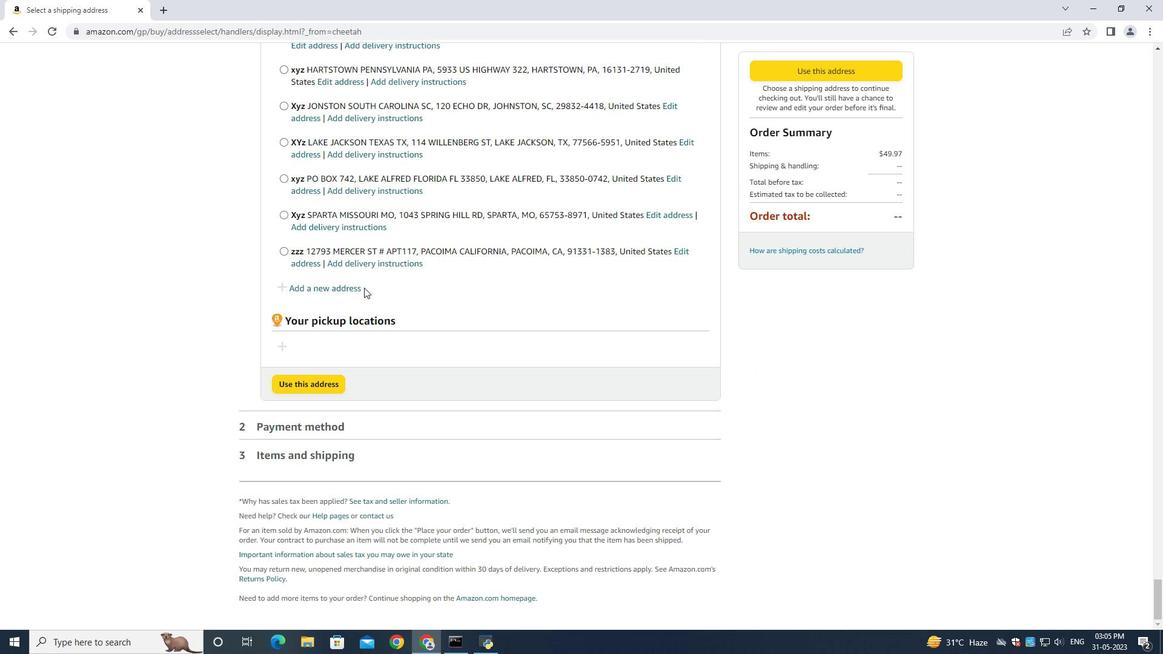 
Action: Mouse pressed left at (347, 287)
Screenshot: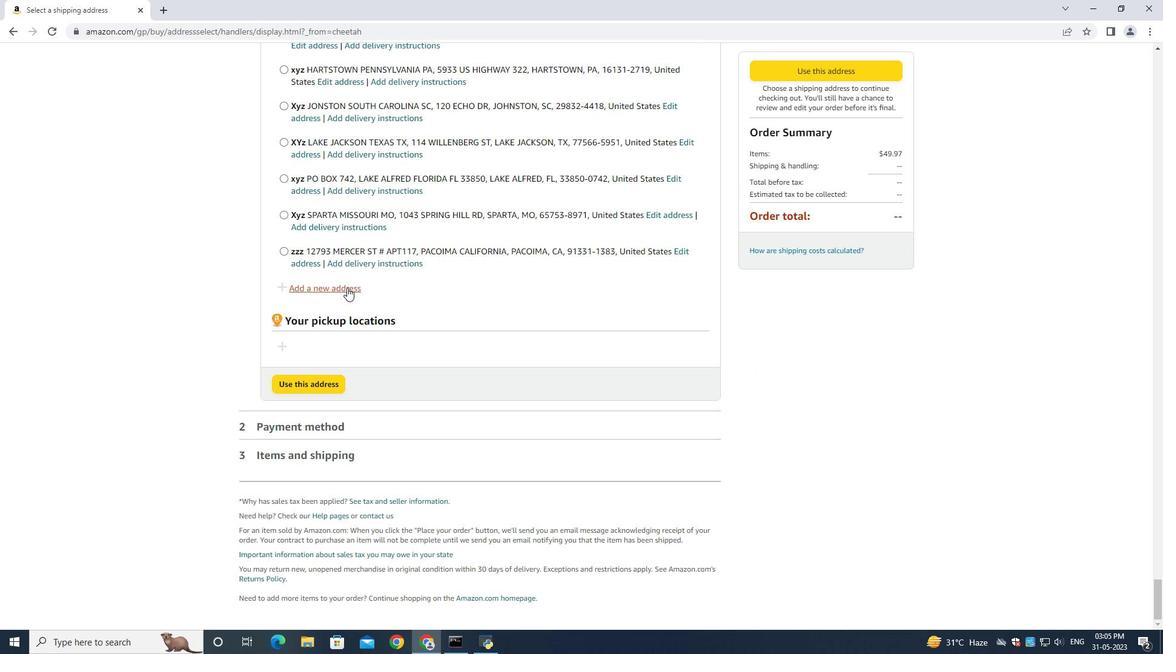 
Action: Mouse moved to (396, 291)
Screenshot: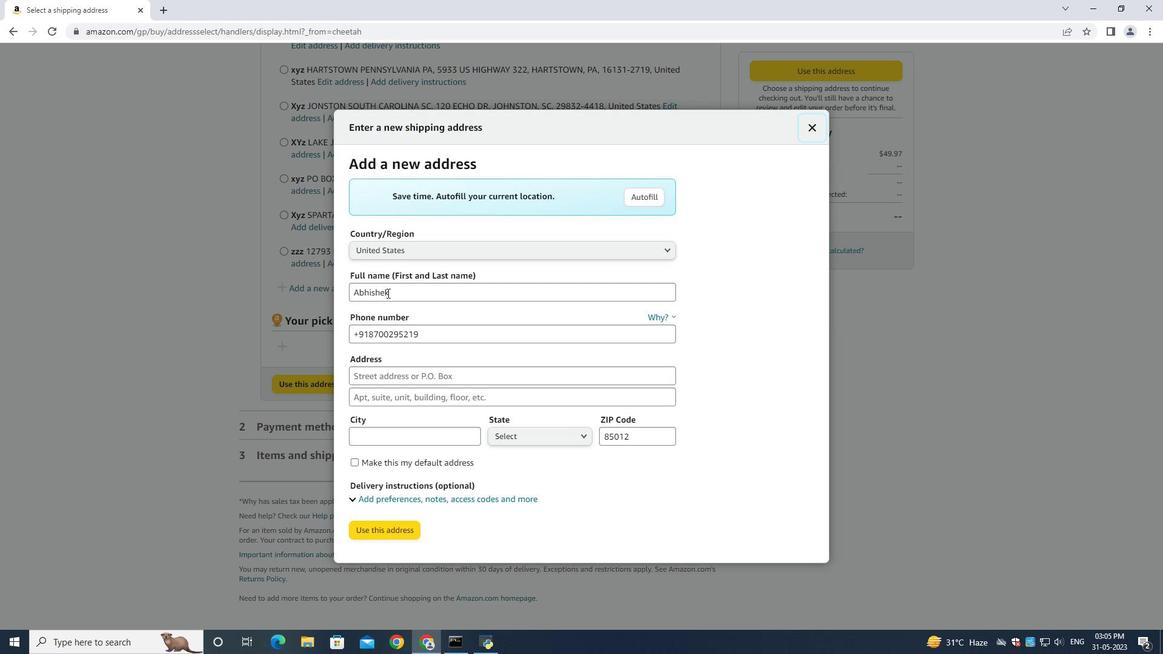 
Action: Mouse pressed left at (396, 291)
Screenshot: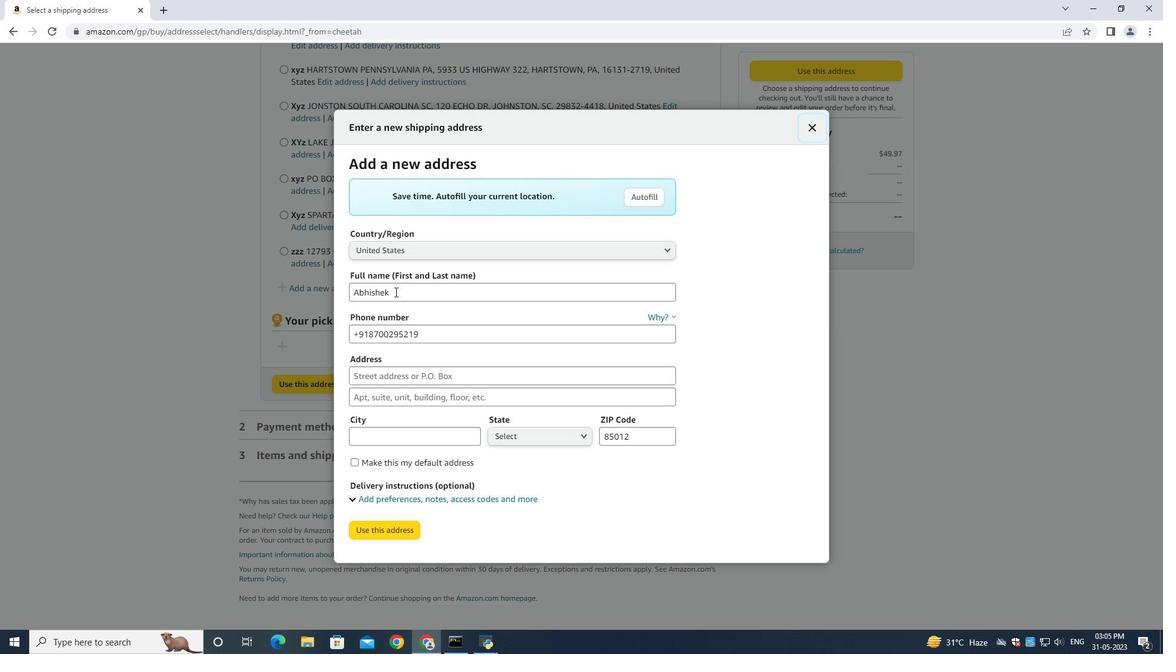 
Action: Key pressed ctrl+A<Key.backspace><Key.shift><Key.shift><Key.shift><Key.shift><Key.shift><Key.shift><Key.shift><Key.shift><Key.shift><Key.shift><Key.shift><Key.shift><Key.shift><Key.shift><Key.shift><Key.shift><Key.shift><Key.shift><Key.shift><Key.shift><Key.shift><Key.shift><Key.shift><Key.shift><Key.shift><Key.shift><Key.shift><Key.shift><Key.shift><Key.shift><Key.shift><Key.shift><Key.shift><Key.shift><Key.shift><Key.shift><Key.shift><Key.shift><Key.shift><Key.shift><Key.shift><Key.shift><Key.shift><Key.shift><Key.shift><Key.shift><Key.shift><Key.shift><Key.shift><Key.shift><Key.shift><Key.shift><Key.shift><Key.shift><Key.shift><Key.shift><Key.shift><Key.shift><Key.shift><Key.shift><Key.shift><Key.shift><Key.shift><Key.shift><Key.shift><Key.shift><Key.shift><Key.shift><Key.shift><Key.shift><Key.shift><Key.shift><Key.shift><Key.shift><Key.shift><Key.shift><Key.shift><Key.shift><Key.shift><Key.shift><Key.shift><Key.shift><Key.shift><Key.shift><Key.shift><Key.shift><Key.shift><Key.shift><Key.shift><Key.shift><Key.shift><Key.shift><Key.shift><Key.shift><Key.shift><Key.shift><Key.shift><Key.shift><Key.shift><Key.shift><Key.shift><Key.shift><Key.shift><Key.shift><Key.shift><Key.shift><Key.shift><Key.shift><Key.shift><Key.shift><Key.shift><Key.shift><Key.shift><Key.shift><Key.shift><Key.shift><Key.shift><Key.shift><Key.shift><Key.shift><Key.shift><Key.shift><Key.shift><Key.shift><Key.shift><Key.shift><Key.shift><Key.shift><Key.shift><Key.shift><Key.shift><Key.shift><Key.shift><Key.shift><Key.shift><Key.shift><Key.shift><Key.shift><Key.shift><Key.shift><Key.shift><Key.shift><Key.shift><Key.shift><Key.shift><Key.shift><Key.shift><Key.shift><Key.shift><Key.shift><Key.shift><Key.shift><Key.shift><Key.shift><Key.shift><Key.shift><Key.shift><Key.shift><Key.shift><Key.shift><Key.shift><Key.shift><Key.shift><Key.shift>Larry<Key.space><Key.shift><Key.shift><Key.shift><Key.shift><Key.shift><Key.shift><Key.shift><Key.shift><Key.shift><Key.shift><Key.shift><Key.shift><Key.shift><Key.shift><Key.shift><Key.shift><Key.shift><Key.shift><Key.shift><Key.shift><Key.shift><Key.shift><Key.shift><Key.shift><Key.shift><Key.shift><Key.shift><Key.shift><Key.shift><Key.shift><Key.shift><Key.shift><Key.shift><Key.shift><Key.shift><Key.shift><Key.shift><Key.shift><Key.shift><Key.shift><Key.shift><Key.shift><Key.shift><Key.shift><Key.shift><Key.shift><Key.shift><Key.shift><Key.shift><Key.shift><Key.shift><Key.shift>Evans<Key.tab><Key.tab><Key.backspace>5742125169<Key.tab>1137<Key.space><Key.shift><Key.shift><Key.shift>Sharon<Key.space><Key.shift>Lane<Key.tab><Key.shift>South<Key.space><Key.shift>Bend<Key.space><Key.shift><Key.shift><Key.shift><Key.shift><Key.shift><Key.shift><Key.shift><Key.shift><Key.shift><Key.shift><Key.shift><Key.shift><Key.shift><Key.shift><Key.shift><Key.shift><Key.shift><Key.shift><Key.shift><Key.shift><Key.shift><Key.shift><Key.shift><Key.shift><Key.shift><Key.shift><Key.shift><Key.shift><Key.shift><Key.shift><Key.shift><Key.shift><Key.shift><Key.shift><Key.shift><Key.shift><Key.shift><Key.shift><Key.shift><Key.shift><Key.shift><Key.shift><Key.shift><Key.shift><Key.shift><Key.shift><Key.shift><Key.shift><Key.shift><Key.shift><Key.shift><Key.shift><Key.shift><Key.shift><Key.shift><Key.shift><Key.shift><Key.shift><Key.shift><Key.shift><Key.shift><Key.shift><Key.shift><Key.shift><Key.shift><Key.shift><Key.shift><Key.shift><Key.shift><Key.shift><Key.shift><Key.shift><Key.shift><Key.shift><Key.shift><Key.shift><Key.shift><Key.shift><Key.shift><Key.shift><Key.shift><Key.shift><Key.shift><Key.shift><Key.shift><Key.shift><Key.shift><Key.shift><Key.shift><Key.shift><Key.shift><Key.shift><Key.shift><Key.shift><Key.shift><Key.shift><Key.shift><Key.shift><Key.shift><Key.shift>Indiana<Key.tab><Key.shift><Key.shift><Key.shift><Key.shift><Key.shift><Key.shift><Key.shift><Key.shift><Key.shift><Key.shift><Key.shift><Key.shift><Key.shift>South<Key.space><Key.shift>Bend<Key.tab><Key.shift>India<Key.tab><Key.backspace>46625
Screenshot: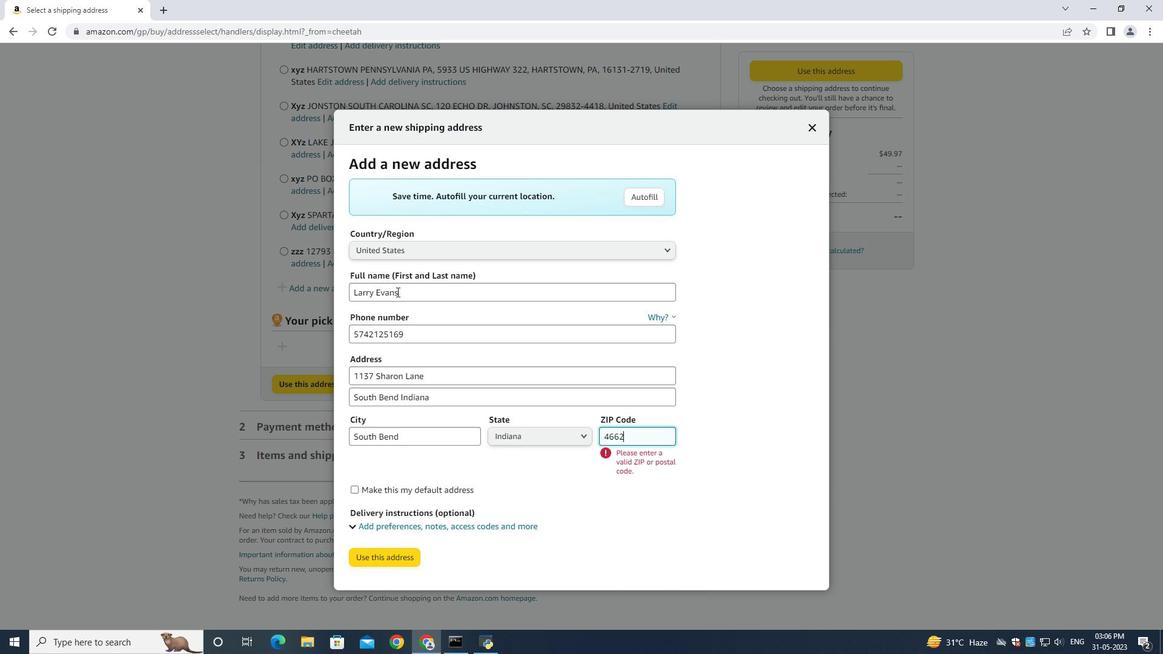 
Action: Mouse moved to (365, 556)
Screenshot: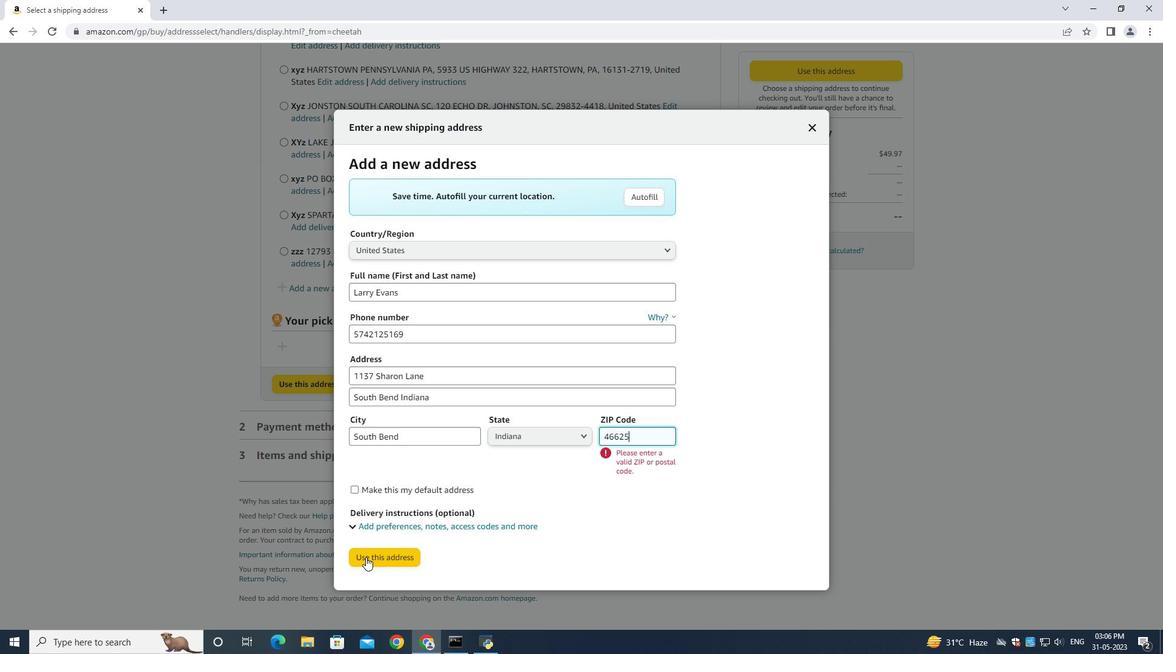 
Action: Mouse pressed left at (365, 556)
Screenshot: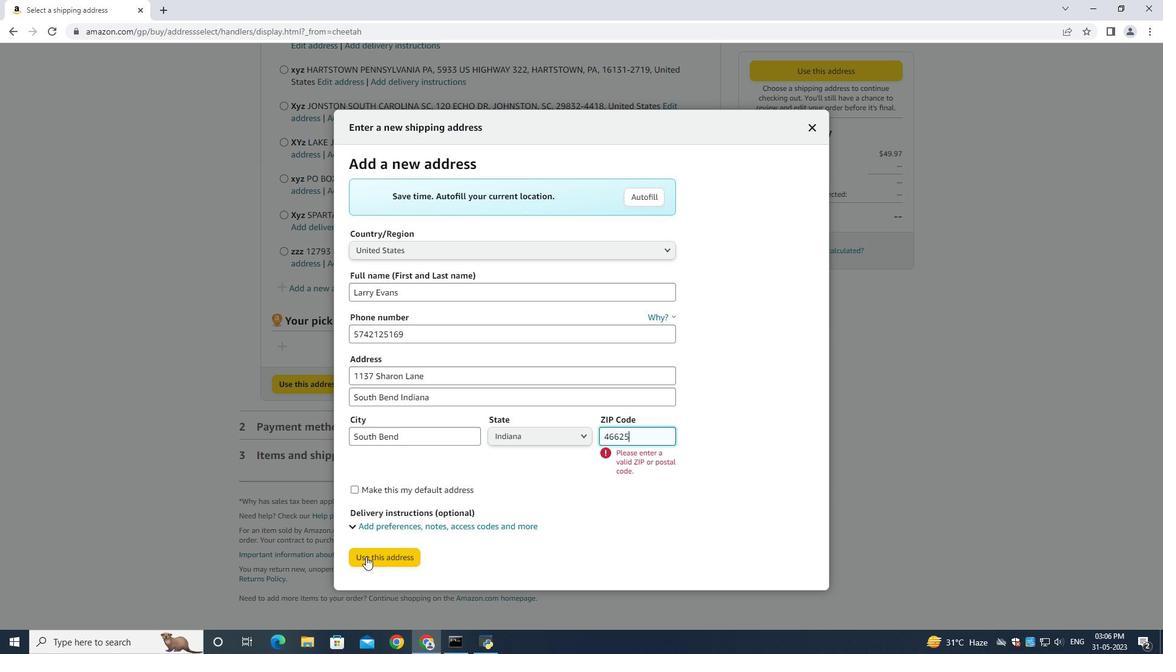 
Action: Mouse moved to (385, 608)
Screenshot: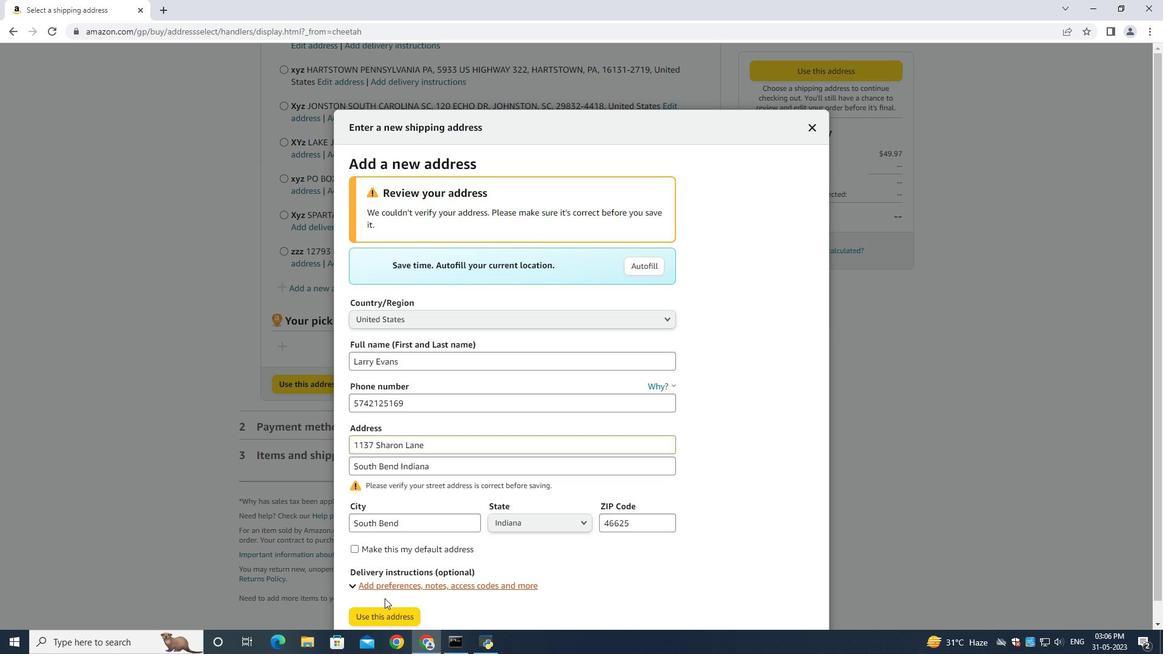 
Action: Mouse pressed left at (385, 608)
Screenshot: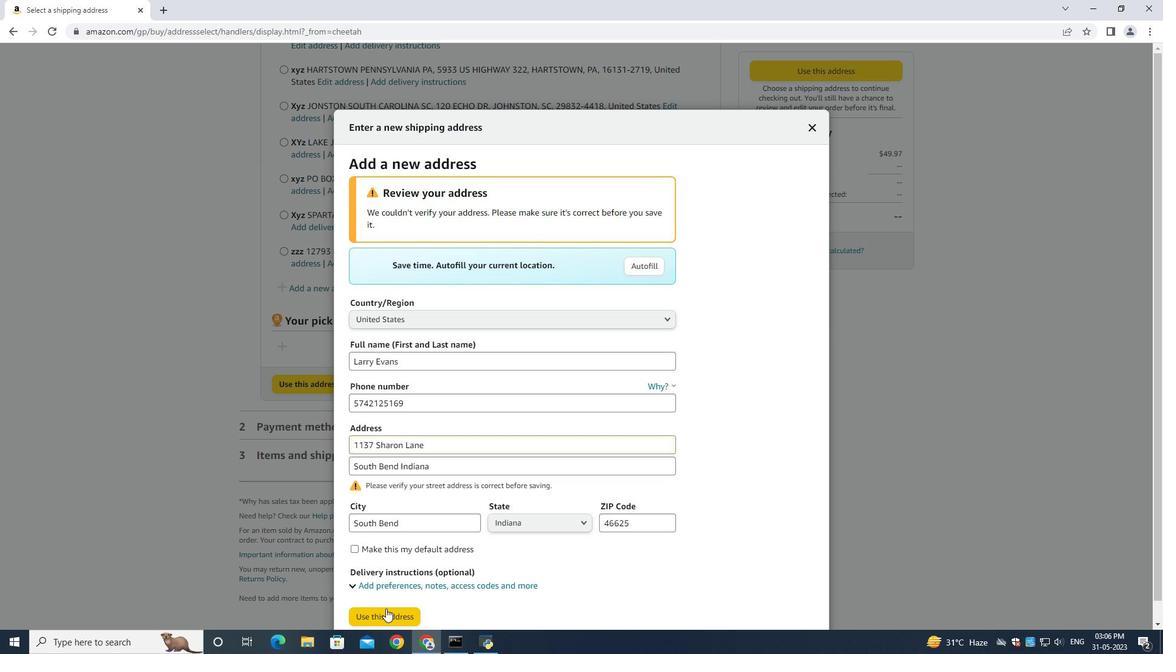 
Action: Mouse moved to (830, 324)
Screenshot: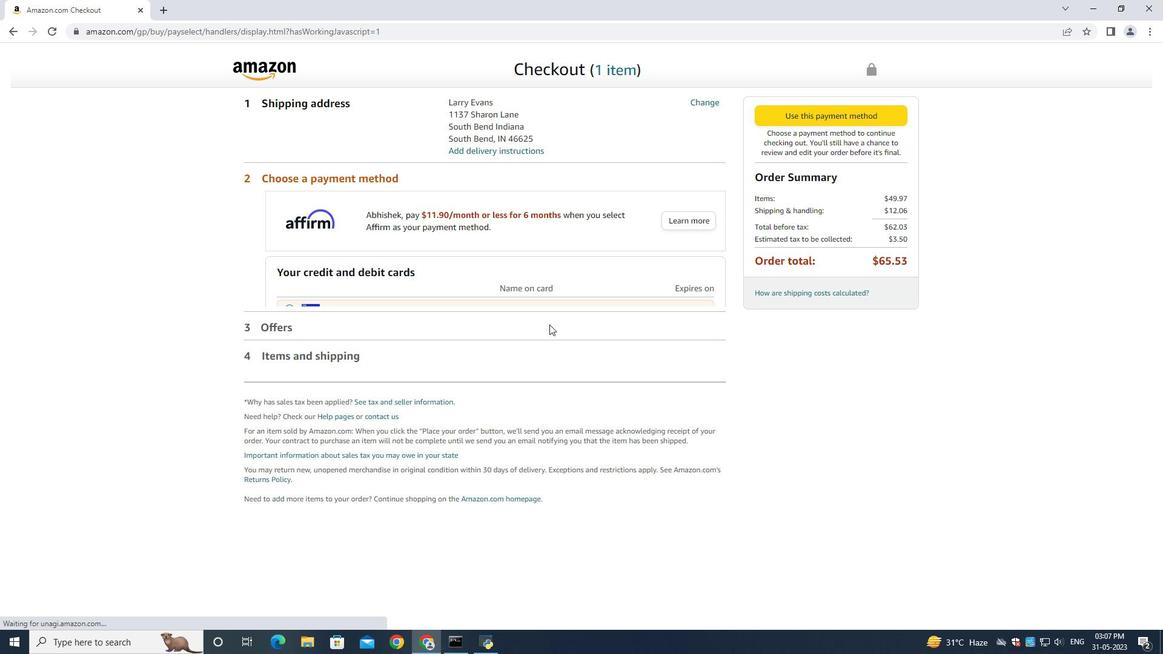 
